 Task: Create a website for sustainable home building supplies: offer eco-friendly building materials and supplies.
Action: Mouse moved to (1212, 77)
Screenshot: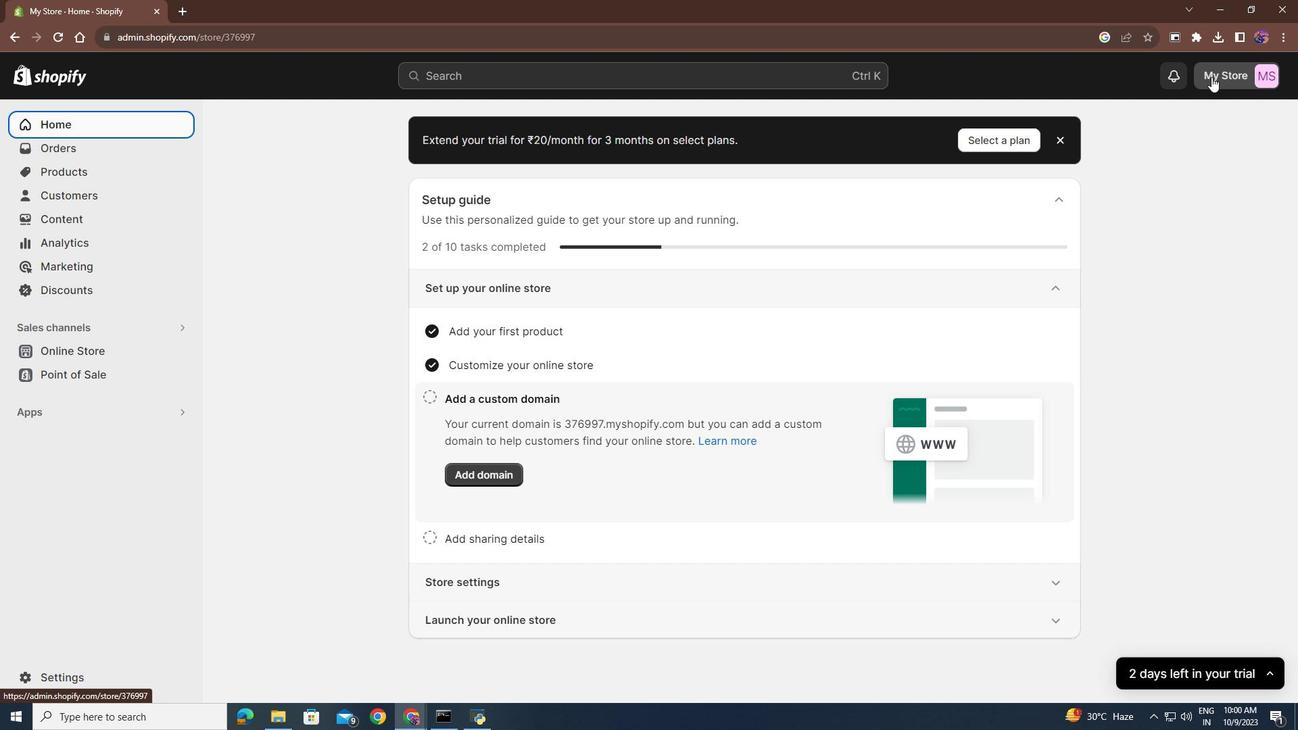 
Action: Mouse pressed left at (1212, 77)
Screenshot: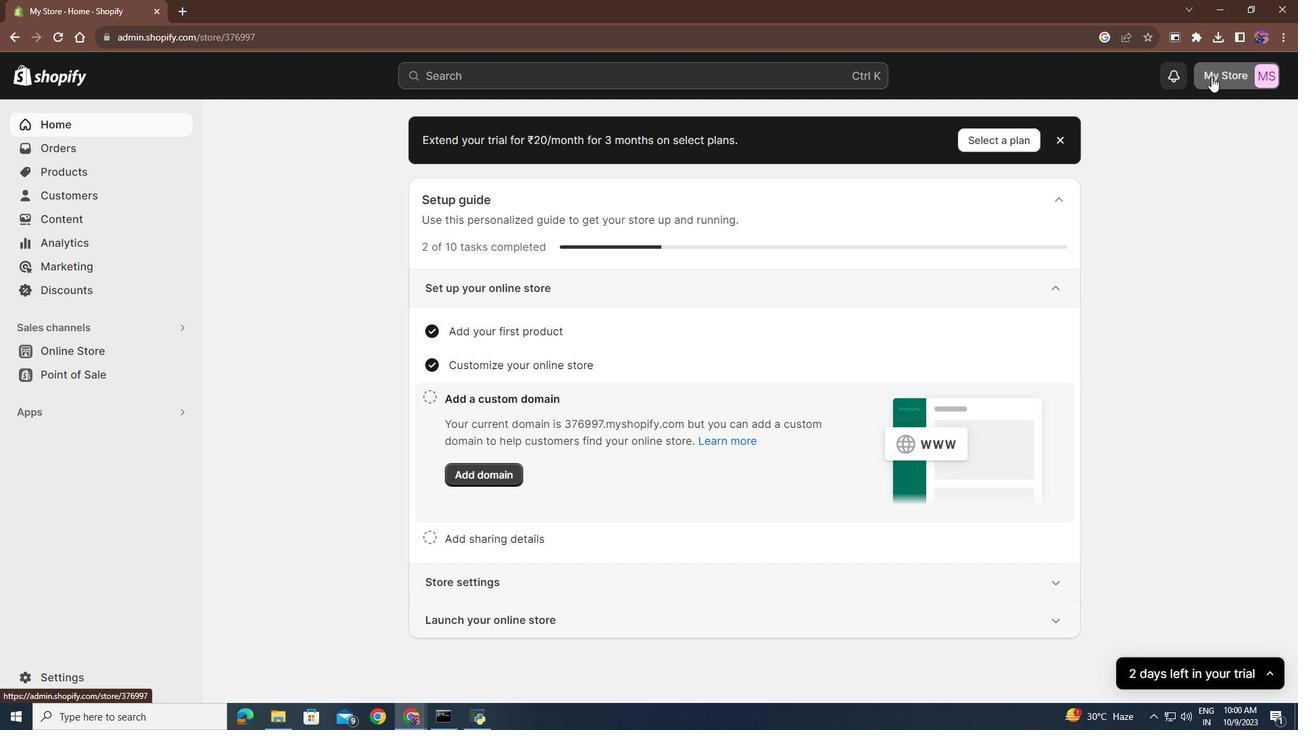 
Action: Mouse moved to (1139, 213)
Screenshot: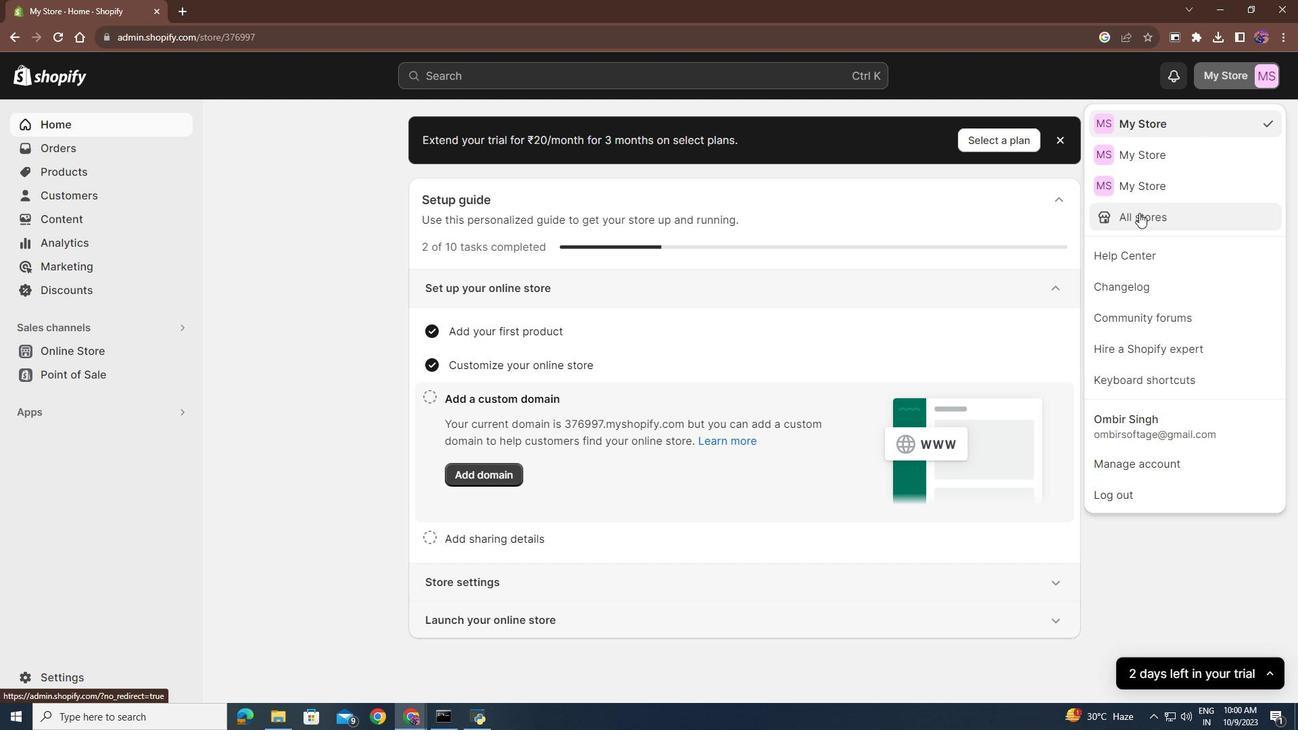 
Action: Mouse pressed left at (1139, 213)
Screenshot: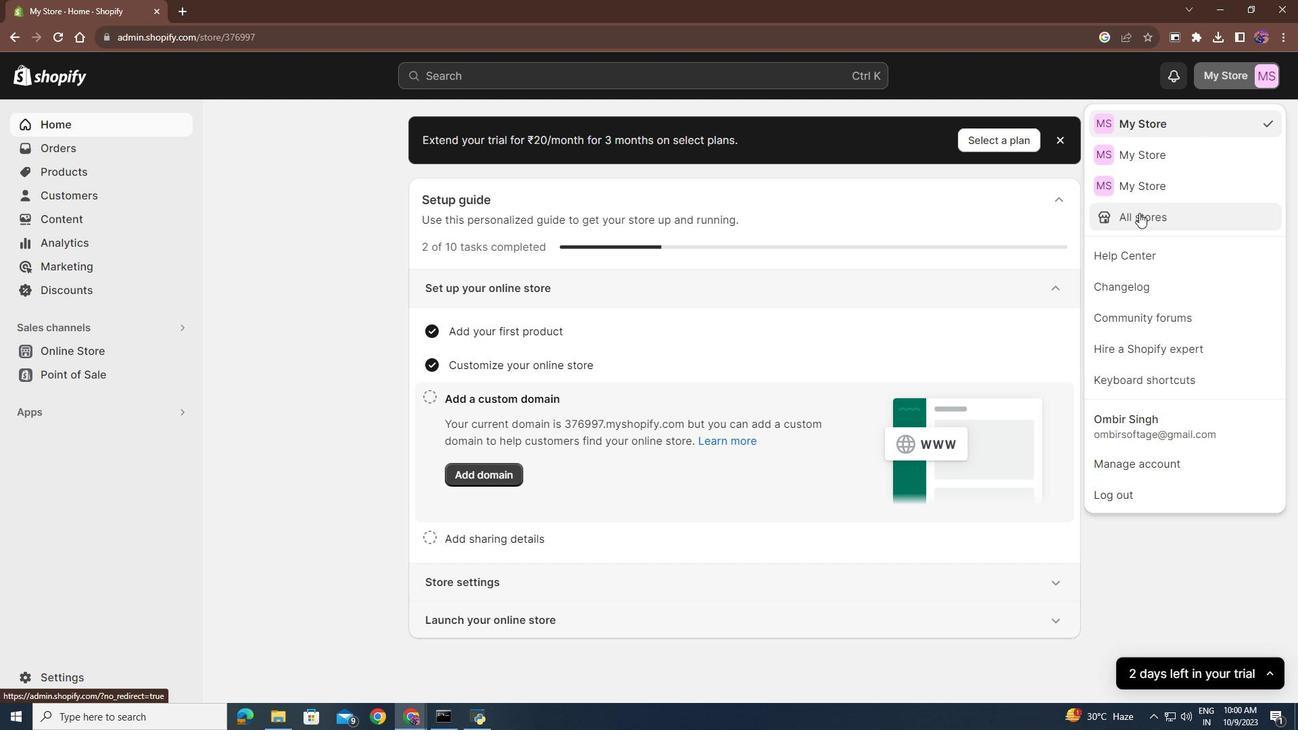 
Action: Mouse moved to (794, 214)
Screenshot: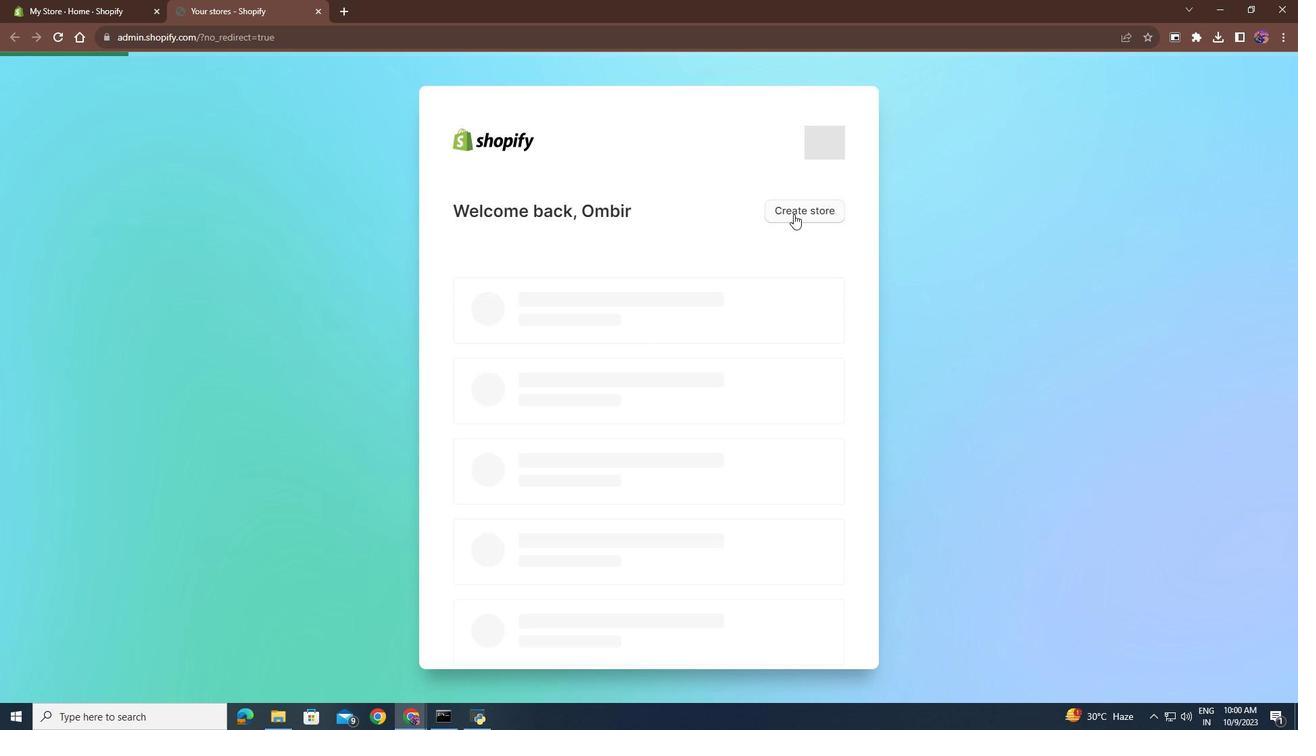 
Action: Mouse pressed left at (794, 214)
Screenshot: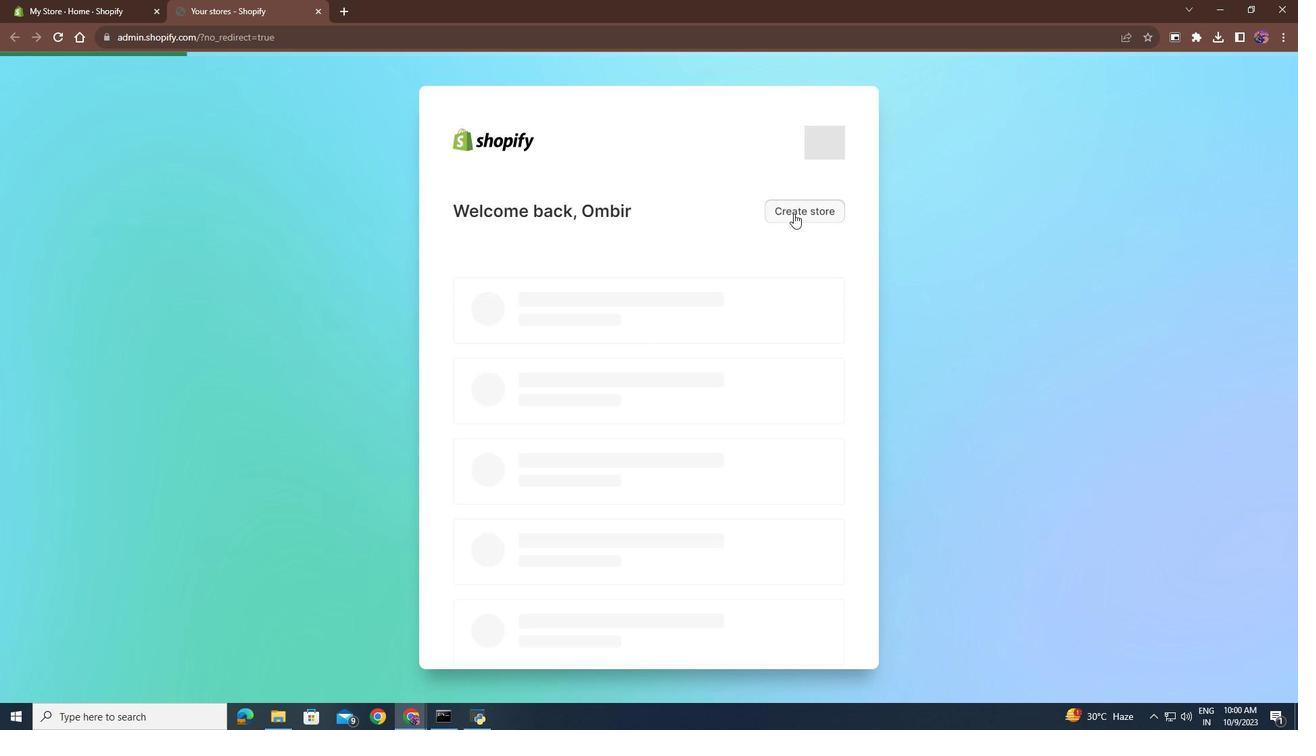 
Action: Mouse moved to (399, 305)
Screenshot: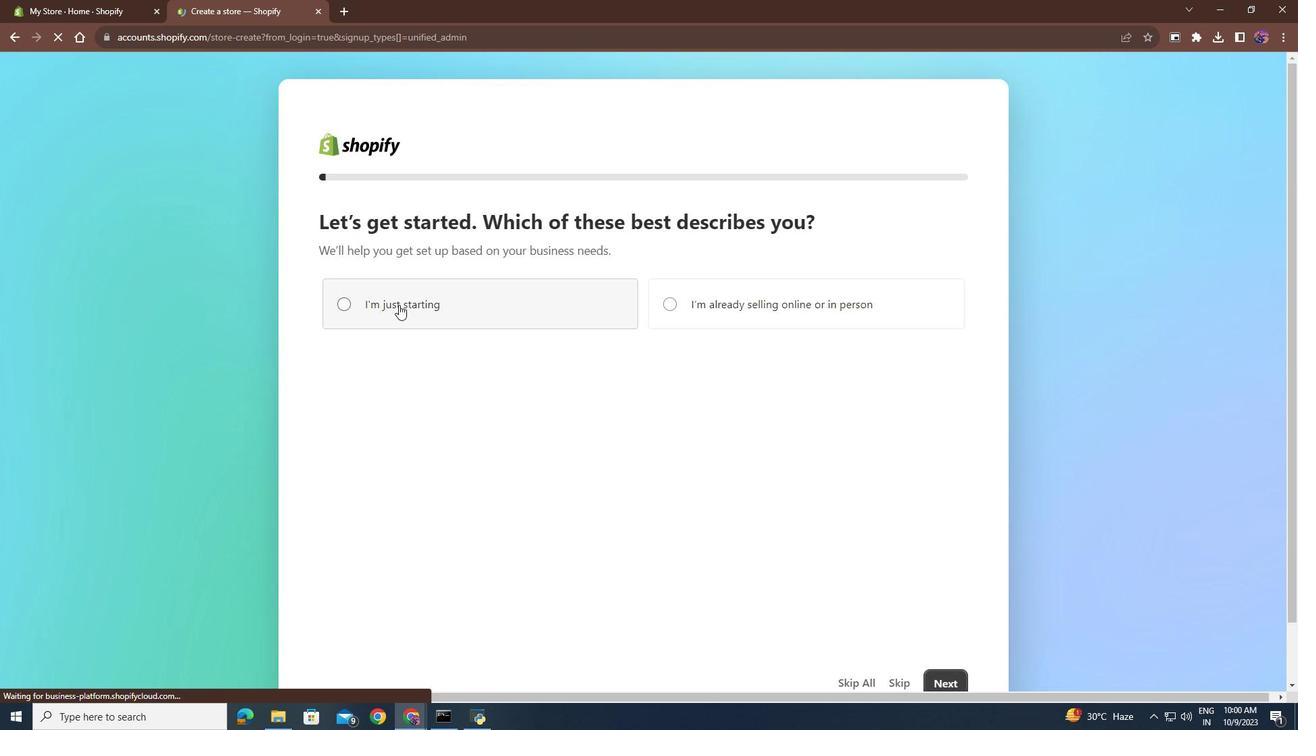 
Action: Mouse pressed left at (399, 305)
Screenshot: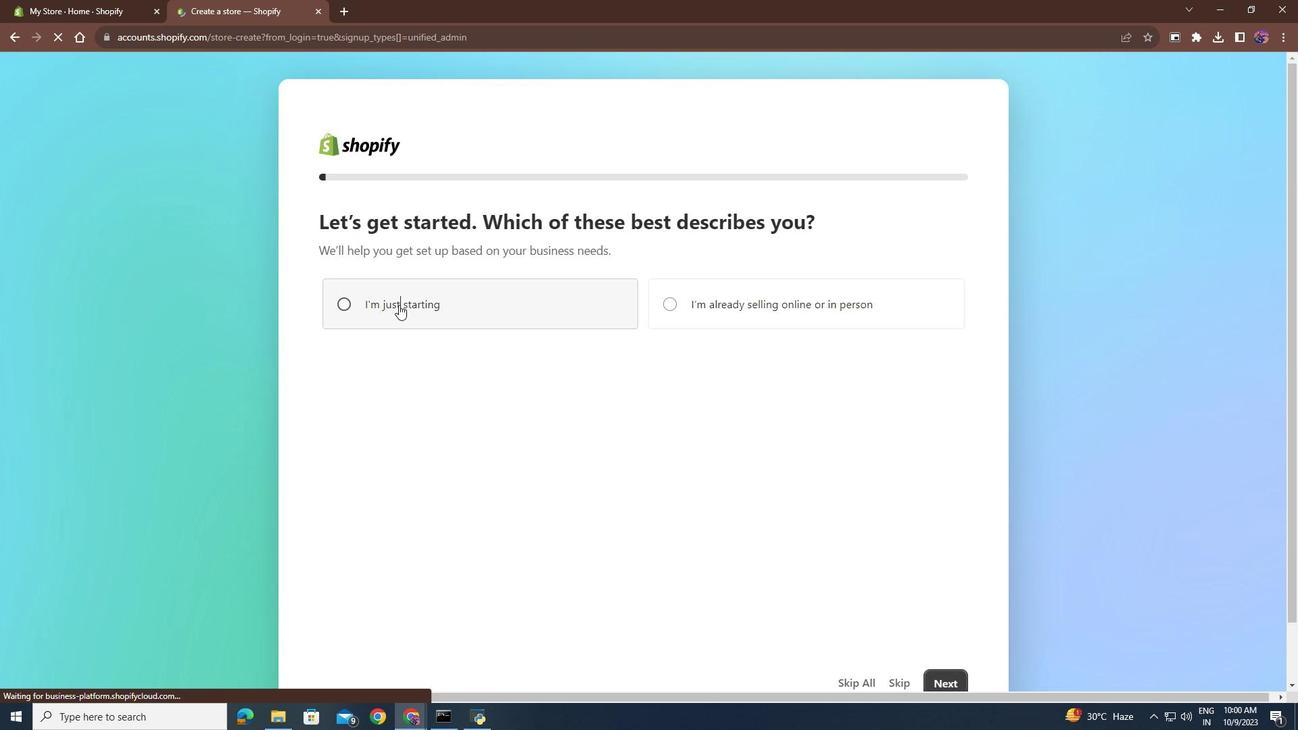 
Action: Mouse moved to (953, 681)
Screenshot: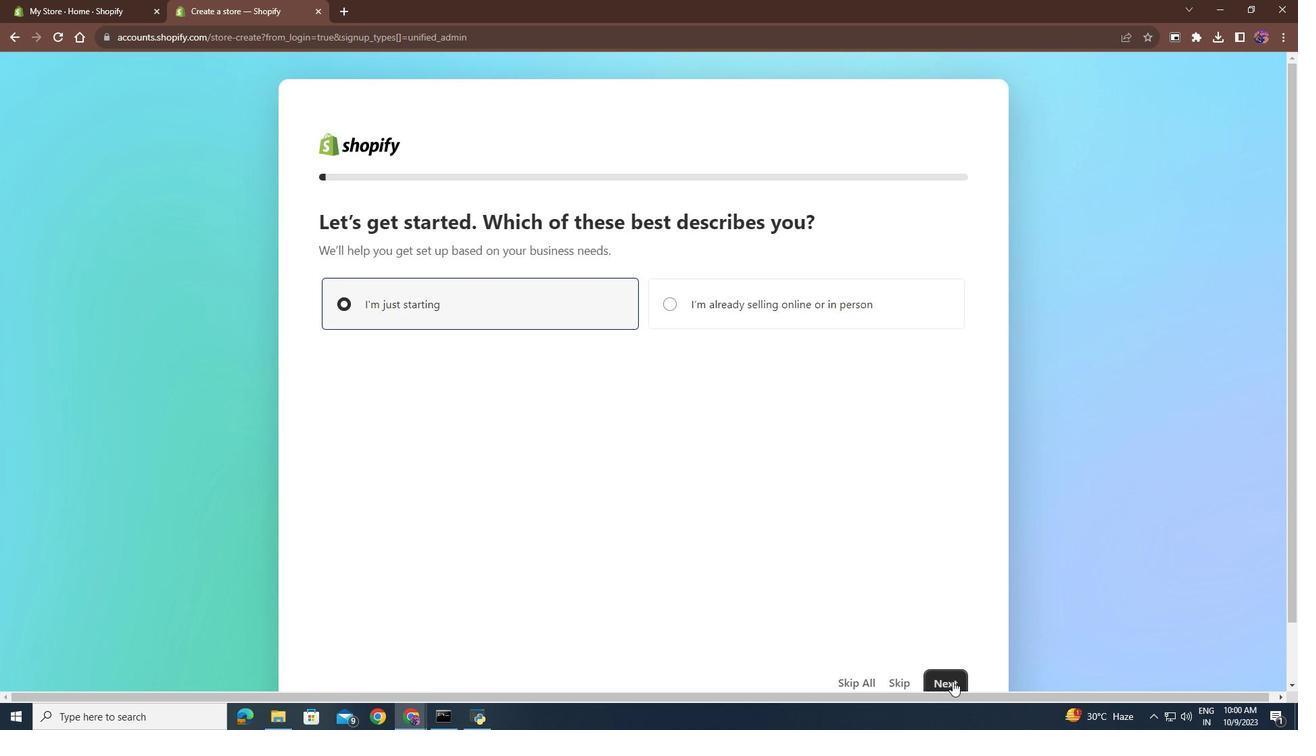 
Action: Mouse pressed left at (953, 681)
Screenshot: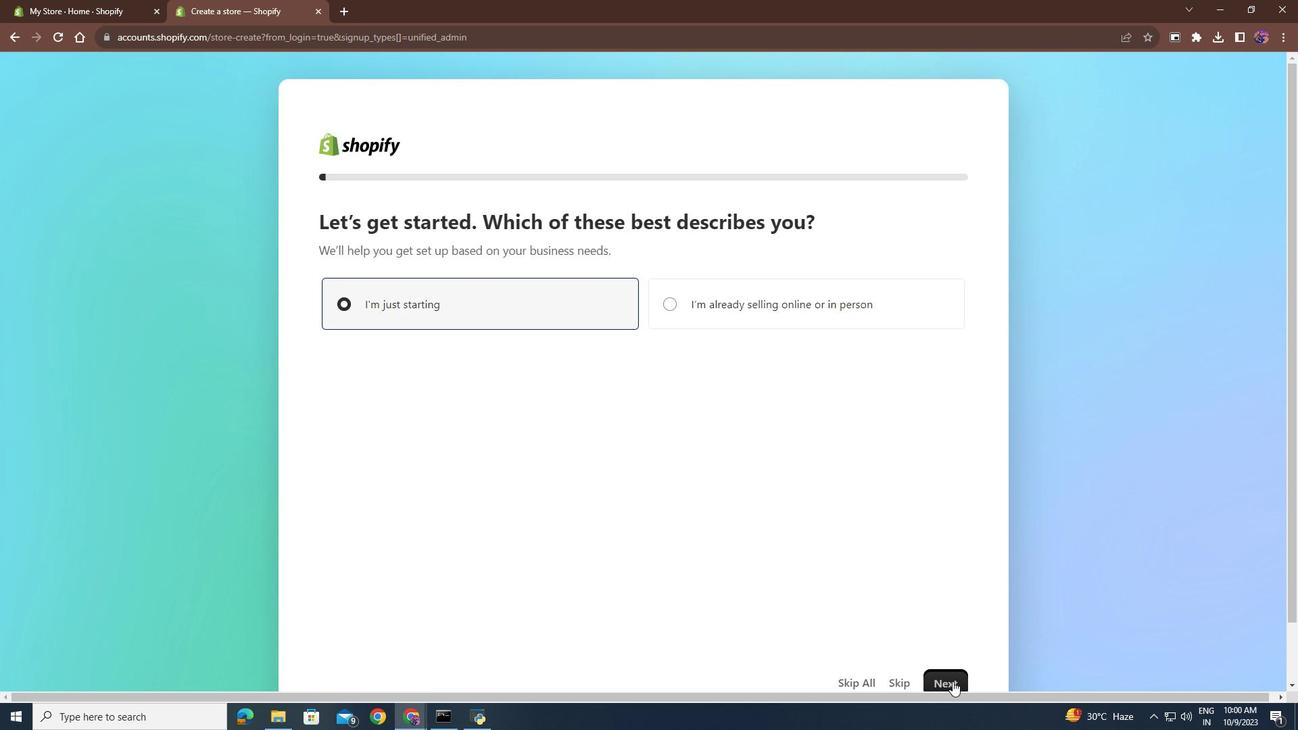 
Action: Mouse moved to (347, 315)
Screenshot: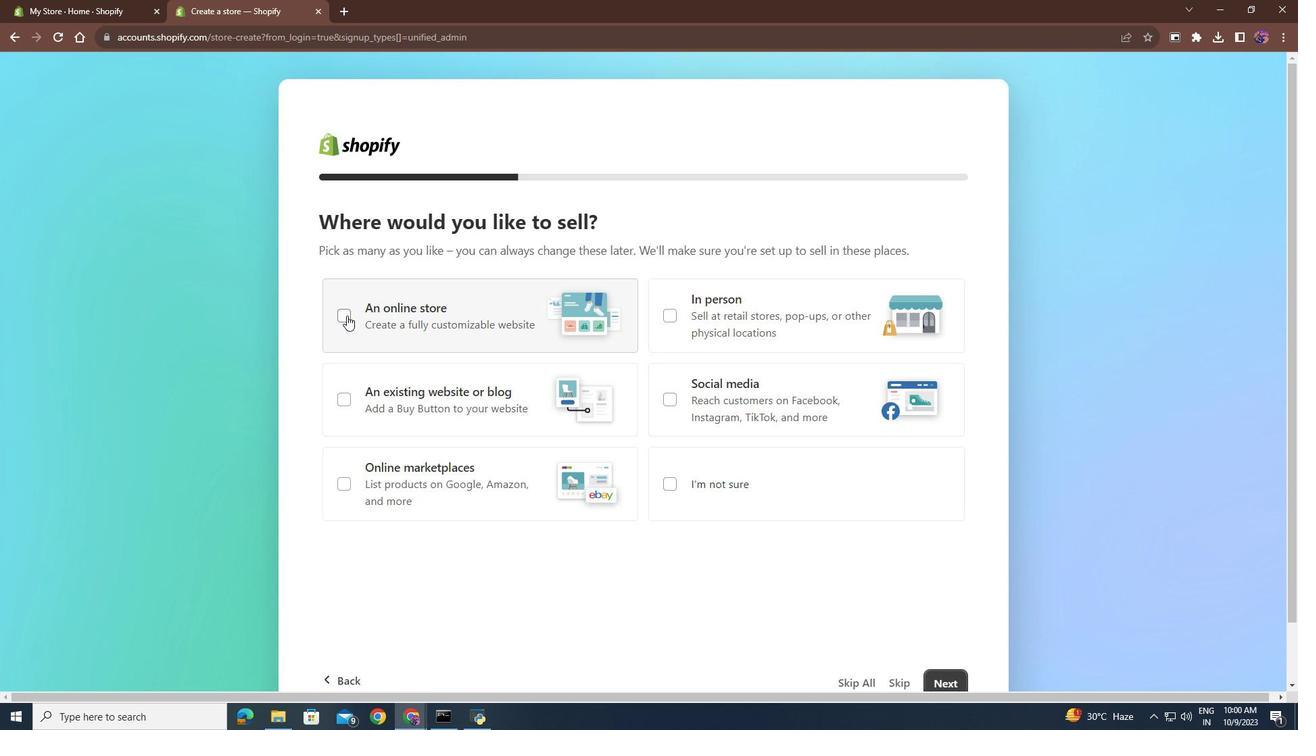 
Action: Mouse pressed left at (347, 315)
Screenshot: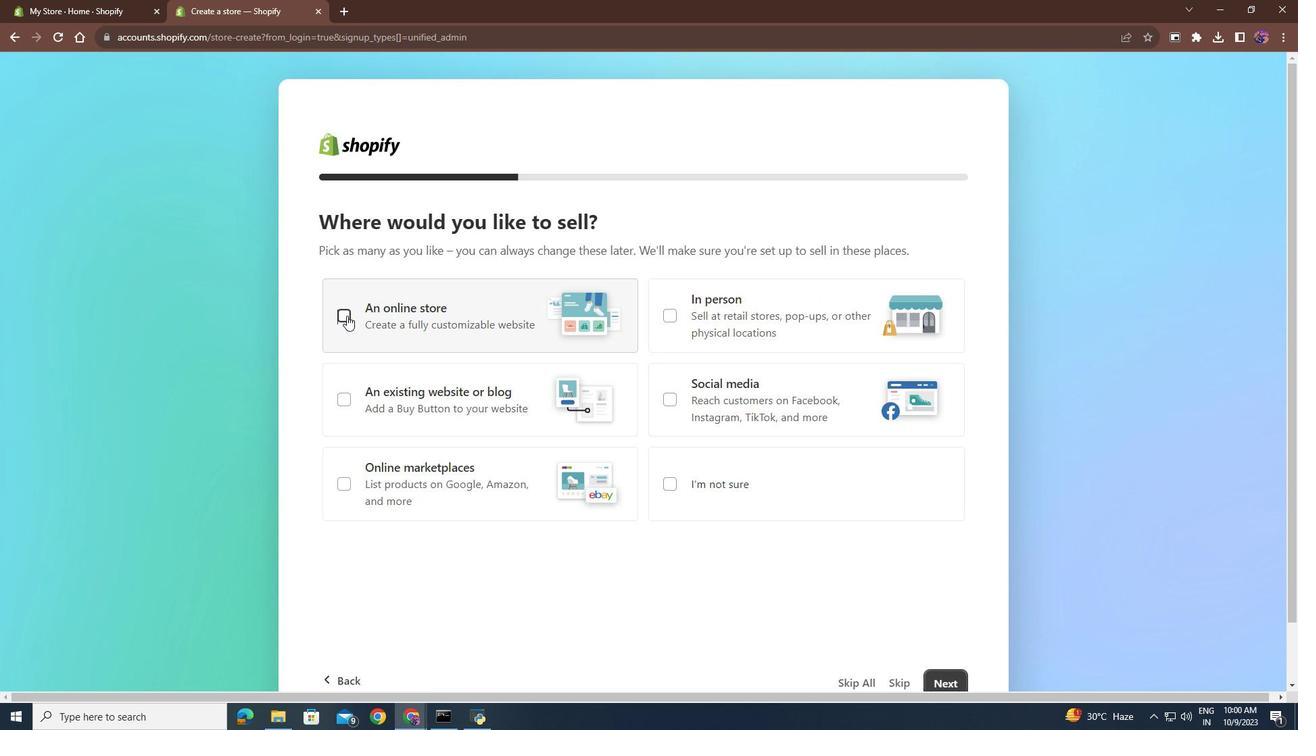 
Action: Mouse moved to (338, 480)
Screenshot: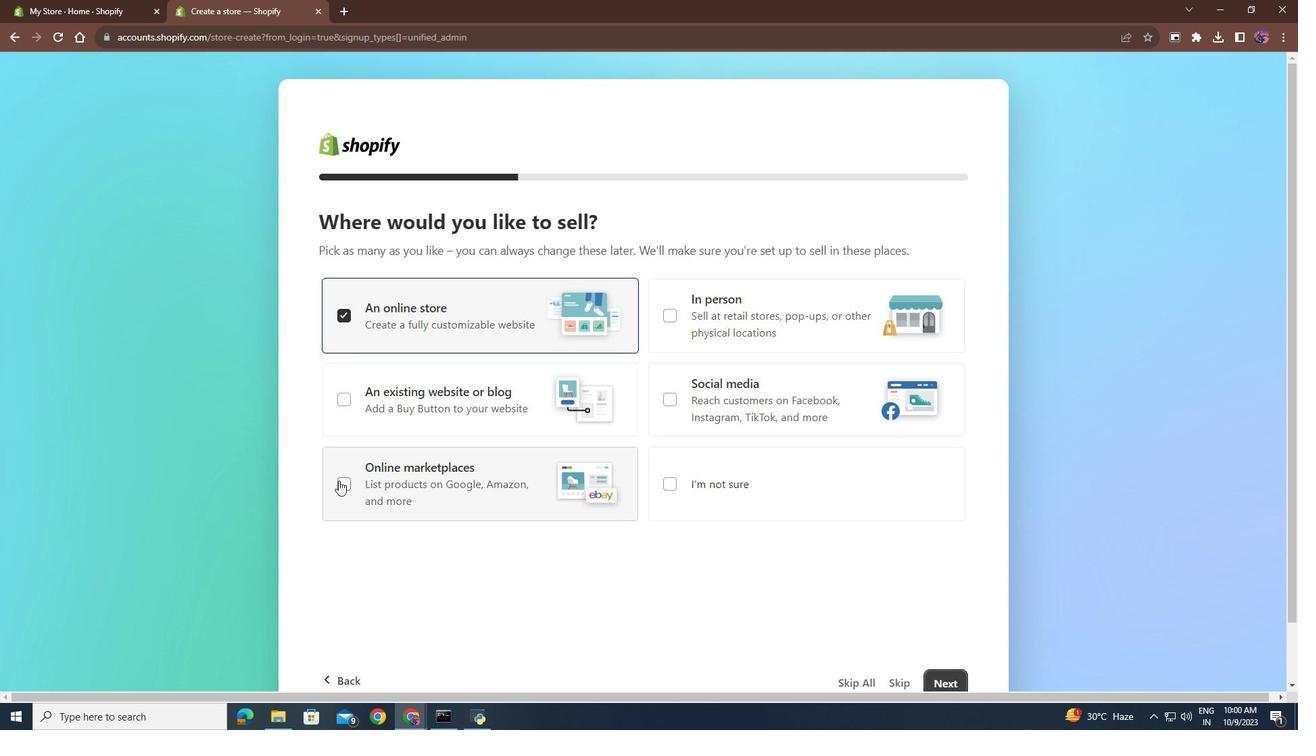 
Action: Mouse pressed left at (338, 480)
Screenshot: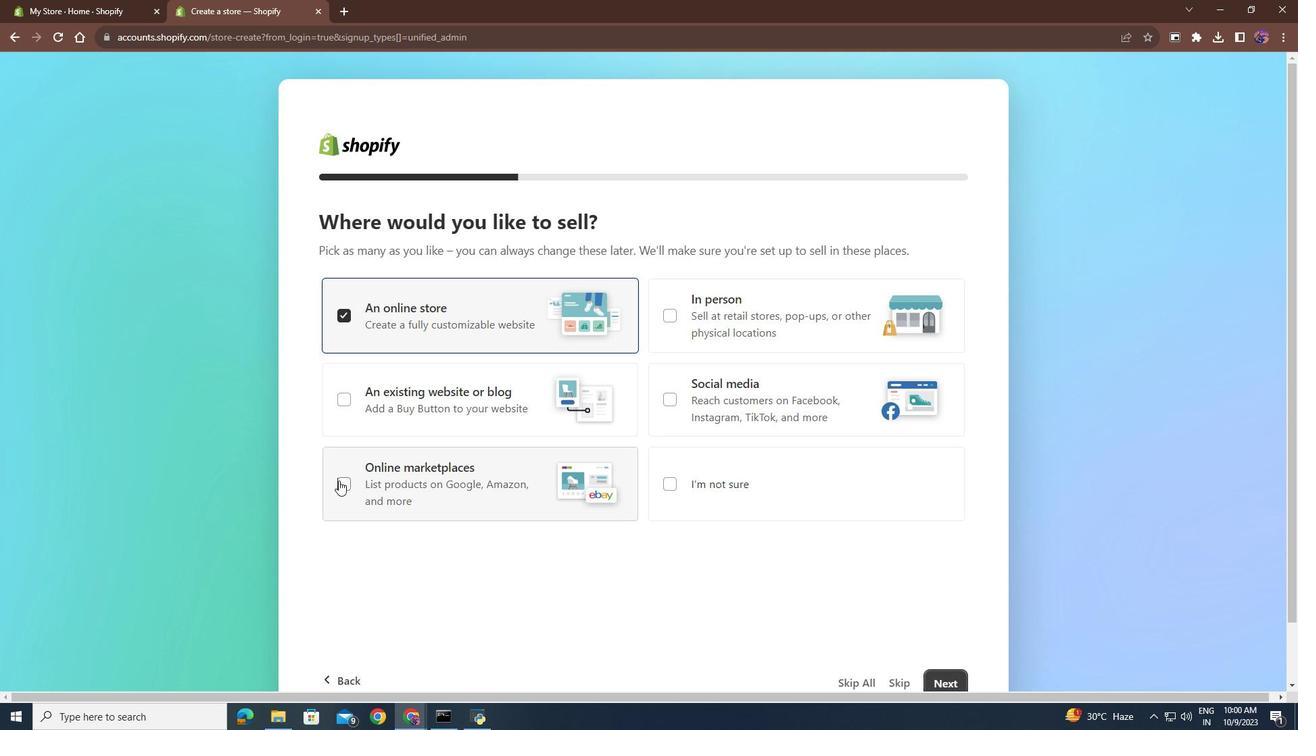 
Action: Mouse moved to (953, 681)
Screenshot: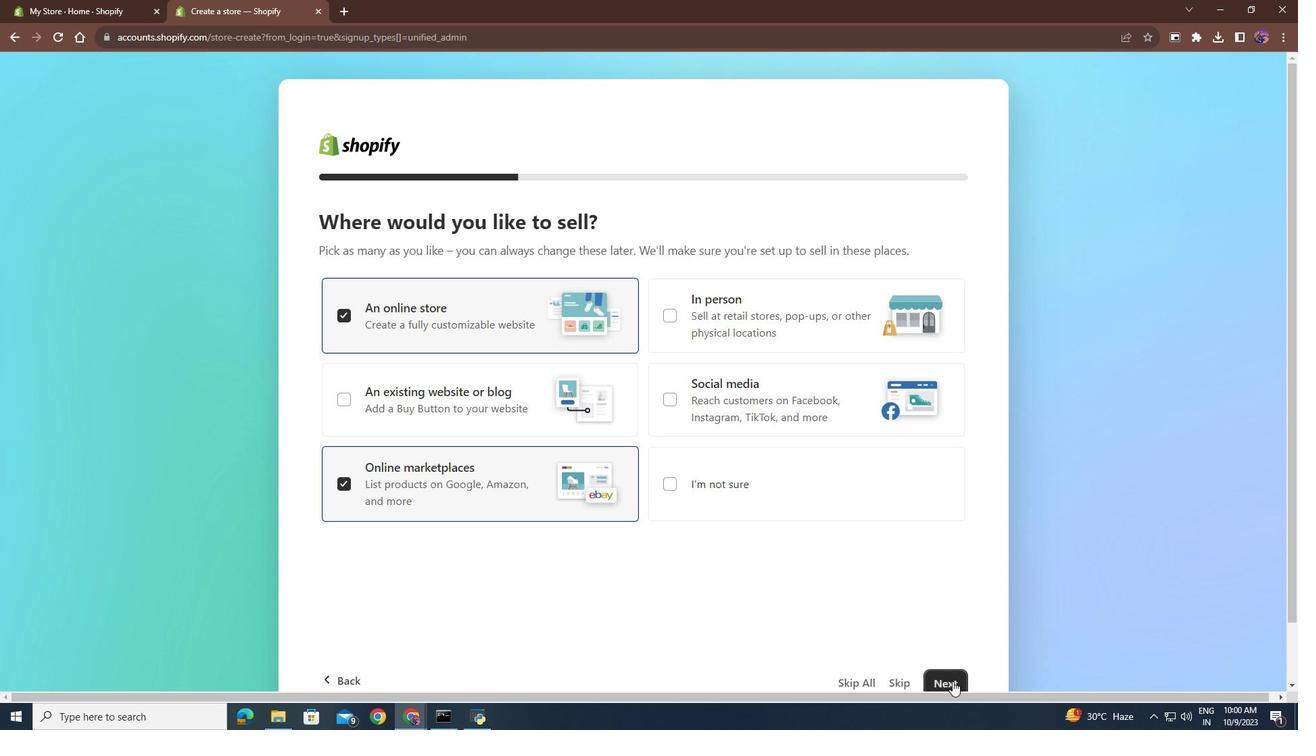 
Action: Mouse pressed left at (953, 681)
Screenshot: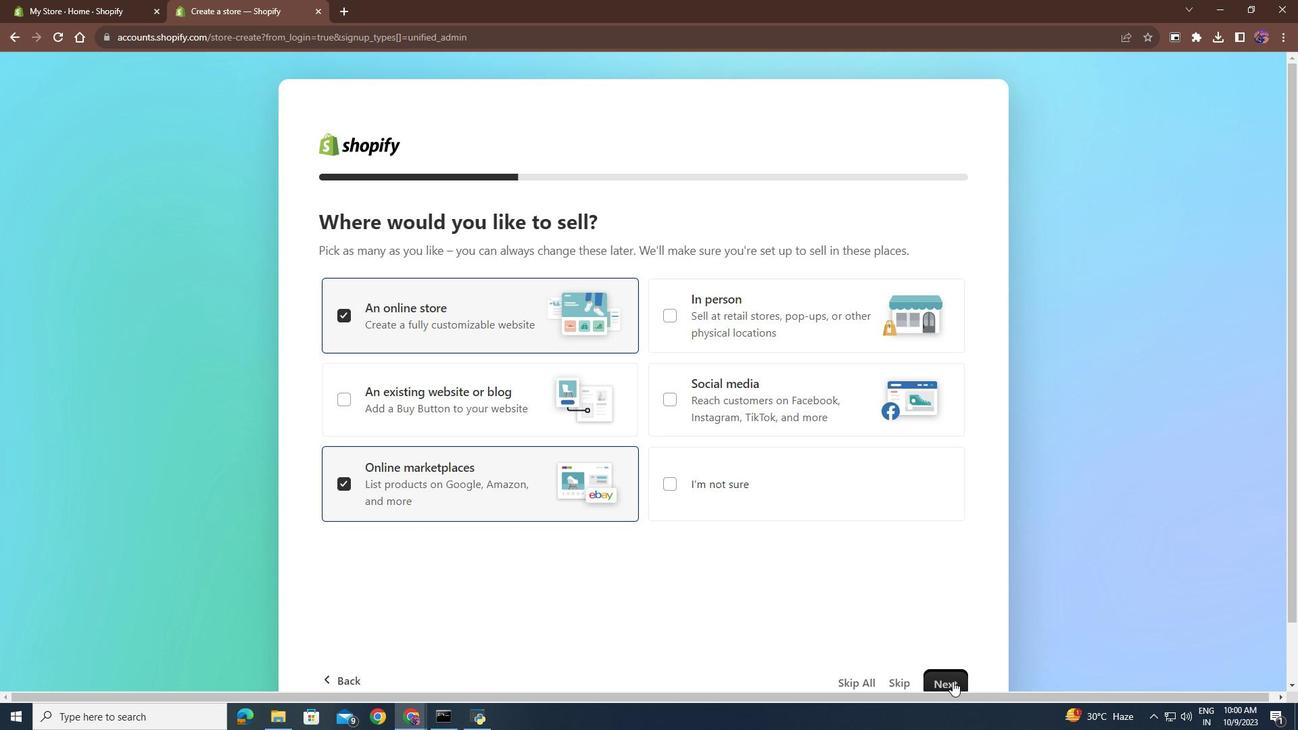 
Action: Mouse moved to (669, 399)
Screenshot: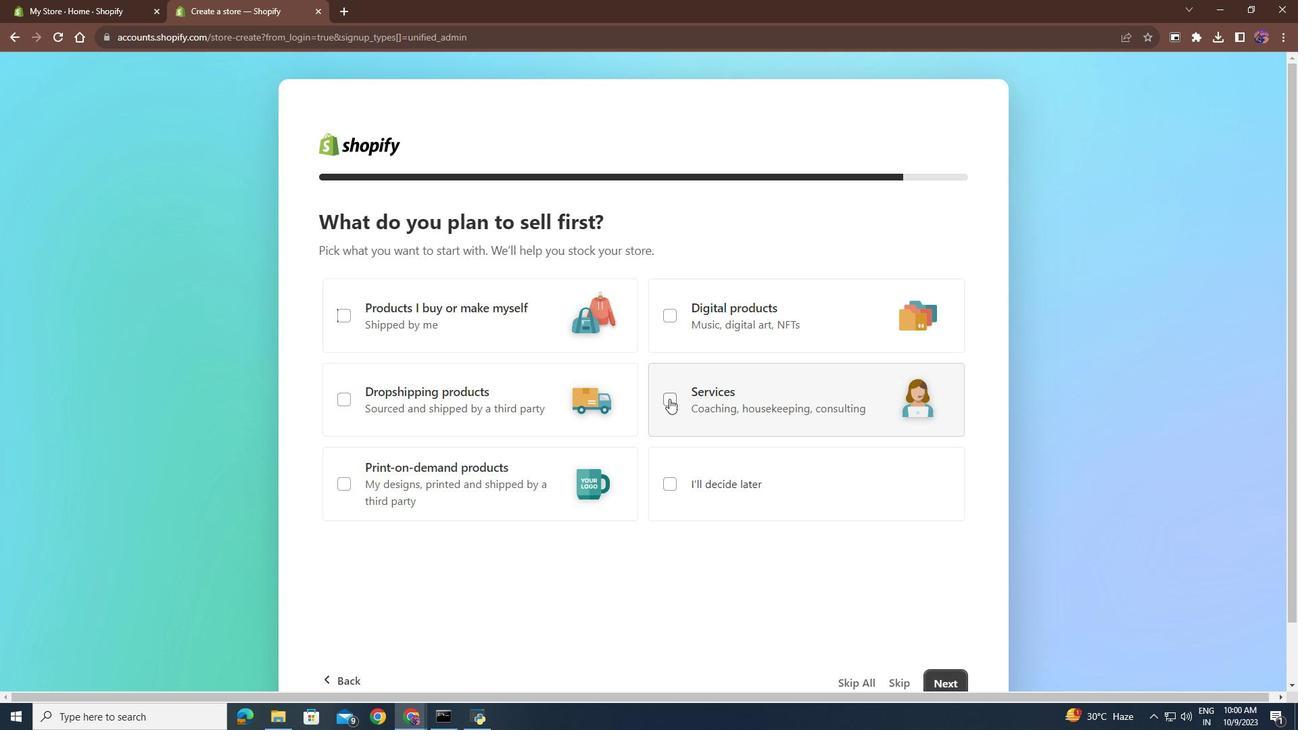
Action: Mouse pressed left at (669, 399)
Screenshot: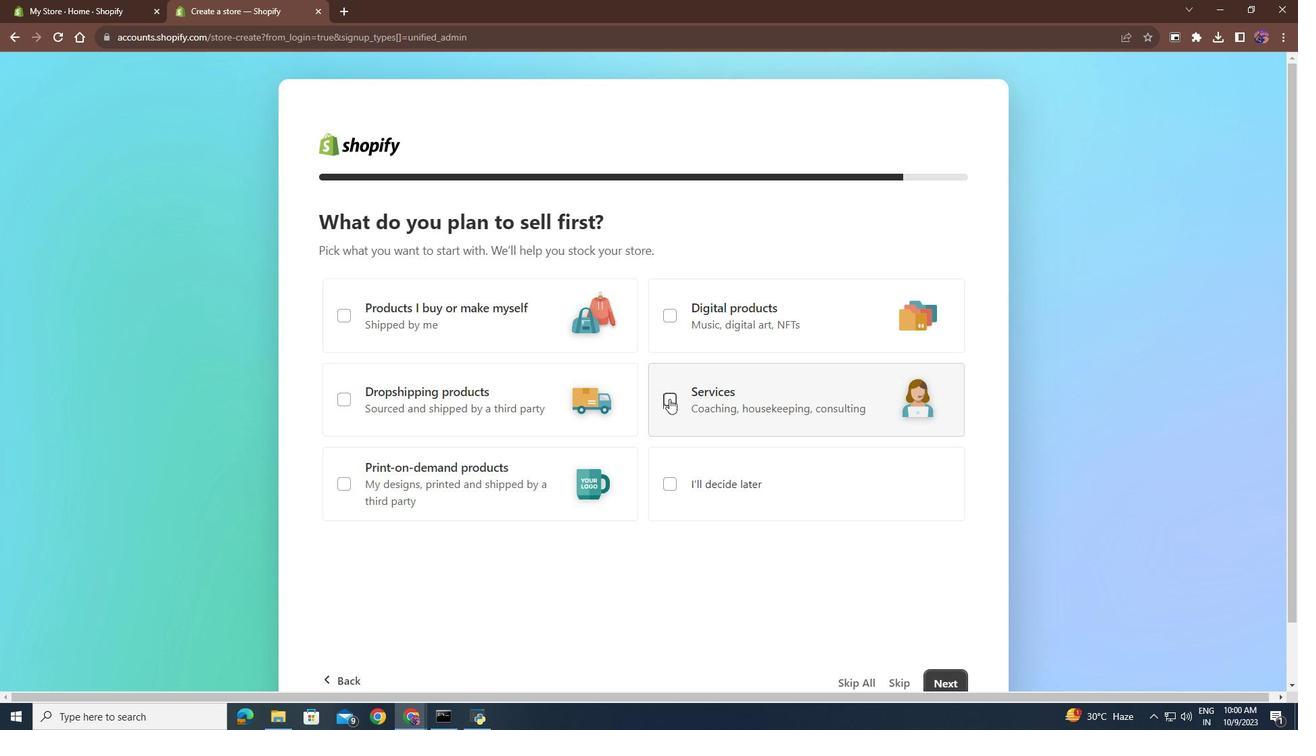
Action: Mouse moved to (950, 679)
Screenshot: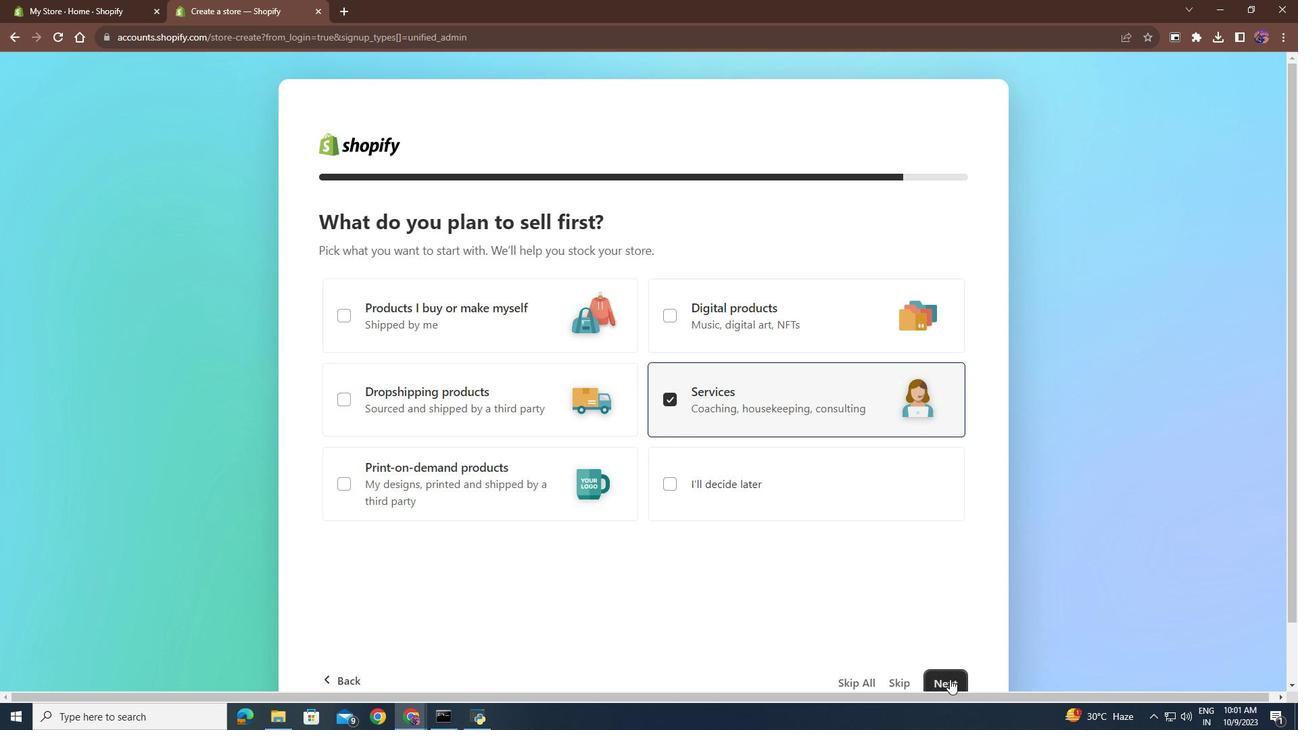 
Action: Mouse pressed left at (950, 679)
Screenshot: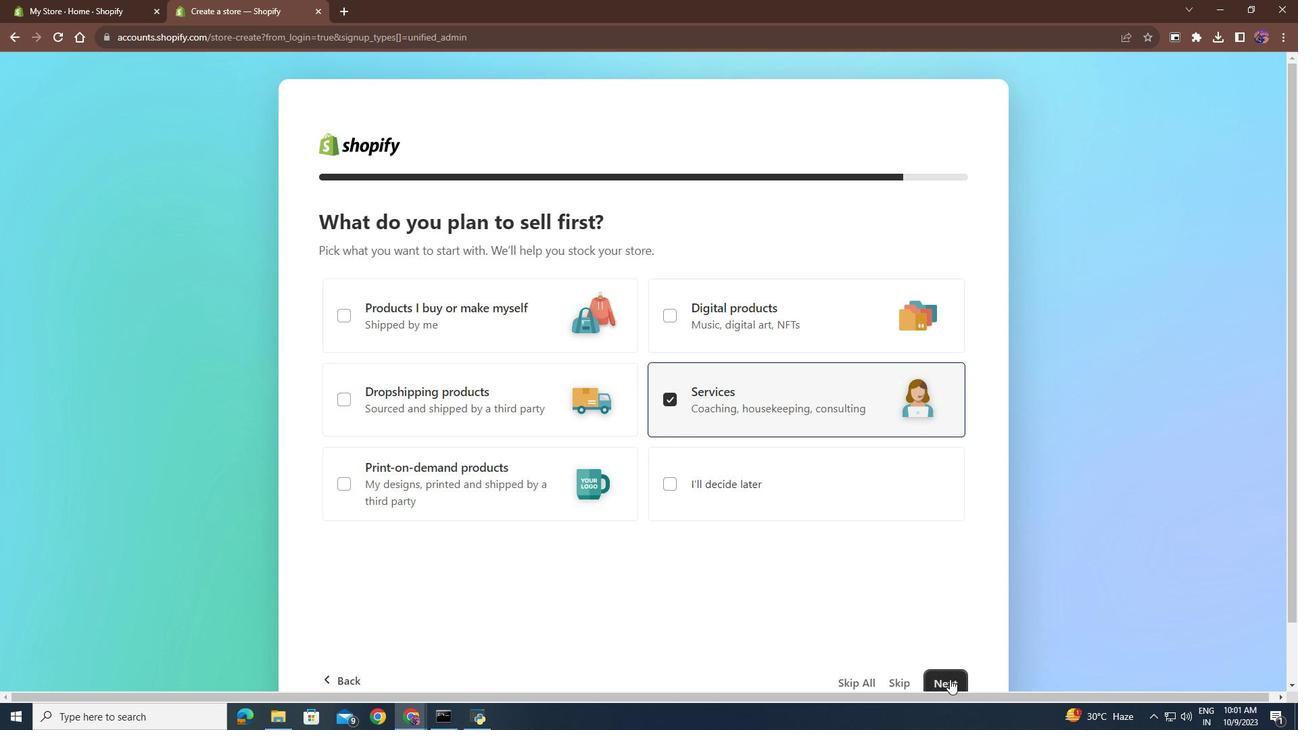 
Action: Mouse moved to (816, 493)
Screenshot: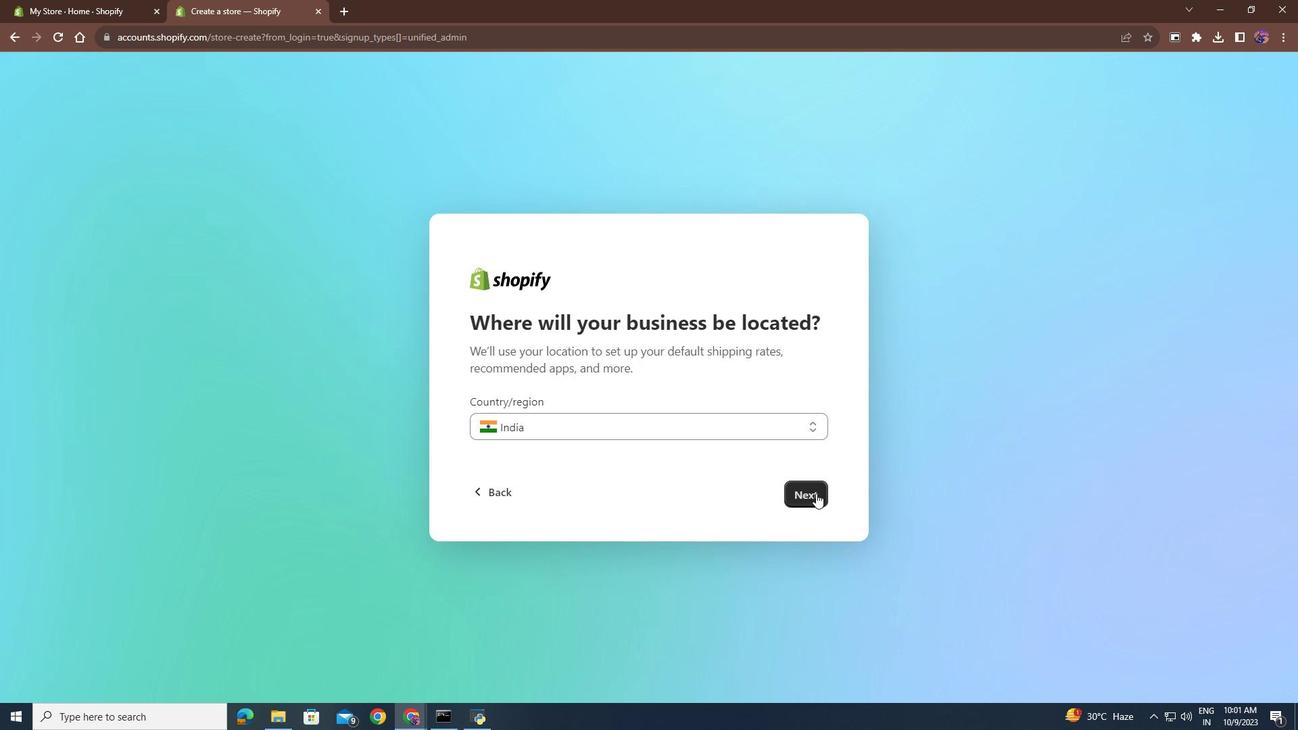 
Action: Mouse pressed left at (816, 493)
Screenshot: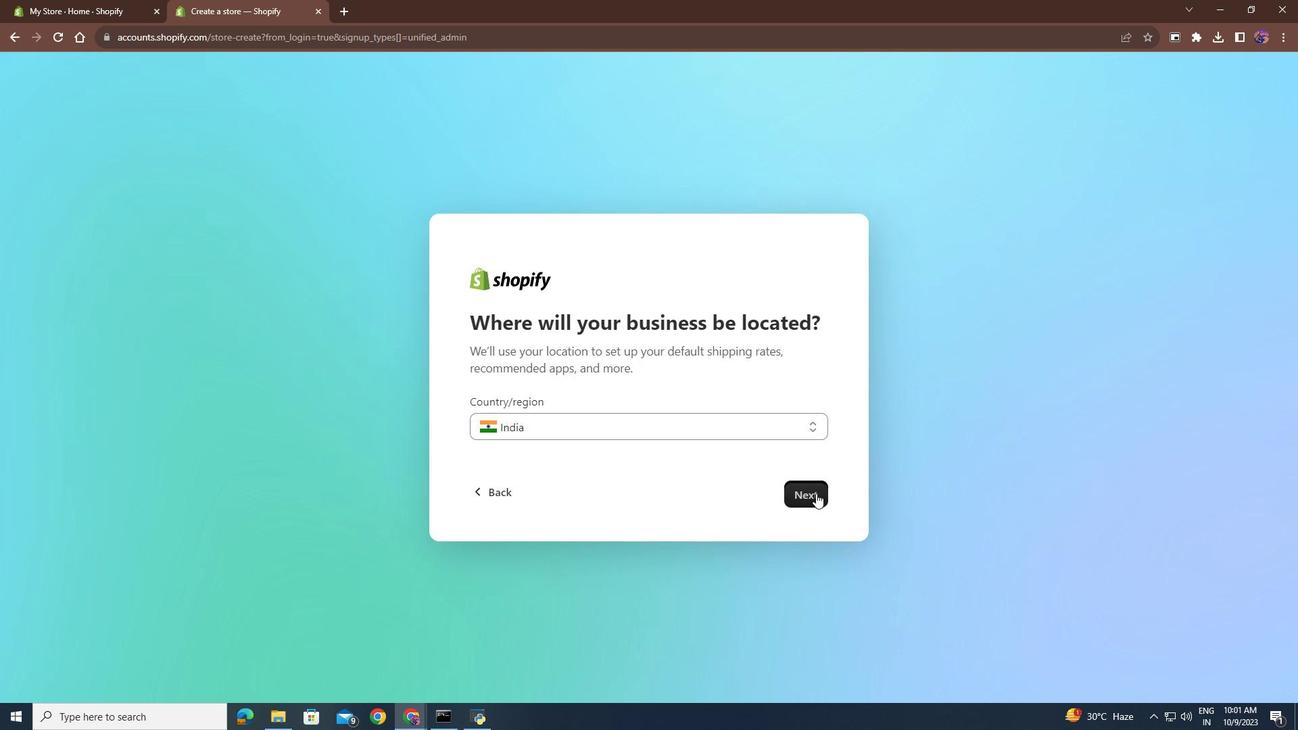 
Action: Mouse moved to (629, 394)
Screenshot: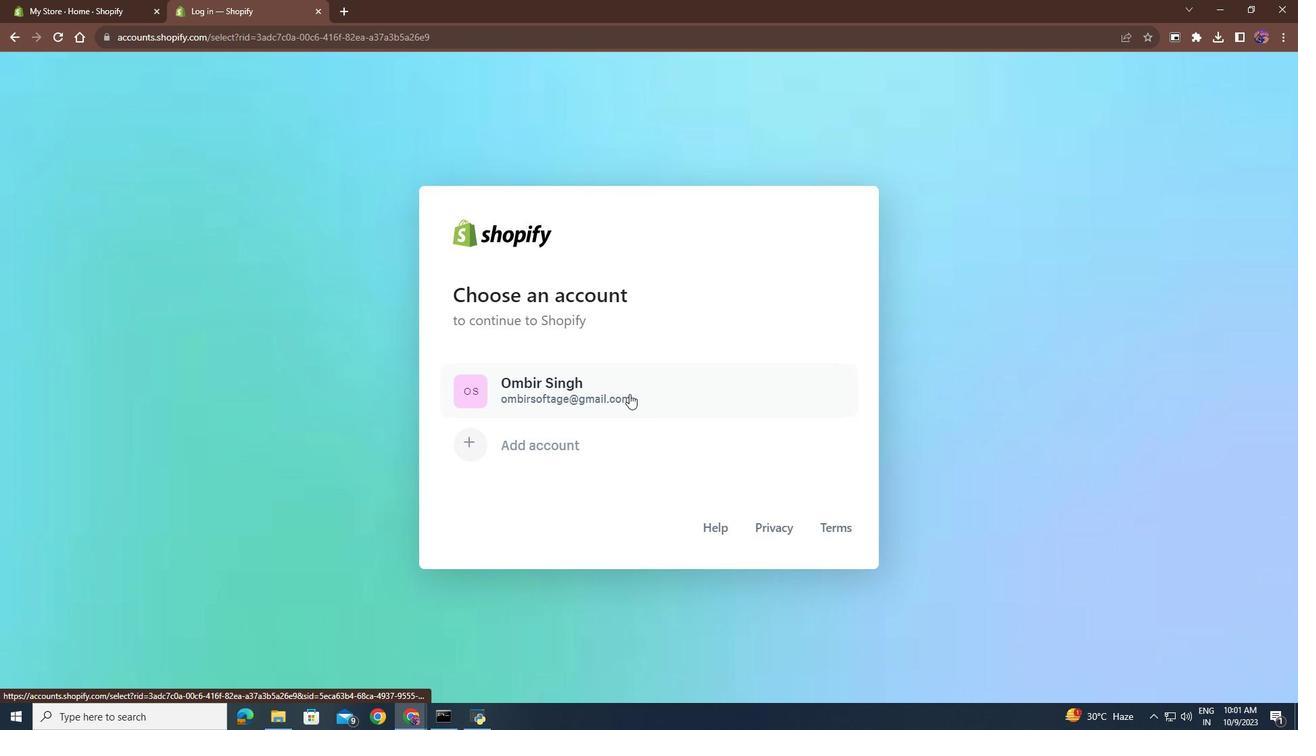 
Action: Mouse pressed left at (629, 394)
Screenshot: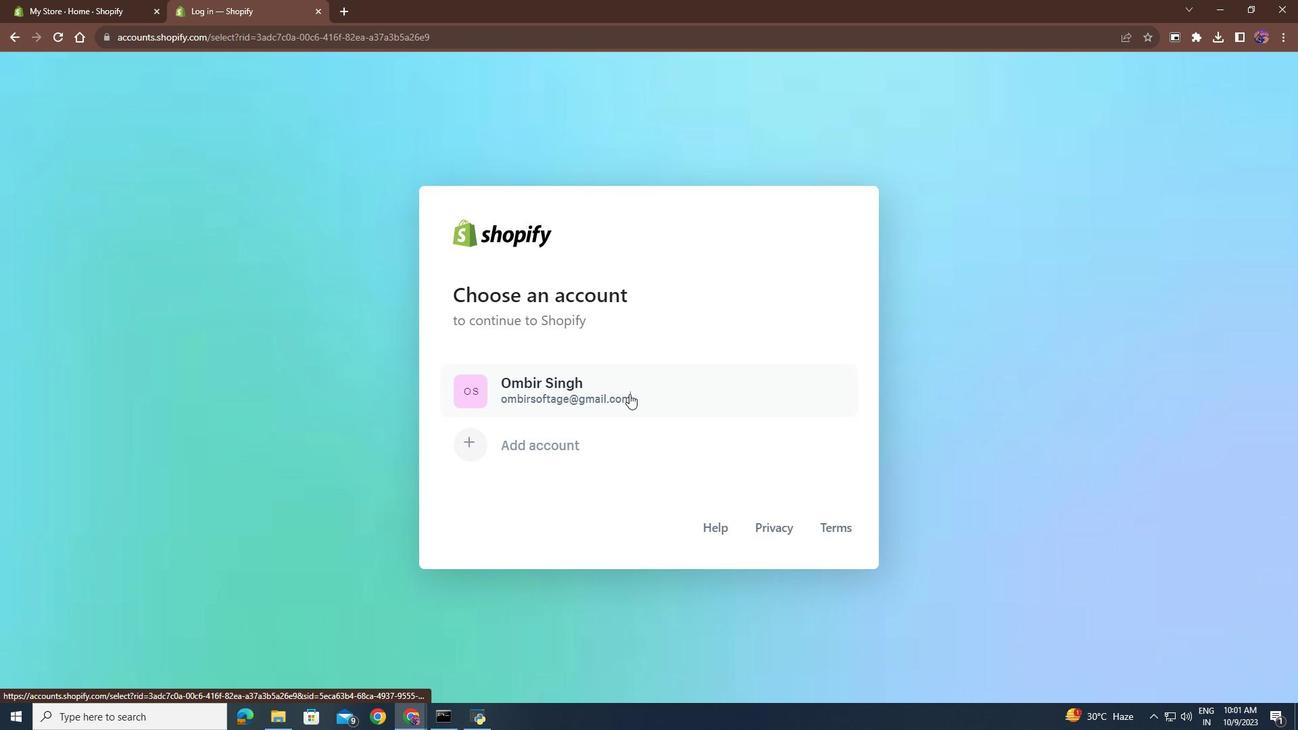 
Action: Mouse moved to (821, 566)
Screenshot: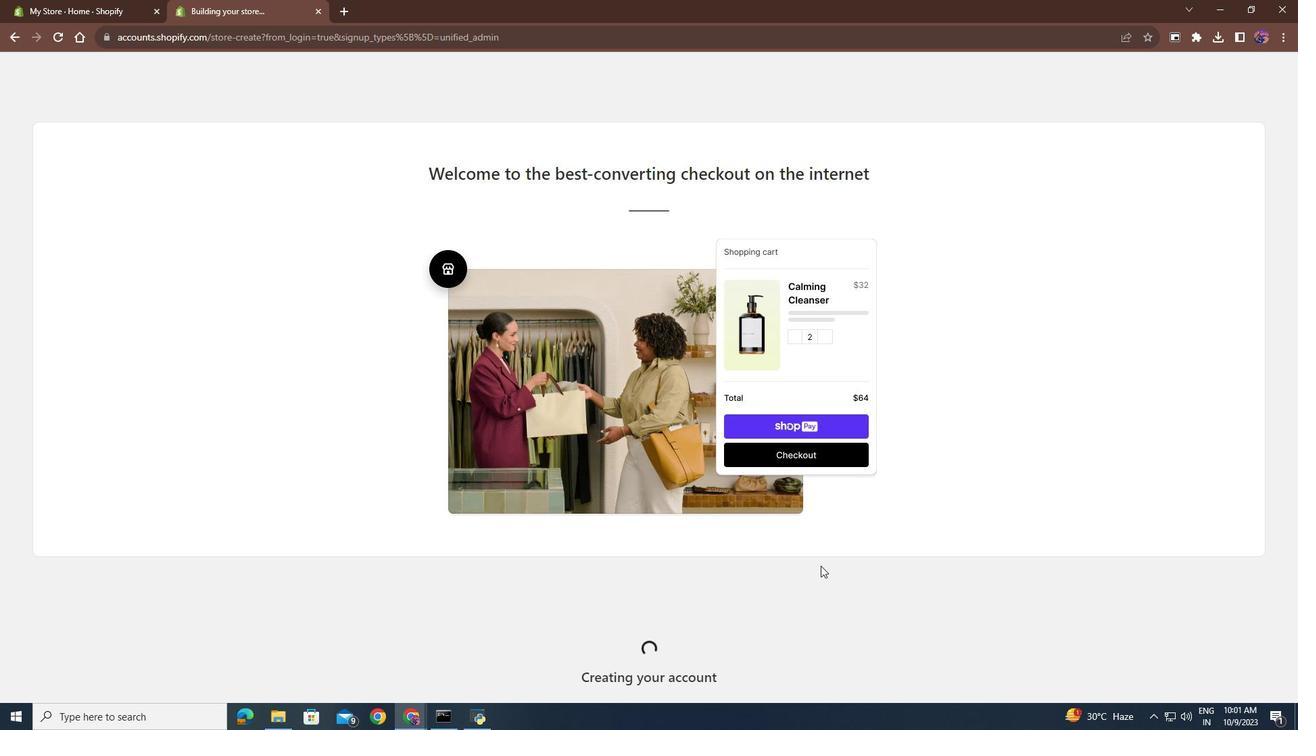 
Action: Mouse scrolled (821, 565) with delta (0, 0)
Screenshot: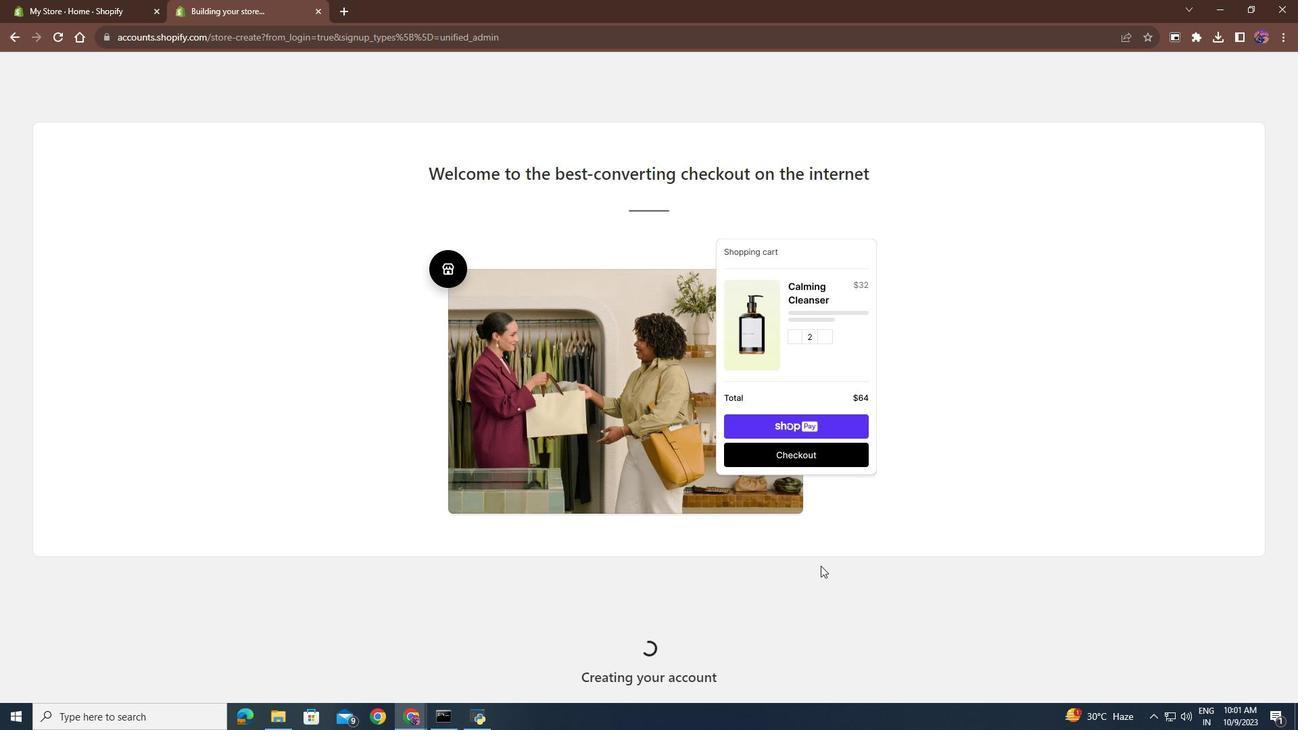 
Action: Mouse scrolled (821, 565) with delta (0, 0)
Screenshot: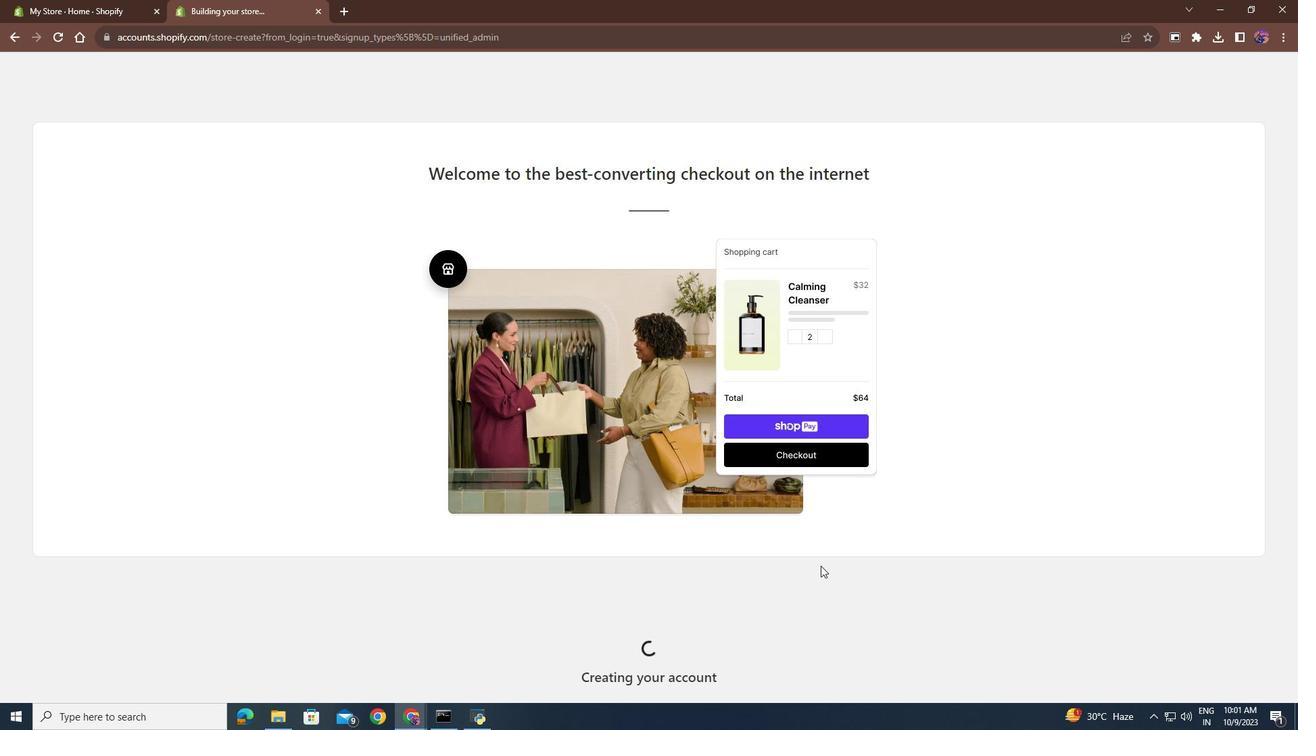 
Action: Mouse scrolled (821, 566) with delta (0, 0)
Screenshot: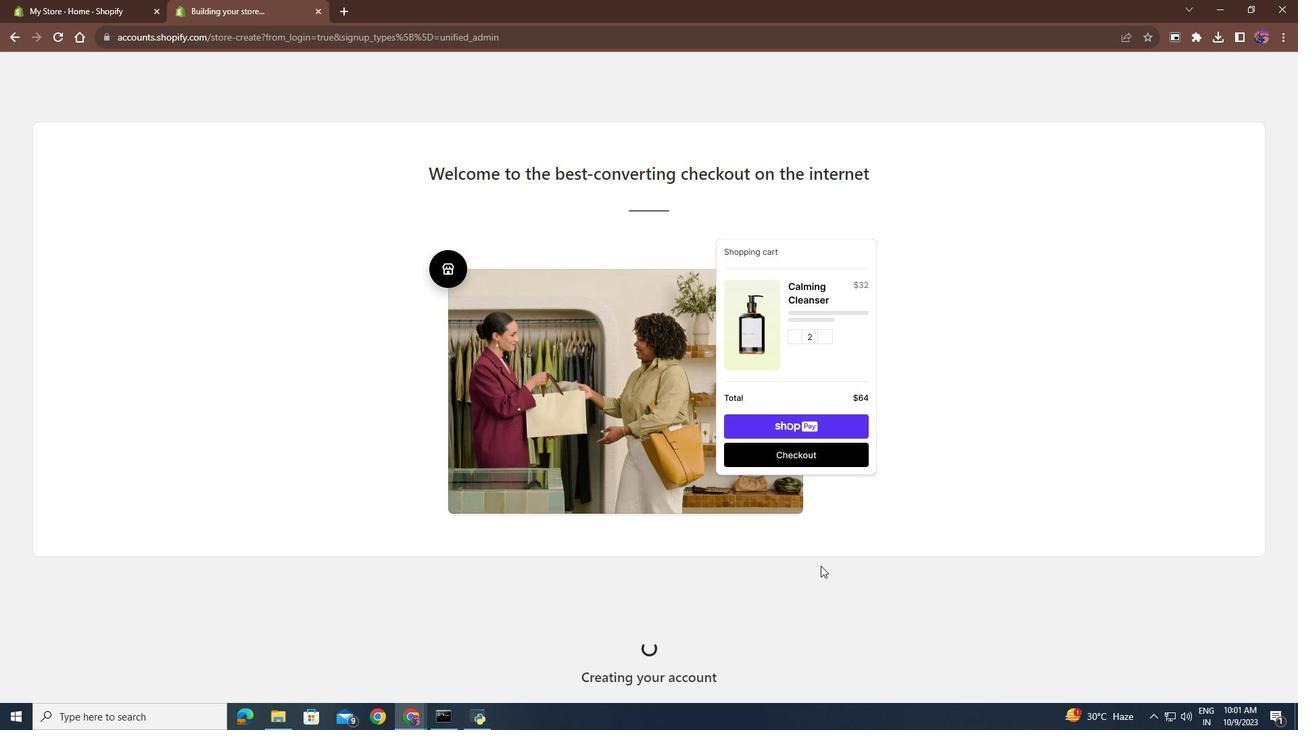 
Action: Mouse scrolled (821, 566) with delta (0, 0)
Screenshot: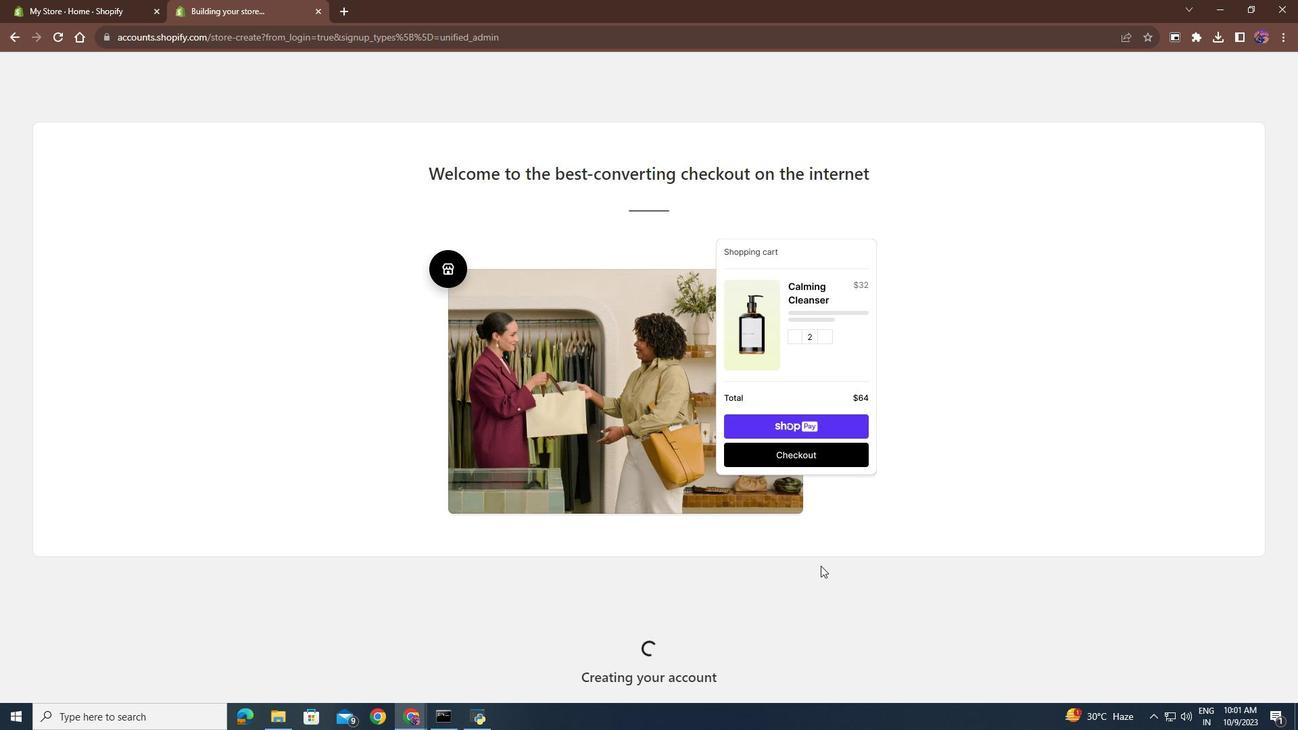 
Action: Mouse moved to (1103, 514)
Screenshot: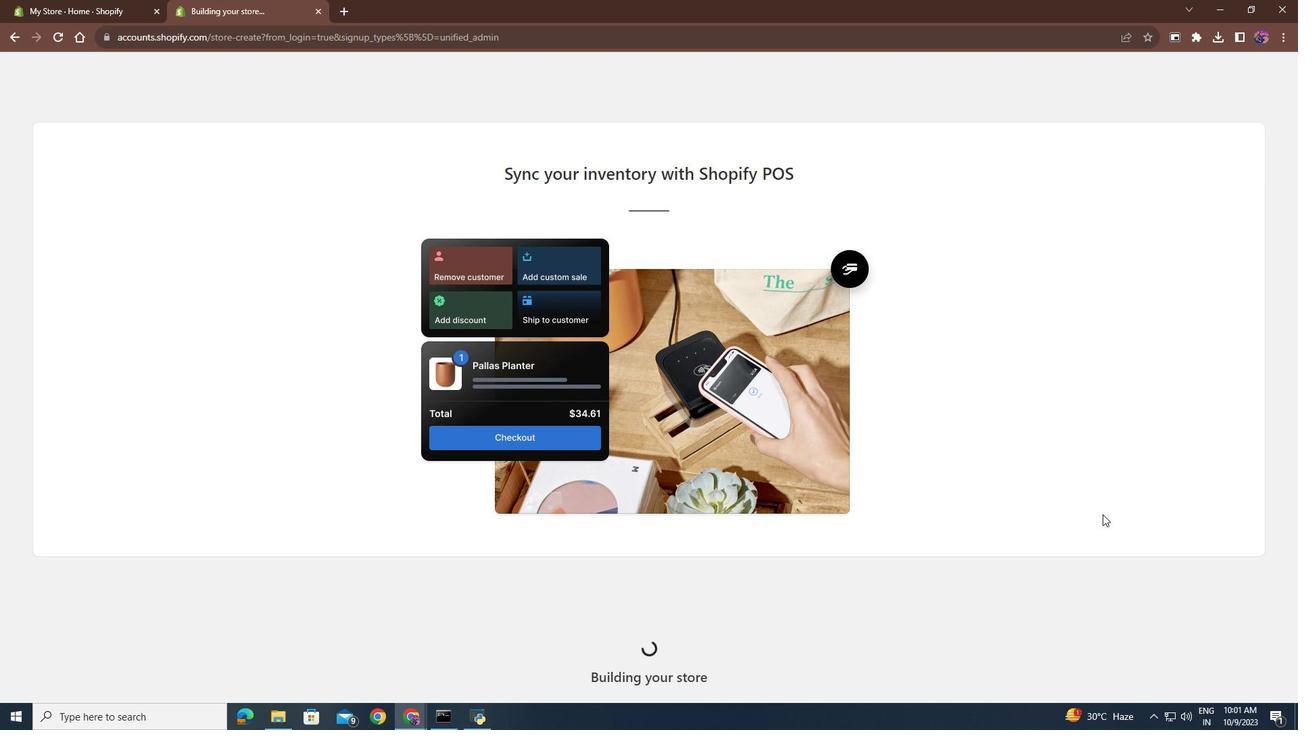 
Action: Mouse scrolled (1103, 514) with delta (0, 0)
Screenshot: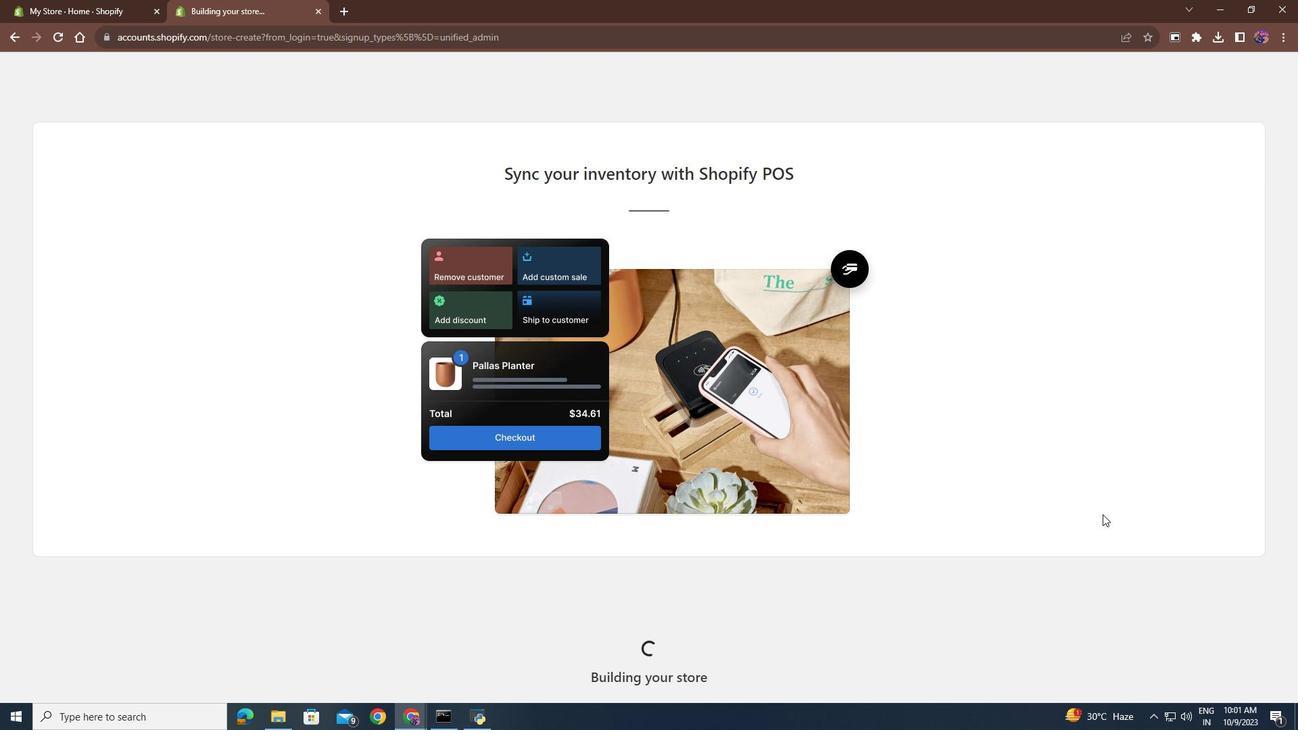 
Action: Mouse moved to (903, 274)
Screenshot: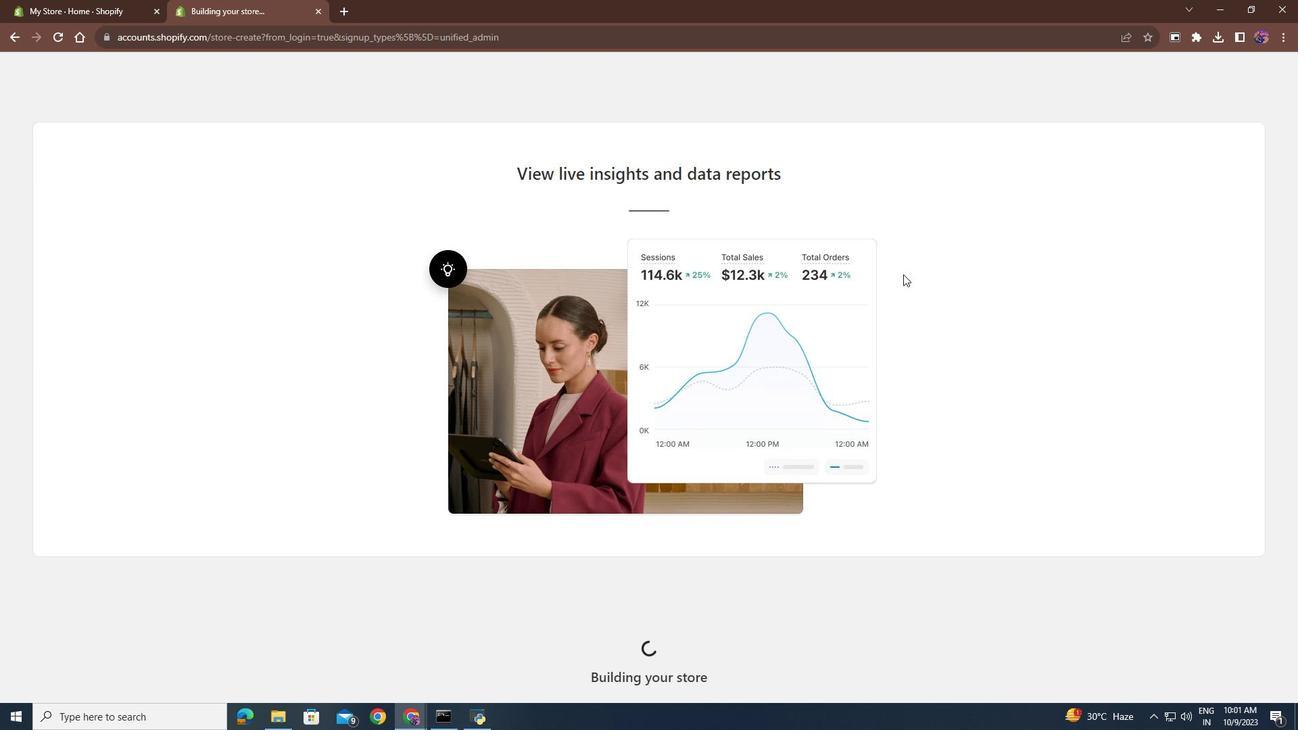 
Action: Mouse scrolled (903, 275) with delta (0, 0)
Screenshot: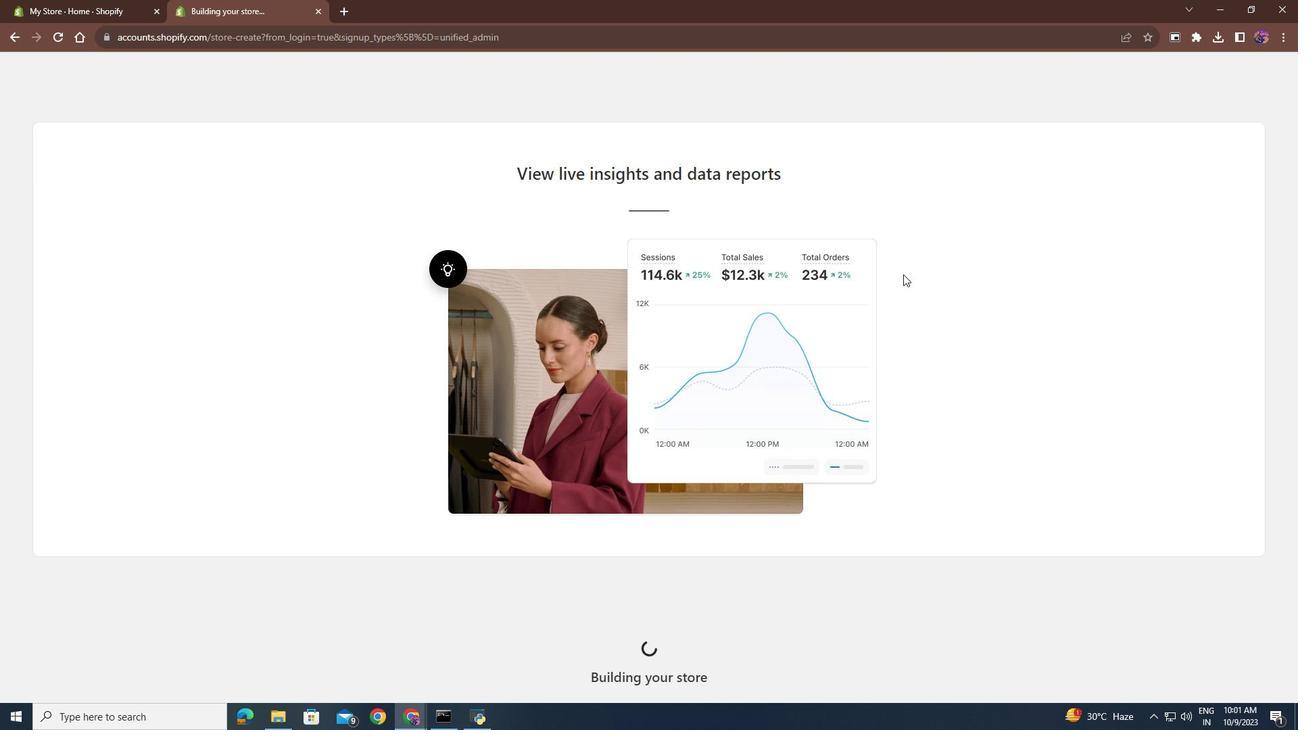 
Action: Mouse moved to (1258, 554)
Screenshot: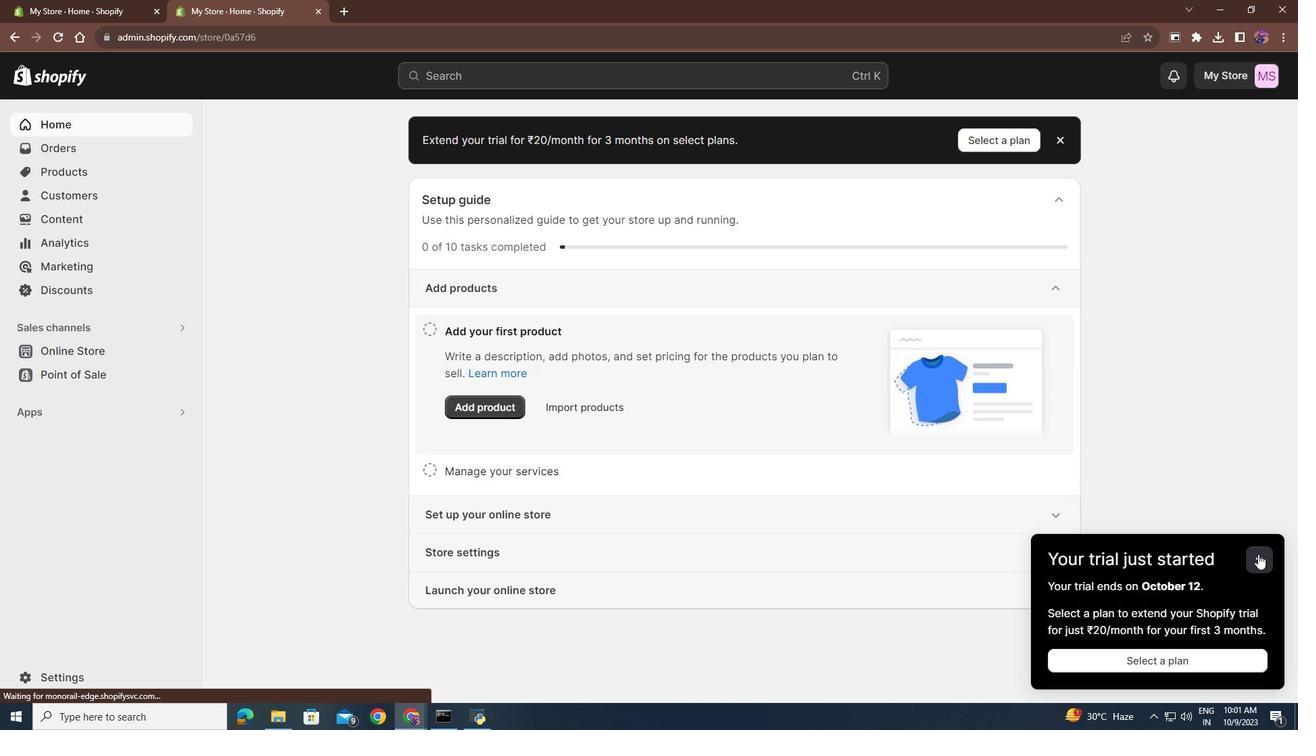 
Action: Mouse pressed left at (1258, 554)
Screenshot: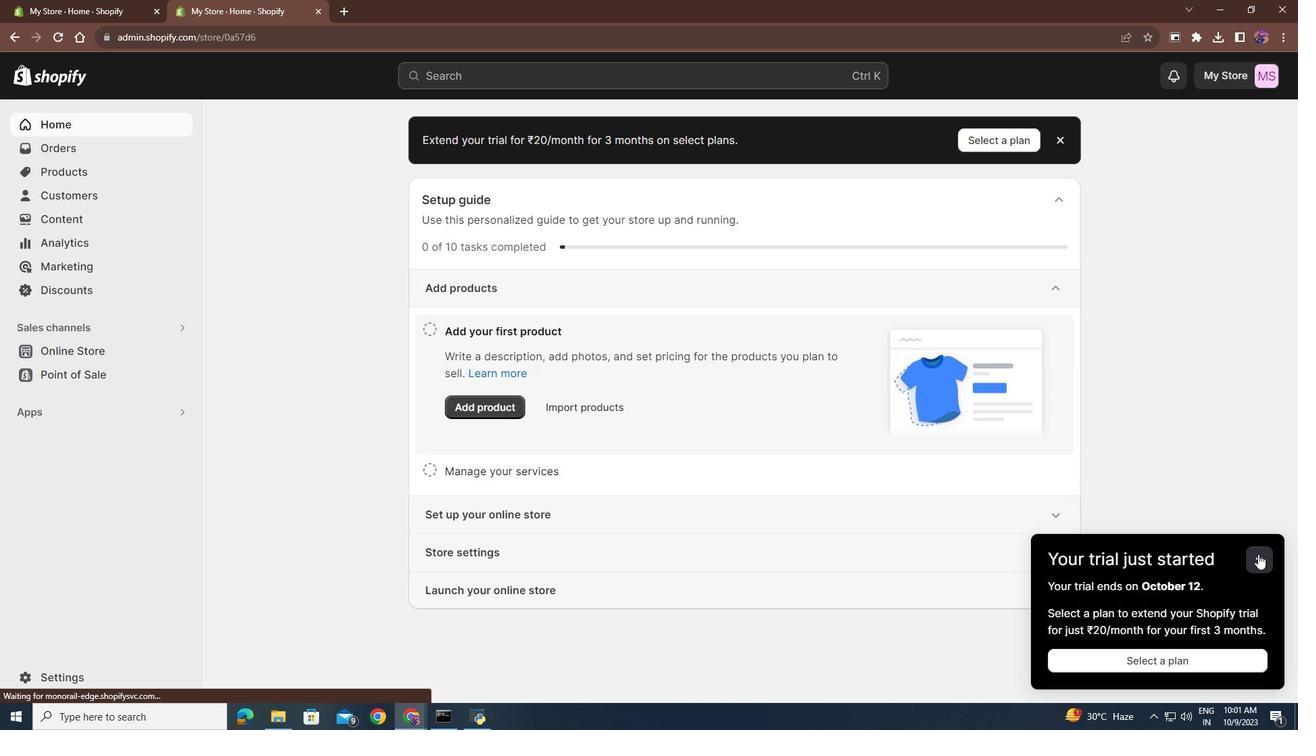 
Action: Mouse moved to (509, 406)
Screenshot: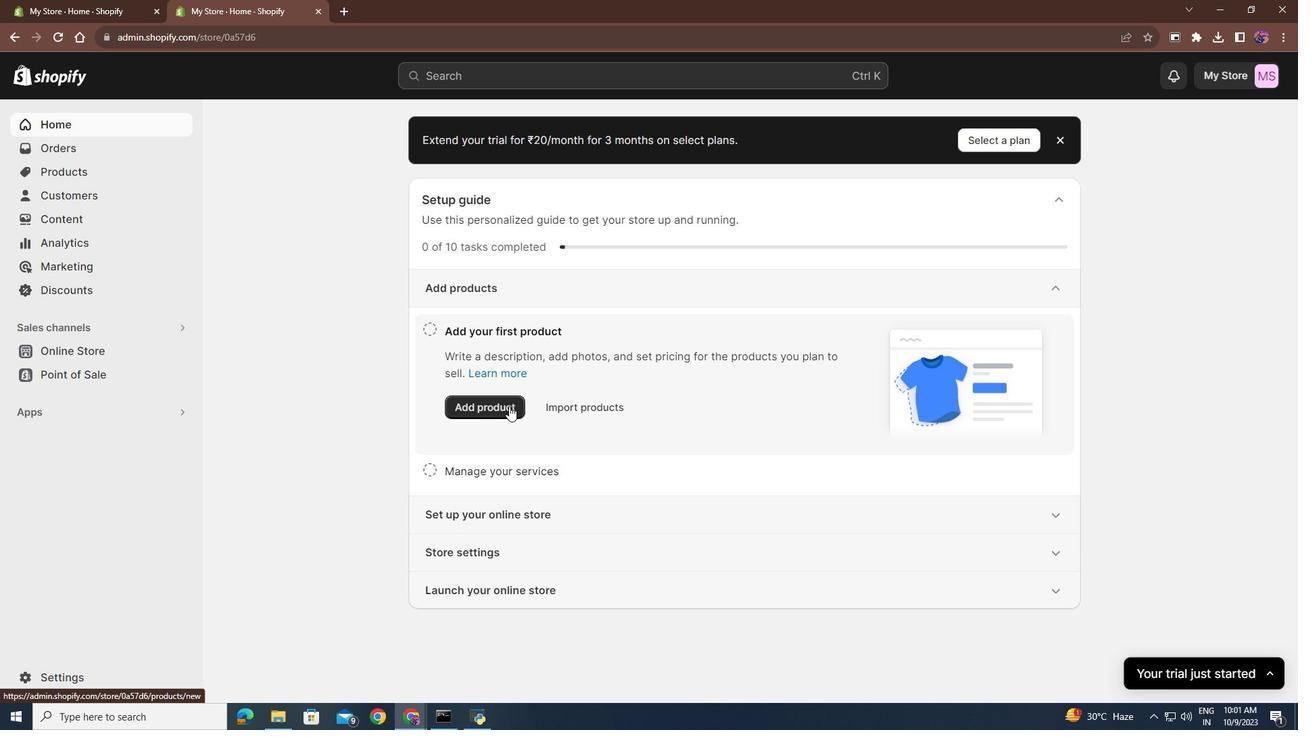 
Action: Mouse scrolled (509, 405) with delta (0, 0)
Screenshot: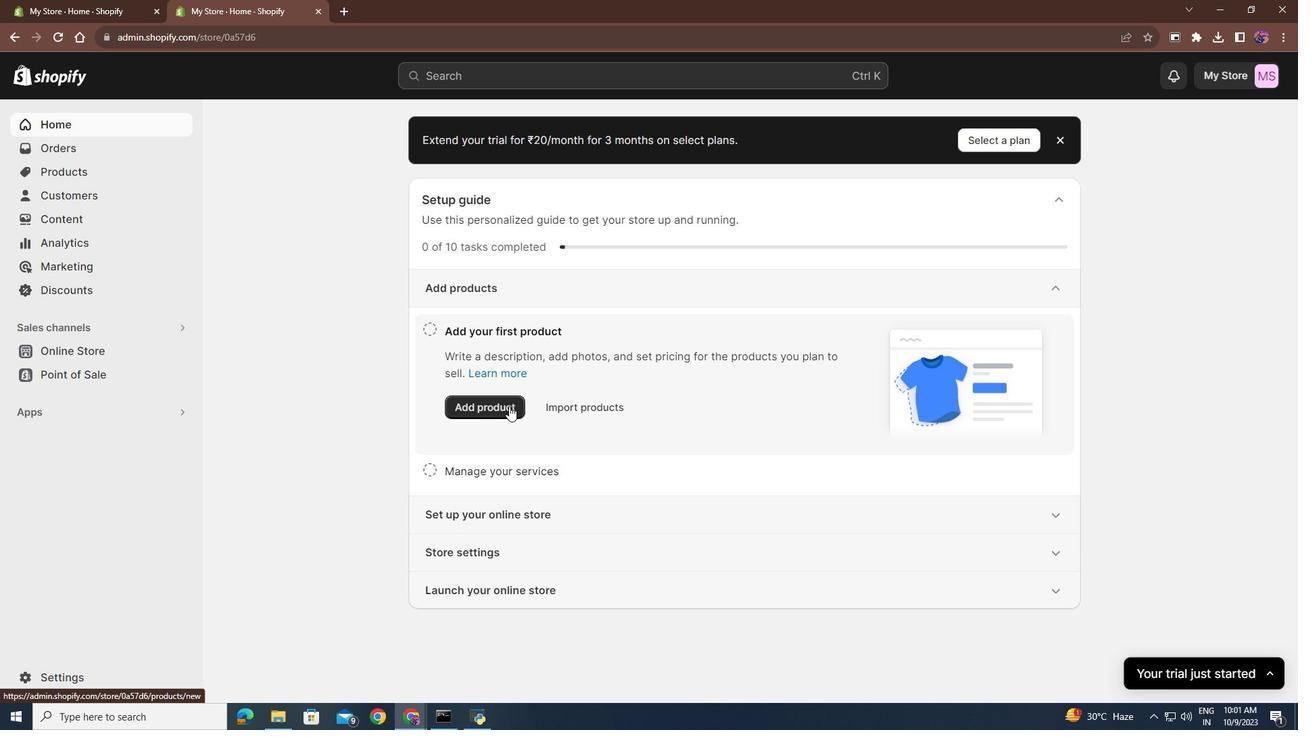 
Action: Mouse scrolled (509, 405) with delta (0, 0)
Screenshot: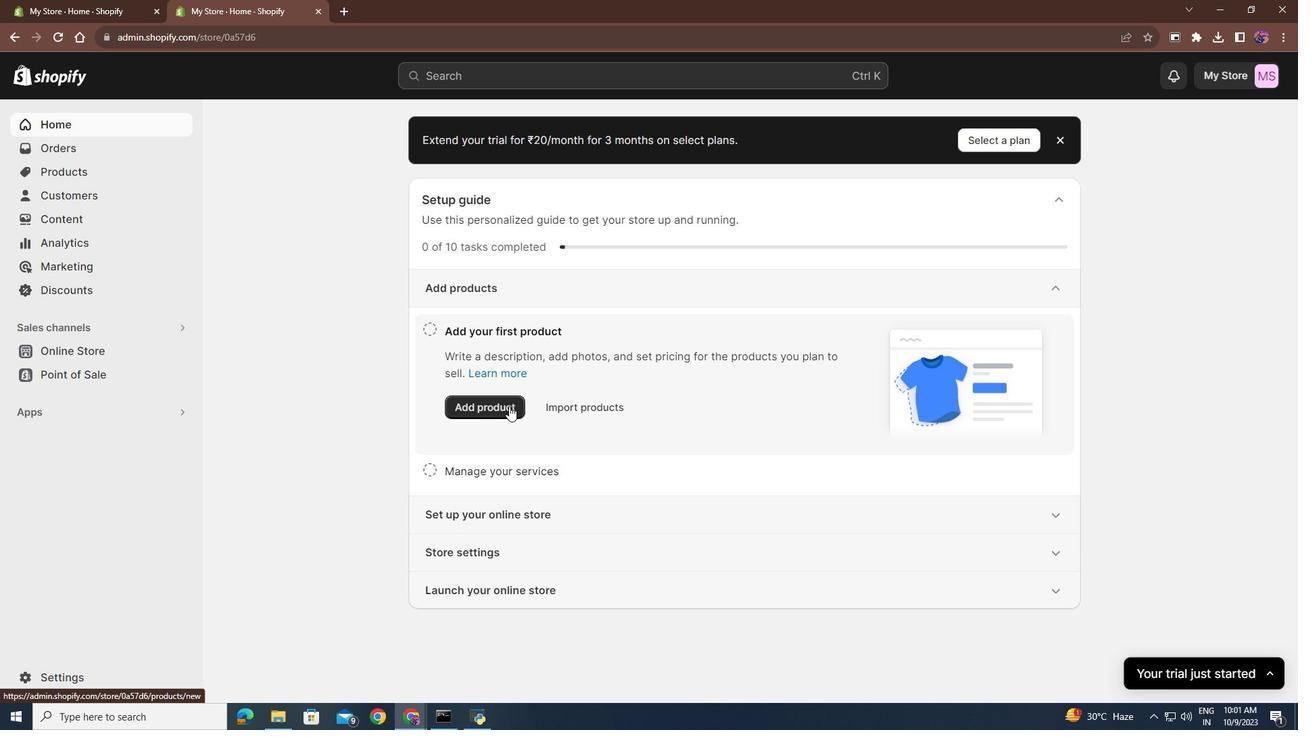 
Action: Mouse moved to (66, 347)
Screenshot: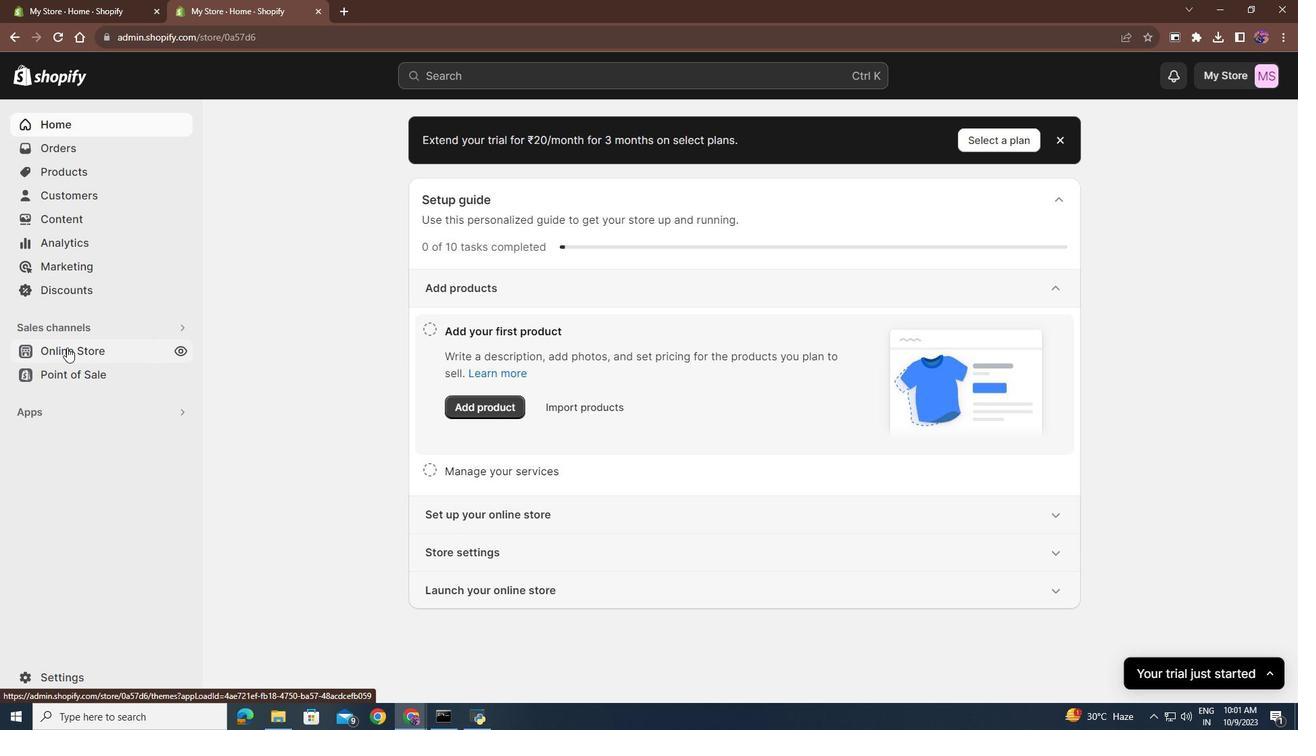 
Action: Mouse pressed left at (66, 347)
Screenshot: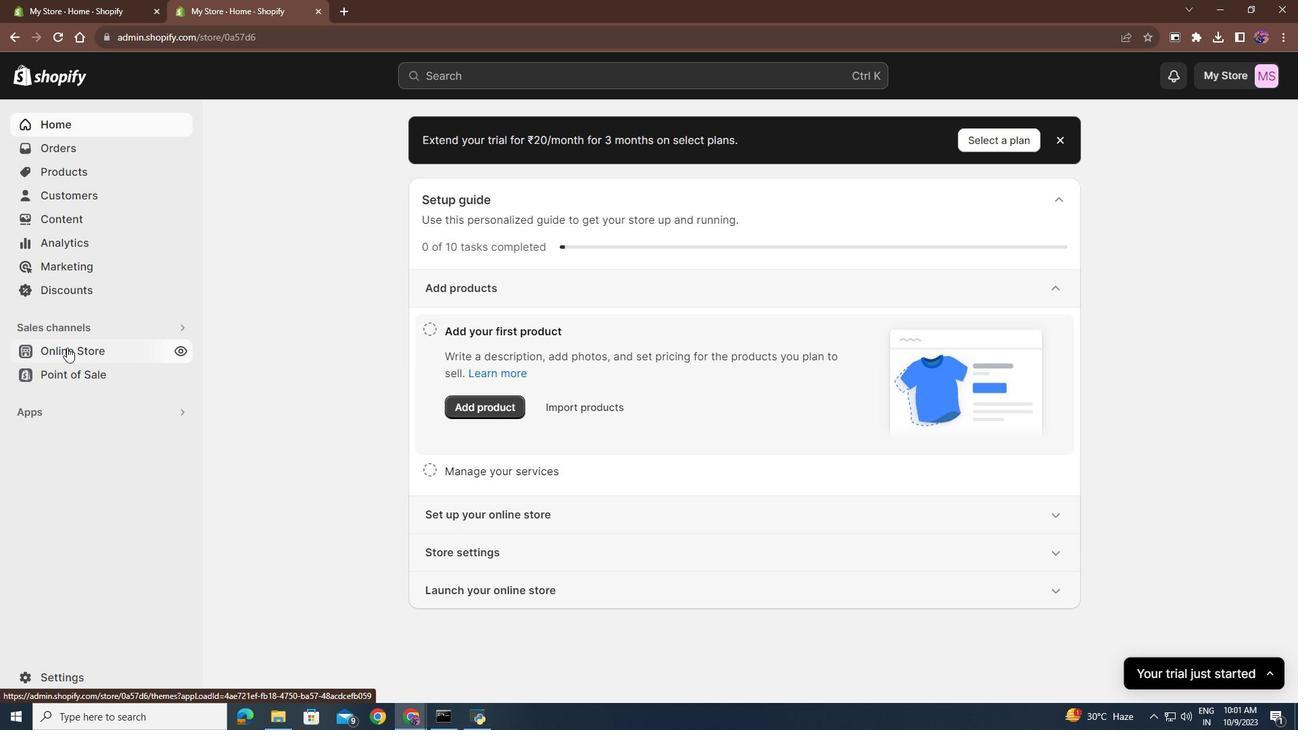 
Action: Mouse moved to (685, 516)
Screenshot: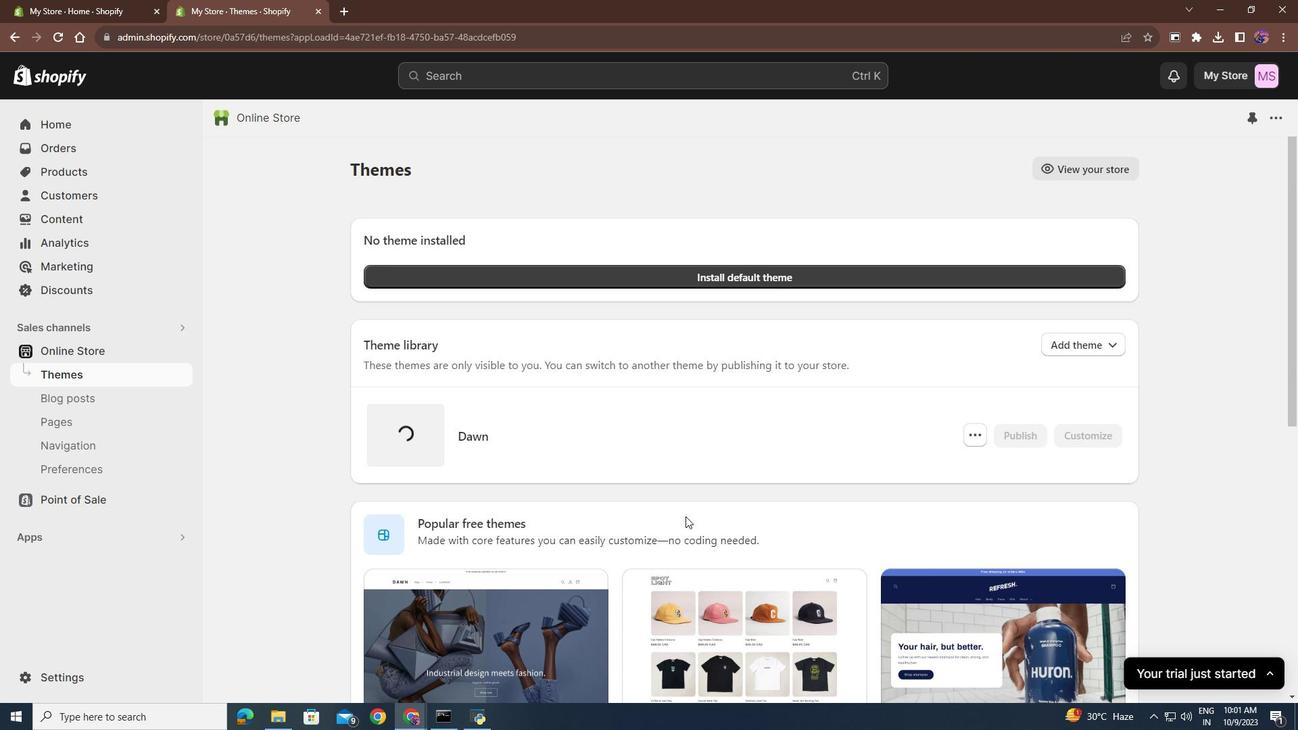 
Action: Mouse scrolled (685, 516) with delta (0, 0)
Screenshot: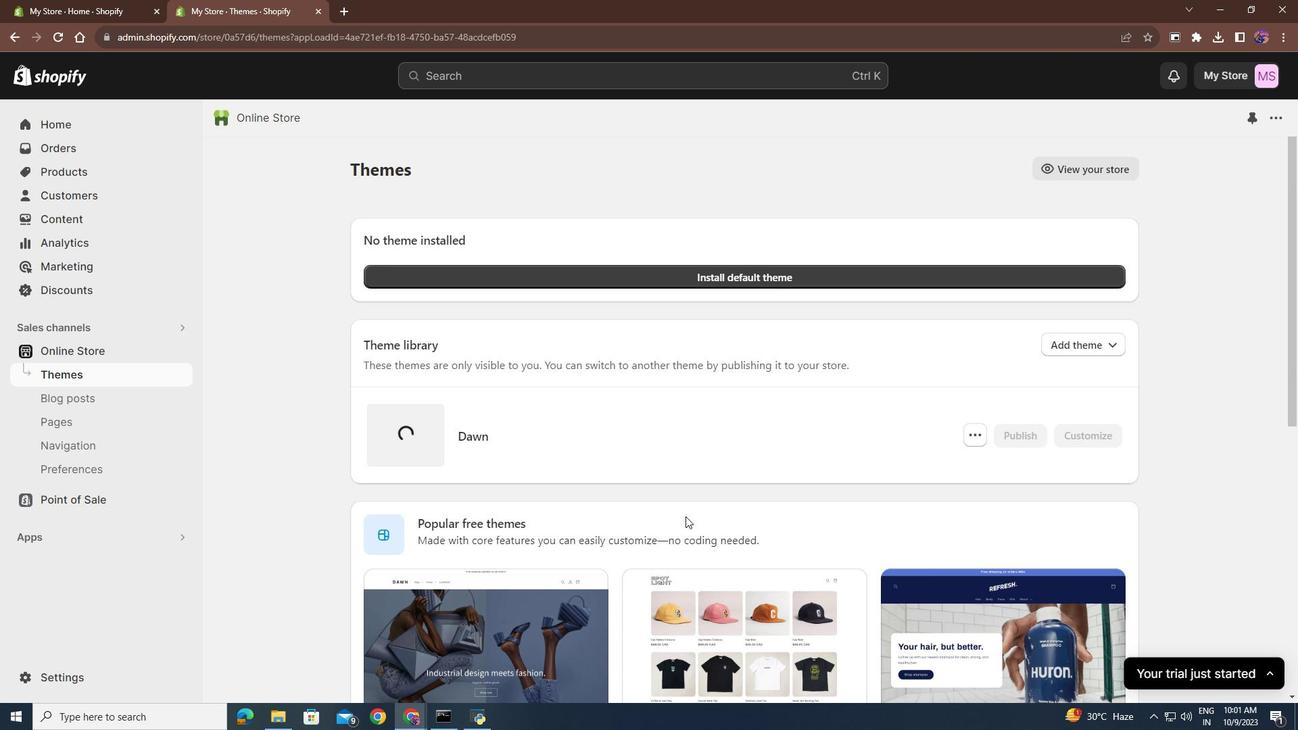 
Action: Mouse scrolled (685, 516) with delta (0, 0)
Screenshot: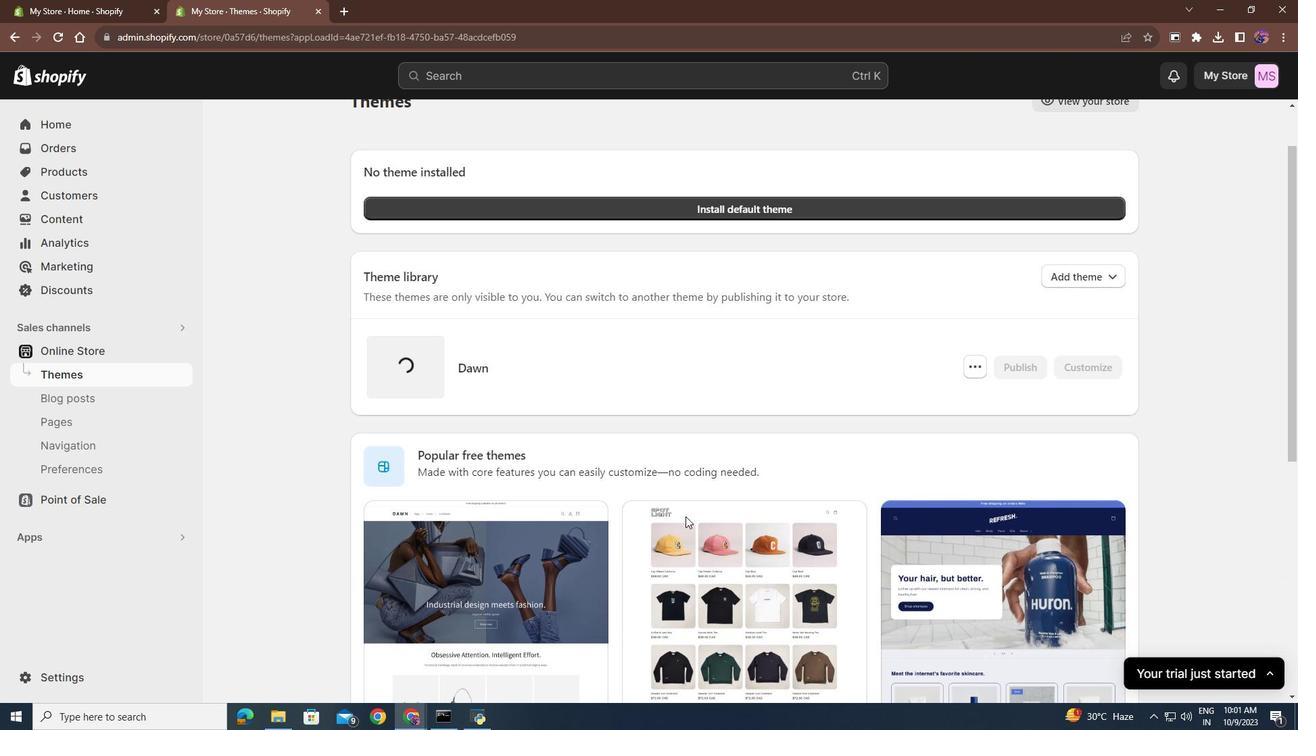 
Action: Mouse scrolled (685, 516) with delta (0, 0)
Screenshot: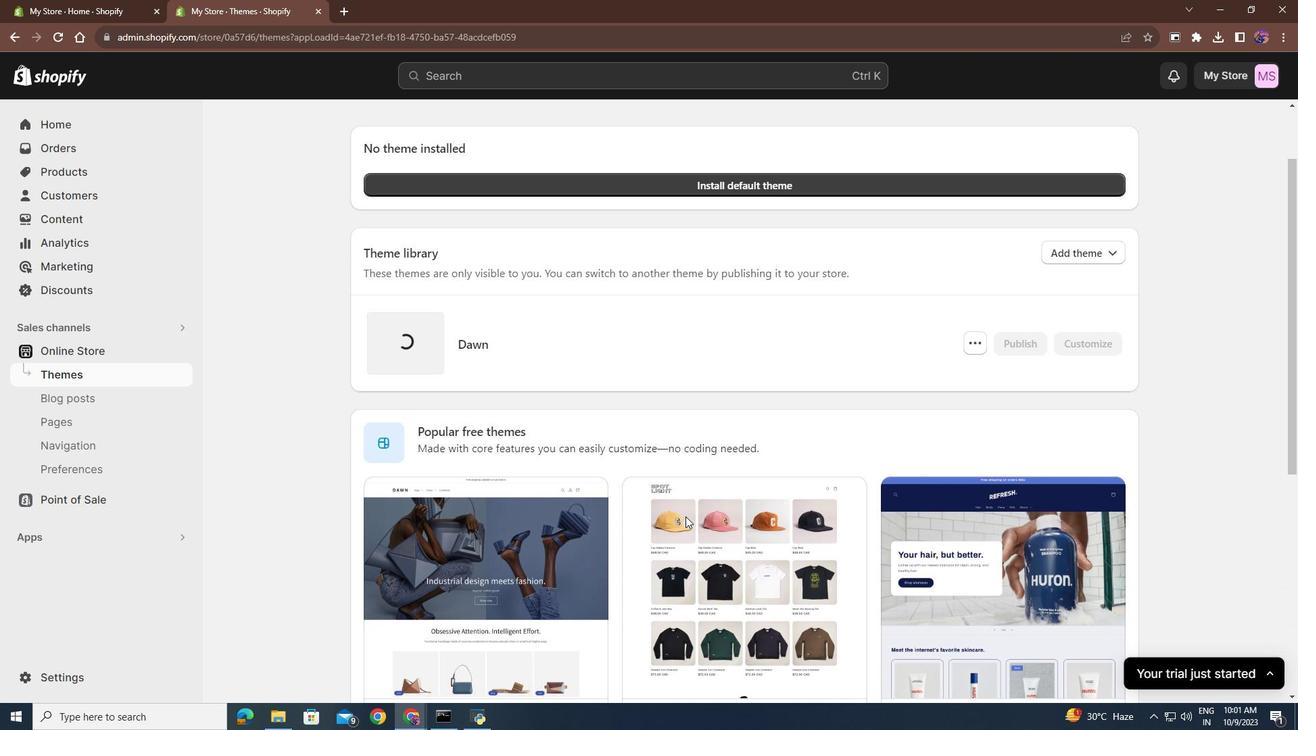 
Action: Mouse scrolled (685, 516) with delta (0, 0)
Screenshot: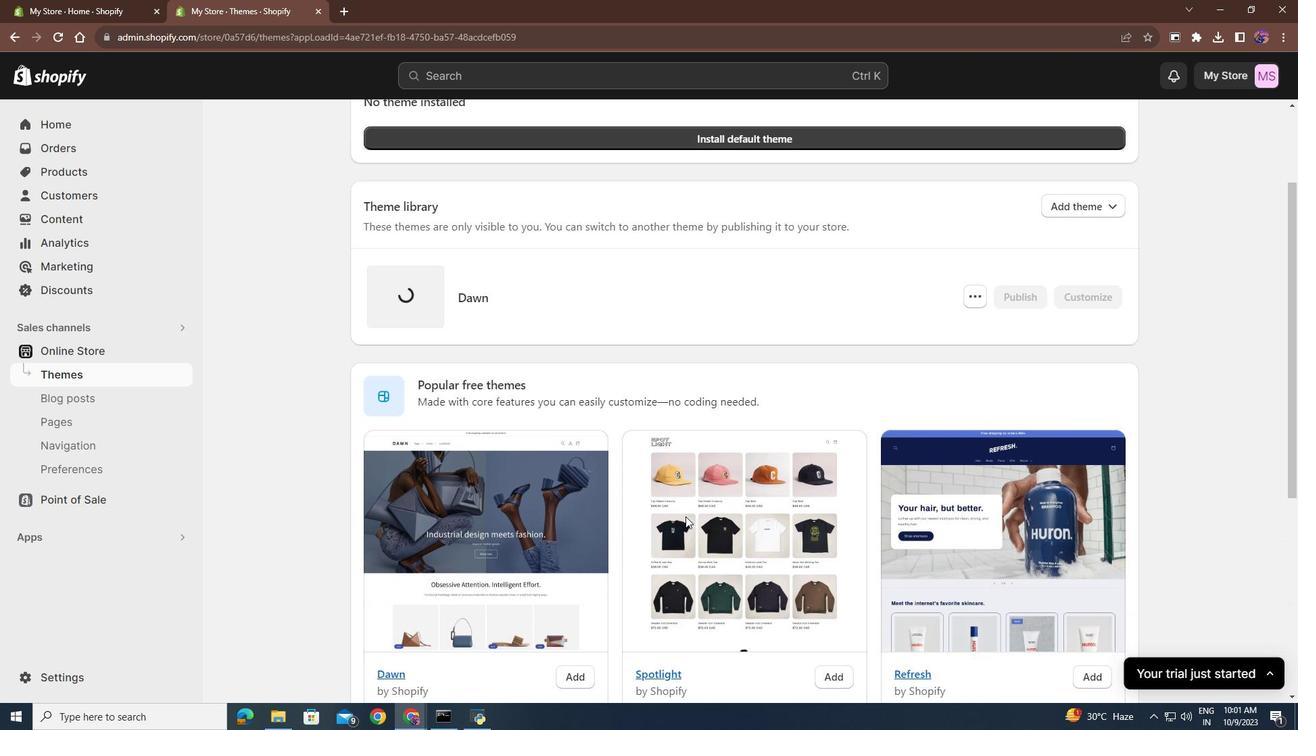 
Action: Mouse scrolled (685, 516) with delta (0, 0)
Screenshot: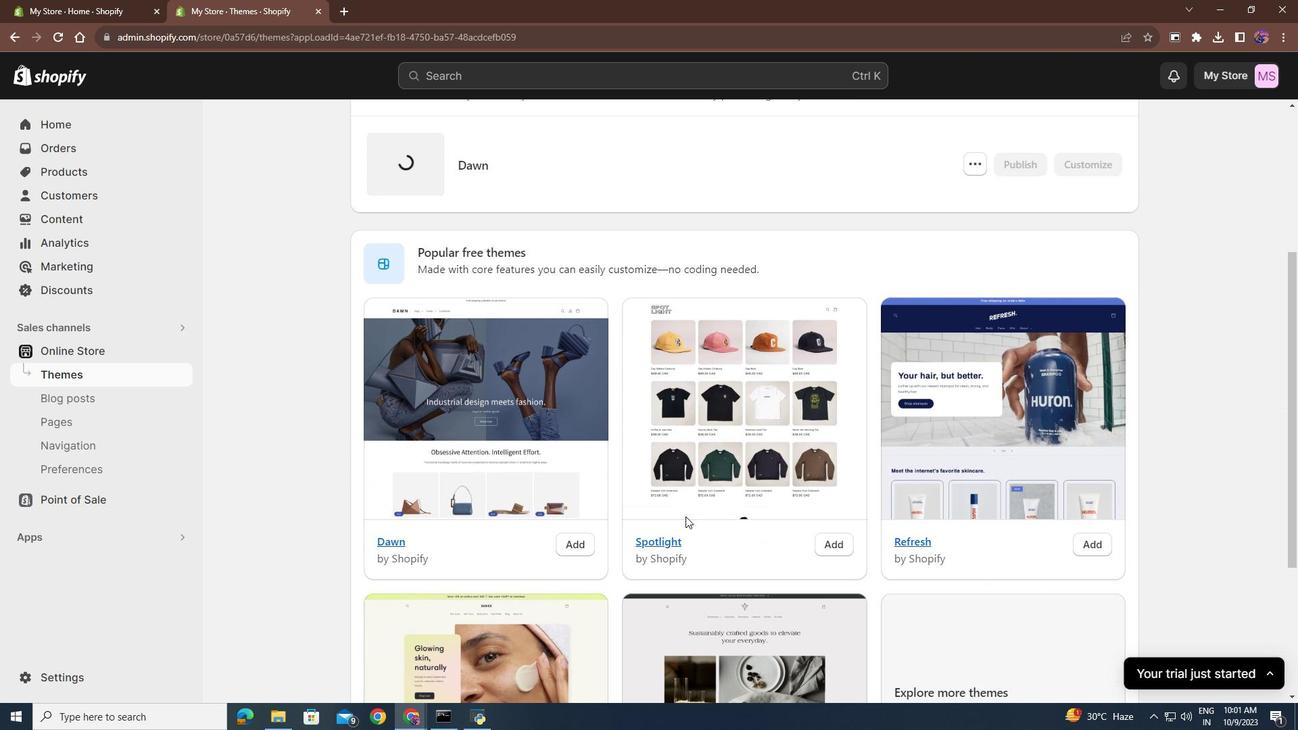 
Action: Mouse scrolled (685, 516) with delta (0, 0)
Screenshot: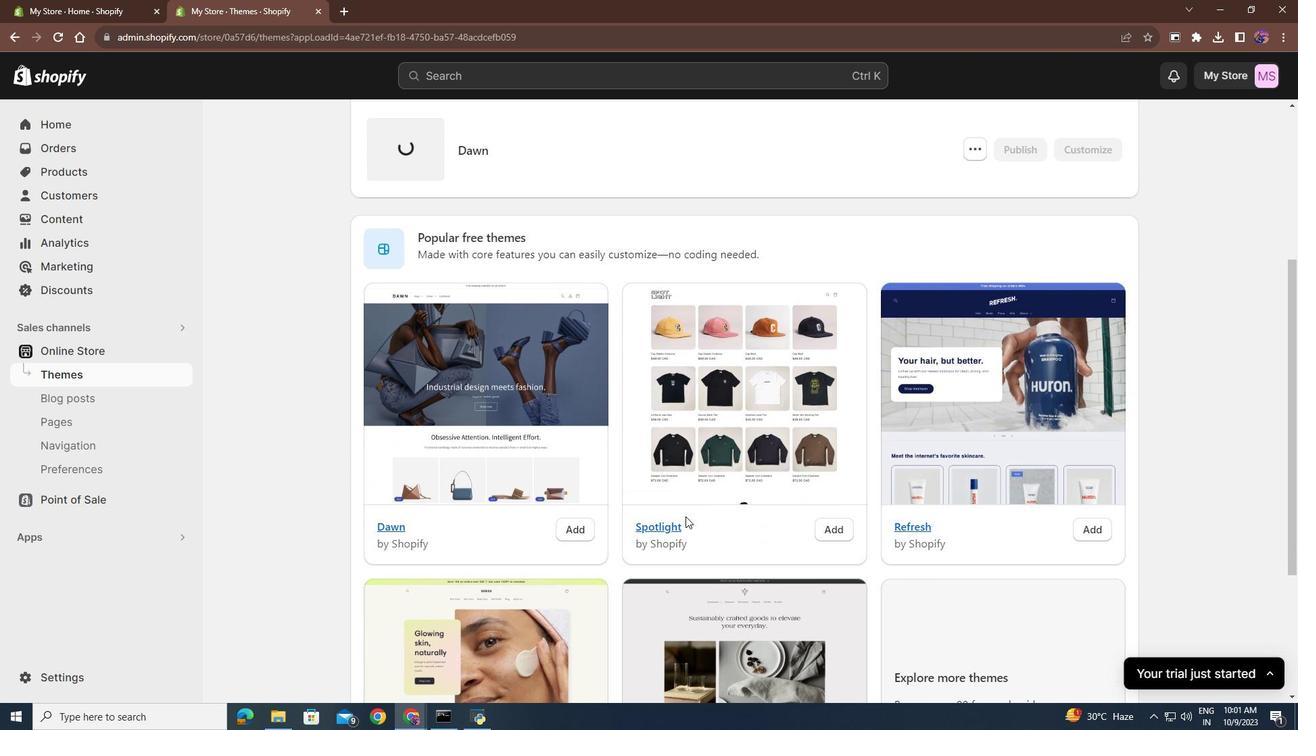 
Action: Mouse scrolled (685, 516) with delta (0, 0)
Screenshot: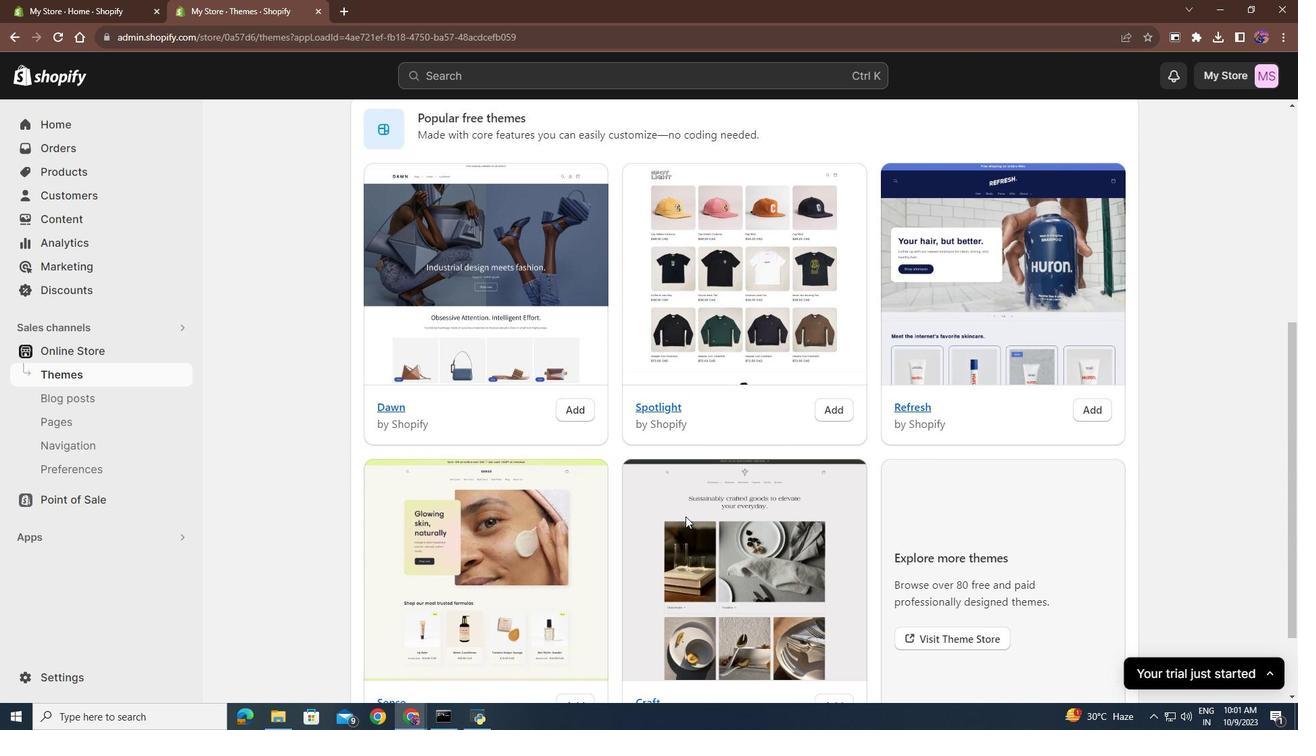
Action: Mouse scrolled (685, 516) with delta (0, 0)
Screenshot: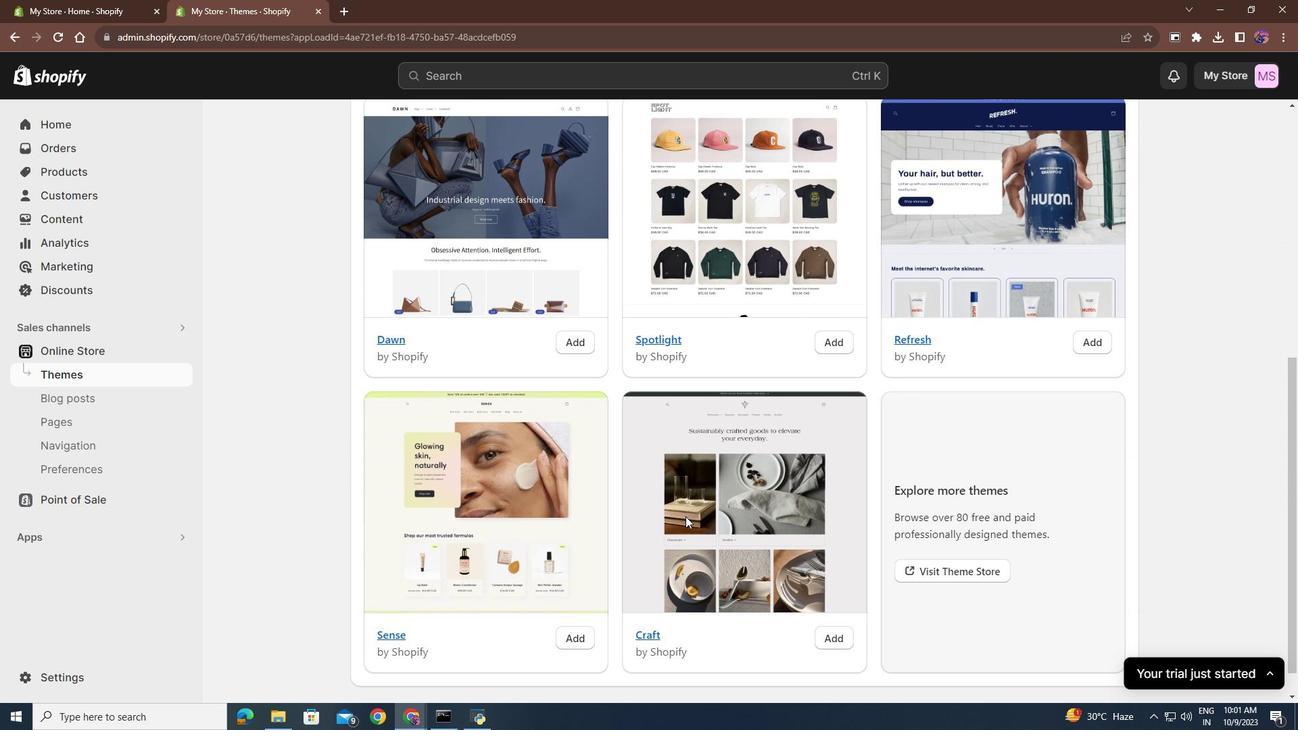 
Action: Mouse scrolled (685, 516) with delta (0, 0)
Screenshot: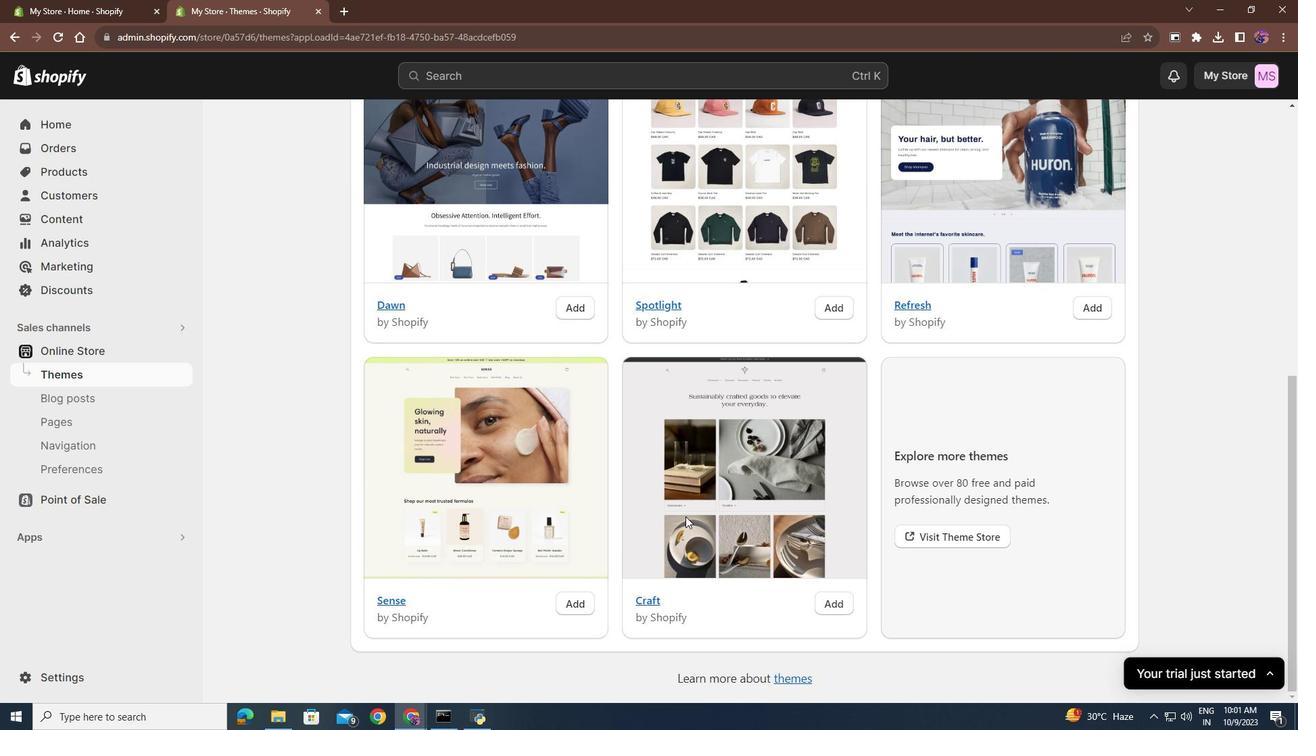 
Action: Mouse moved to (841, 604)
Screenshot: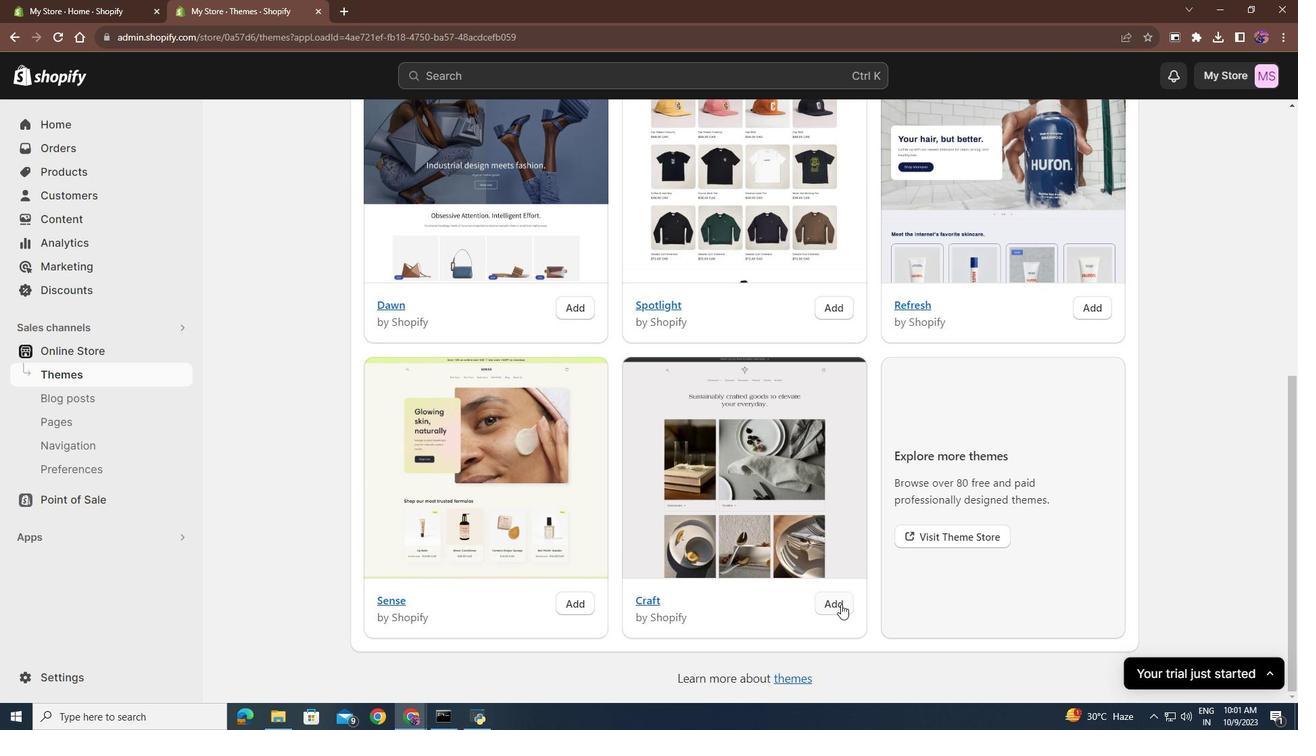 
Action: Mouse pressed left at (841, 604)
Screenshot: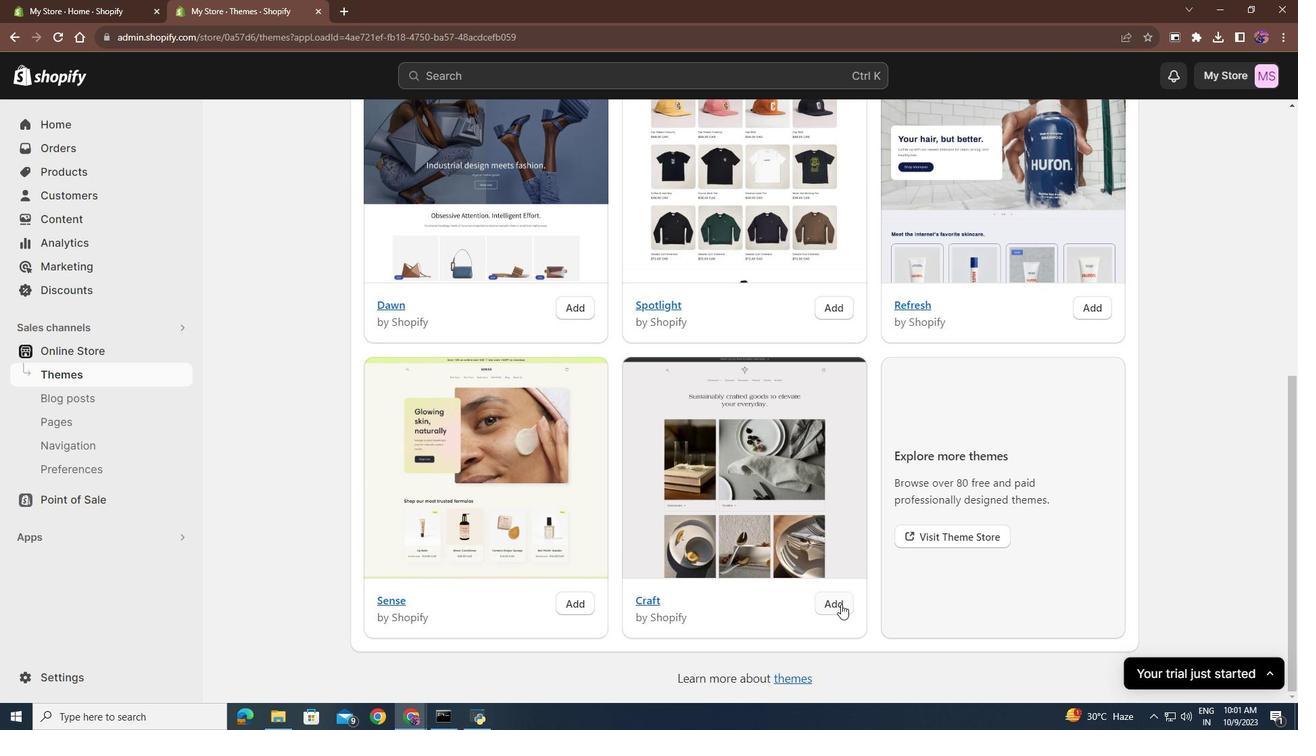
Action: Mouse moved to (648, 526)
Screenshot: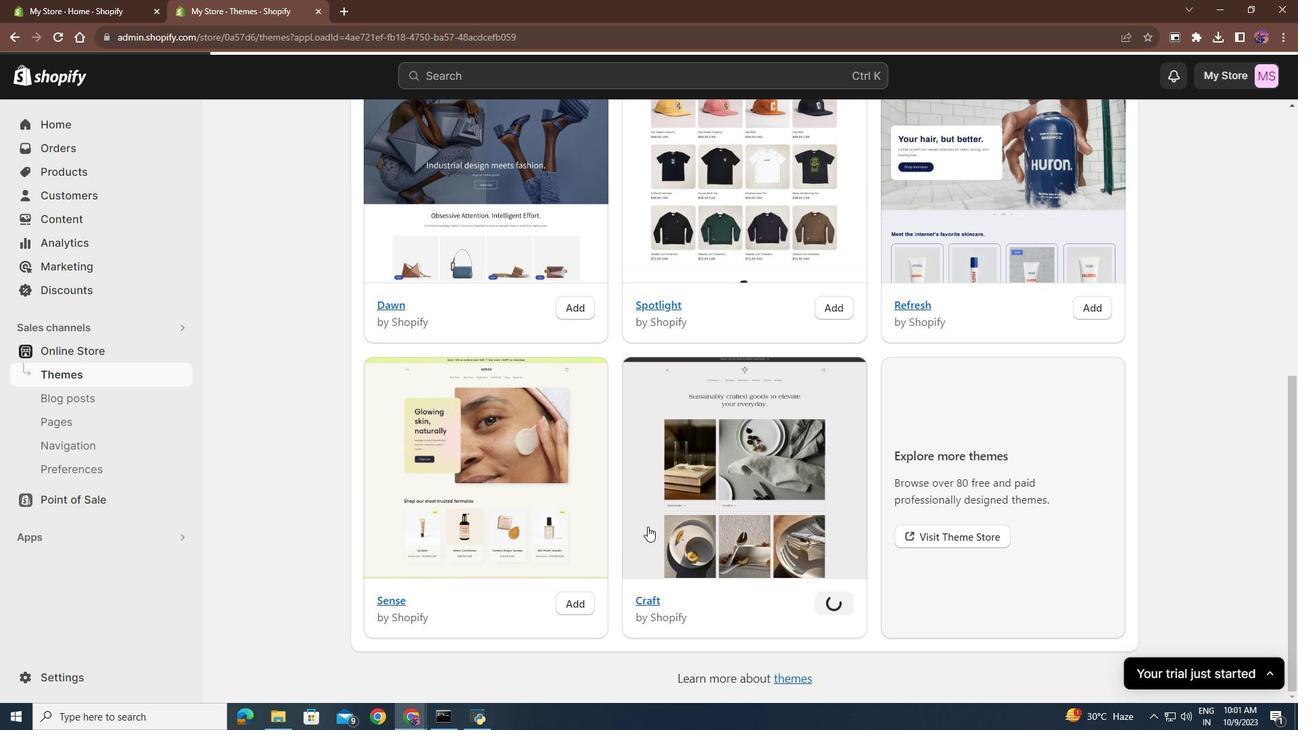 
Action: Mouse scrolled (648, 527) with delta (0, 0)
Screenshot: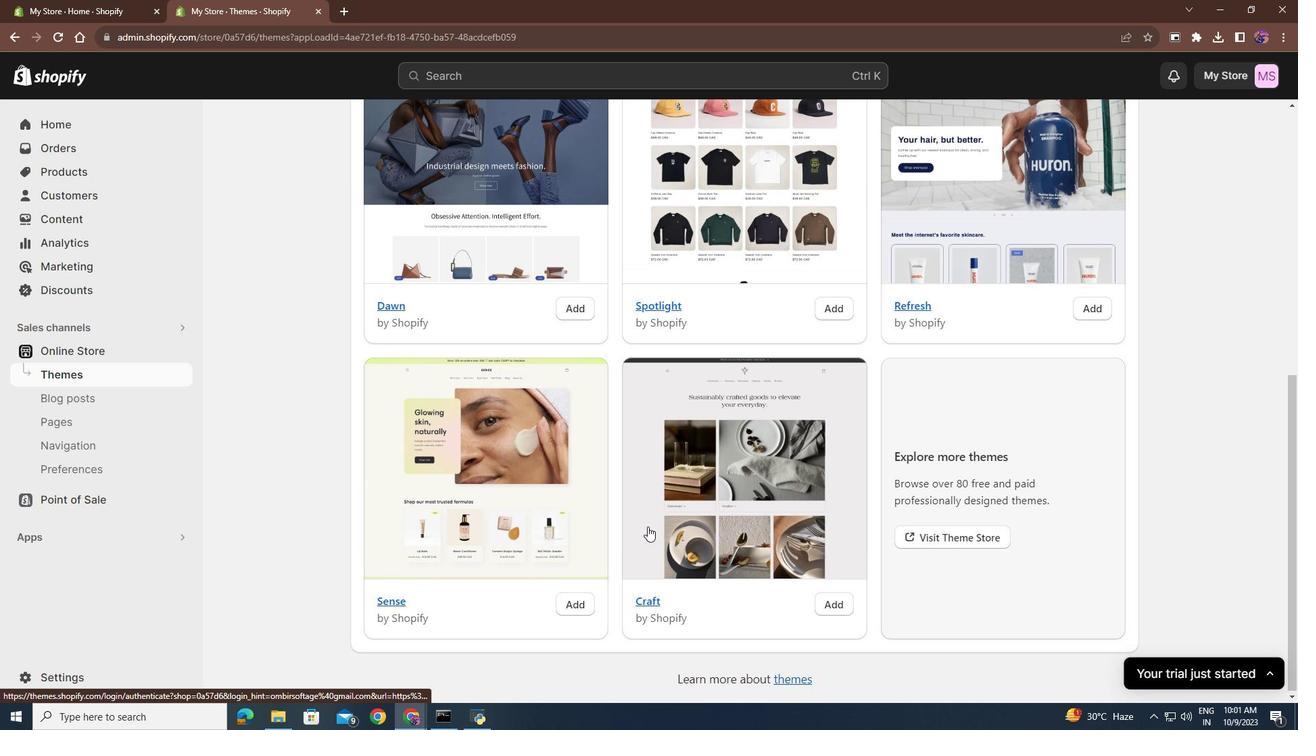 
Action: Mouse scrolled (648, 527) with delta (0, 0)
Screenshot: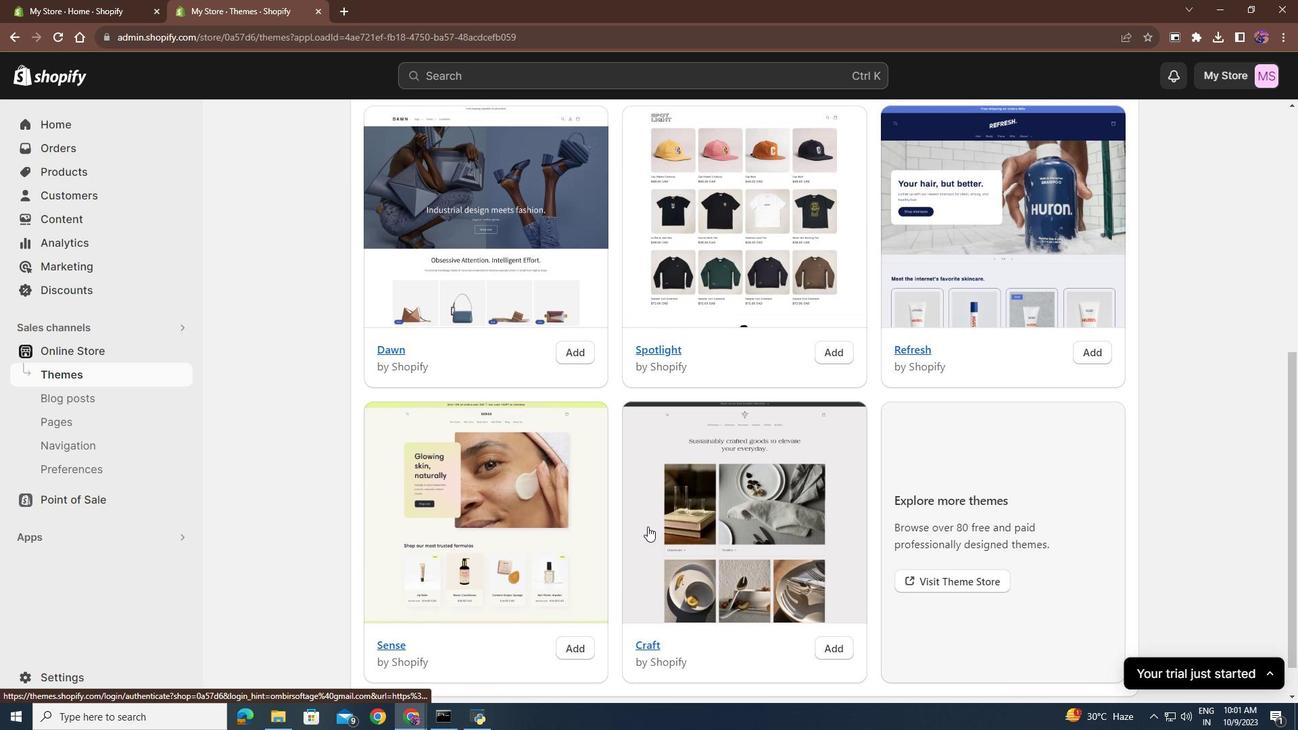 
Action: Mouse scrolled (648, 527) with delta (0, 0)
Screenshot: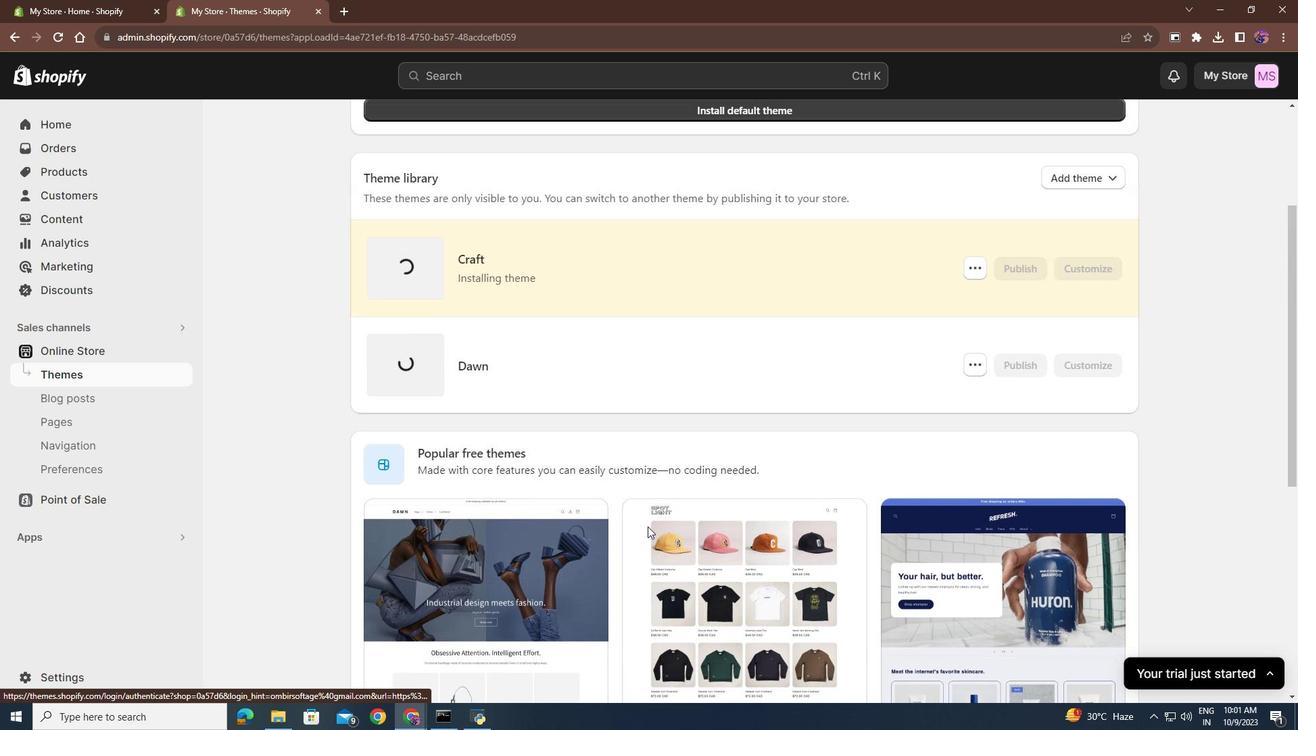 
Action: Mouse moved to (780, 431)
Screenshot: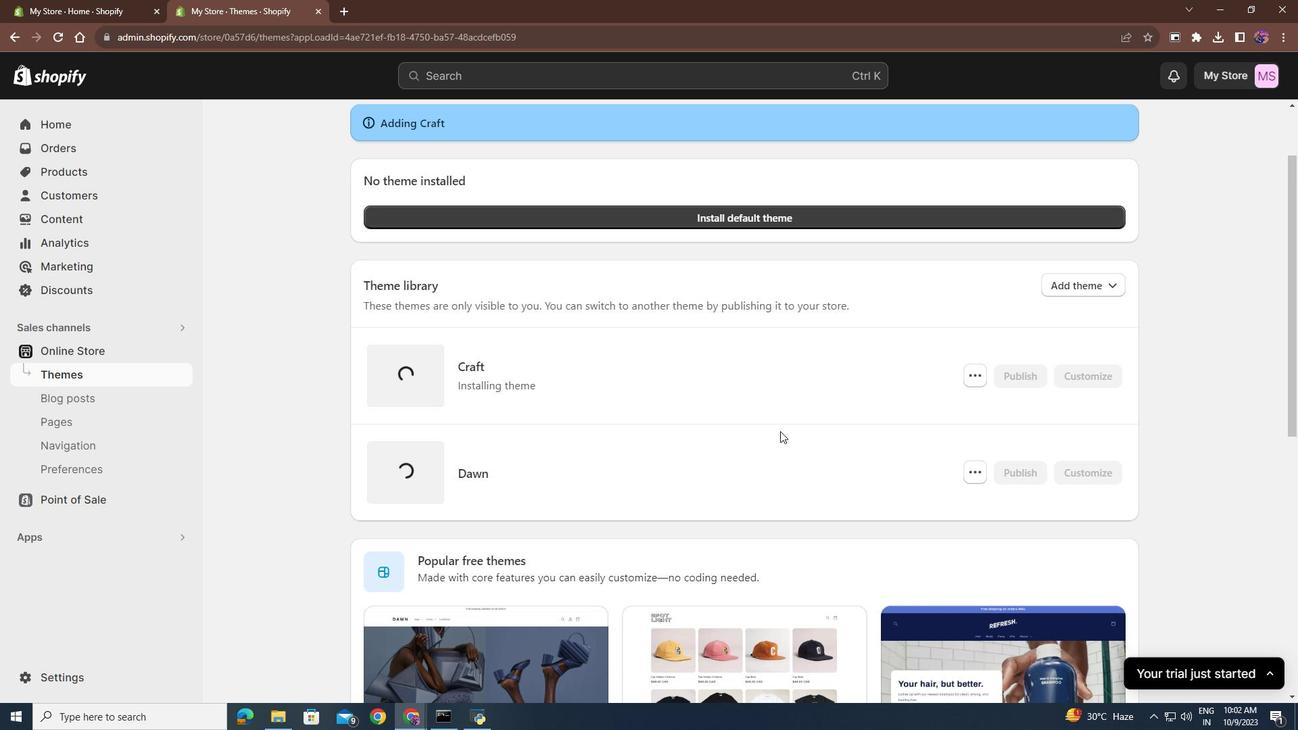 
Action: Mouse scrolled (780, 430) with delta (0, 0)
Screenshot: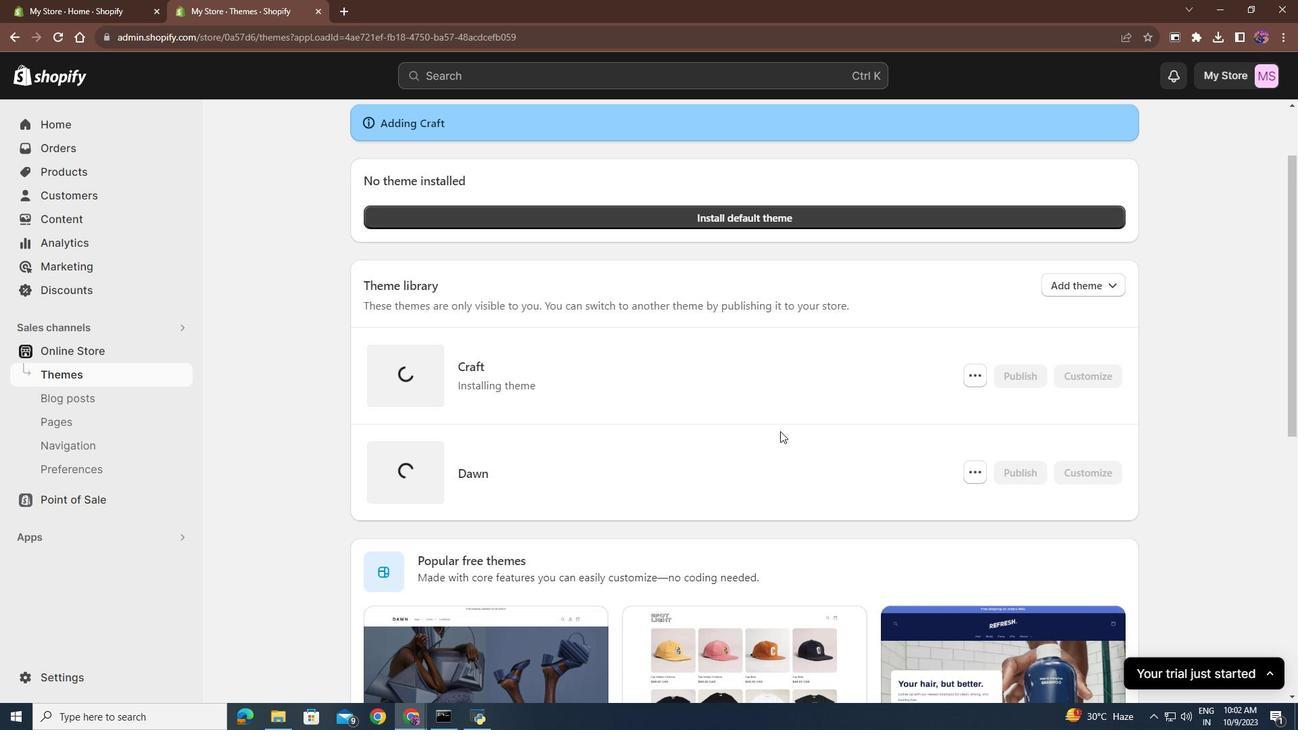 
Action: Mouse scrolled (780, 432) with delta (0, 0)
Screenshot: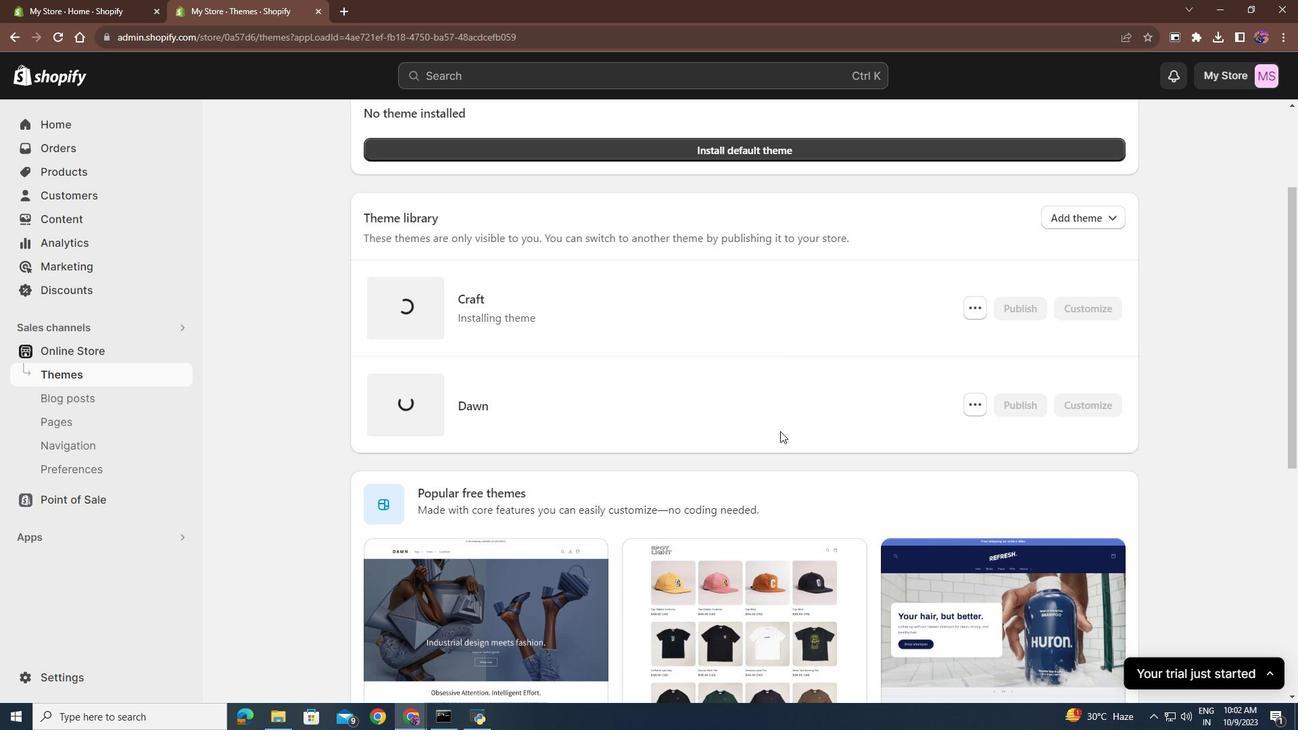 
Action: Mouse scrolled (780, 432) with delta (0, 0)
Screenshot: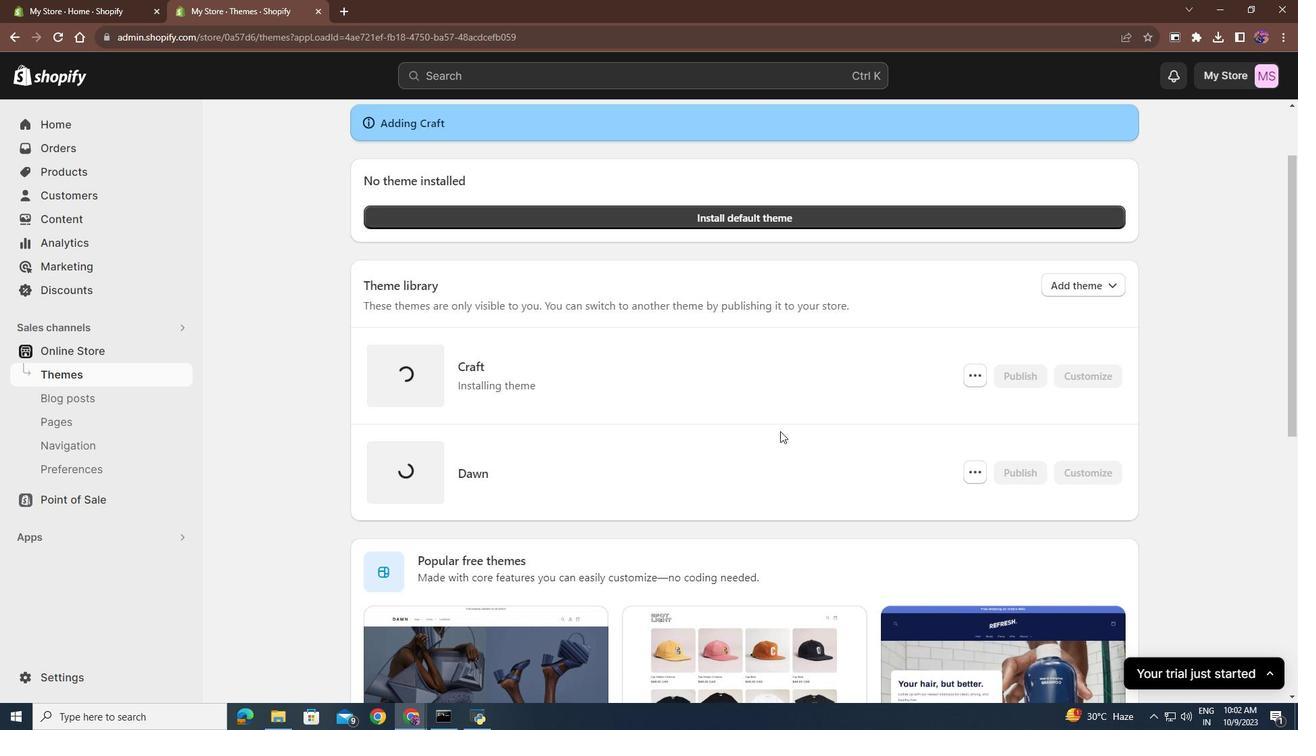 
Action: Mouse scrolled (780, 432) with delta (0, 0)
Screenshot: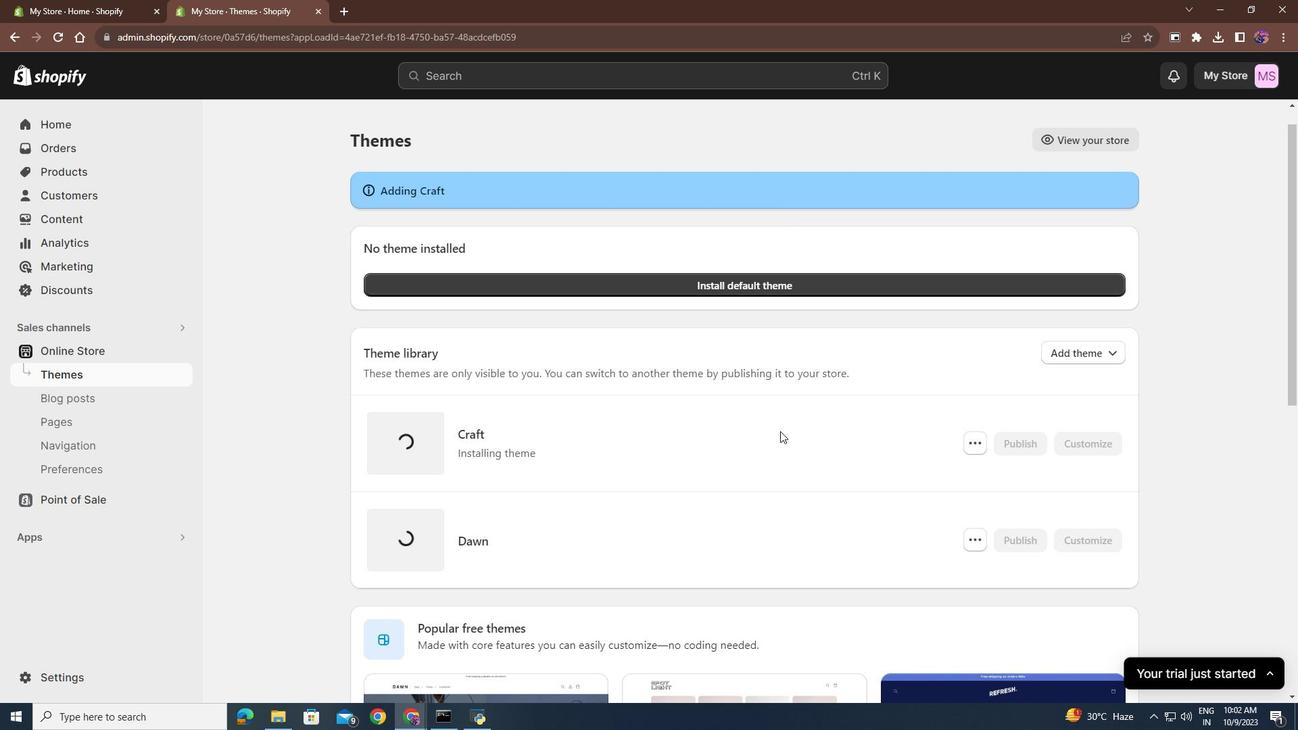 
Action: Mouse scrolled (780, 432) with delta (0, 0)
Screenshot: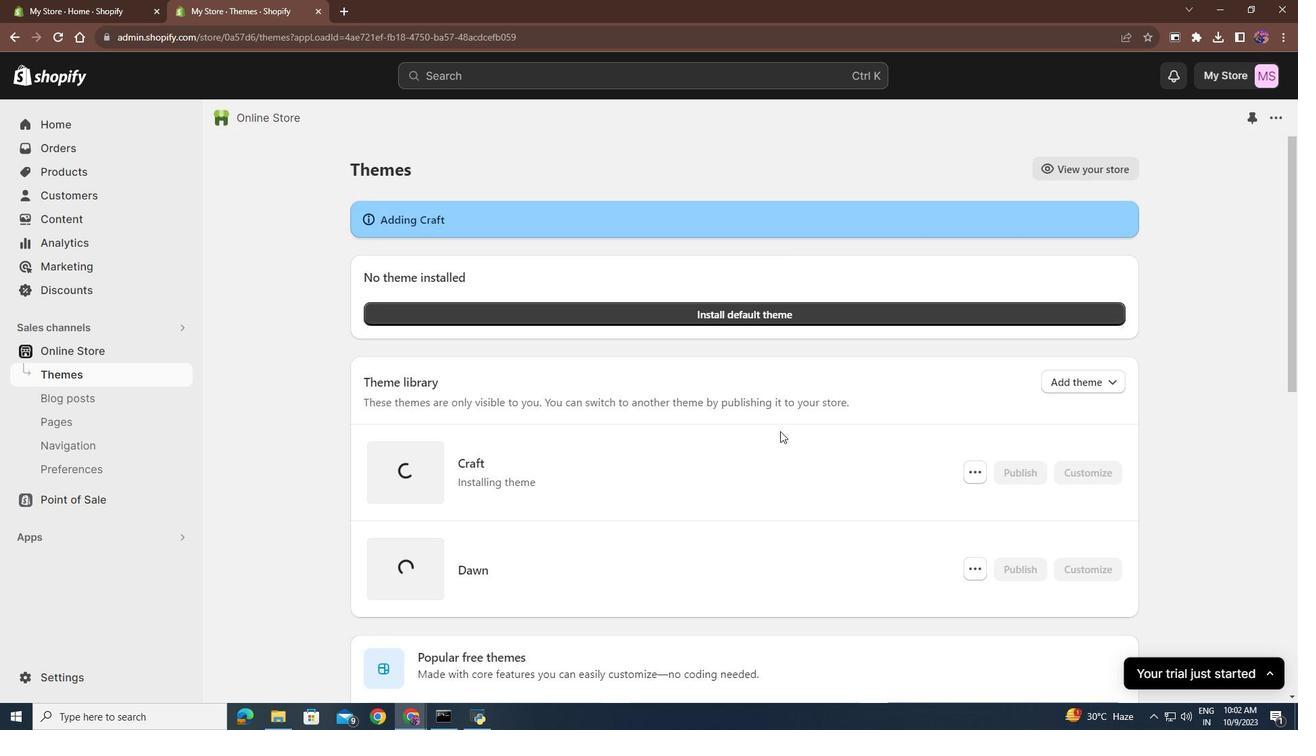 
Action: Mouse scrolled (780, 432) with delta (0, 0)
Screenshot: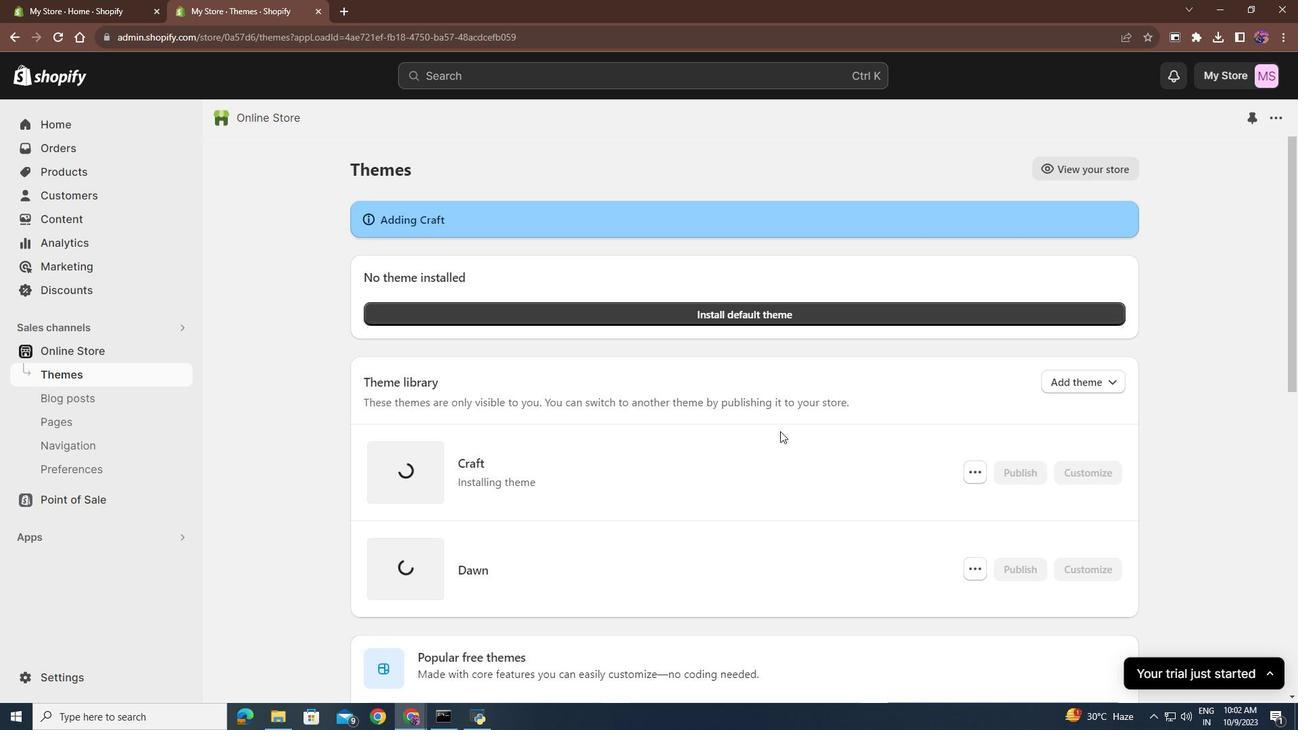 
Action: Mouse scrolled (780, 430) with delta (0, 0)
Screenshot: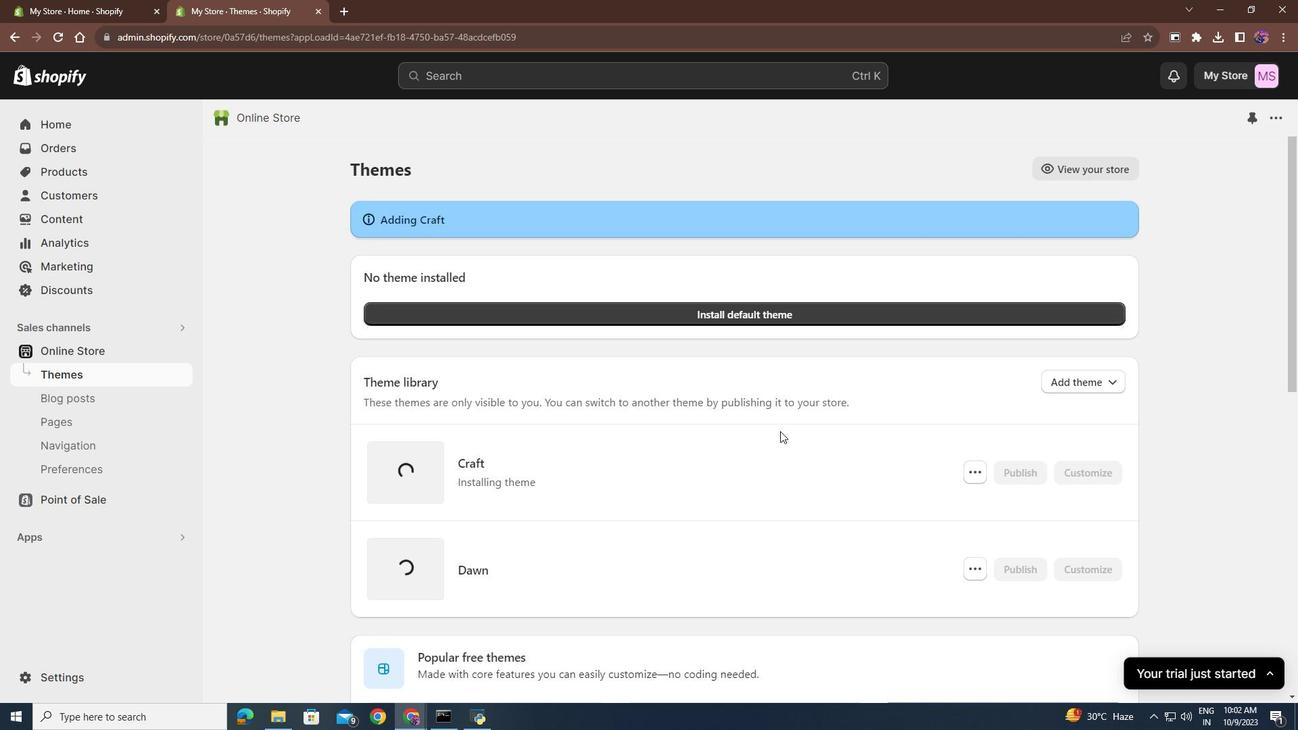 
Action: Mouse scrolled (780, 430) with delta (0, 0)
Screenshot: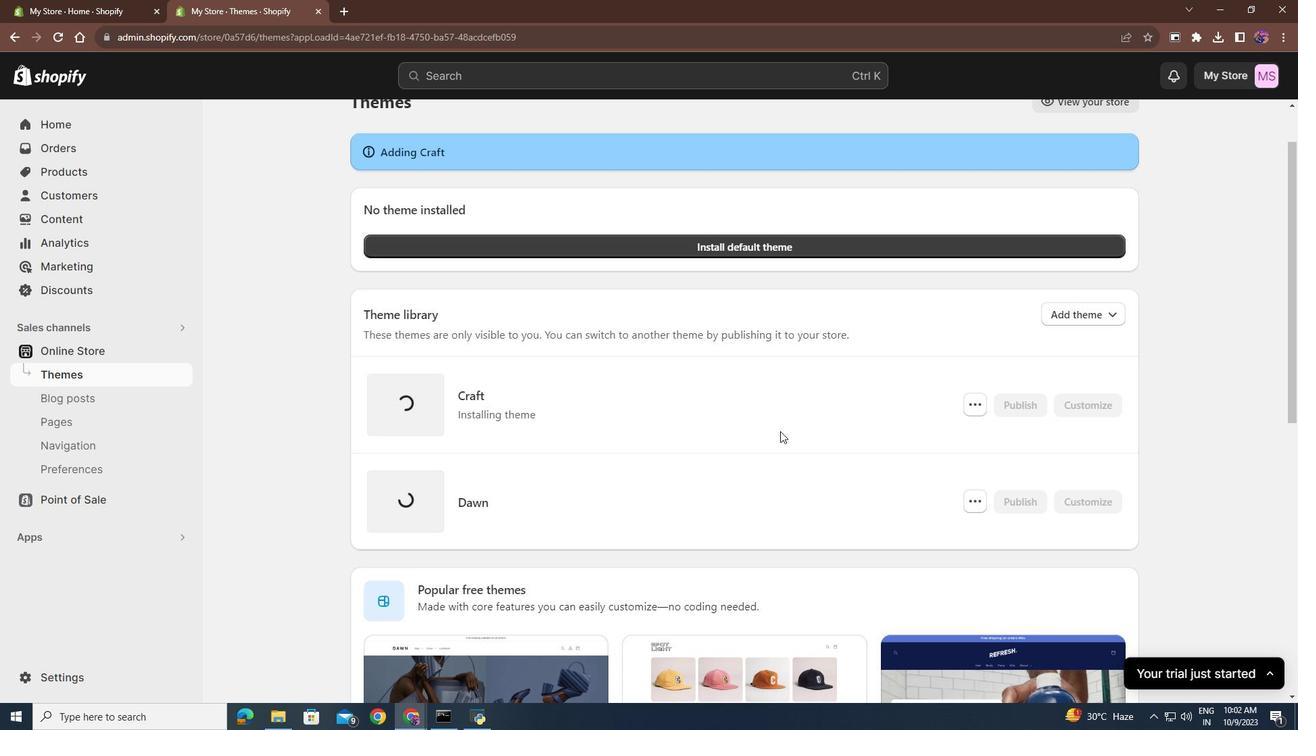 
Action: Mouse scrolled (780, 430) with delta (0, 0)
Screenshot: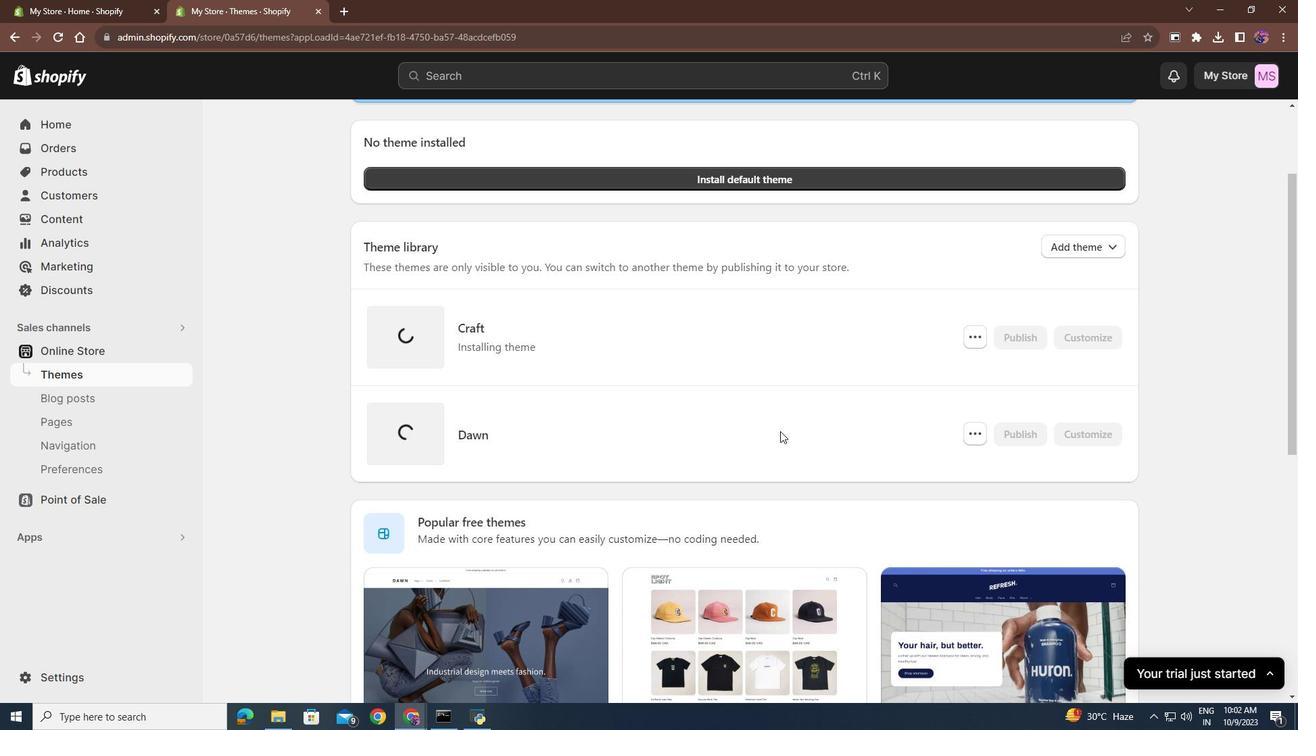 
Action: Mouse scrolled (780, 432) with delta (0, 0)
Screenshot: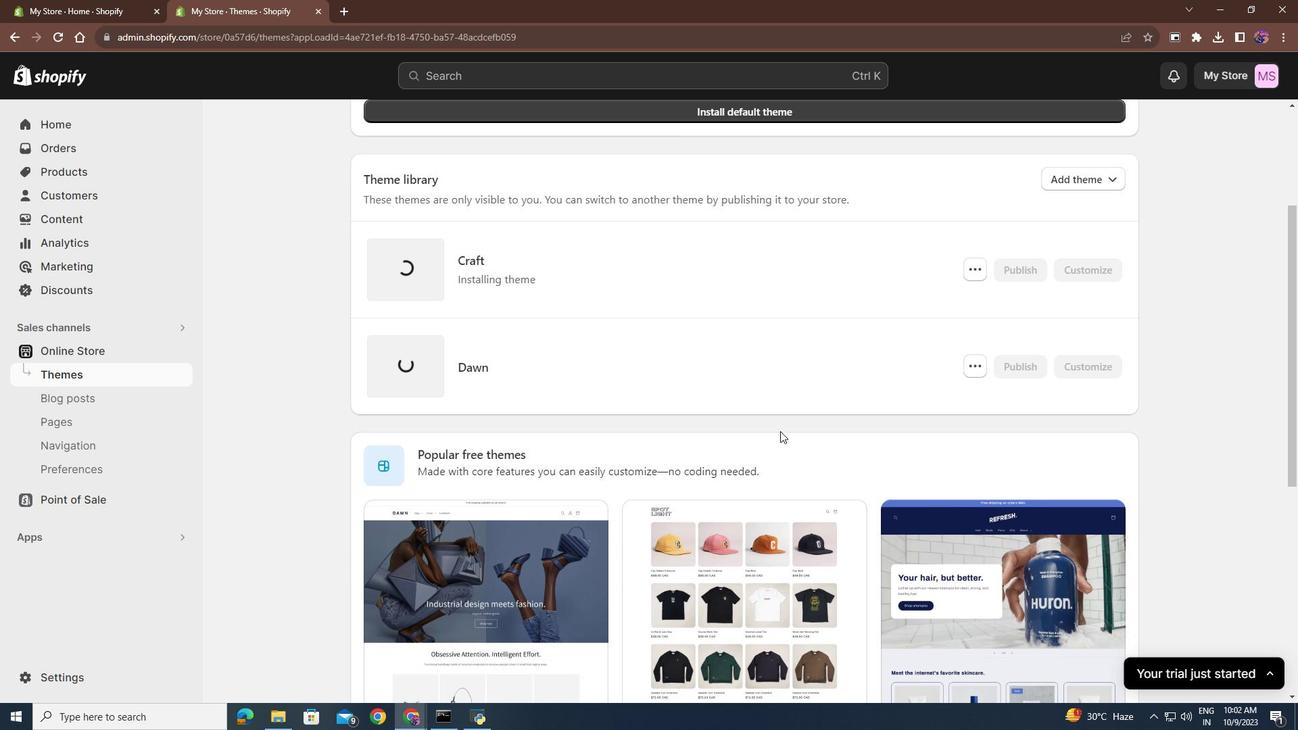 
Action: Mouse scrolled (780, 430) with delta (0, 0)
Screenshot: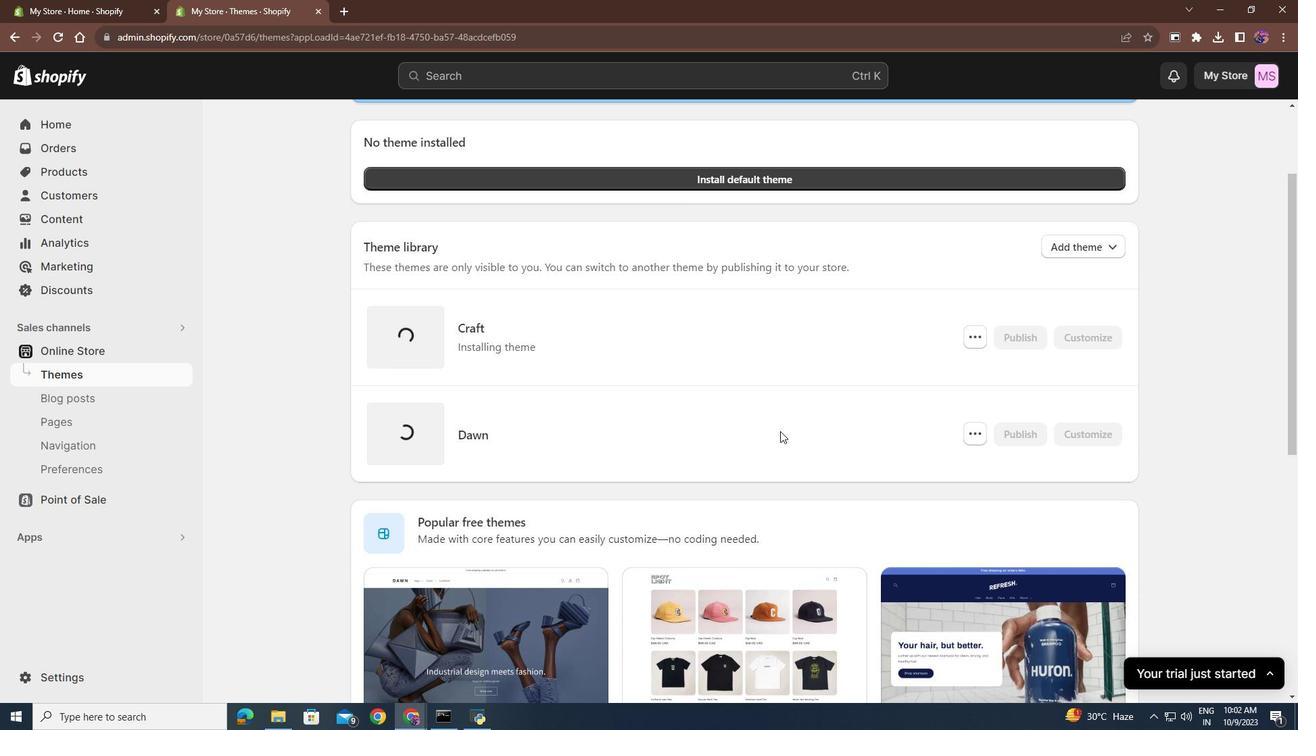 
Action: Mouse scrolled (780, 430) with delta (0, 0)
Screenshot: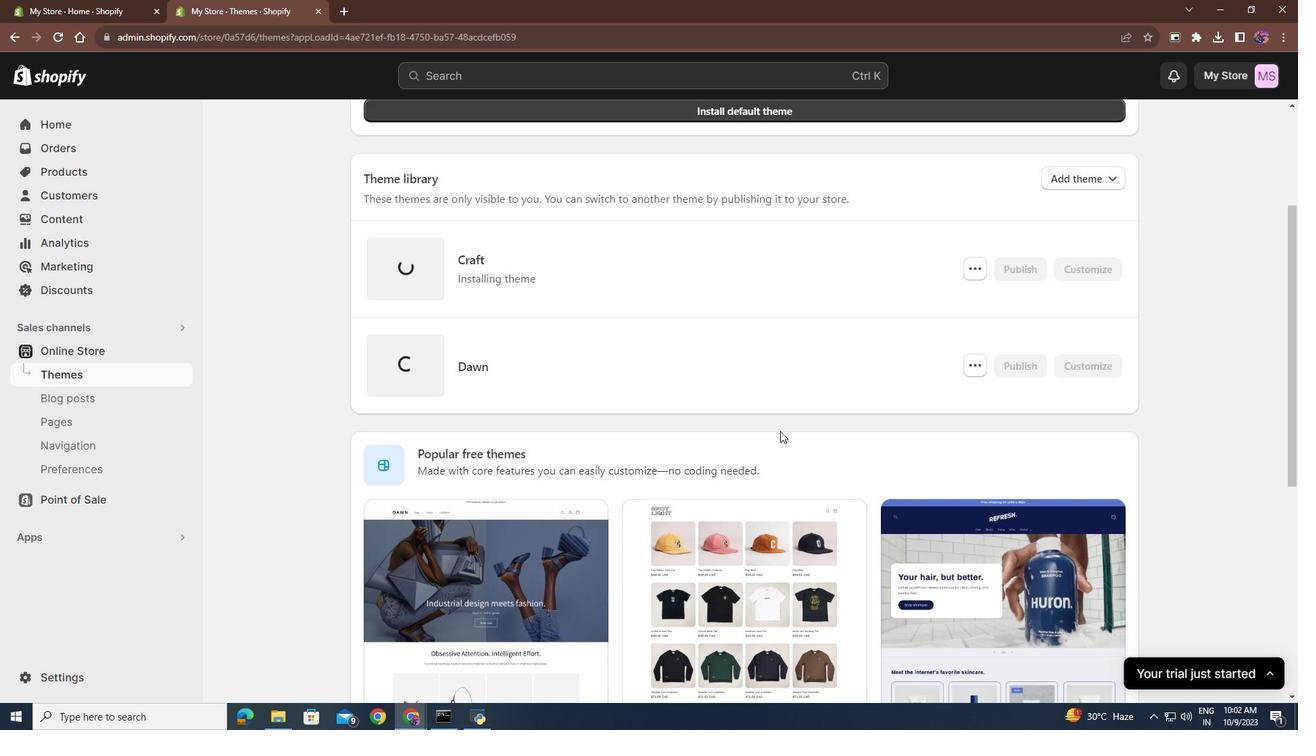 
Action: Mouse scrolled (780, 430) with delta (0, 0)
Screenshot: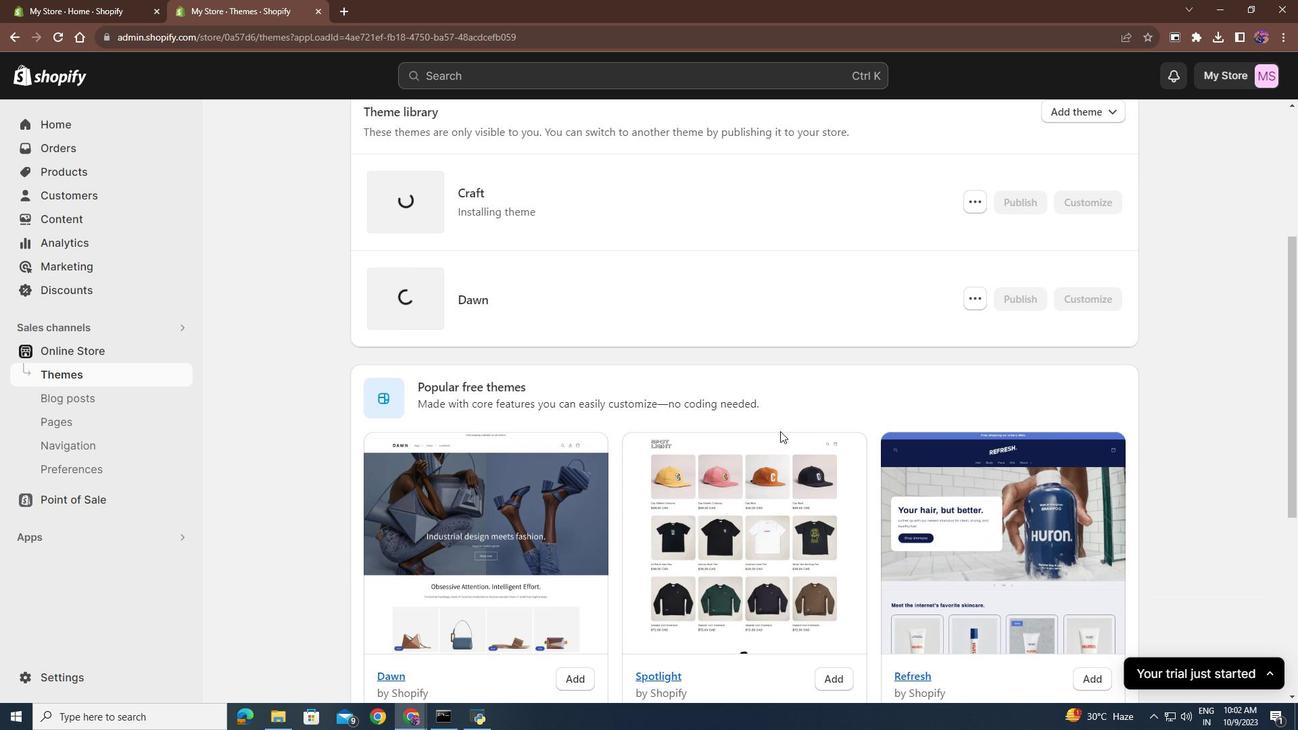 
Action: Mouse scrolled (780, 430) with delta (0, 0)
Screenshot: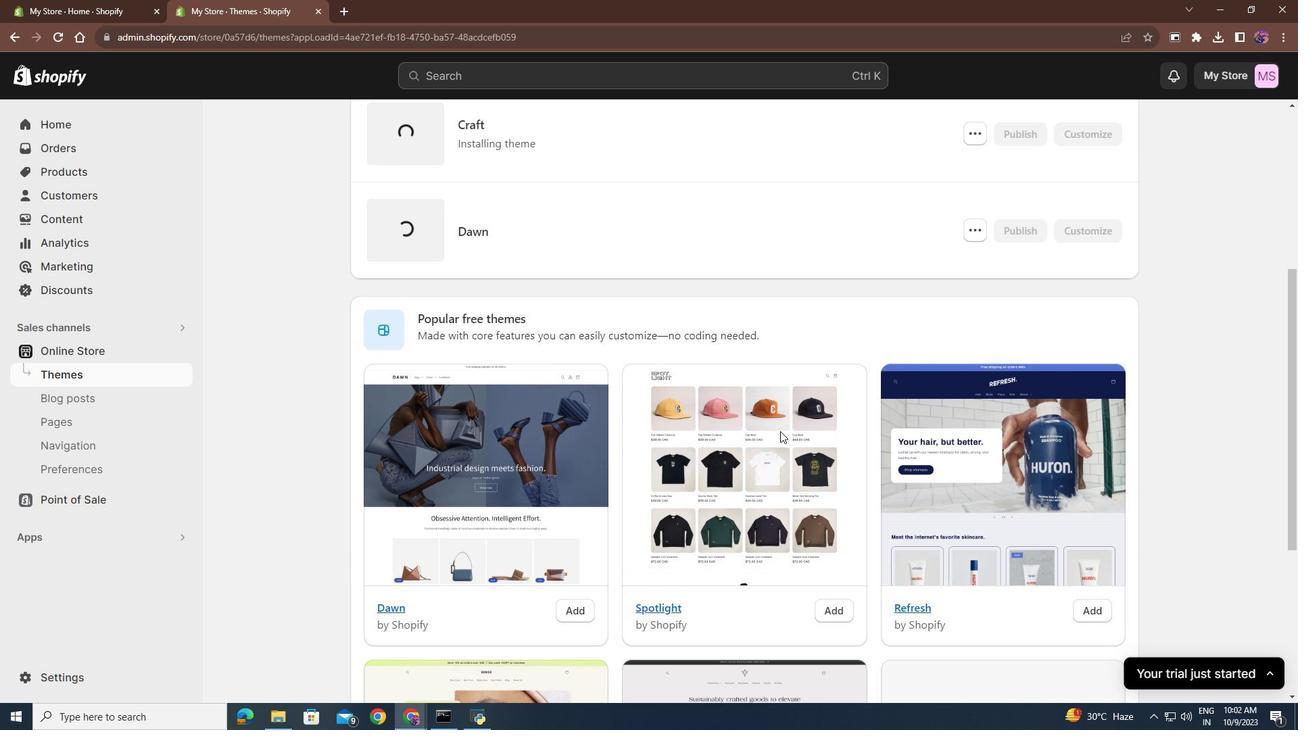 
Action: Mouse scrolled (780, 430) with delta (0, 0)
Screenshot: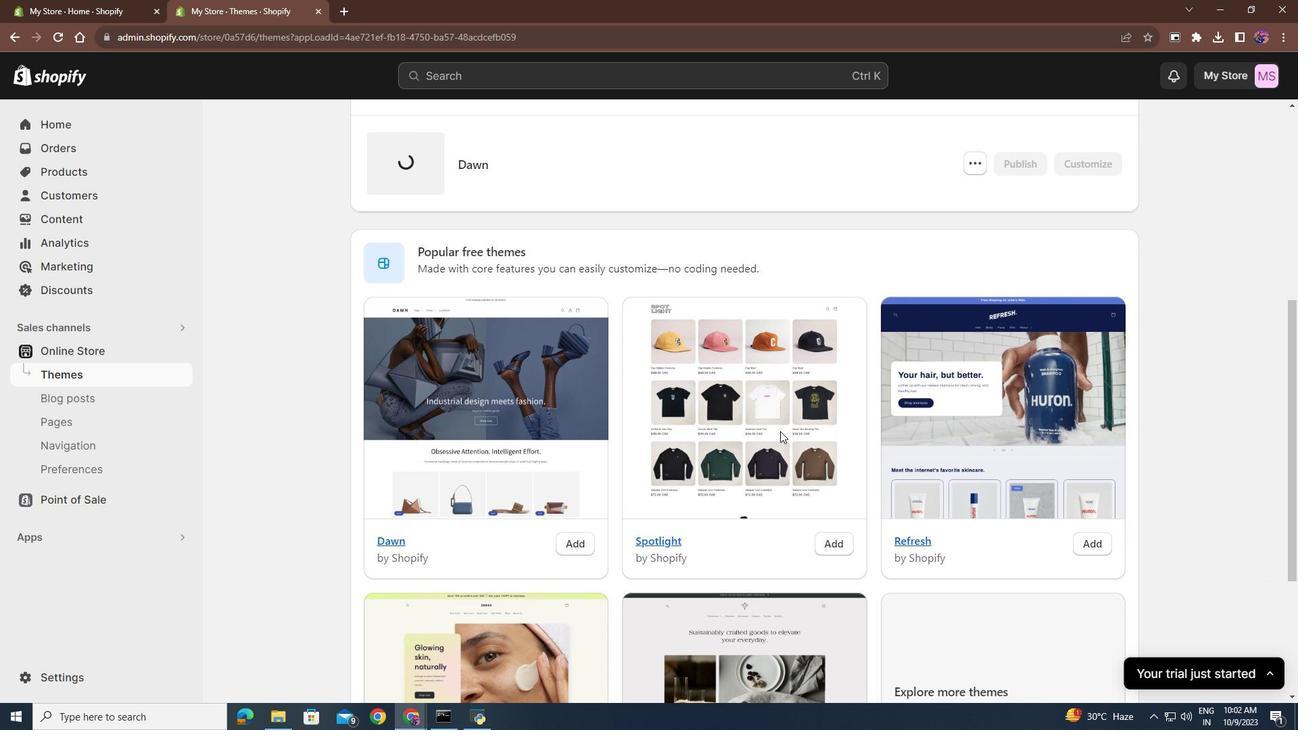 
Action: Mouse scrolled (780, 430) with delta (0, 0)
Screenshot: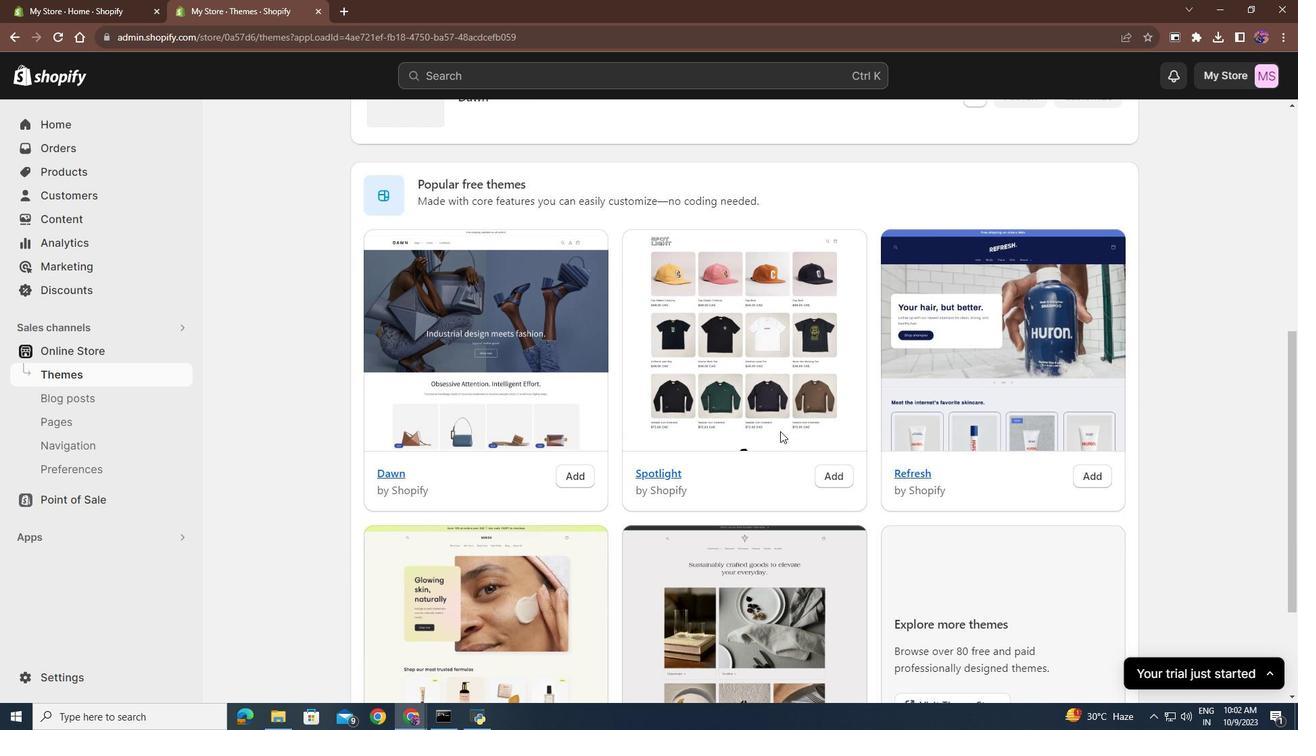 
Action: Mouse scrolled (780, 430) with delta (0, 0)
Screenshot: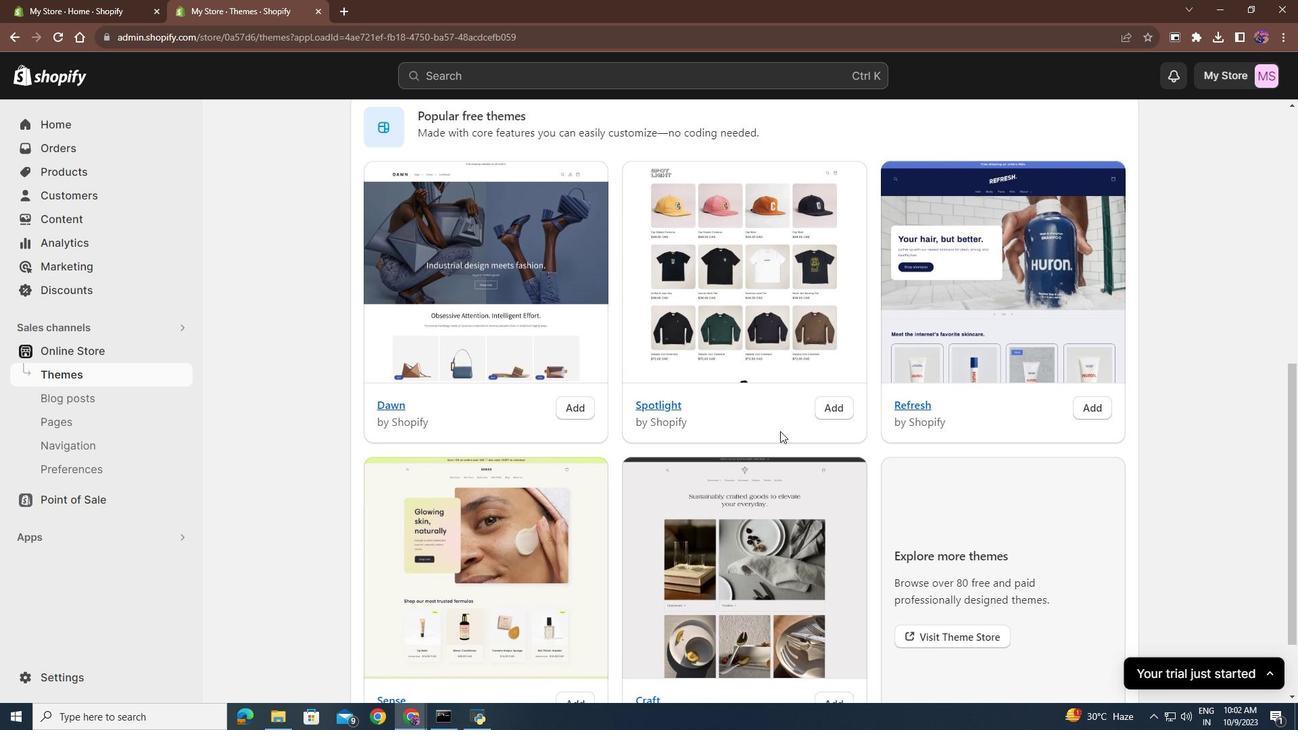 
Action: Mouse scrolled (780, 430) with delta (0, 0)
Screenshot: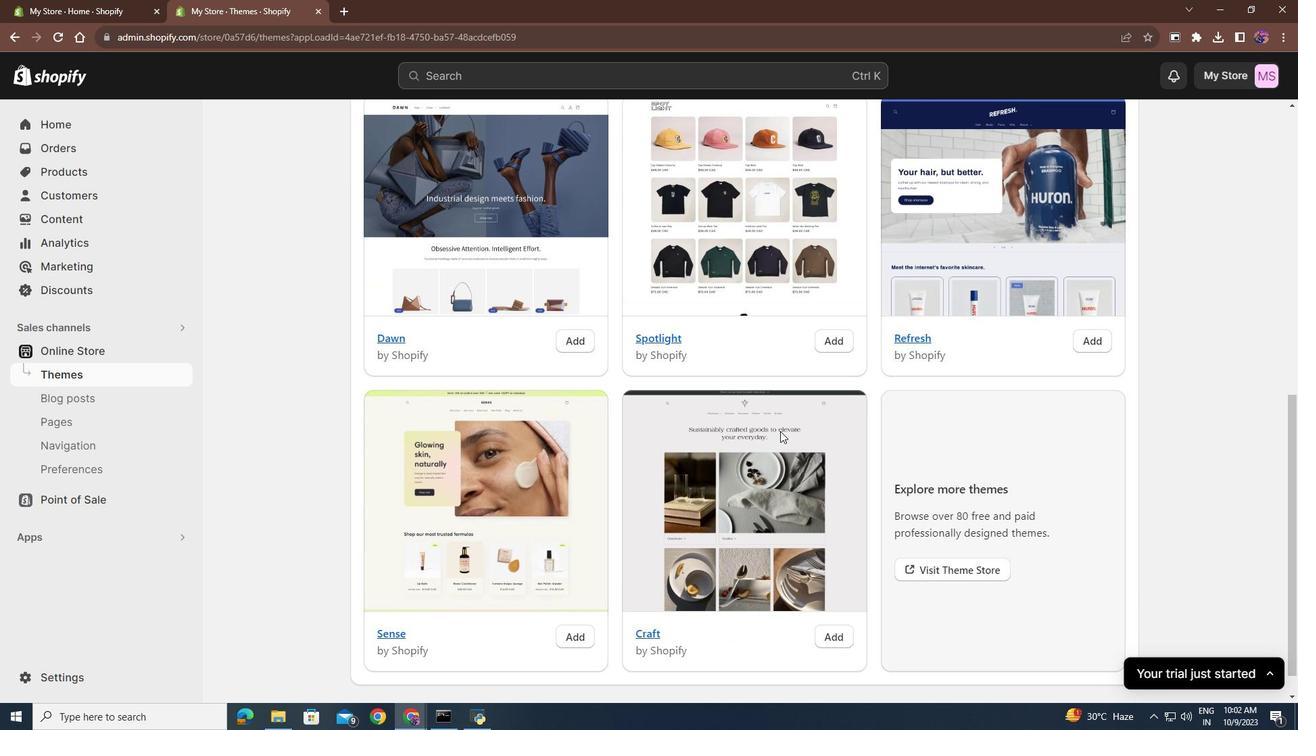
Action: Mouse scrolled (780, 430) with delta (0, 0)
Screenshot: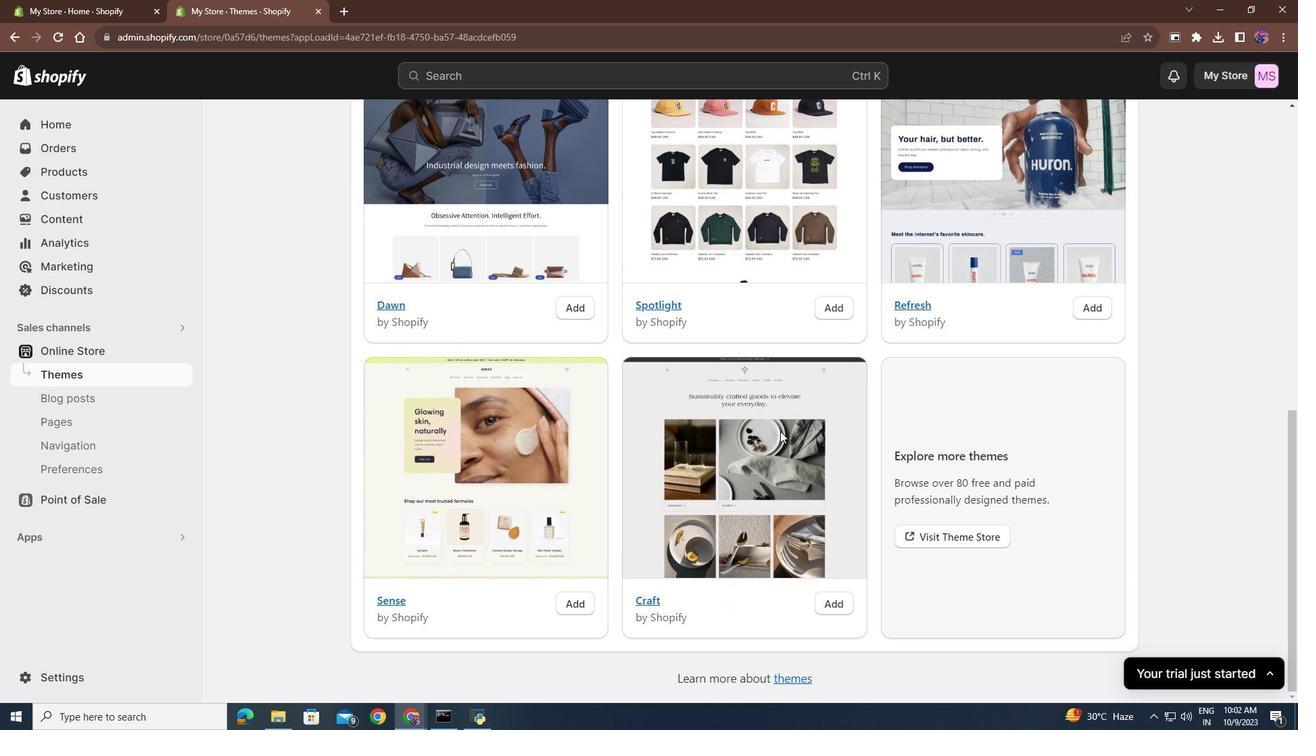 
Action: Mouse scrolled (780, 430) with delta (0, 0)
Screenshot: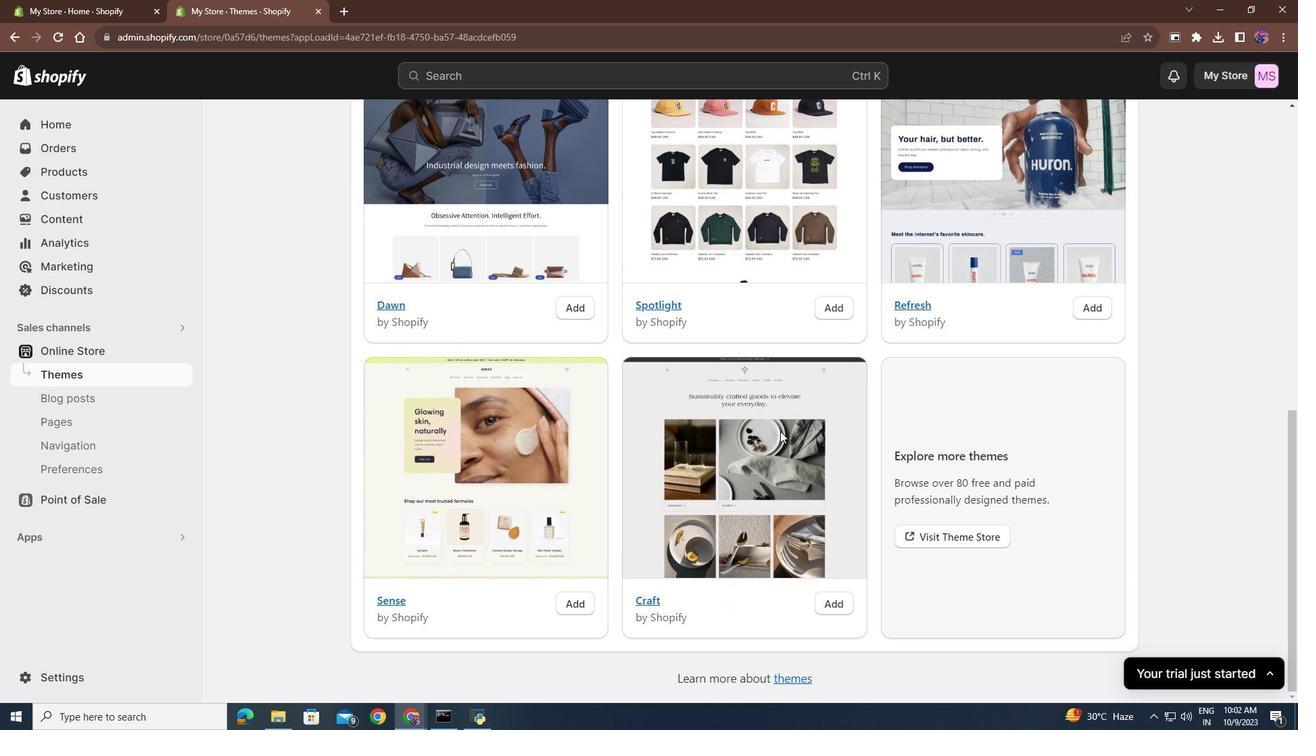 
Action: Mouse scrolled (780, 430) with delta (0, 0)
Screenshot: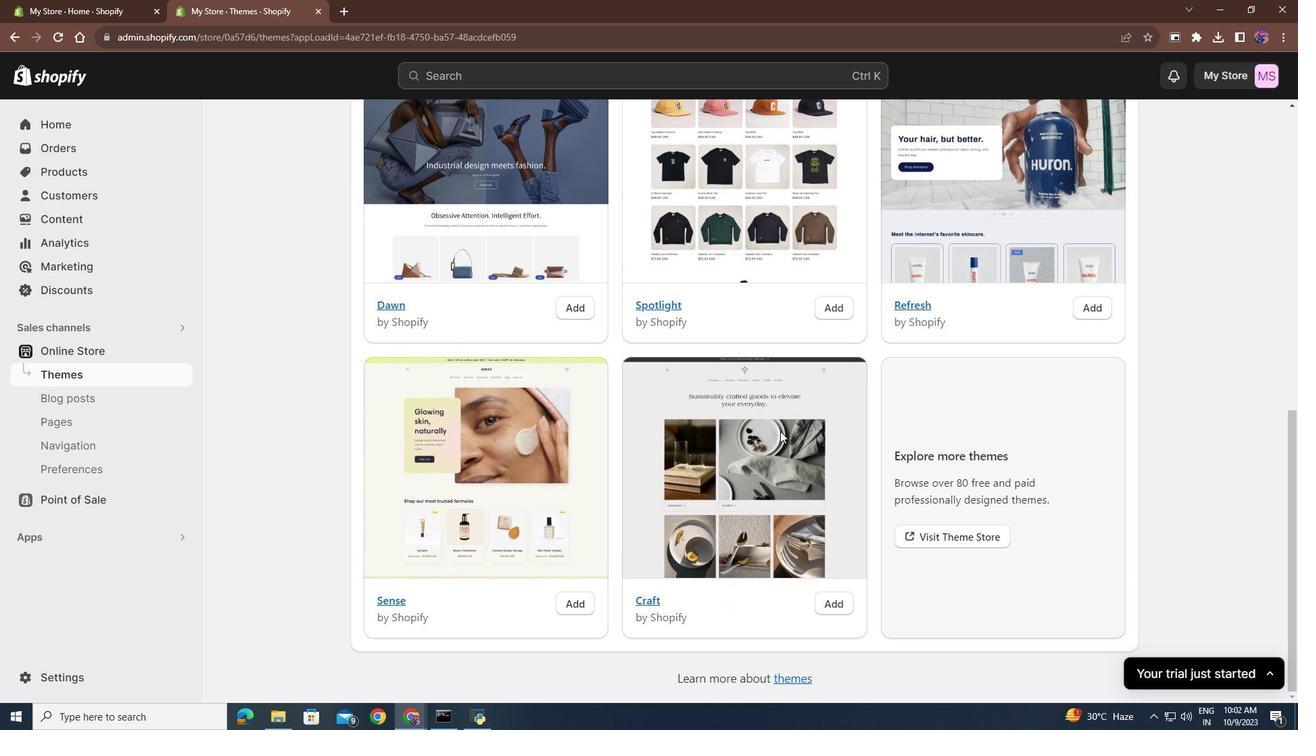 
Action: Mouse scrolled (780, 432) with delta (0, 0)
Screenshot: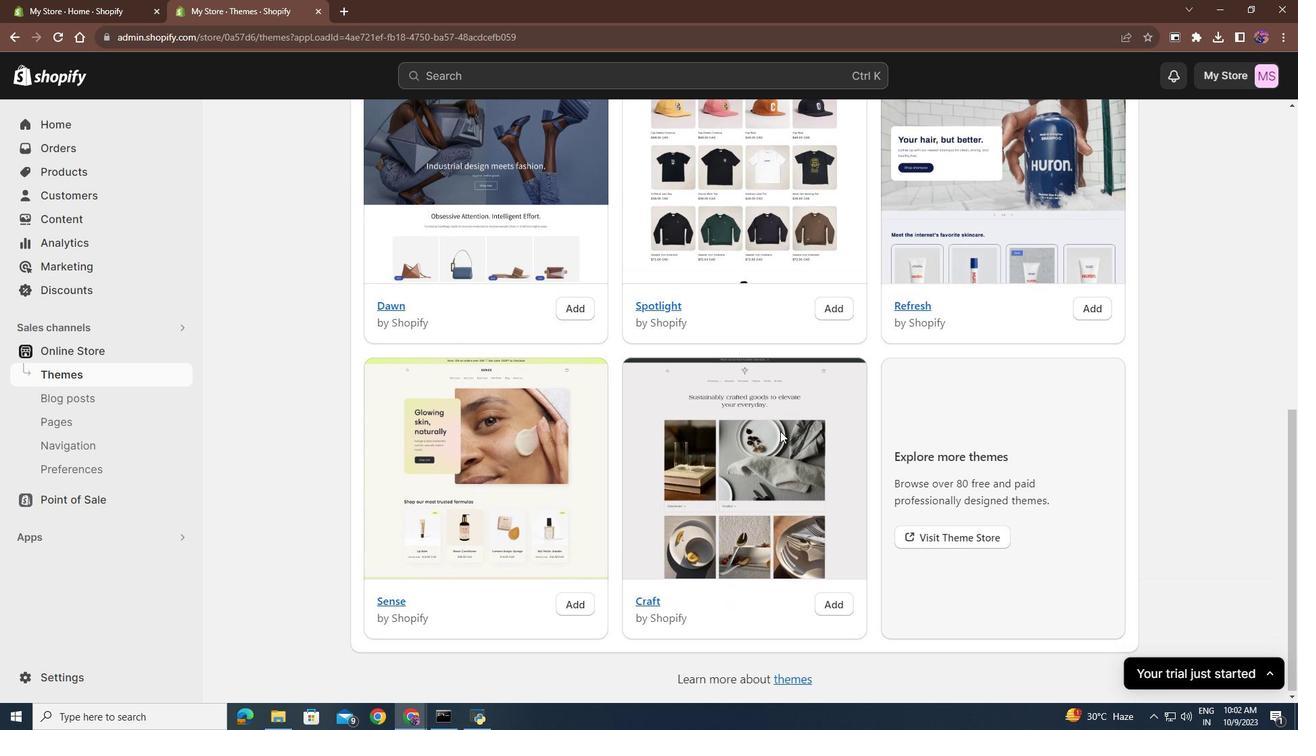 
Action: Mouse scrolled (780, 432) with delta (0, 0)
Screenshot: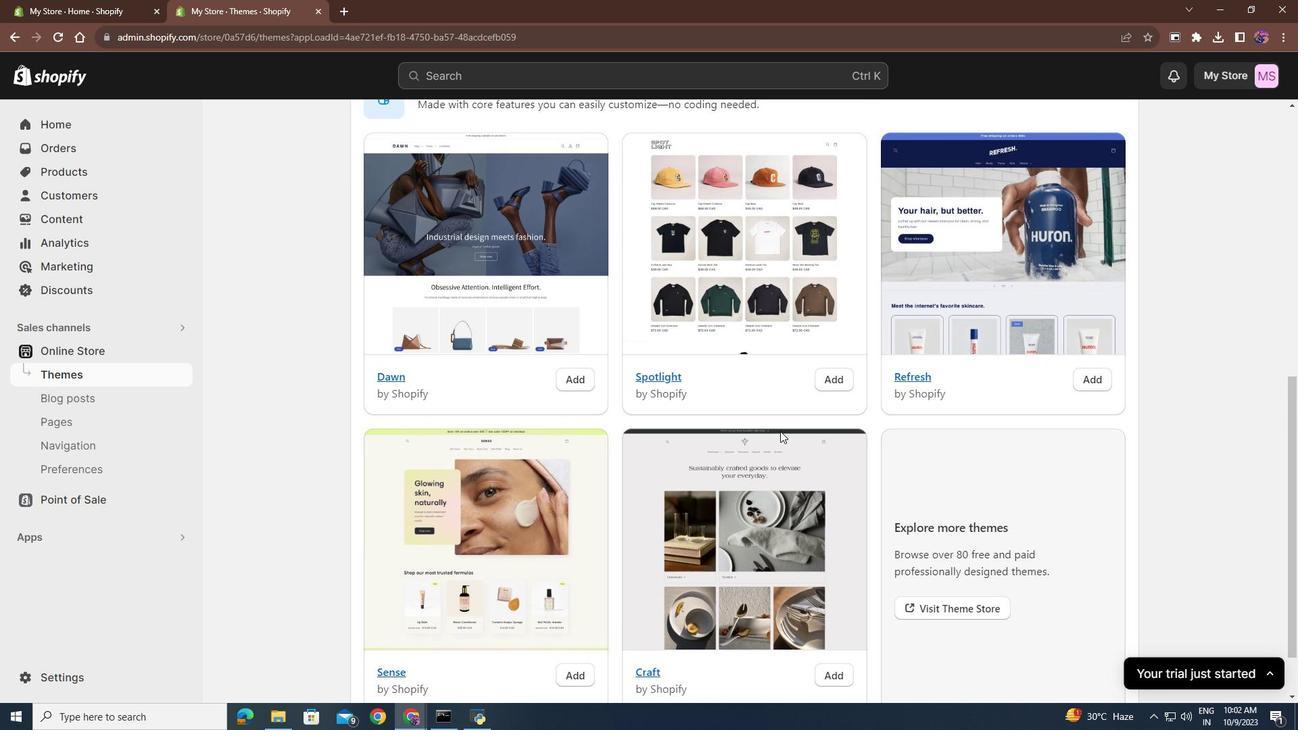 
Action: Mouse scrolled (780, 432) with delta (0, 0)
Screenshot: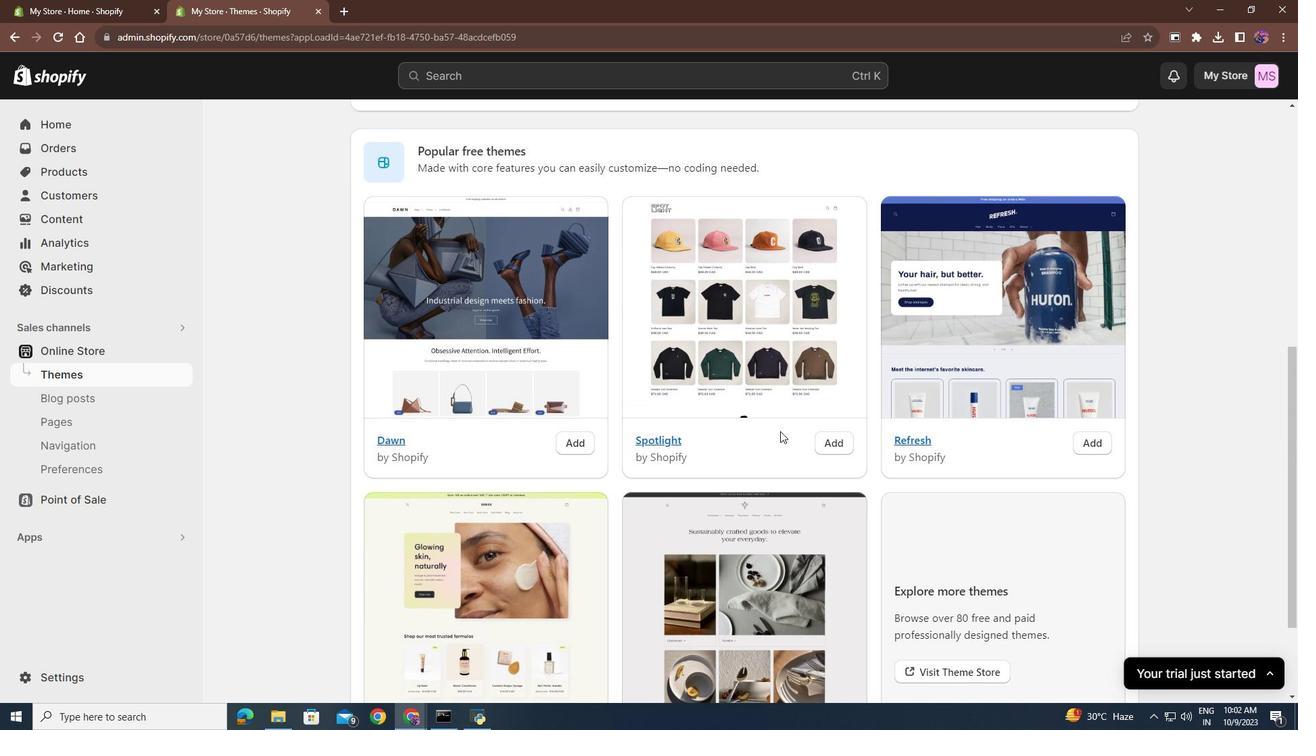 
Action: Mouse scrolled (780, 432) with delta (0, 0)
Screenshot: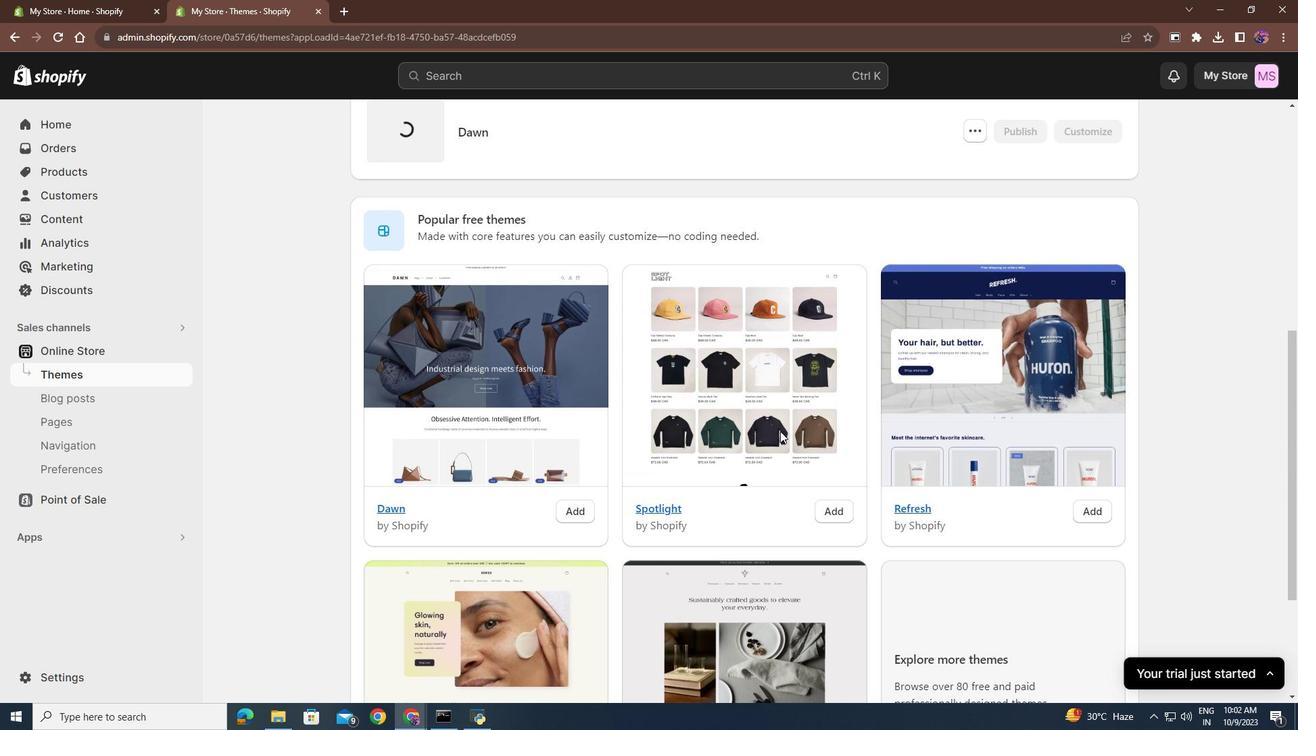 
Action: Mouse scrolled (780, 432) with delta (0, 0)
Screenshot: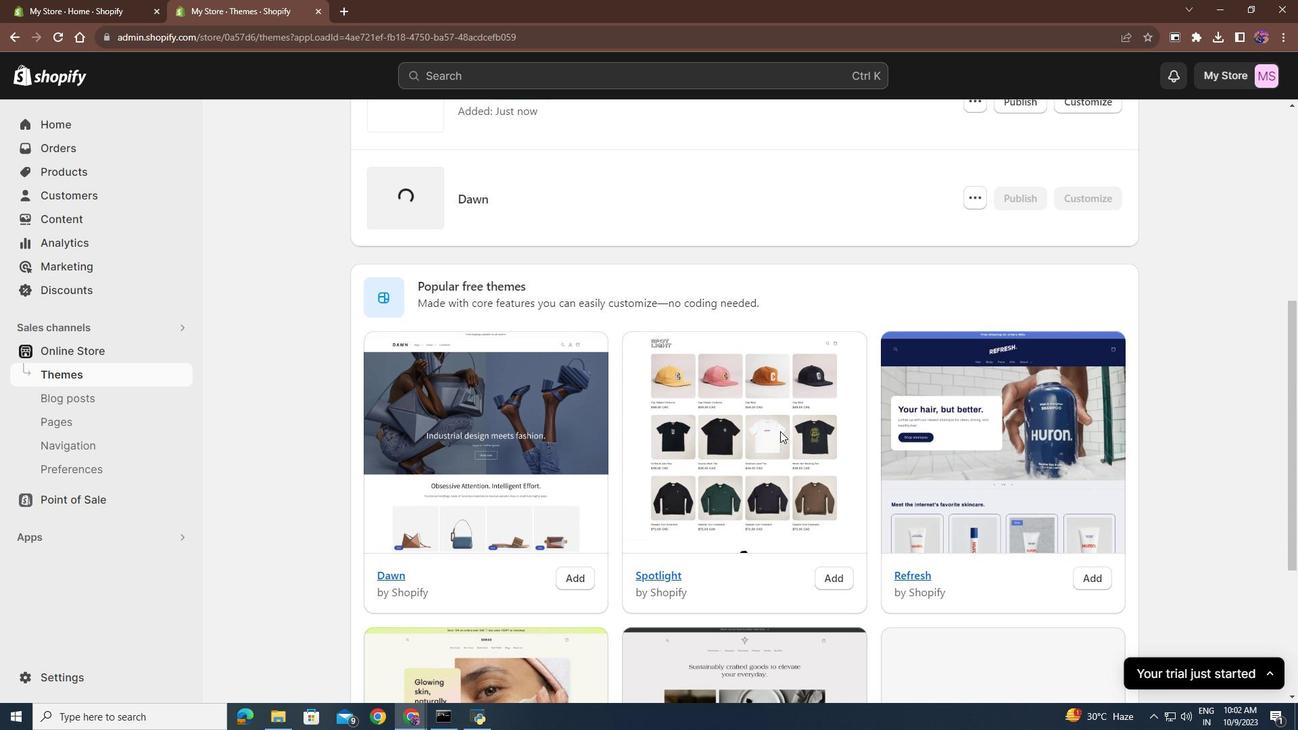 
Action: Mouse scrolled (780, 432) with delta (0, 0)
Screenshot: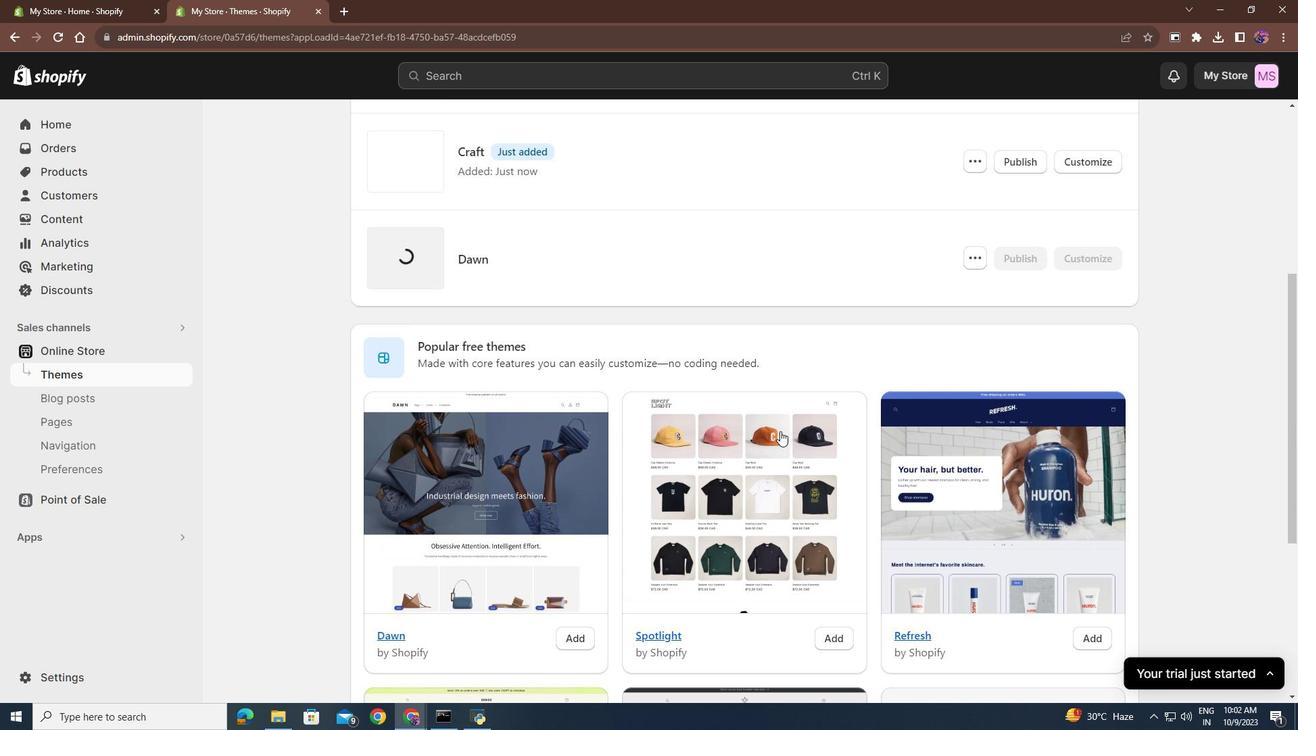 
Action: Mouse scrolled (780, 432) with delta (0, 0)
Screenshot: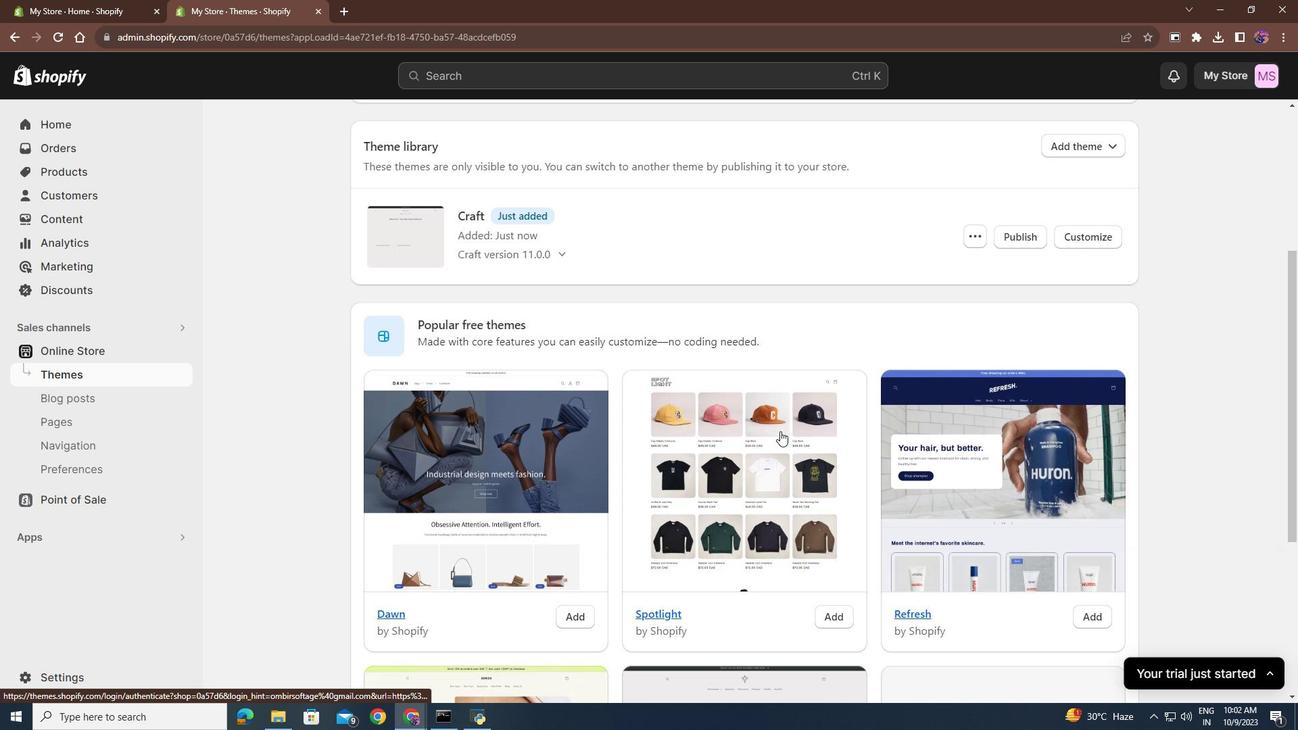 
Action: Mouse scrolled (780, 432) with delta (0, 0)
Screenshot: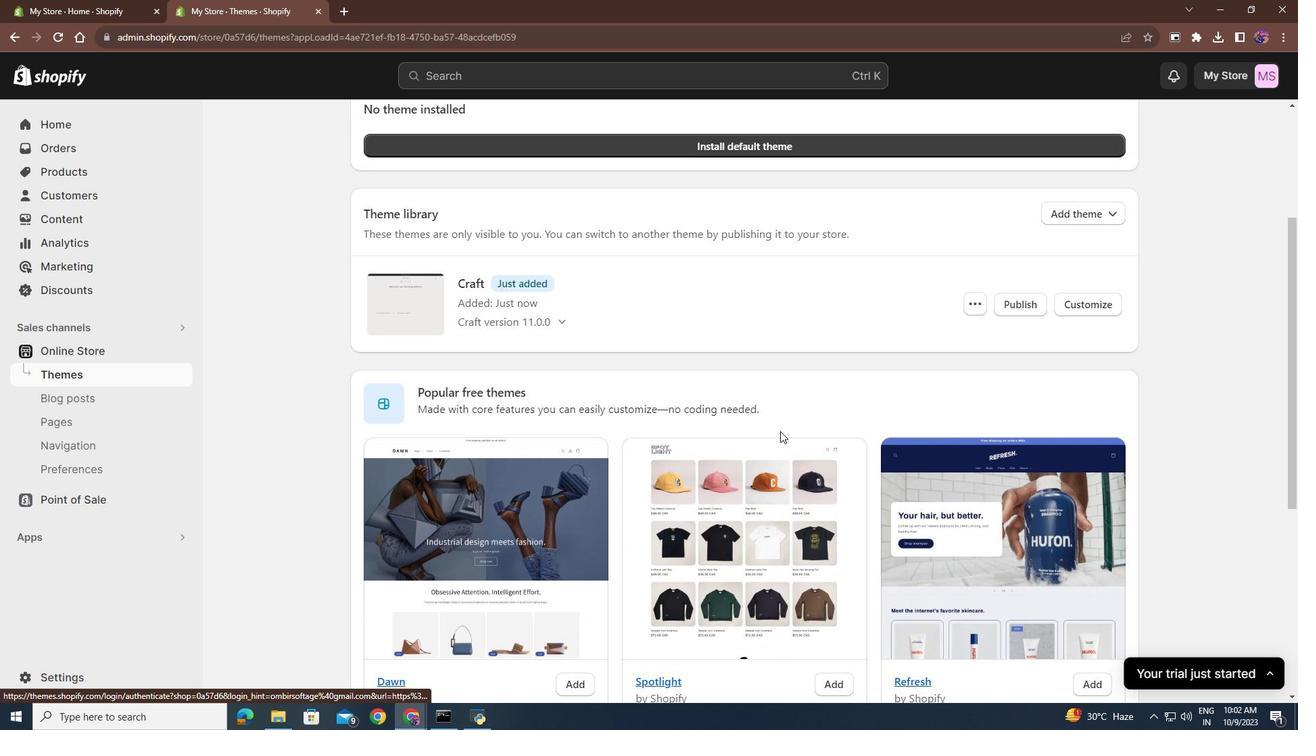
Action: Mouse scrolled (780, 432) with delta (0, 0)
Screenshot: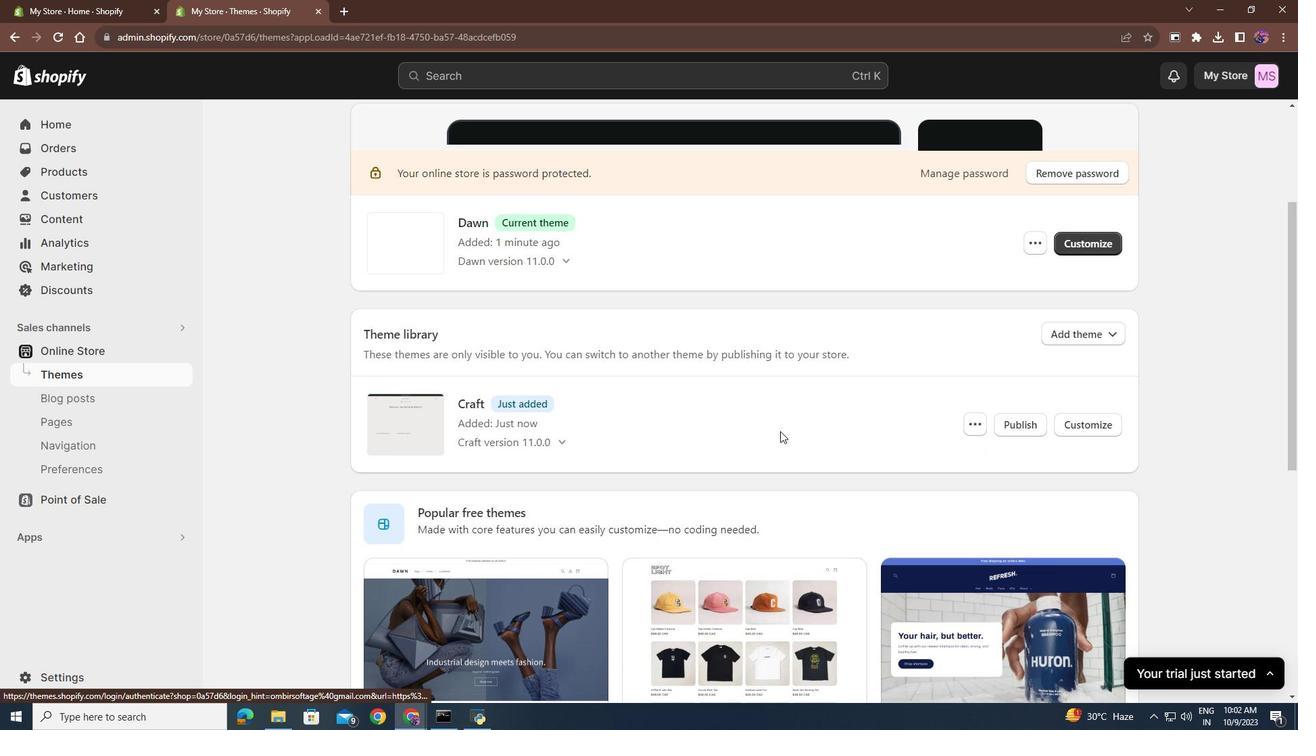 
Action: Mouse scrolled (780, 430) with delta (0, 0)
Screenshot: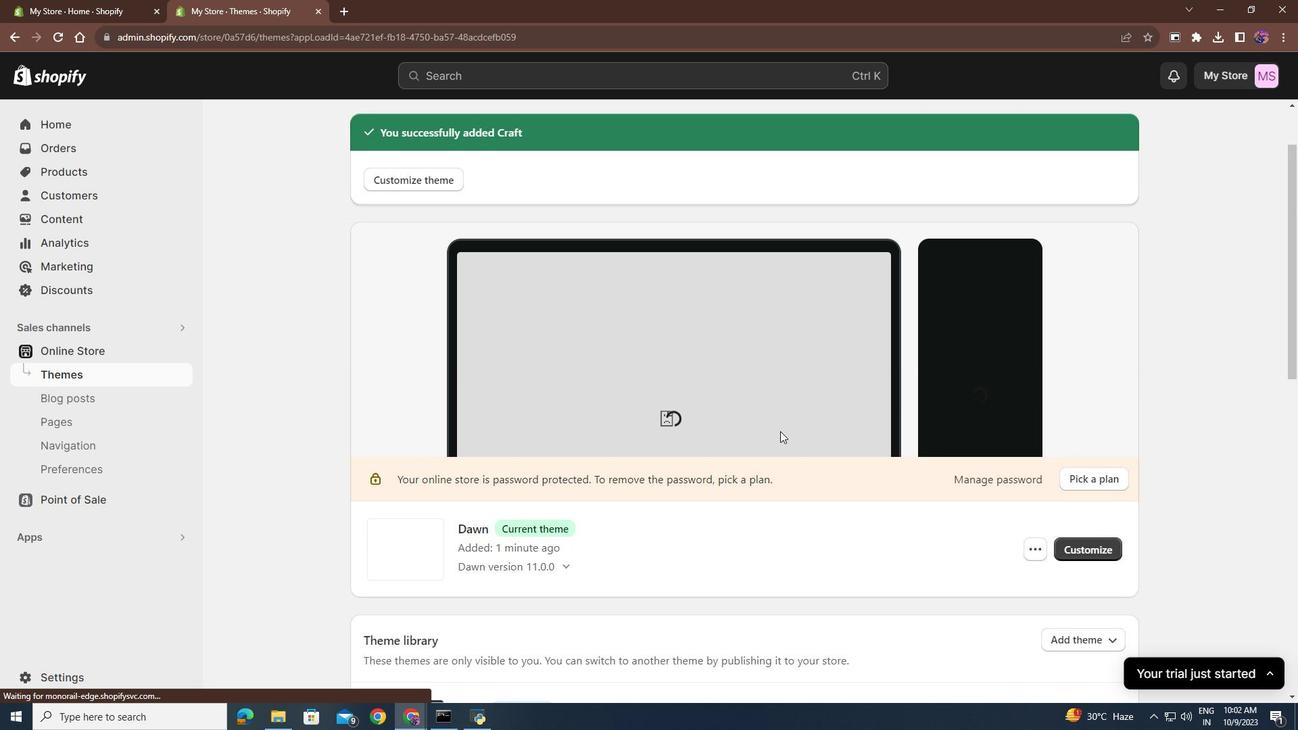 
Action: Mouse scrolled (780, 430) with delta (0, 0)
Screenshot: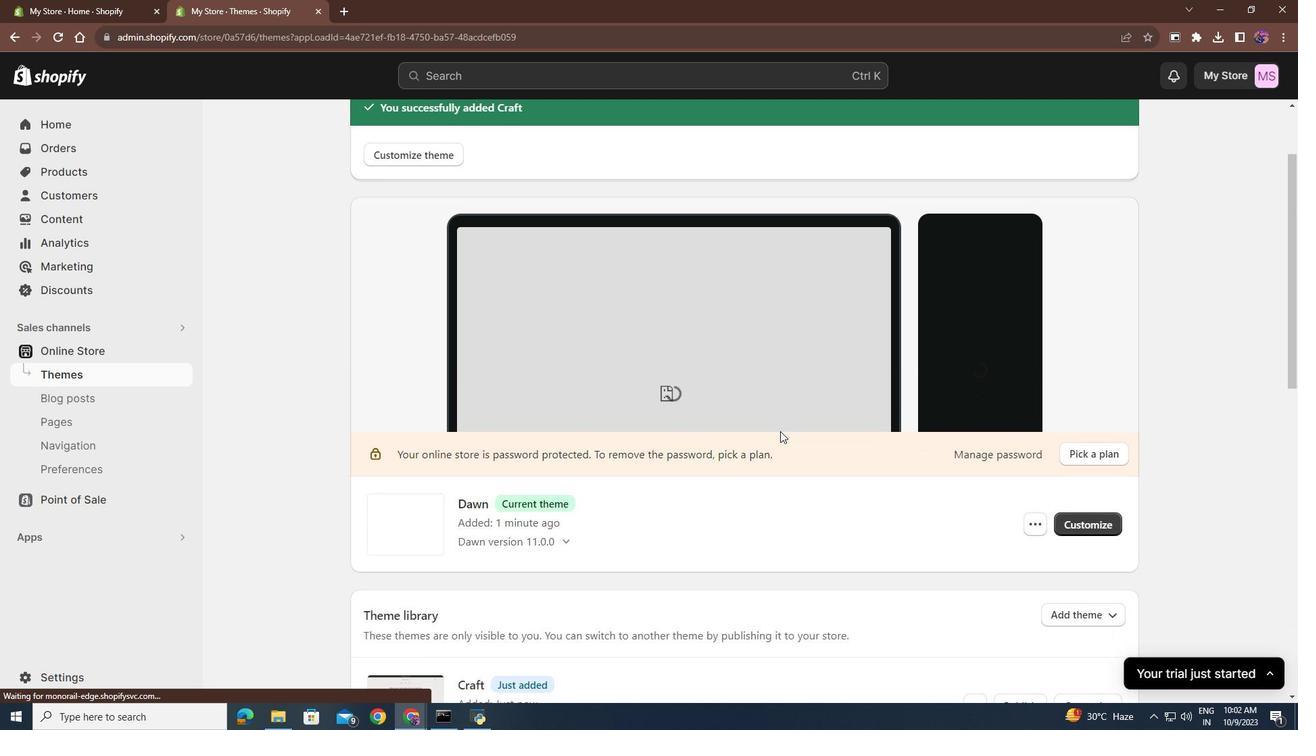 
Action: Mouse scrolled (780, 430) with delta (0, 0)
Screenshot: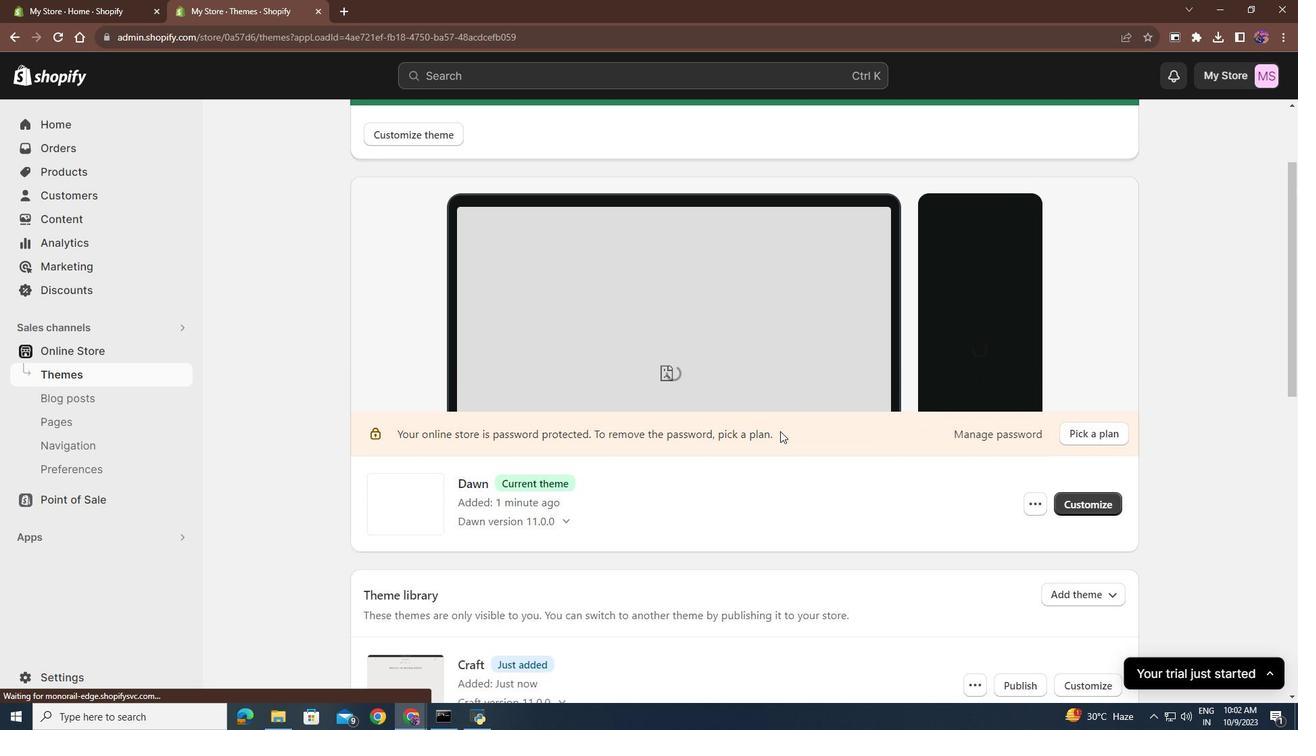 
Action: Mouse moved to (1026, 526)
Screenshot: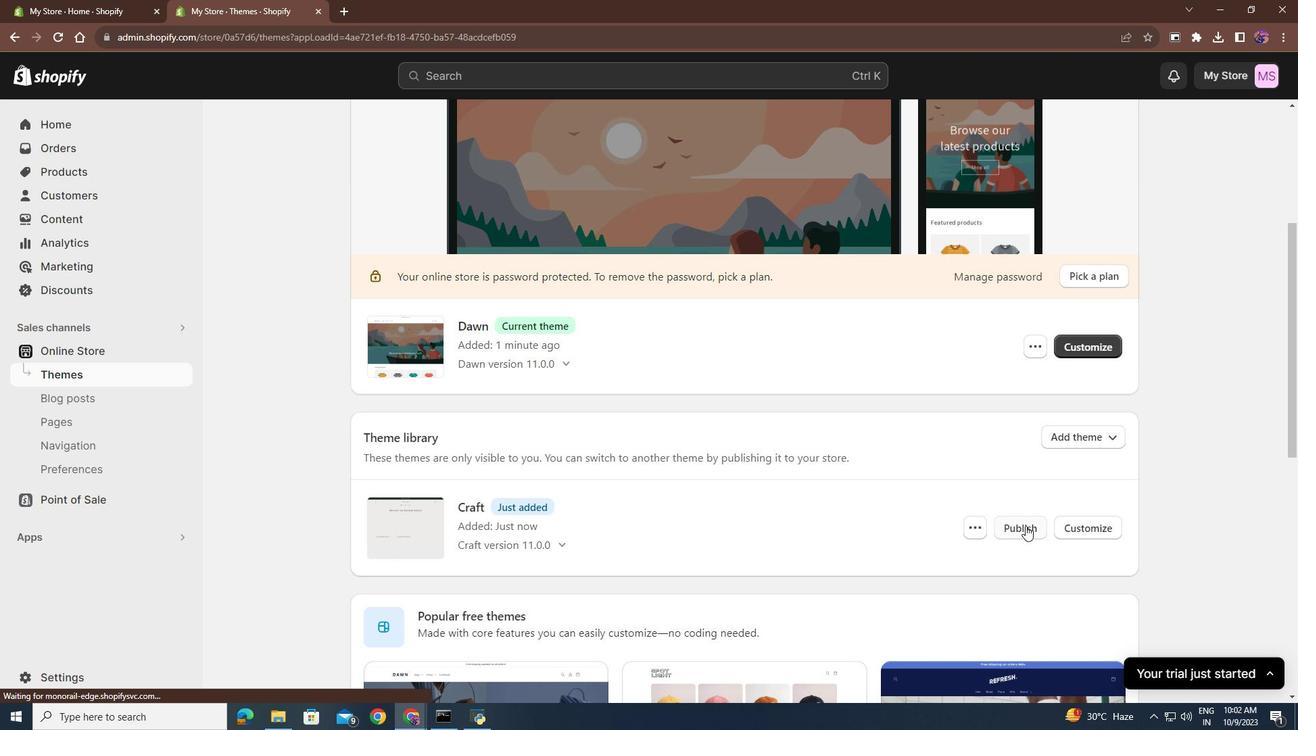 
Action: Mouse pressed left at (1026, 526)
Screenshot: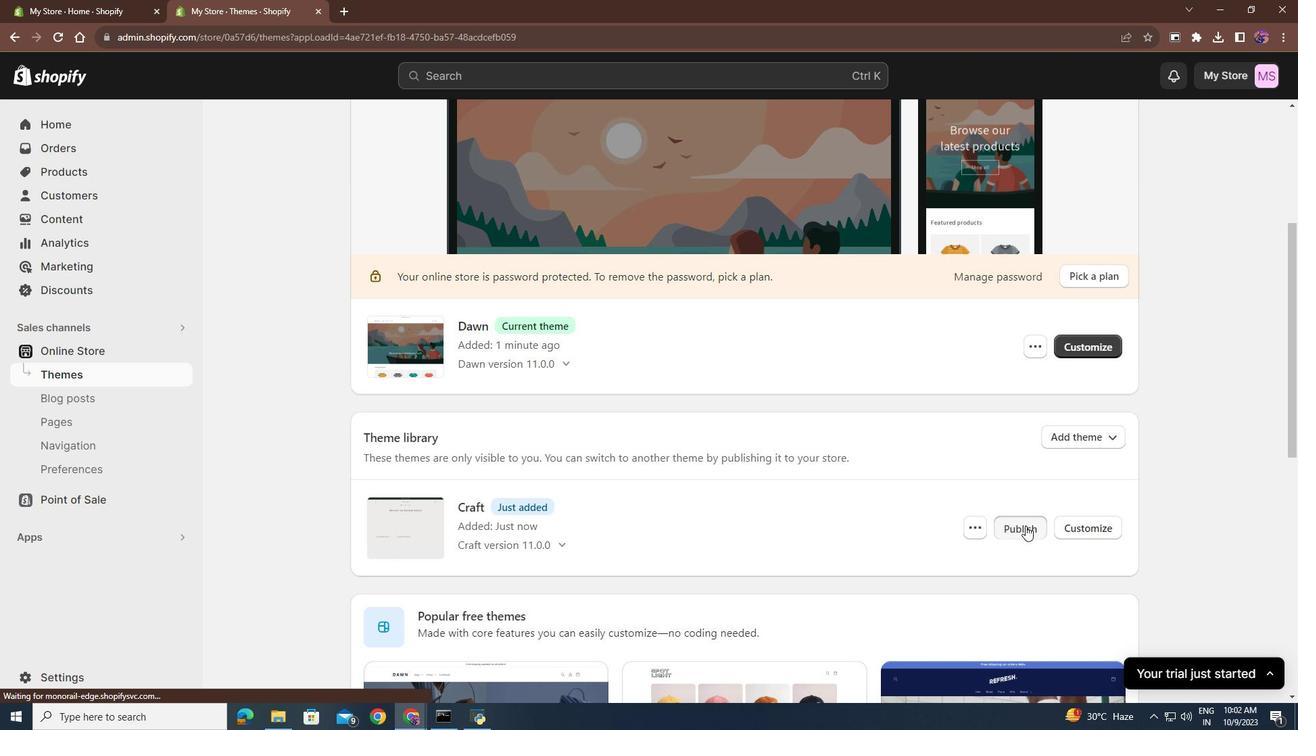 
Action: Mouse moved to (863, 511)
Screenshot: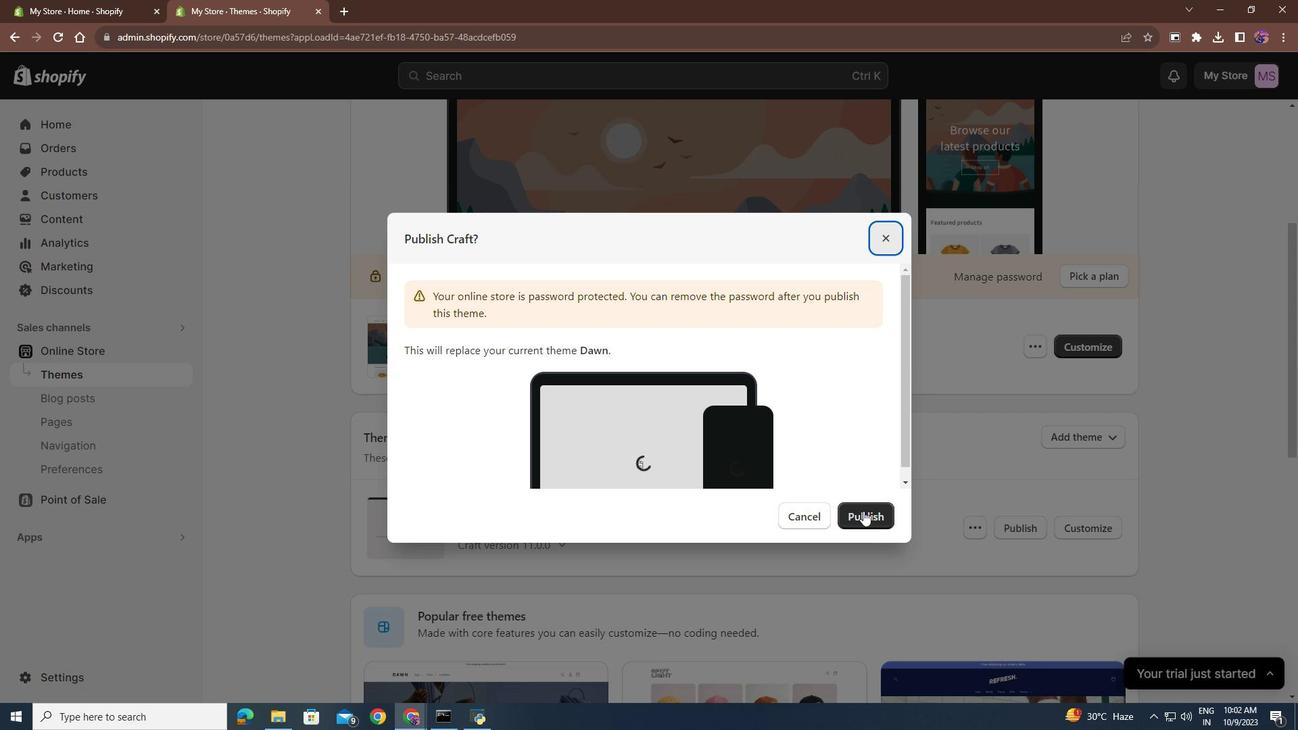 
Action: Mouse pressed left at (863, 511)
Screenshot: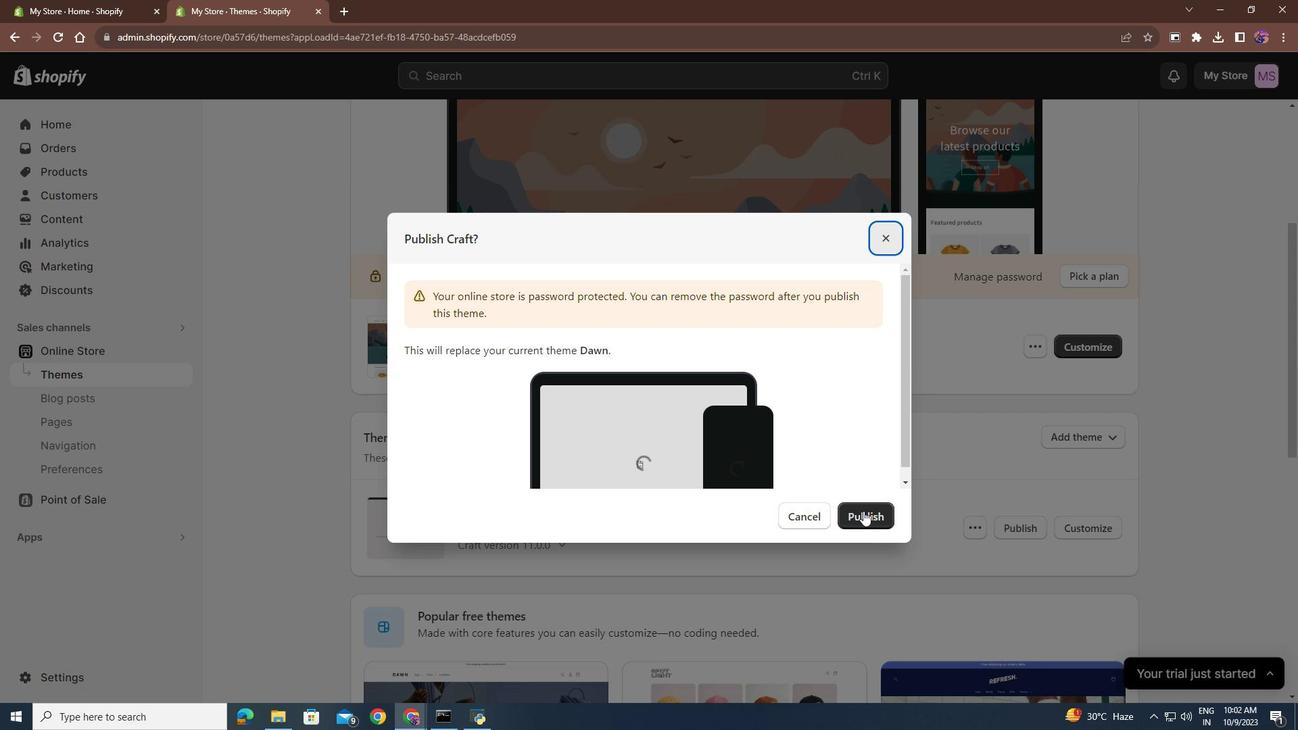 
Action: Mouse moved to (817, 432)
Screenshot: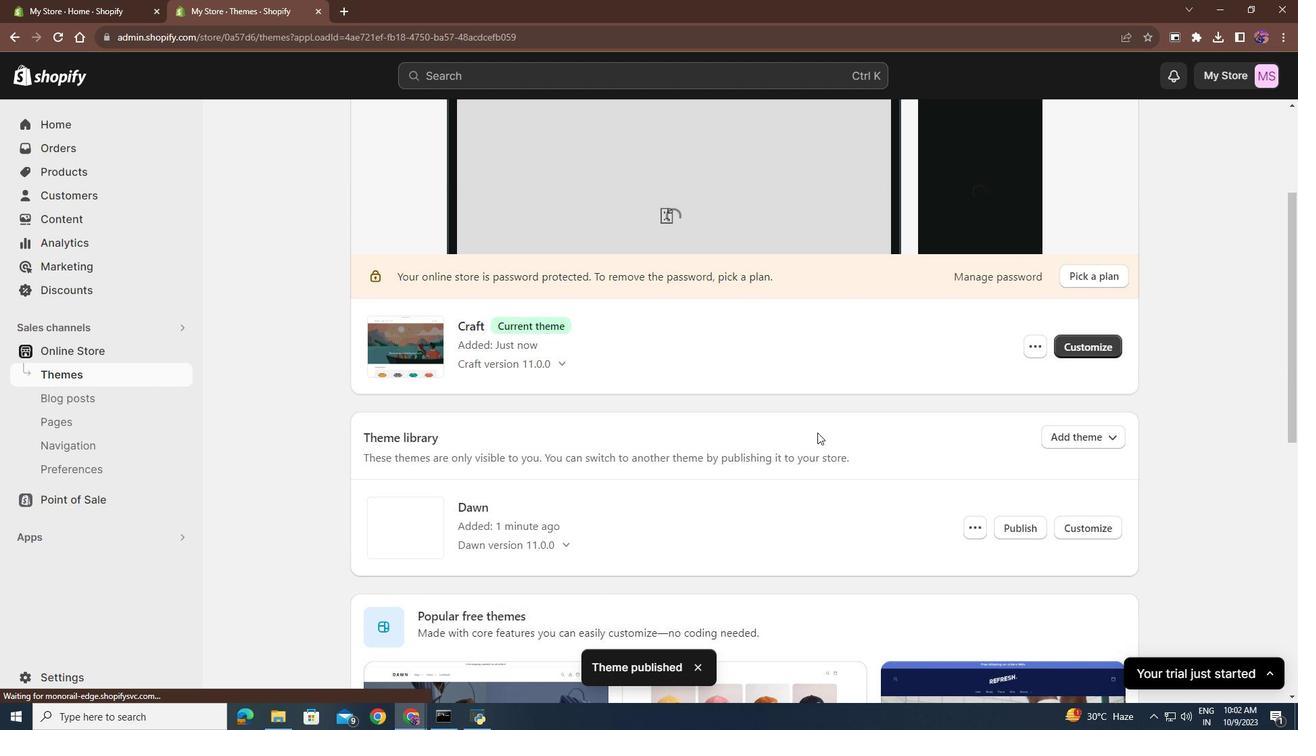 
Action: Mouse scrolled (817, 433) with delta (0, 0)
Screenshot: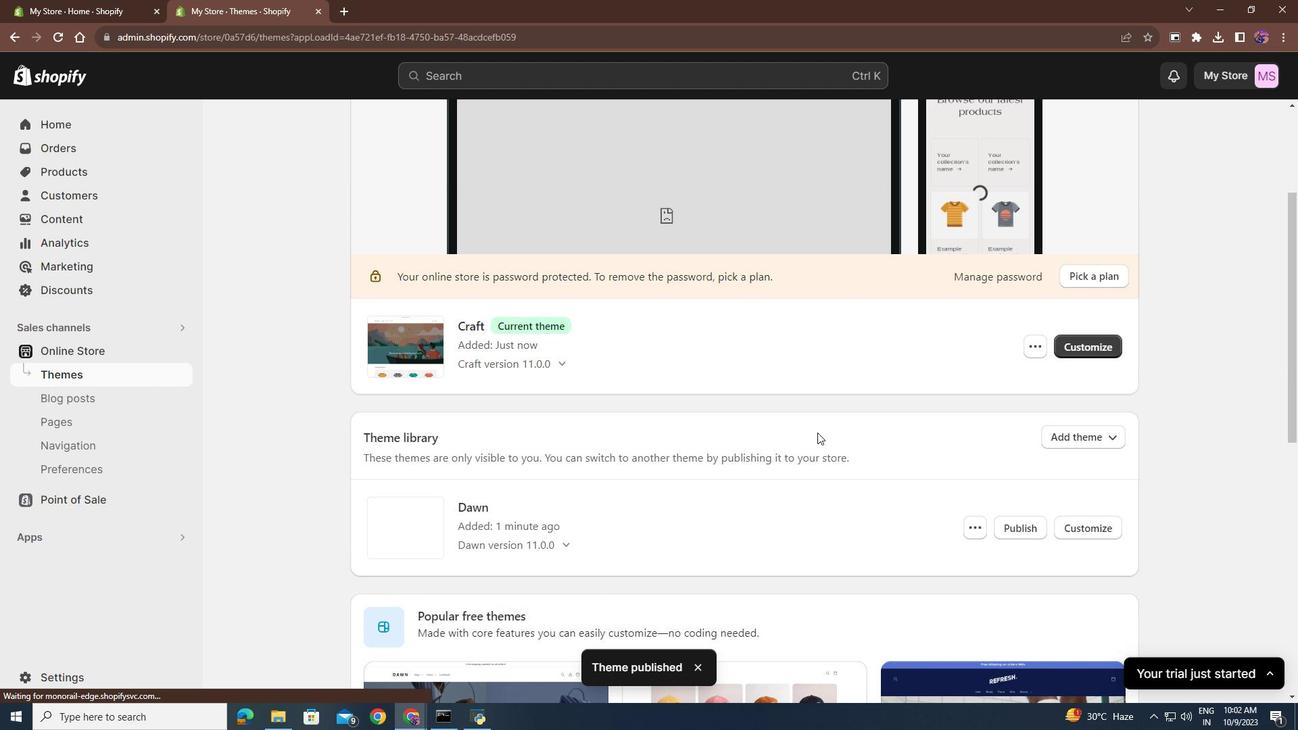 
Action: Mouse moved to (1077, 413)
Screenshot: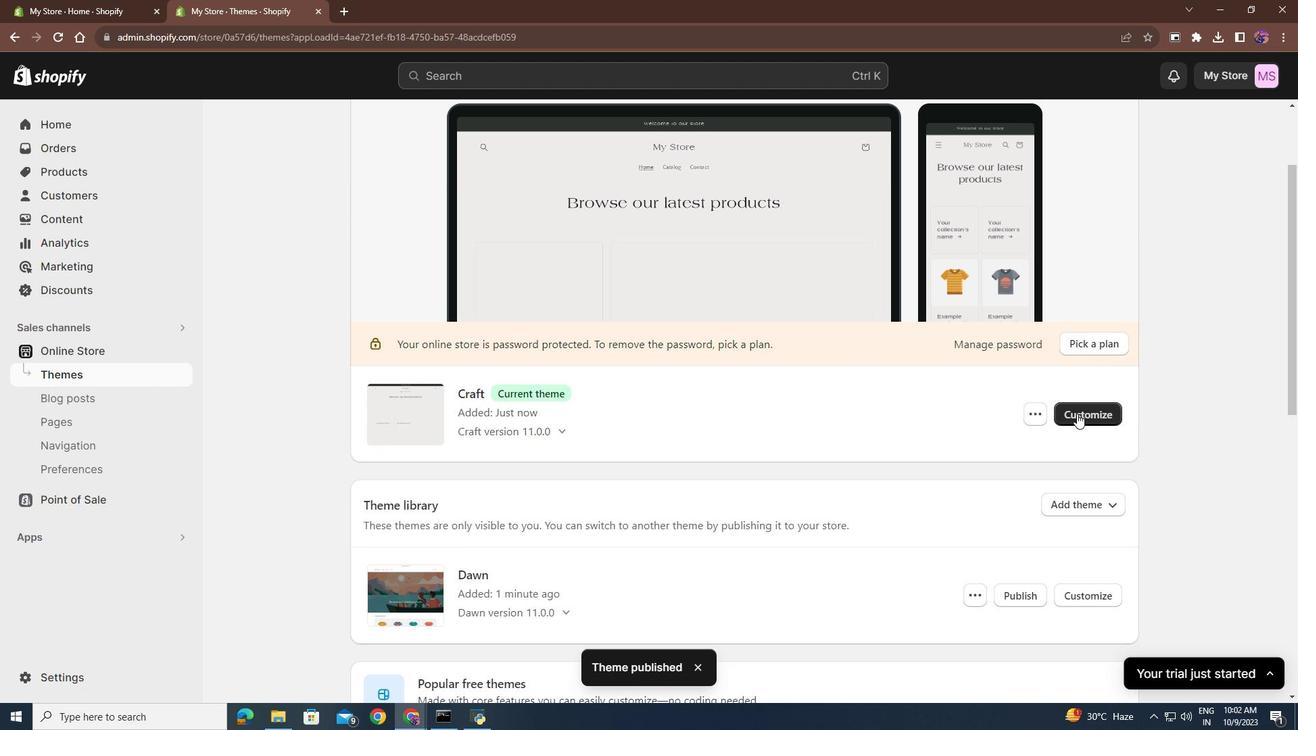 
Action: Mouse pressed left at (1077, 413)
Screenshot: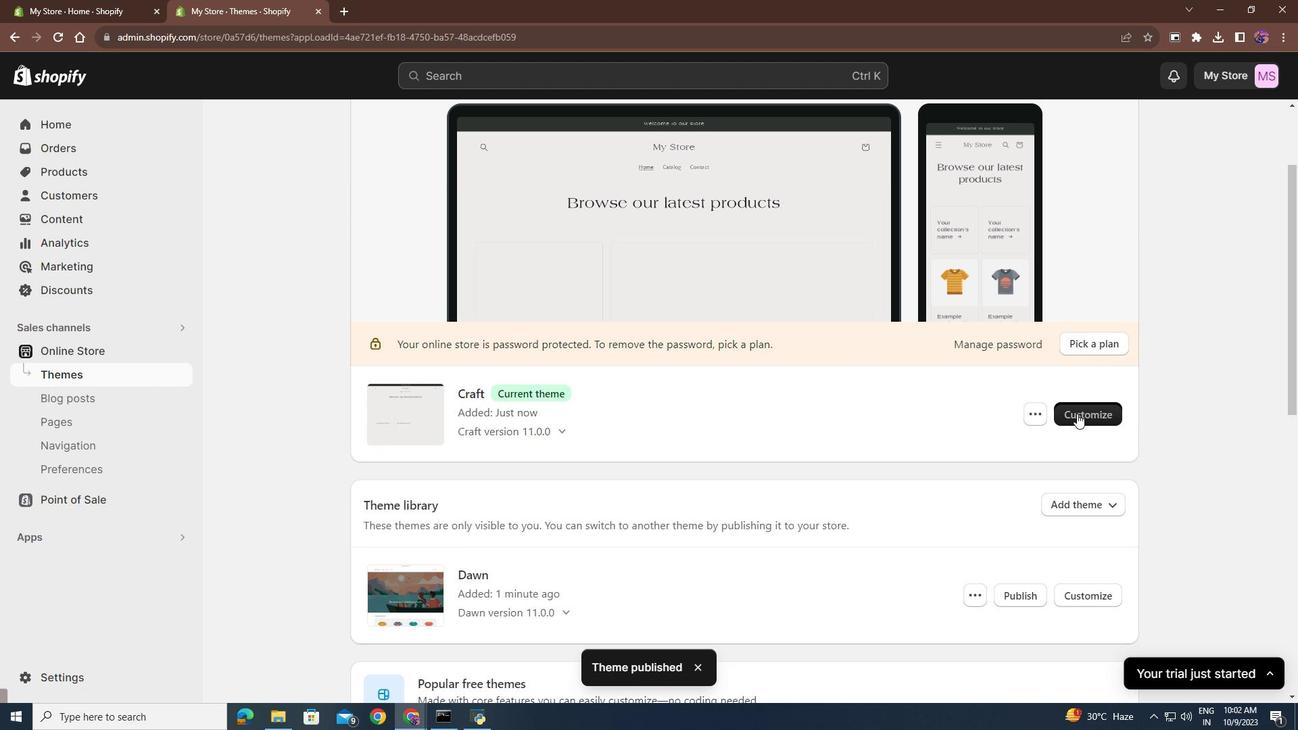 
Action: Mouse moved to (445, 332)
Screenshot: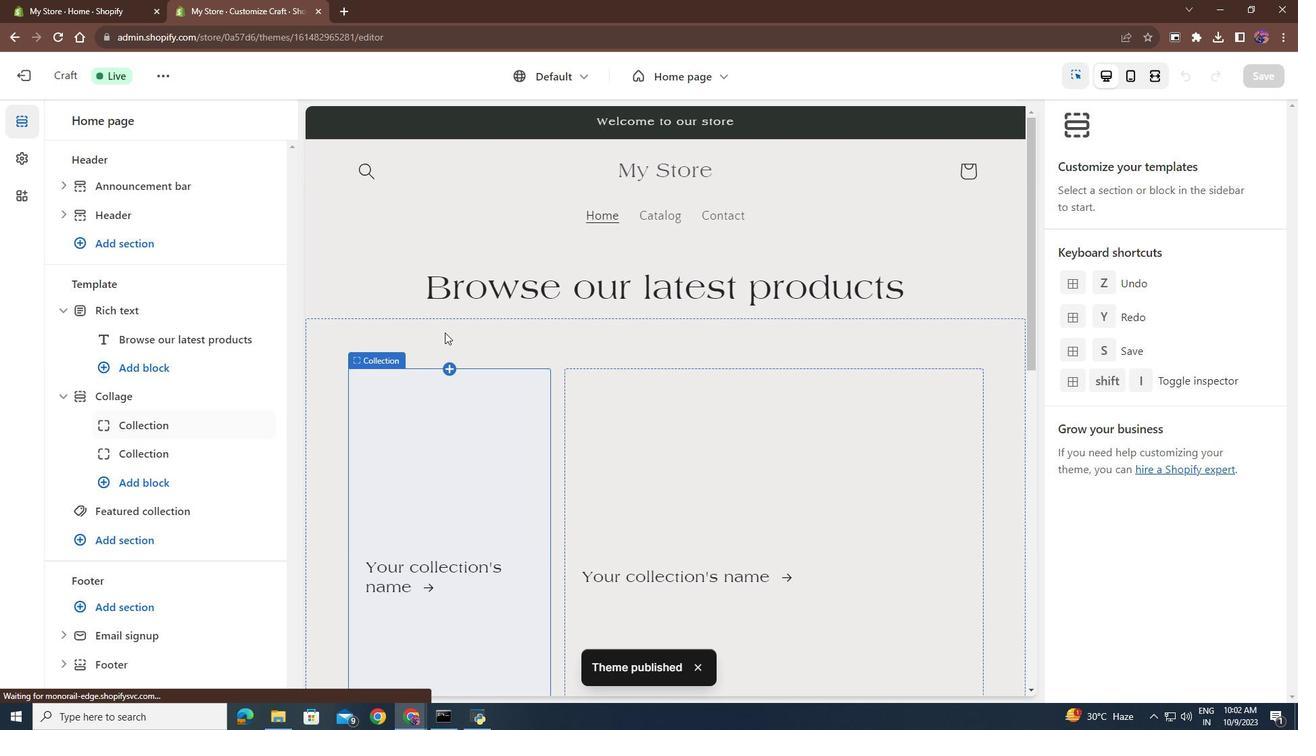 
Action: Mouse scrolled (445, 333) with delta (0, 0)
Screenshot: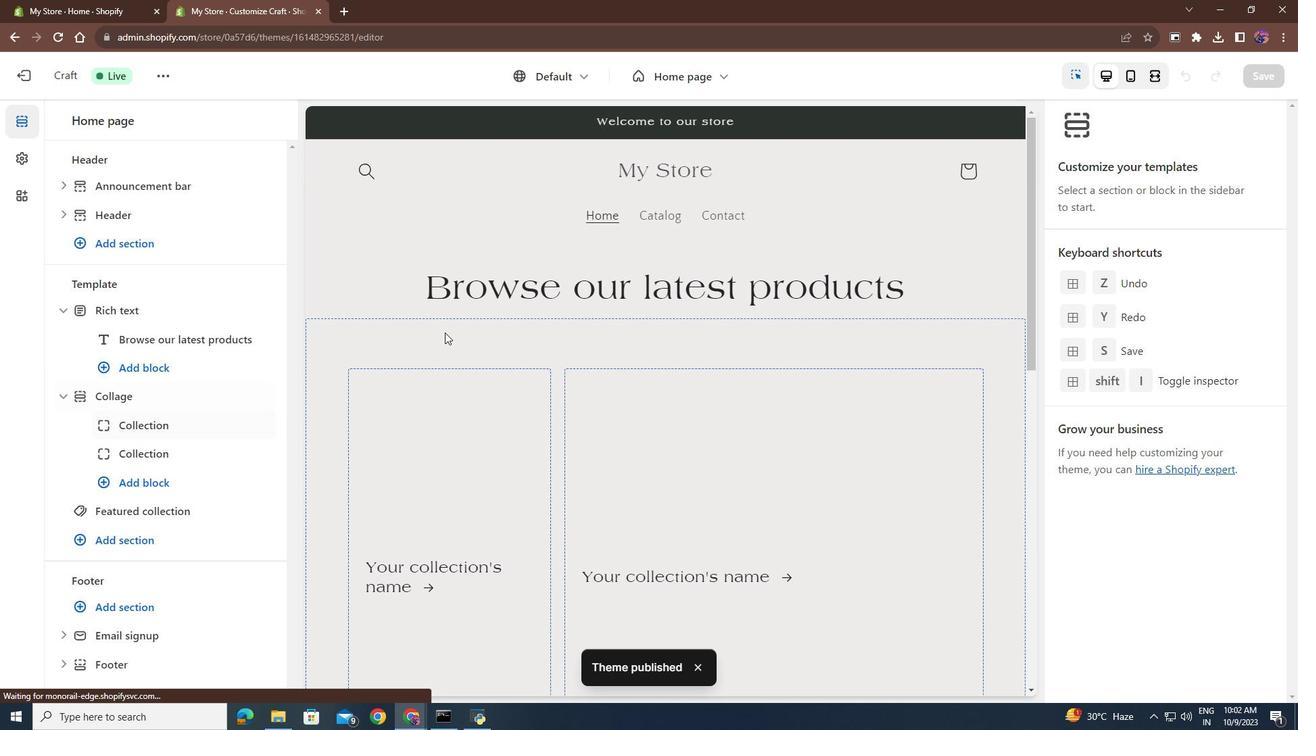 
Action: Mouse moved to (602, 217)
Screenshot: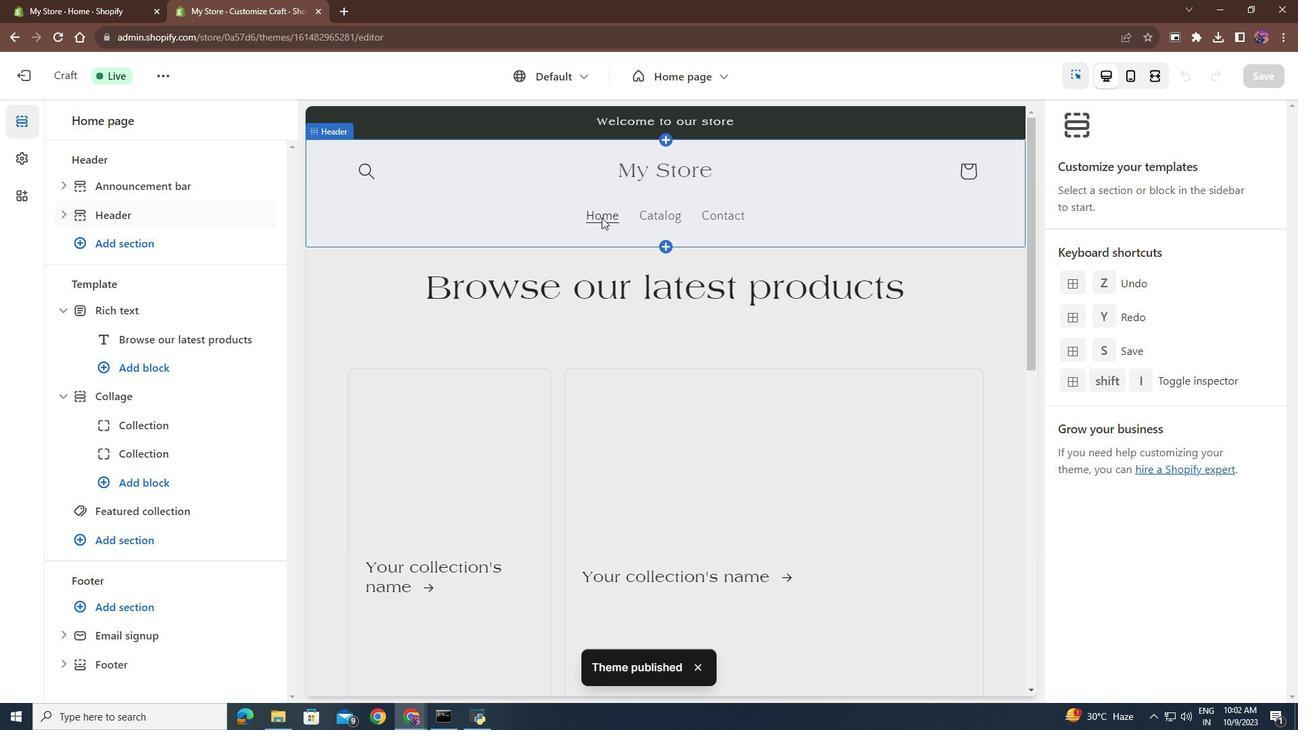 
Action: Mouse pressed left at (602, 217)
Screenshot: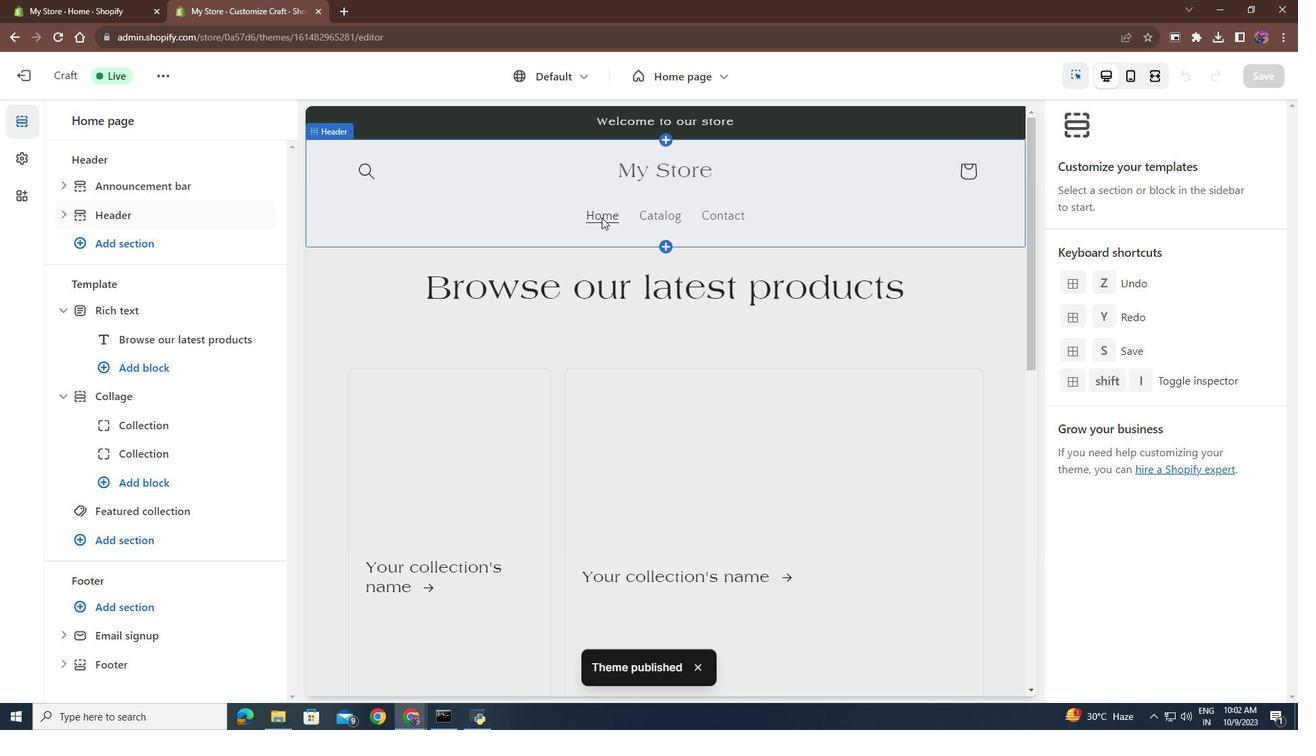 
Action: Mouse moved to (27, 73)
Screenshot: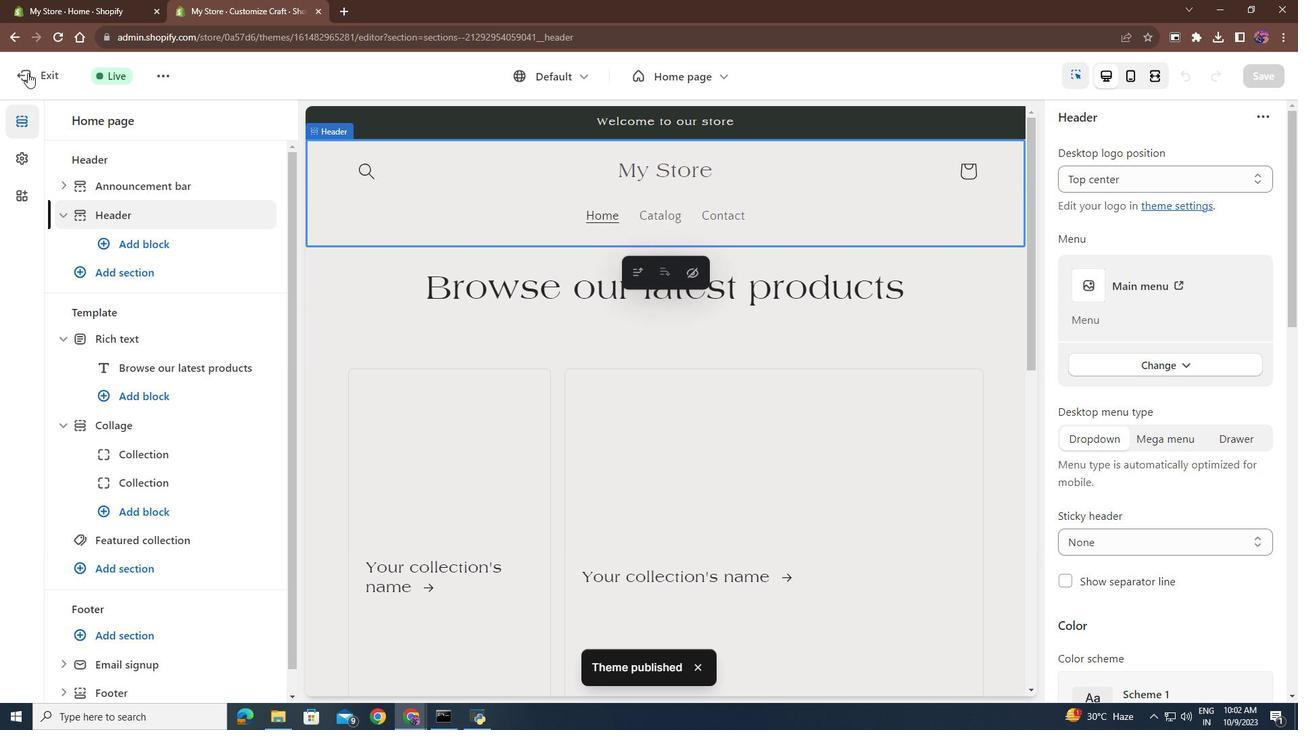 
Action: Mouse pressed left at (27, 73)
Screenshot: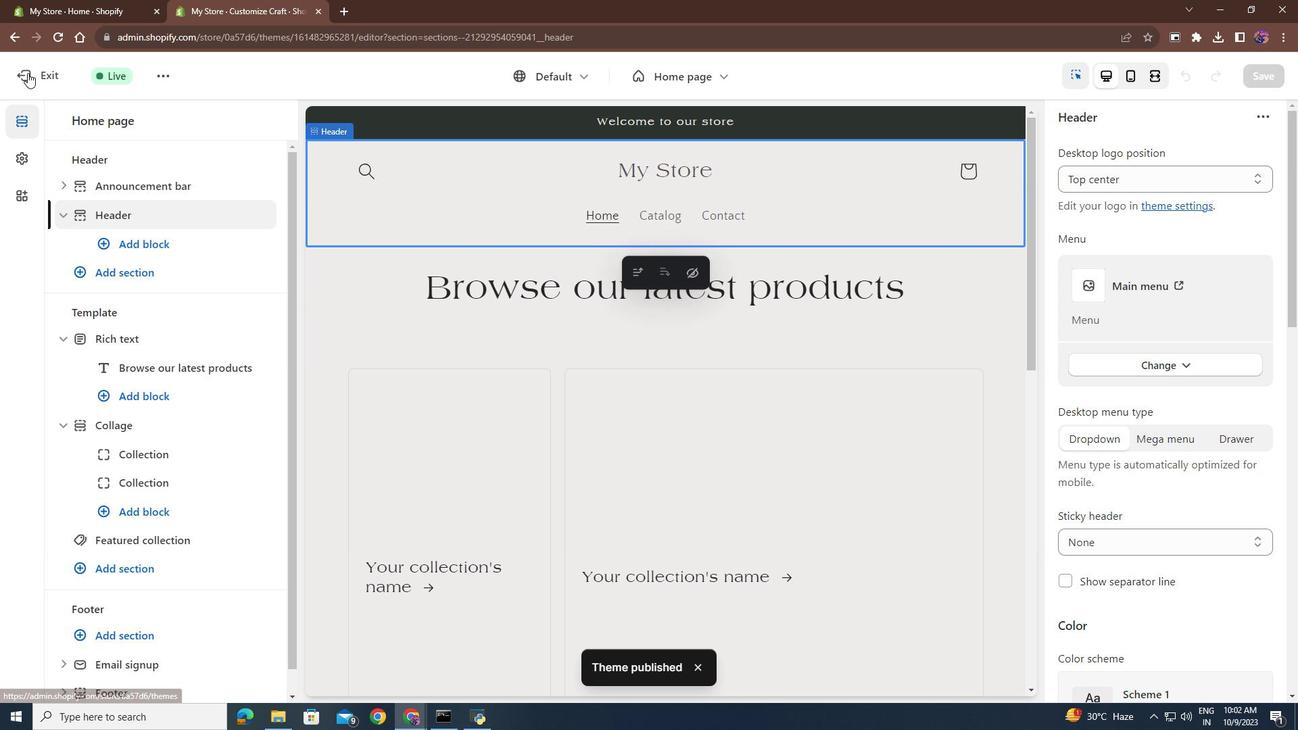 
Action: Mouse moved to (1262, 557)
Screenshot: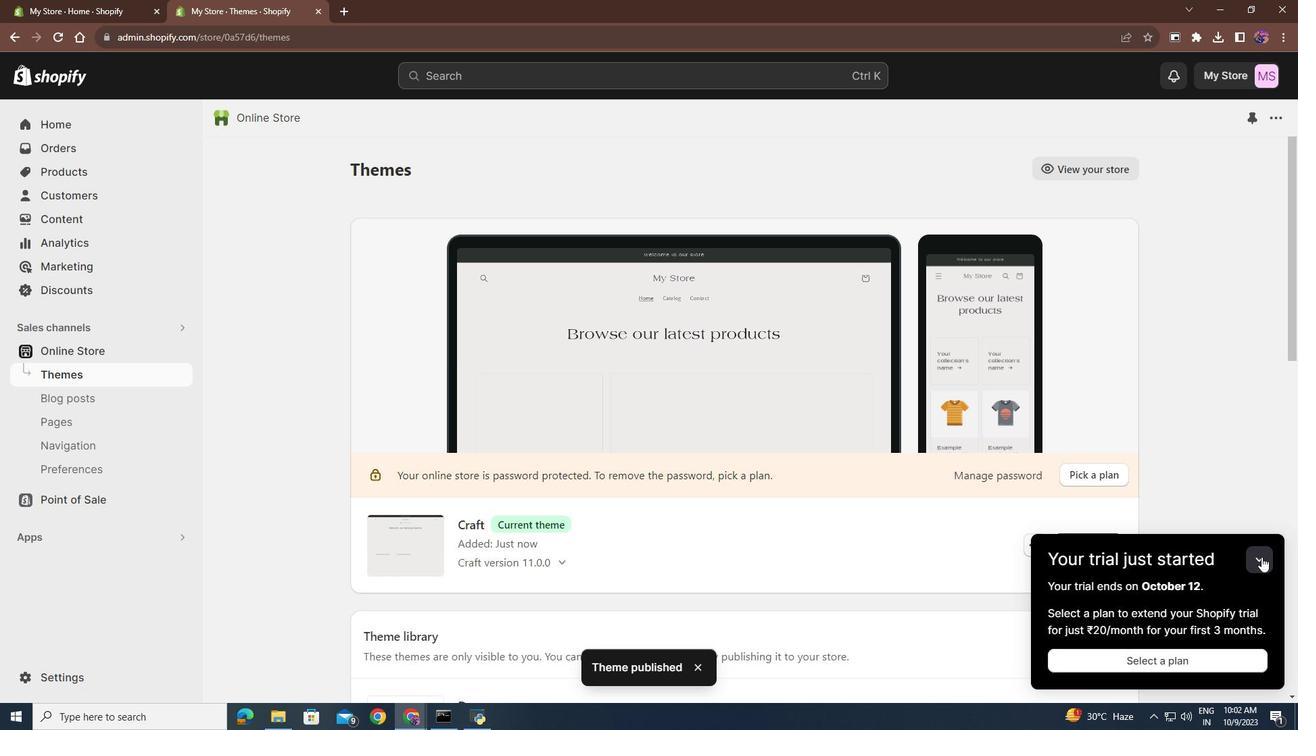 
Action: Mouse pressed left at (1262, 557)
Screenshot: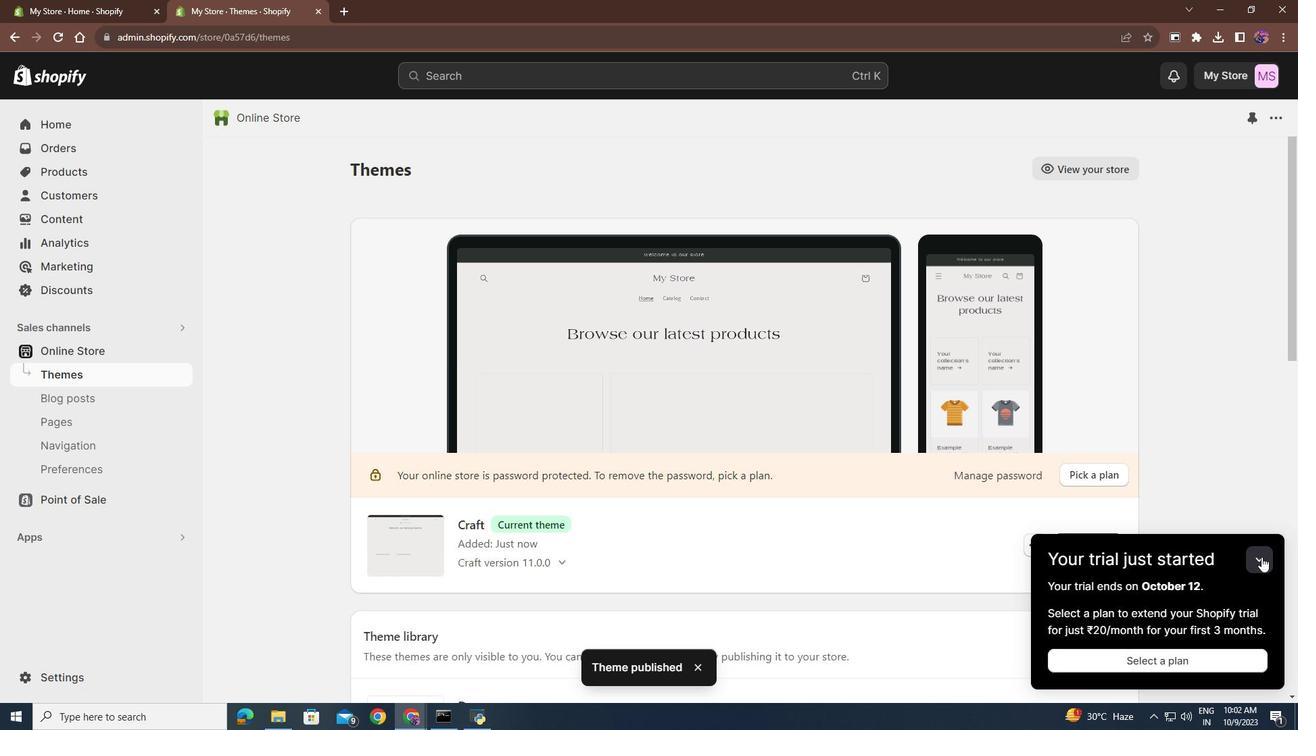 
Action: Mouse moved to (78, 420)
Screenshot: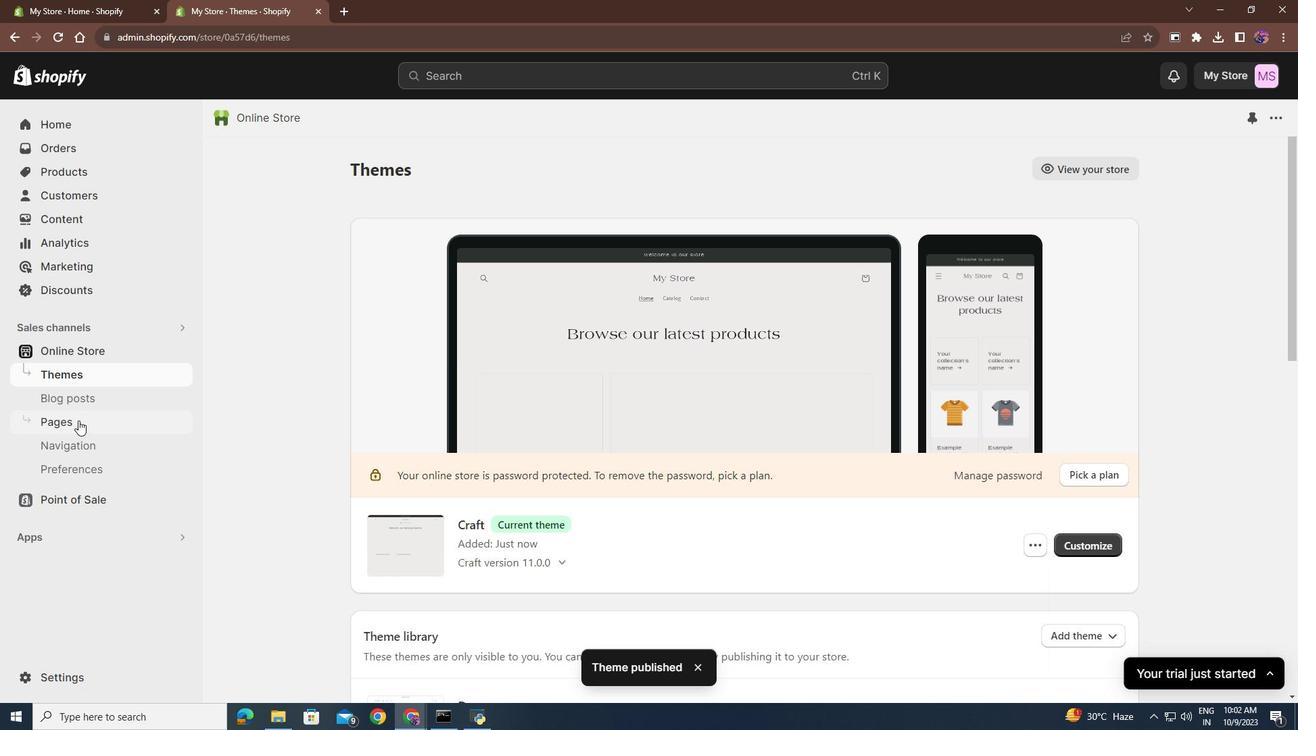 
Action: Mouse pressed left at (78, 420)
Screenshot: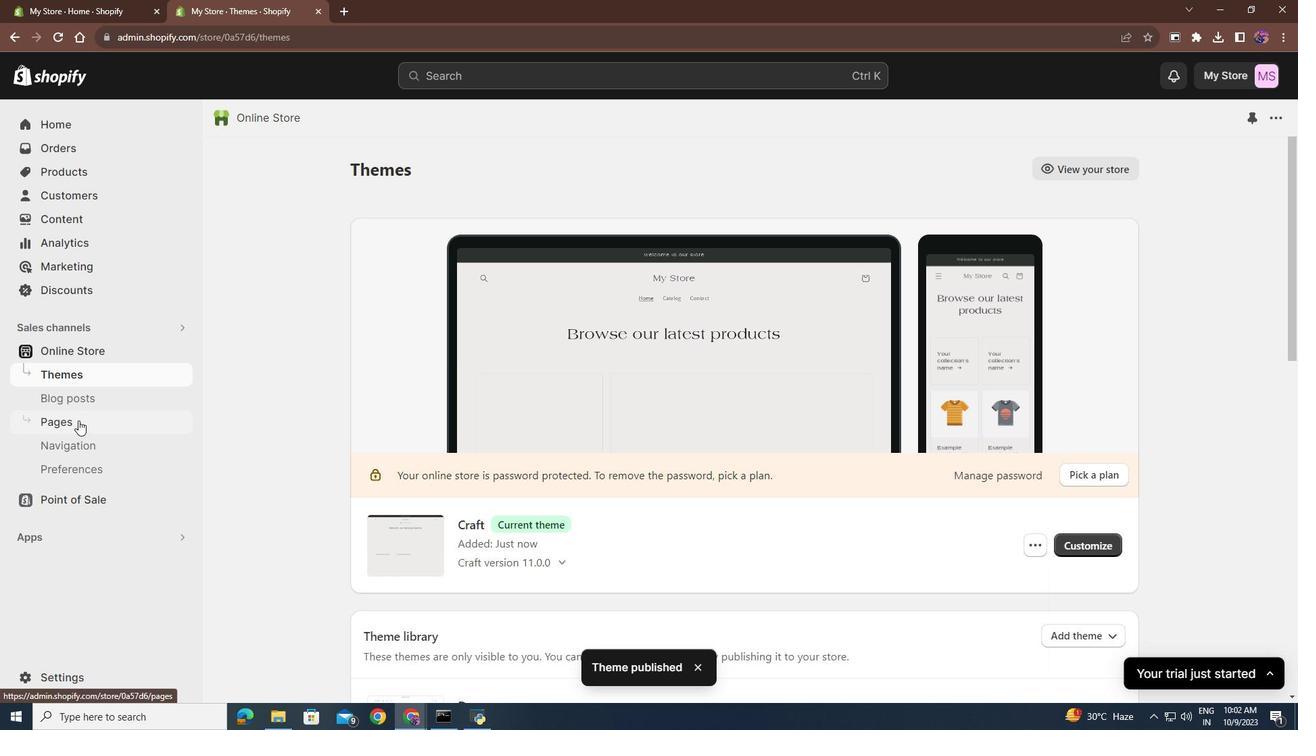 
Action: Mouse moved to (90, 447)
Screenshot: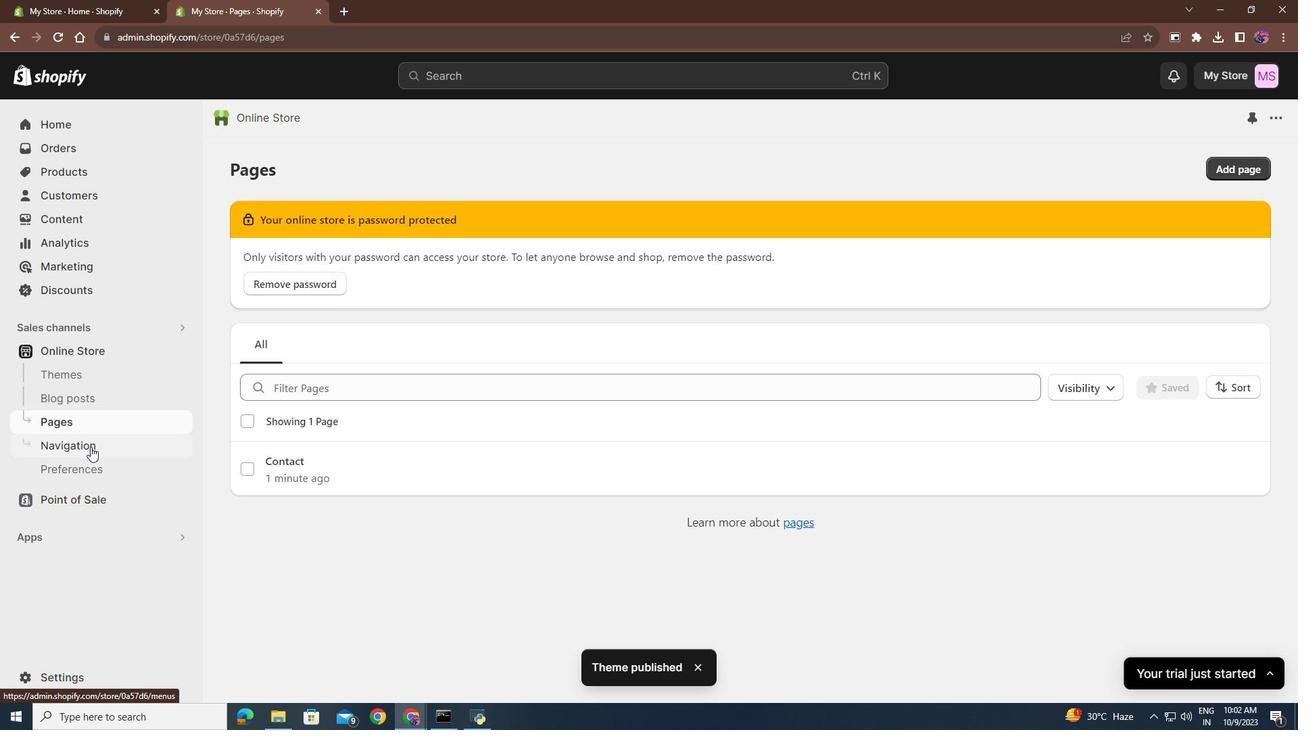 
Action: Mouse pressed left at (90, 447)
Screenshot: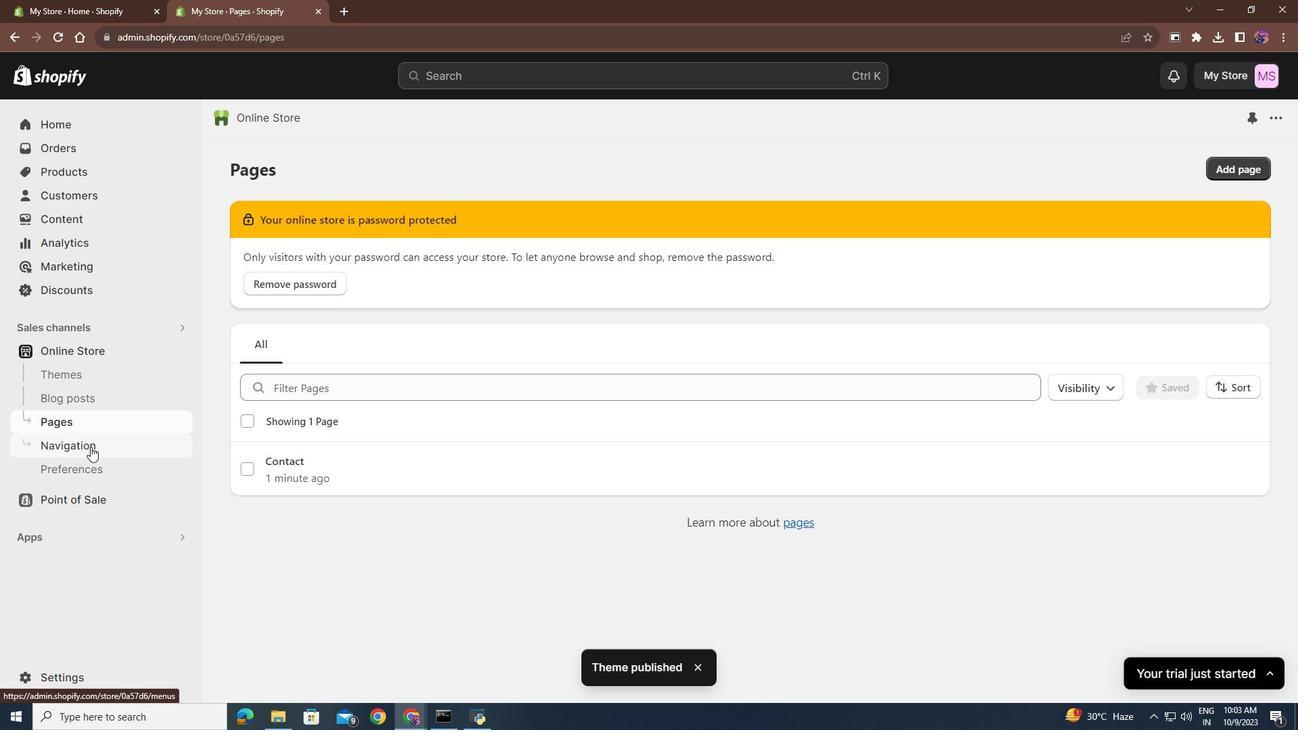 
Action: Mouse moved to (643, 443)
Screenshot: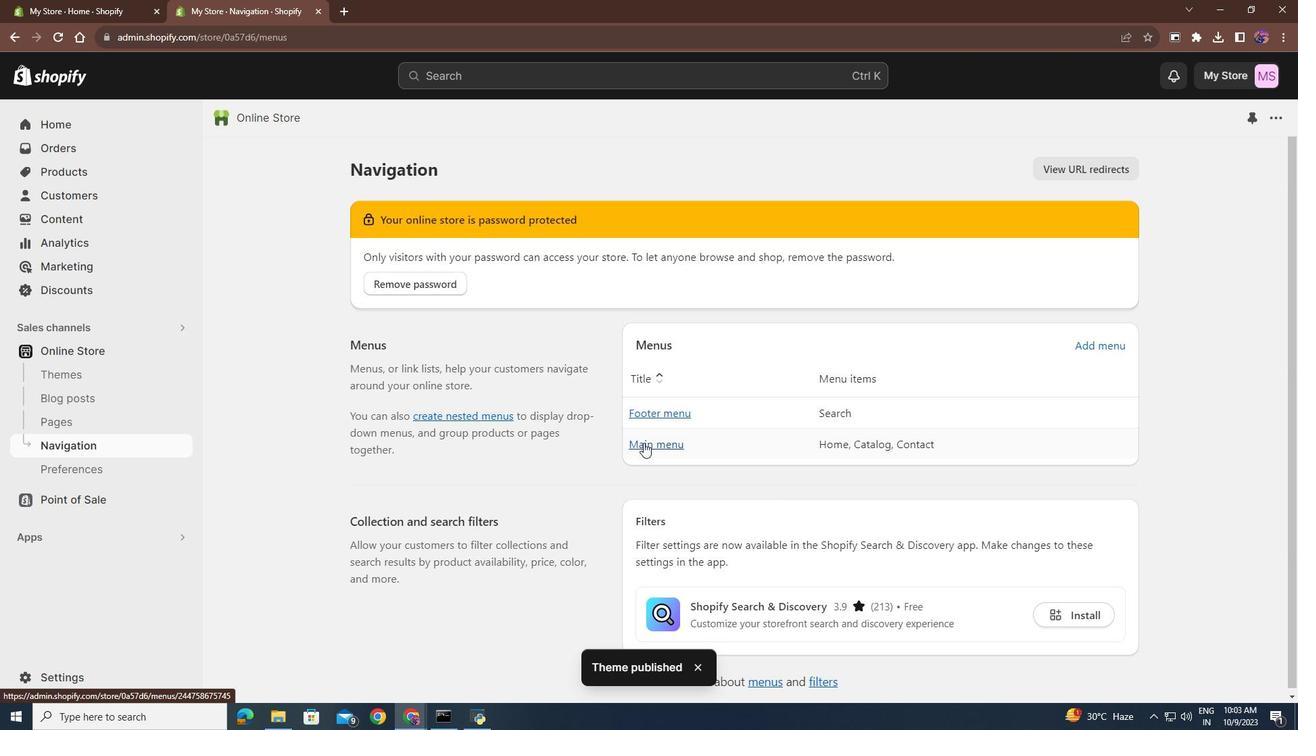 
Action: Mouse pressed left at (643, 443)
Screenshot: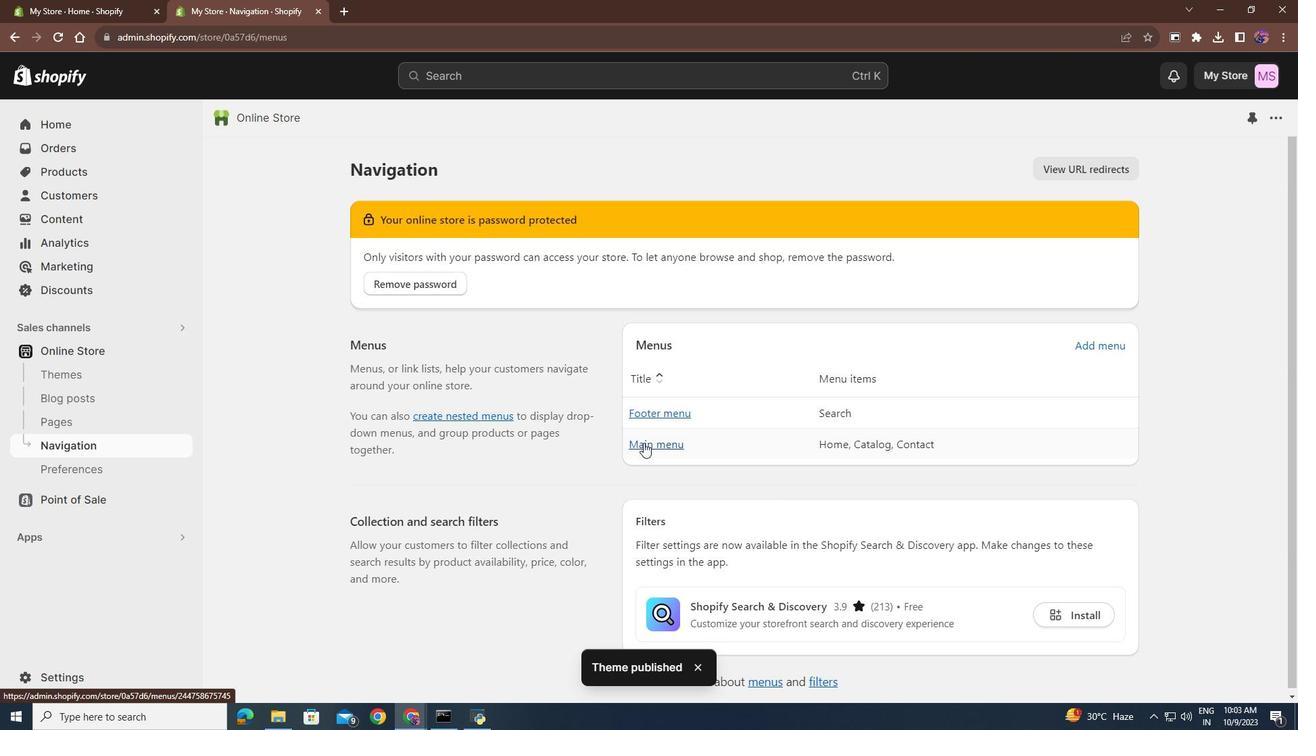 
Action: Mouse moved to (434, 379)
Screenshot: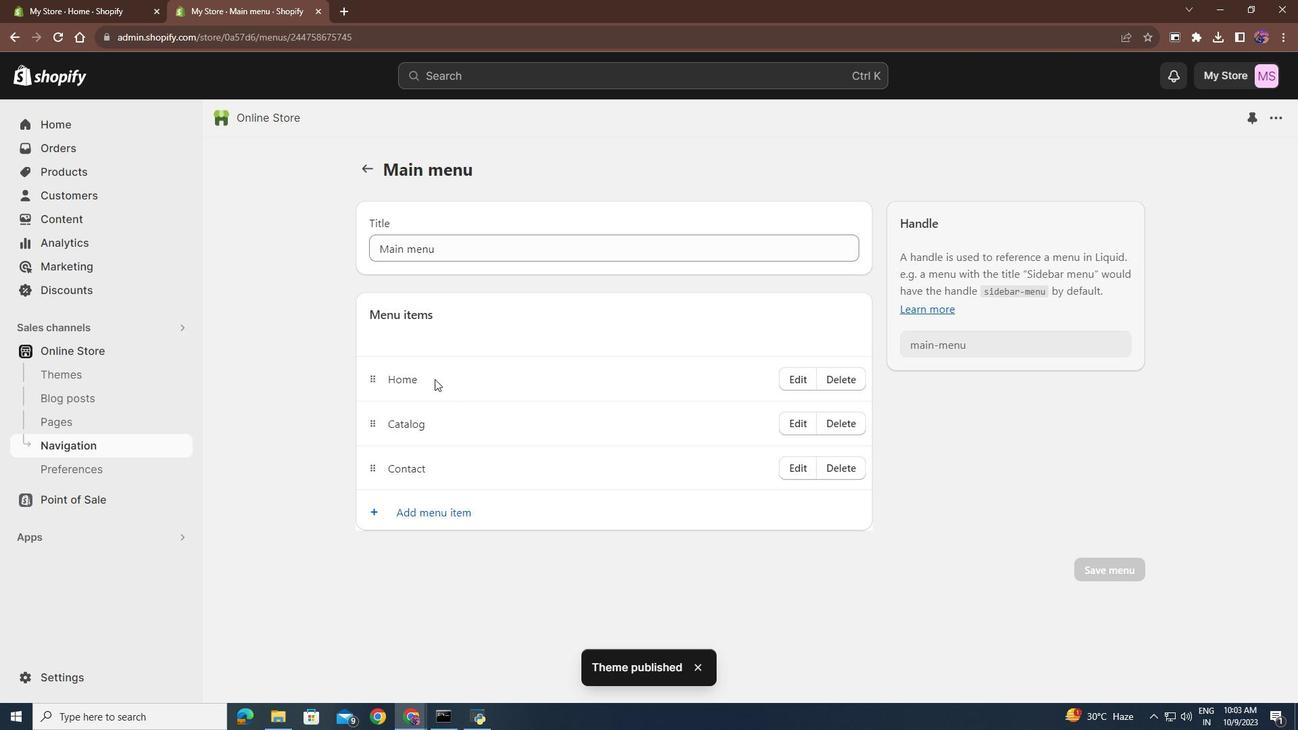 
Action: Mouse pressed left at (434, 379)
Screenshot: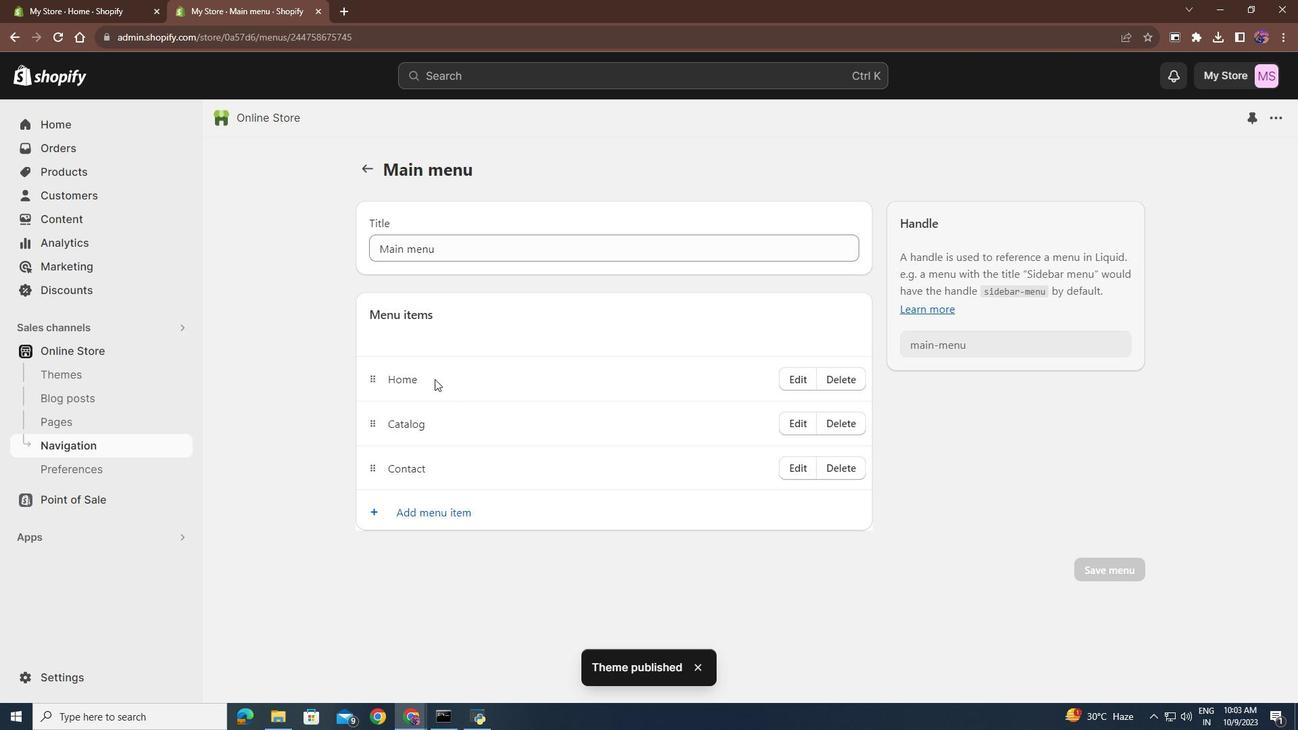 
Action: Mouse moved to (792, 378)
Screenshot: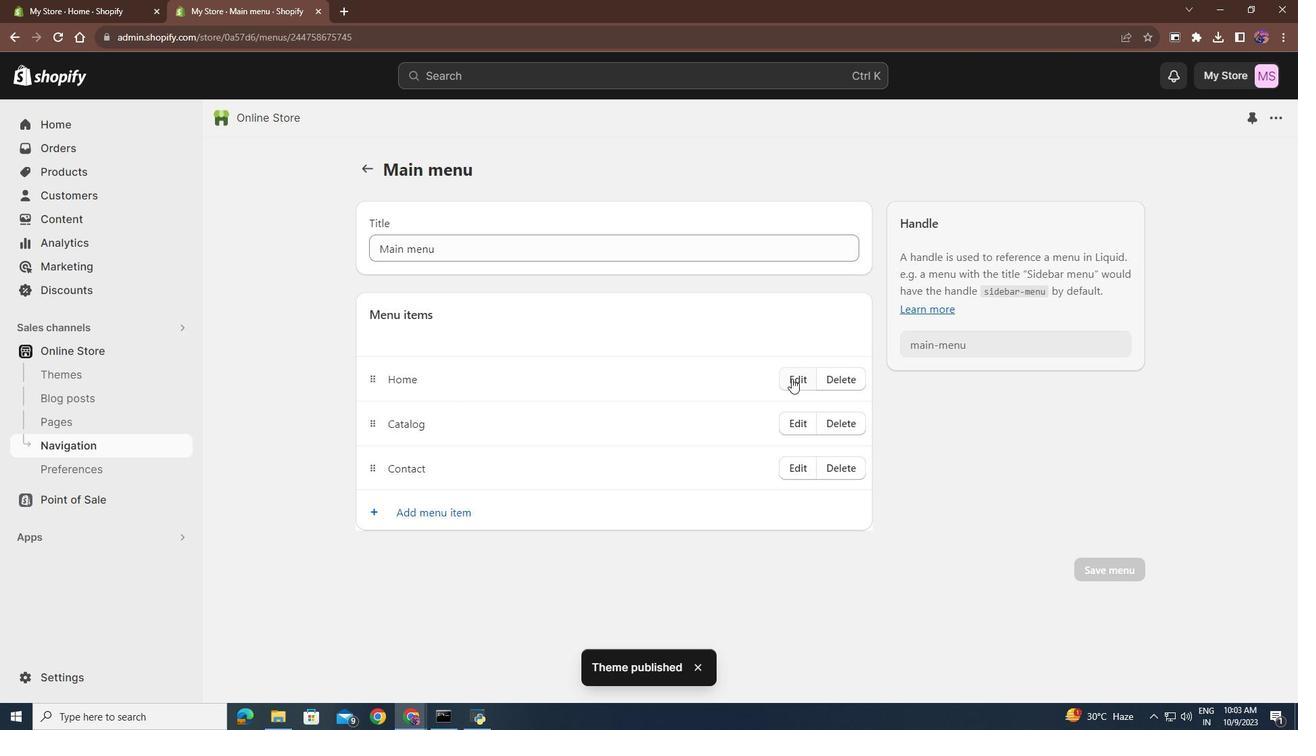 
Action: Mouse pressed left at (792, 378)
Screenshot: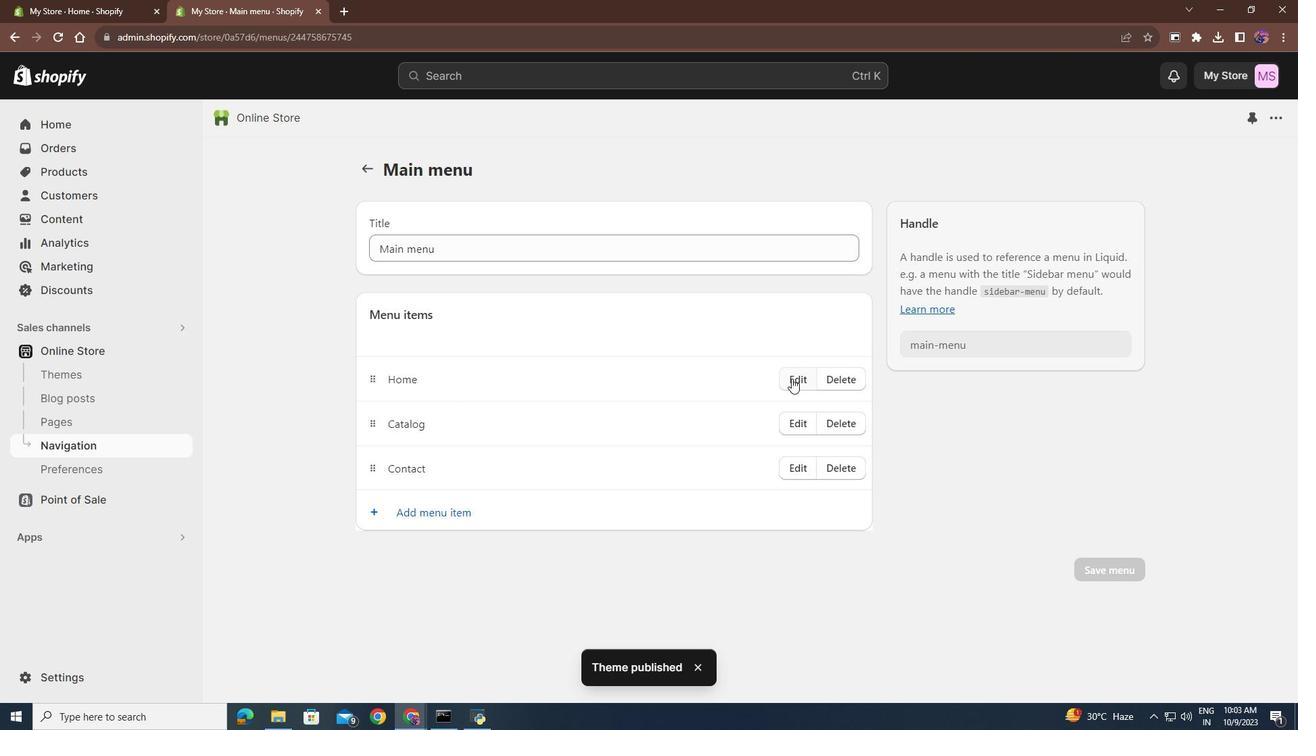 
Action: Mouse moved to (1118, 225)
Screenshot: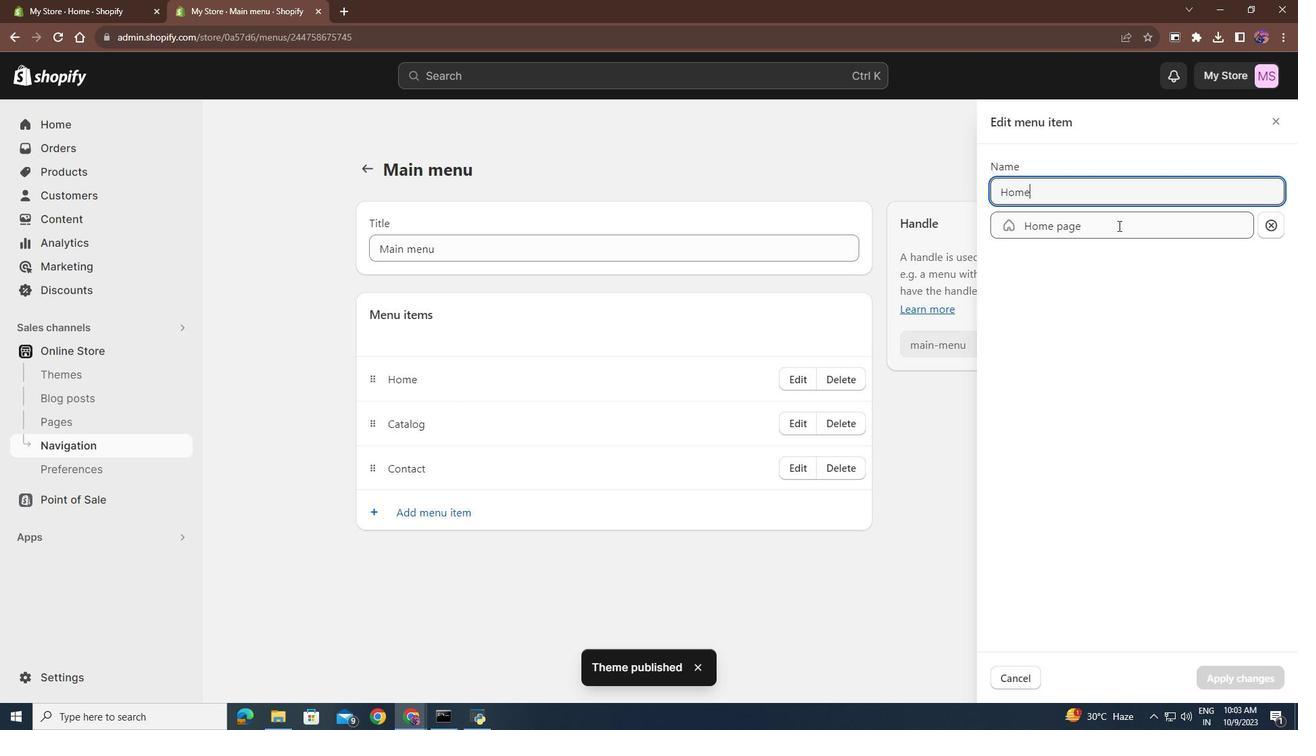 
Action: Mouse pressed left at (1118, 225)
Screenshot: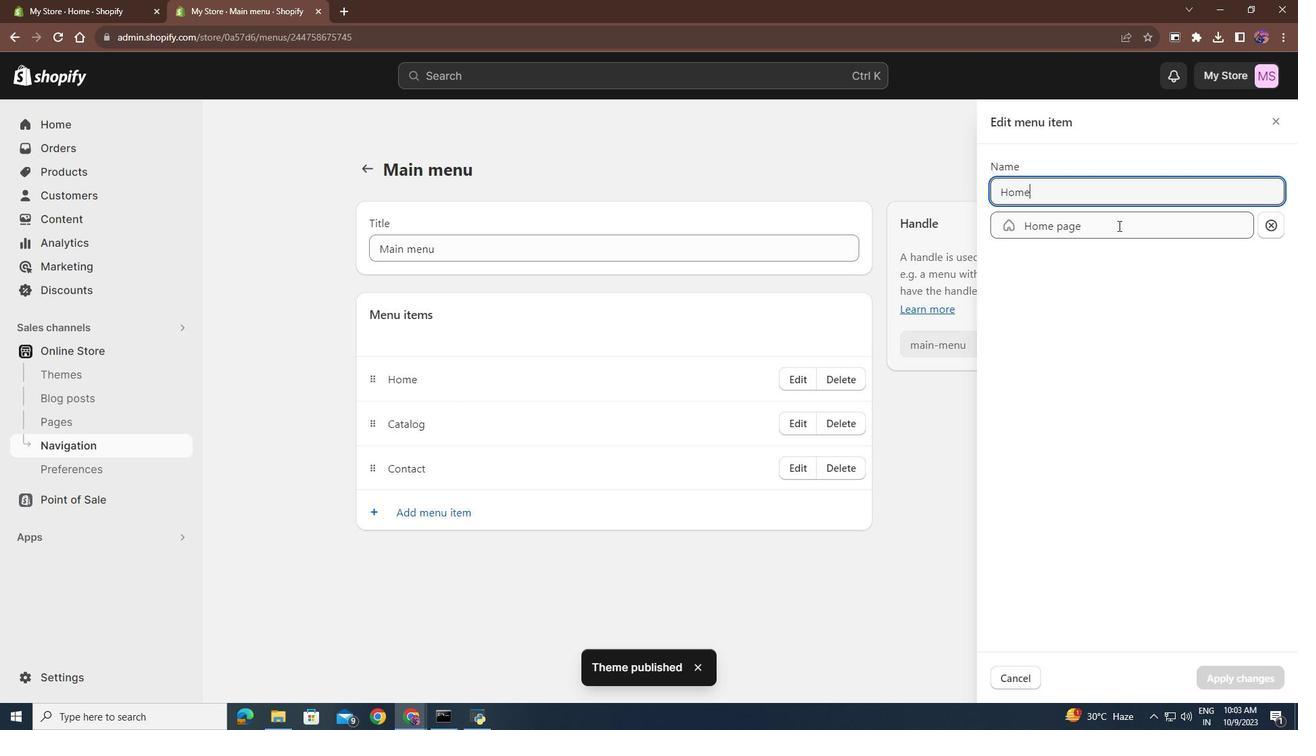 
Action: Mouse pressed left at (1118, 225)
Screenshot: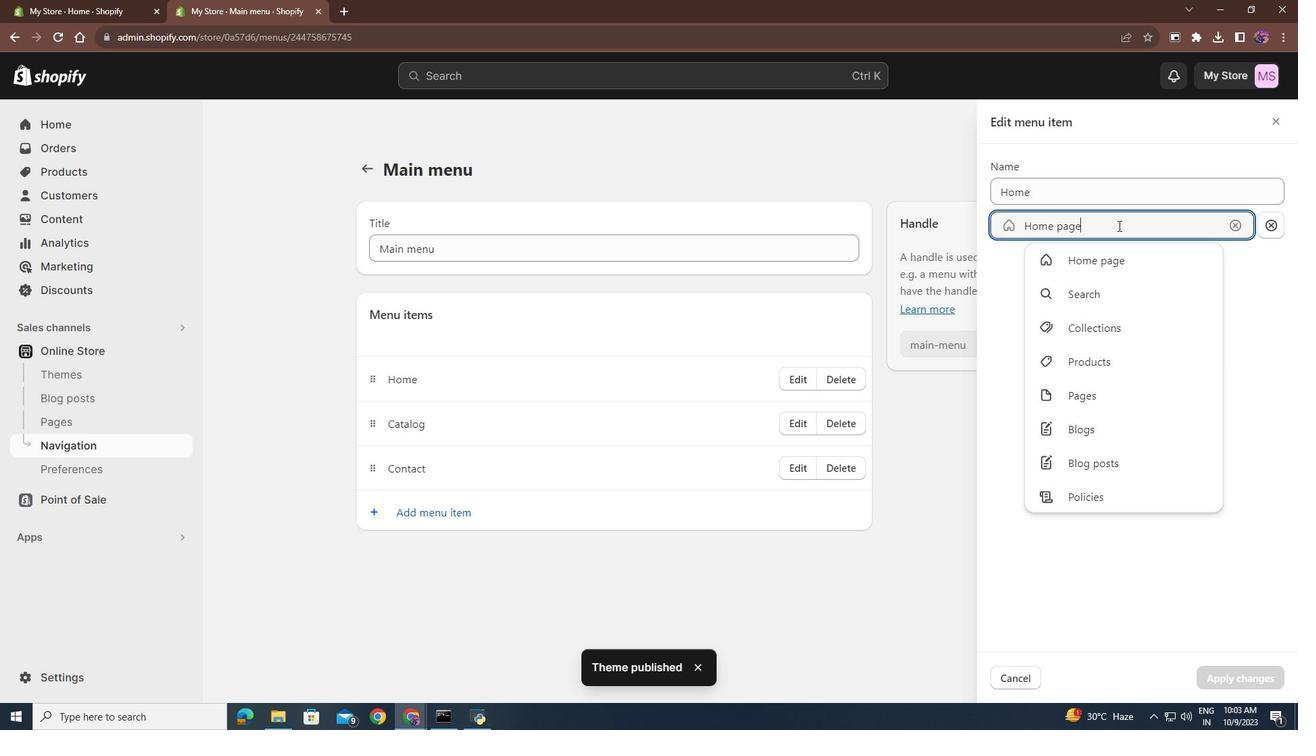 
Action: Mouse moved to (1266, 543)
Screenshot: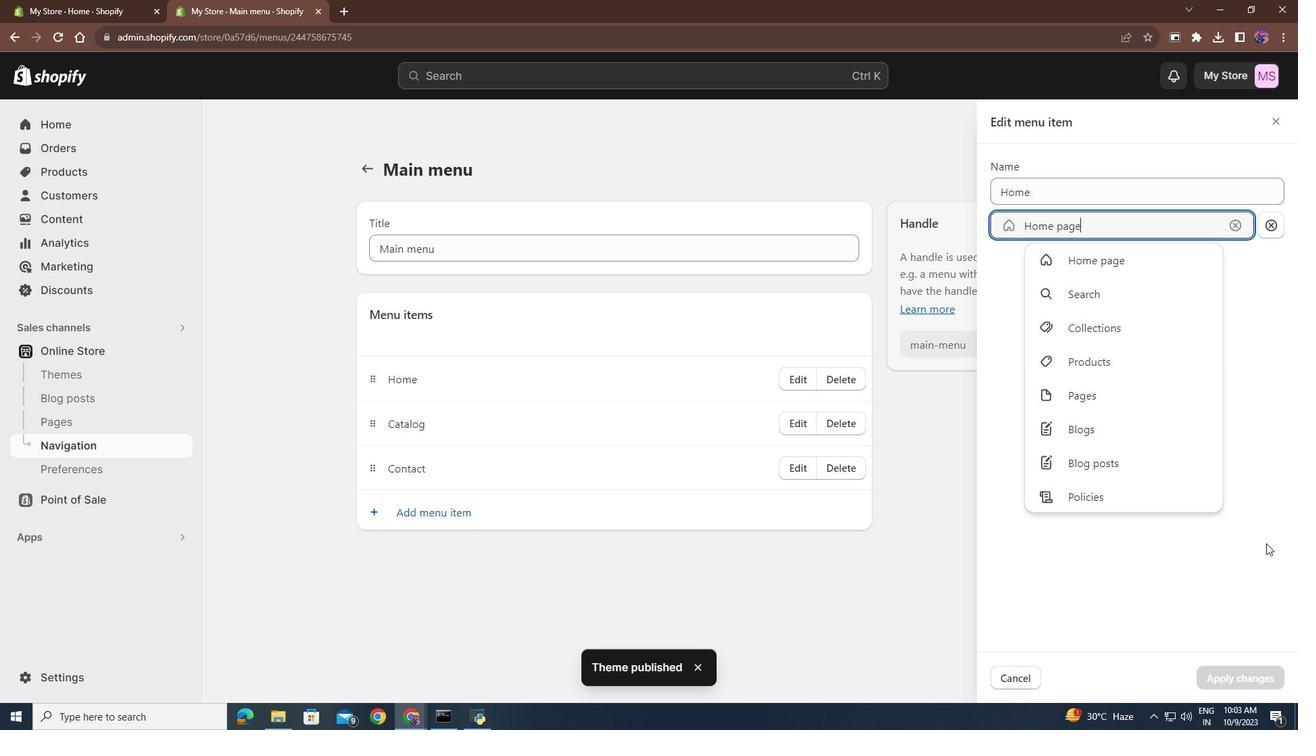 
Action: Mouse pressed left at (1266, 543)
Screenshot: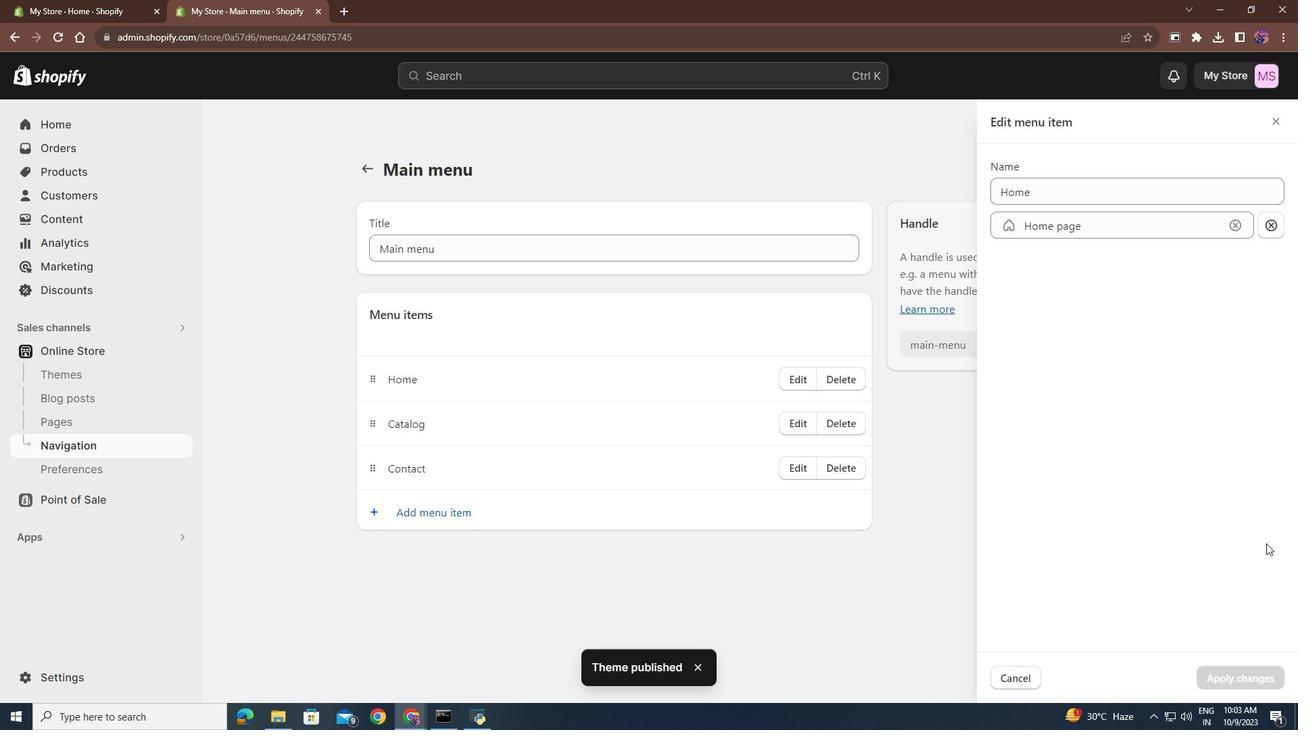 
Action: Mouse moved to (700, 667)
Screenshot: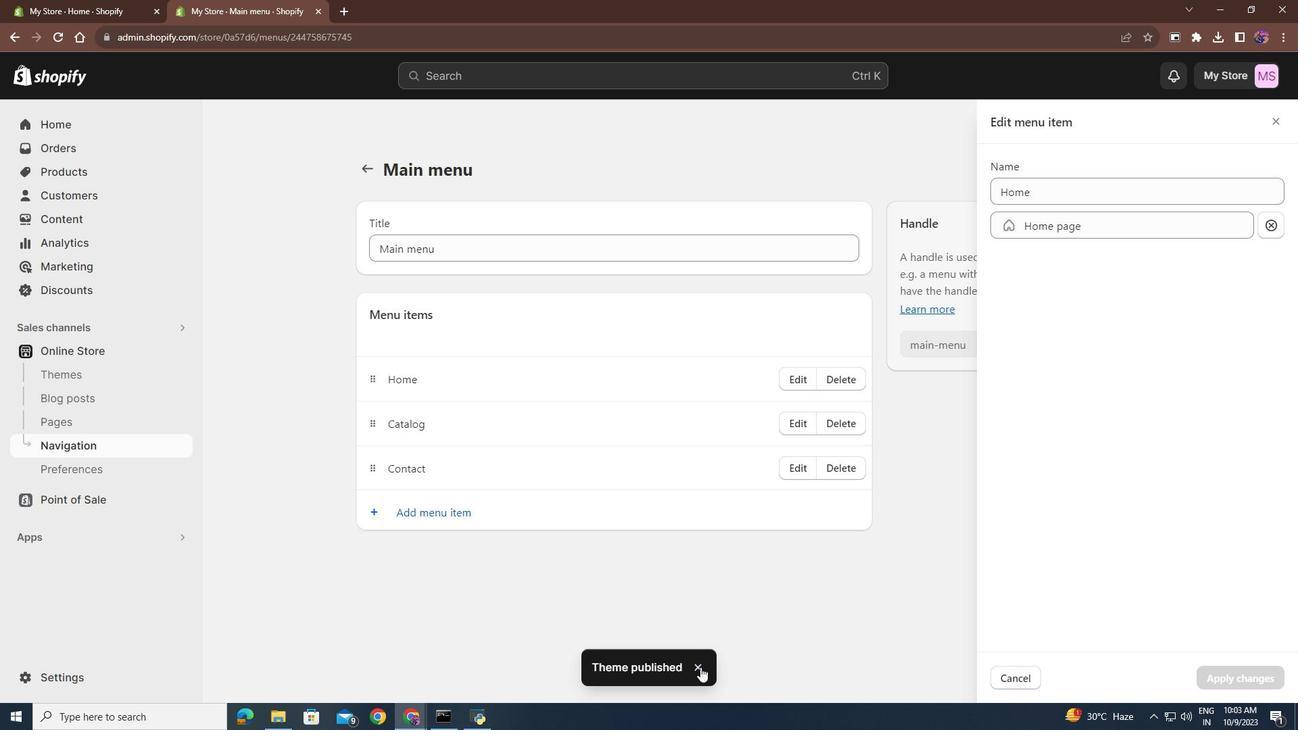 
Action: Mouse pressed left at (700, 667)
Screenshot: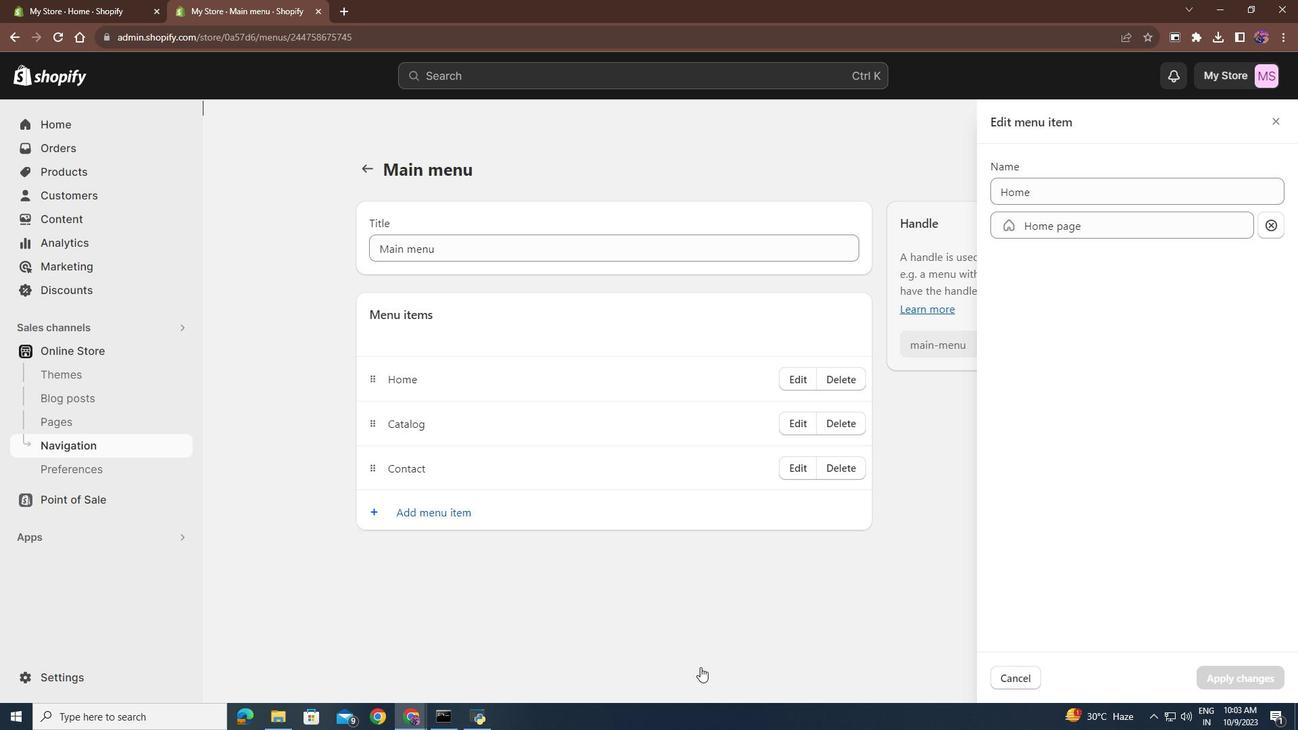 
Action: Mouse moved to (60, 421)
Screenshot: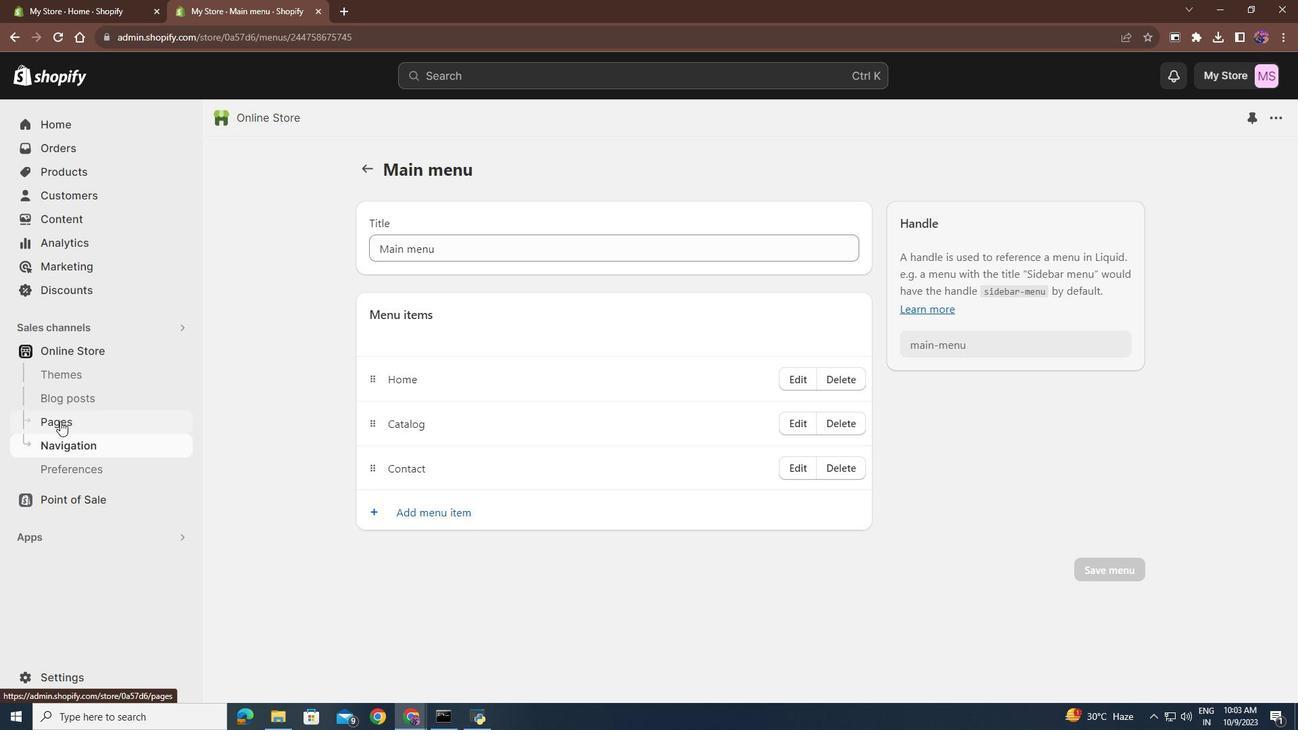 
Action: Mouse pressed left at (60, 421)
Screenshot: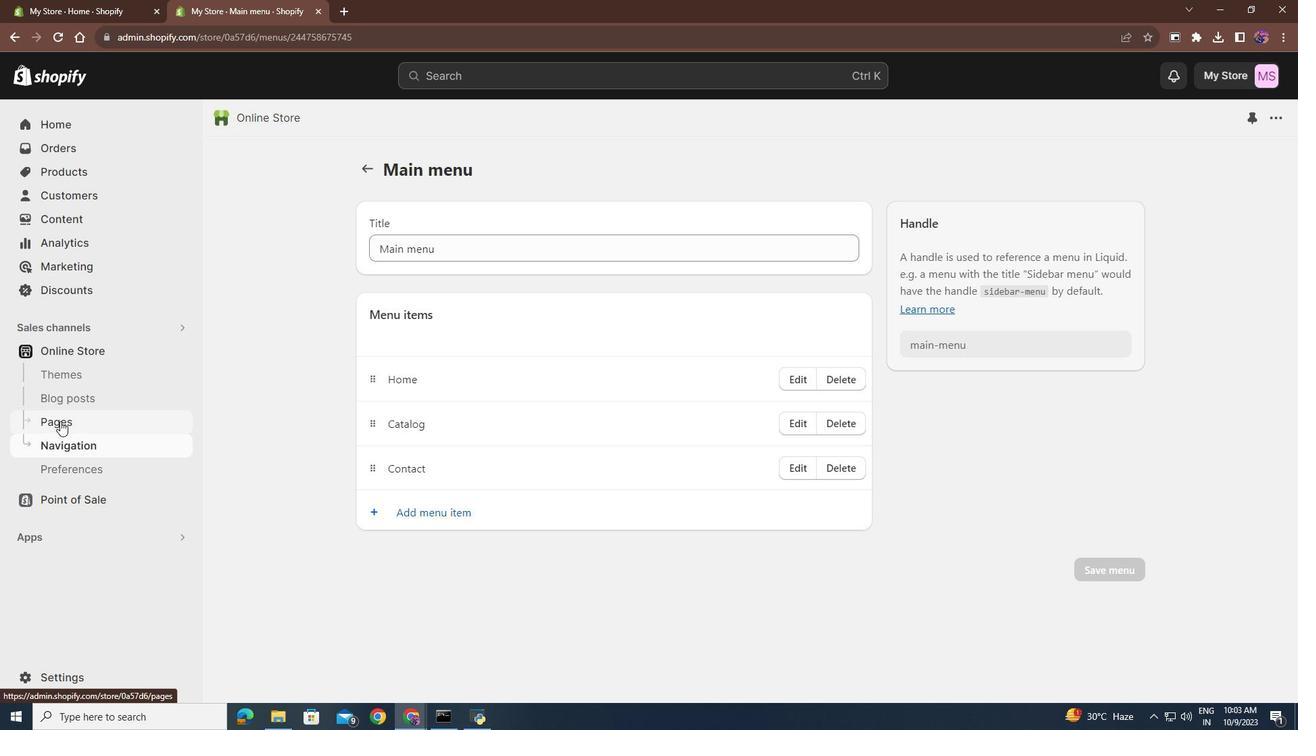 
Action: Mouse moved to (136, 443)
Screenshot: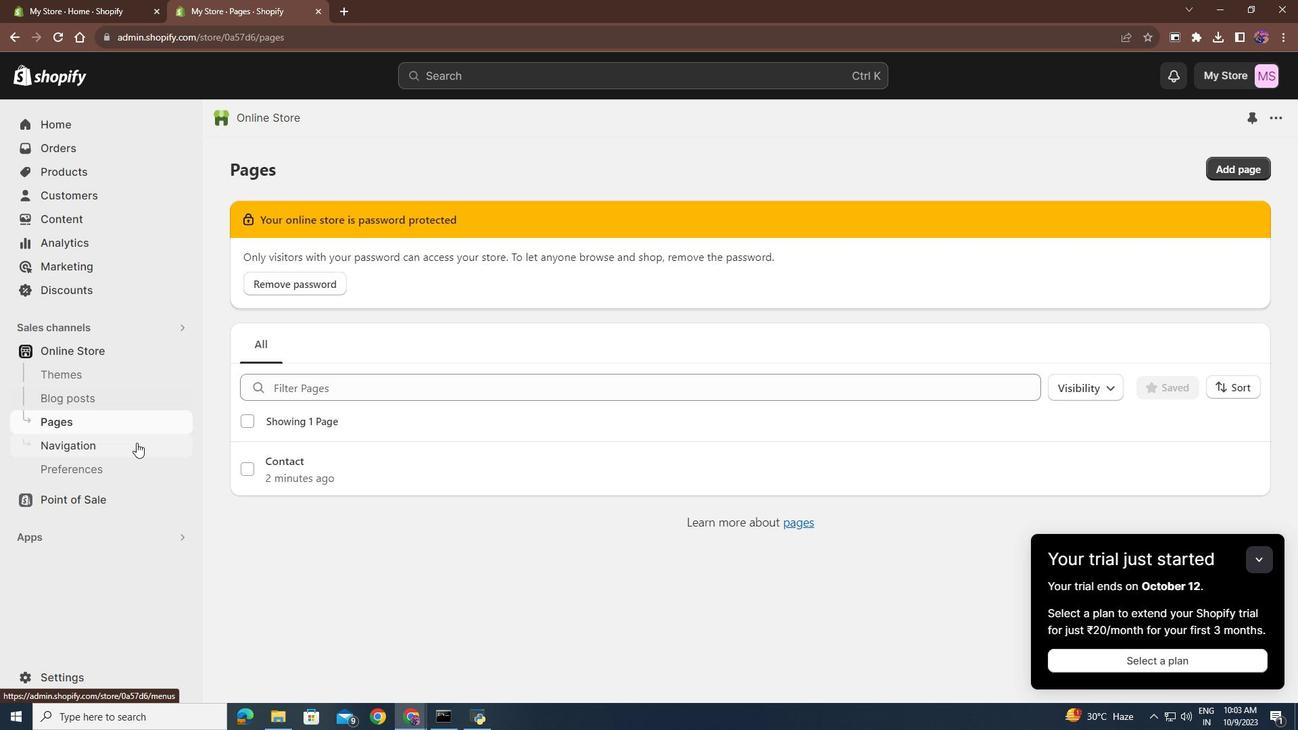 
Action: Mouse scrolled (136, 443) with delta (0, 0)
Screenshot: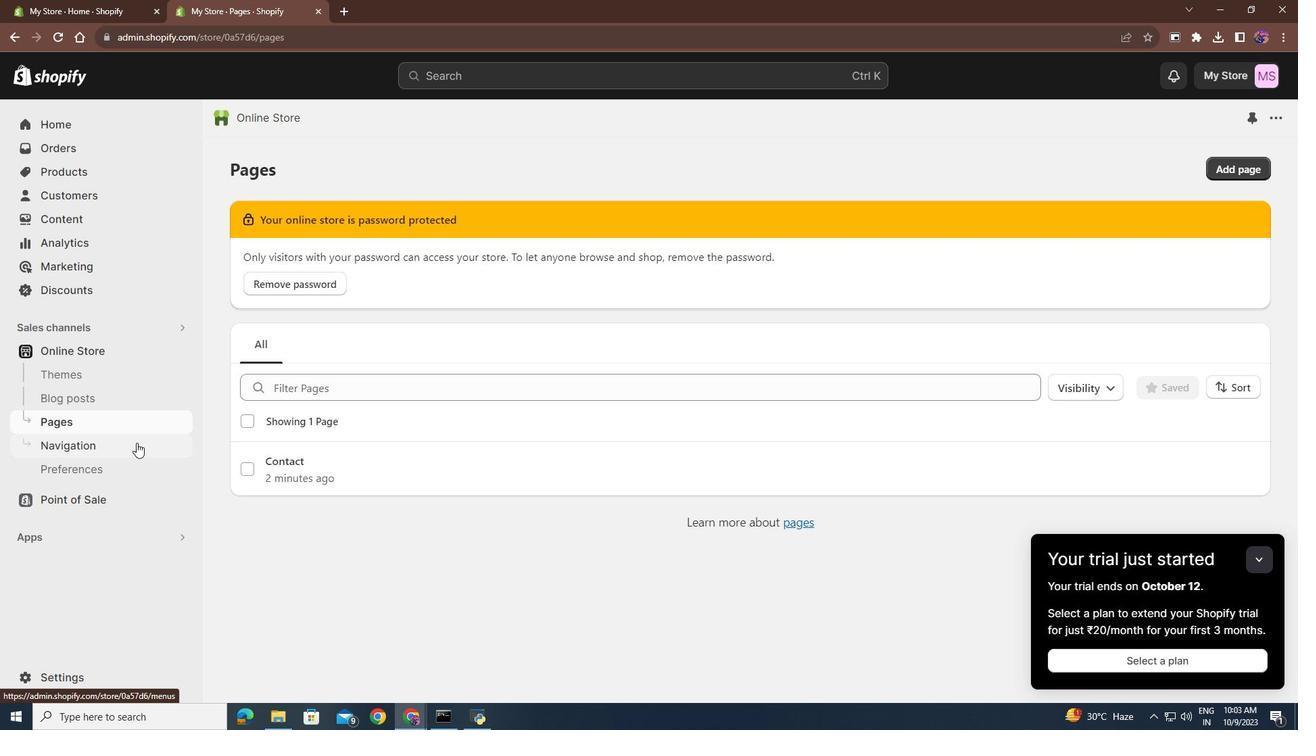 
Action: Mouse moved to (100, 351)
Screenshot: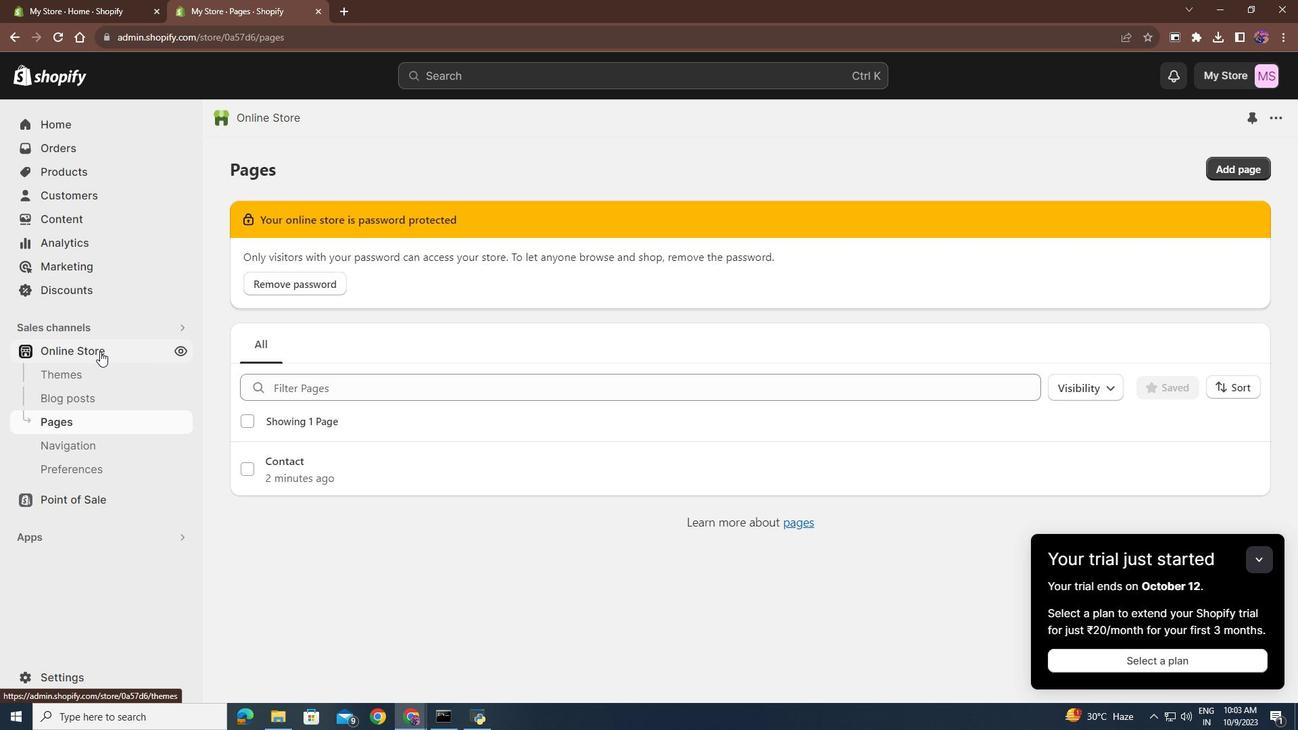 
Action: Mouse pressed left at (100, 351)
Screenshot: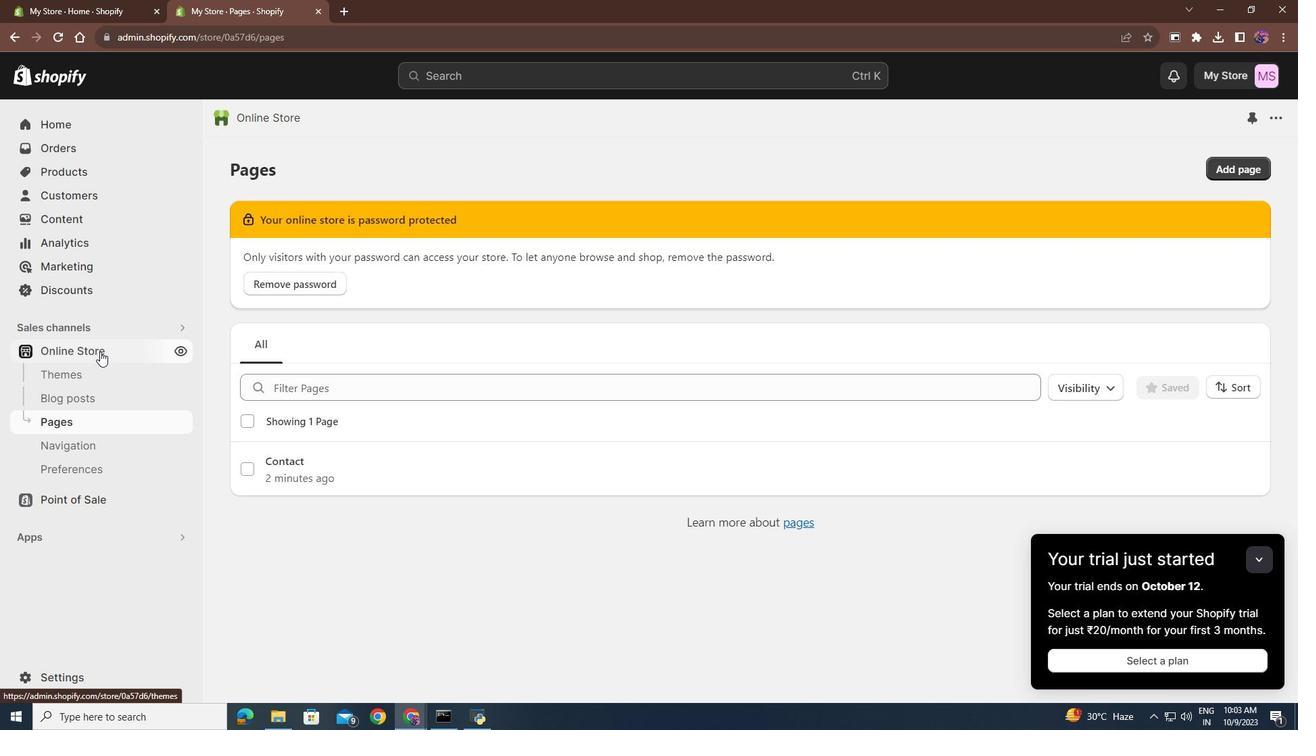 
Action: Mouse moved to (599, 482)
Screenshot: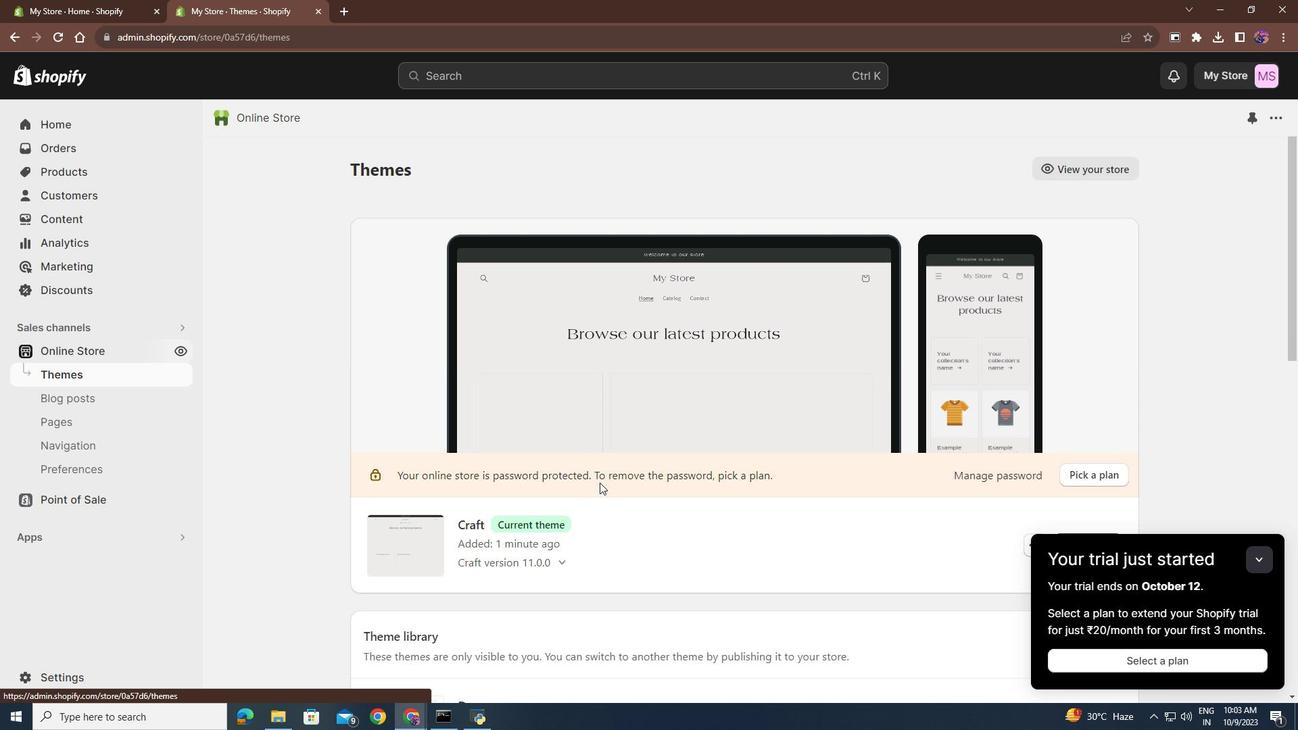 
Action: Mouse scrolled (599, 482) with delta (0, 0)
Screenshot: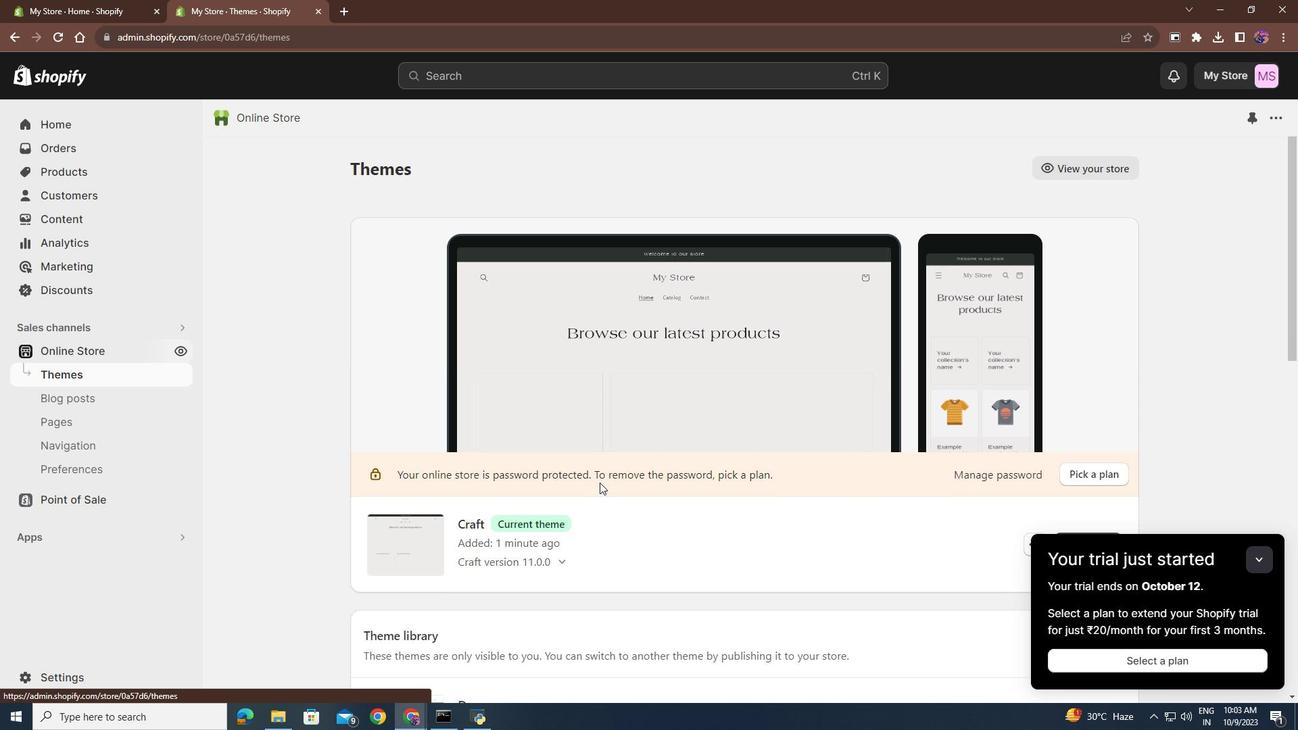
Action: Mouse moved to (599, 482)
Screenshot: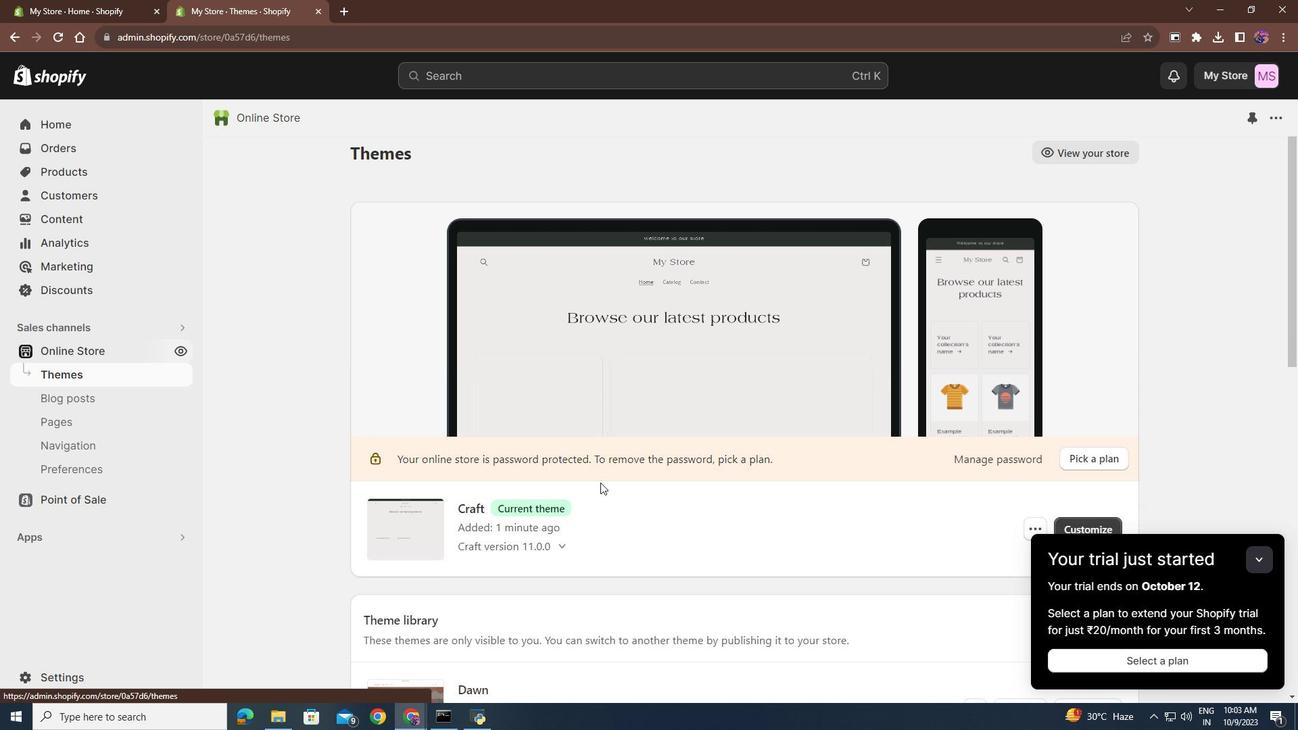 
Action: Mouse scrolled (599, 482) with delta (0, 0)
Screenshot: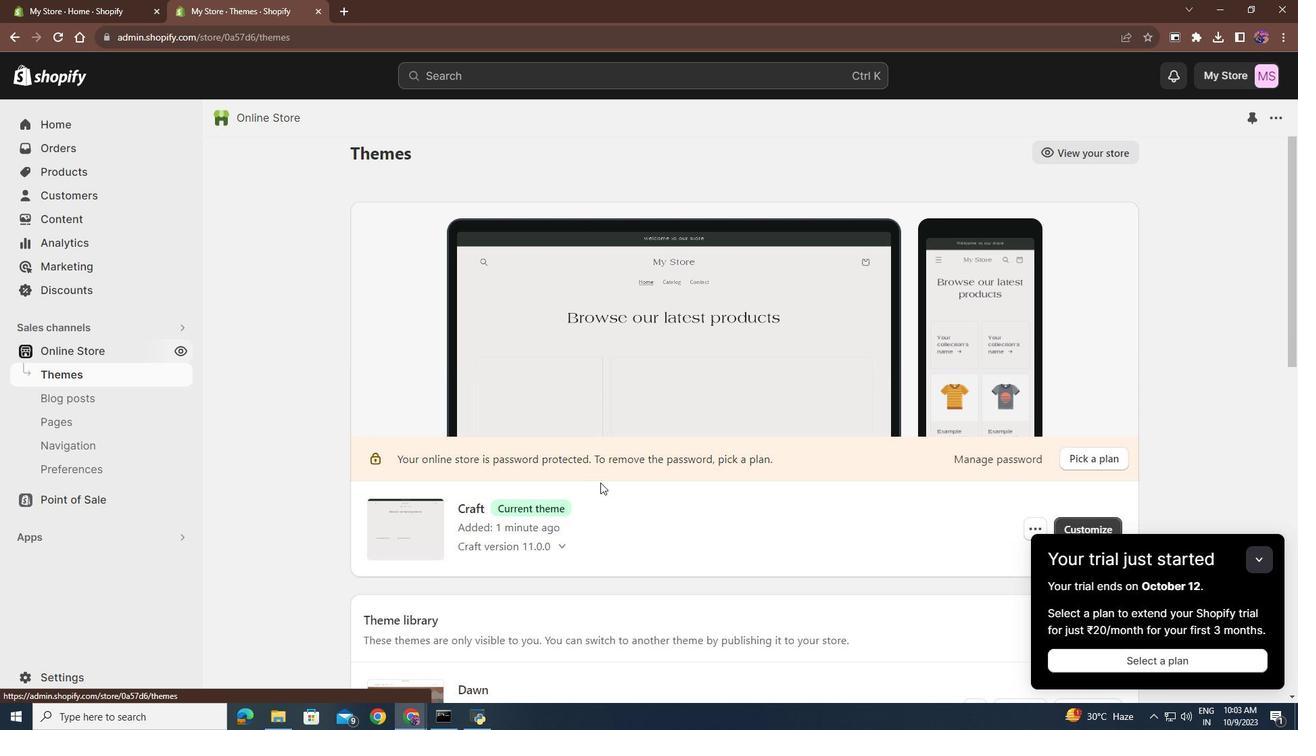 
Action: Mouse moved to (606, 482)
Screenshot: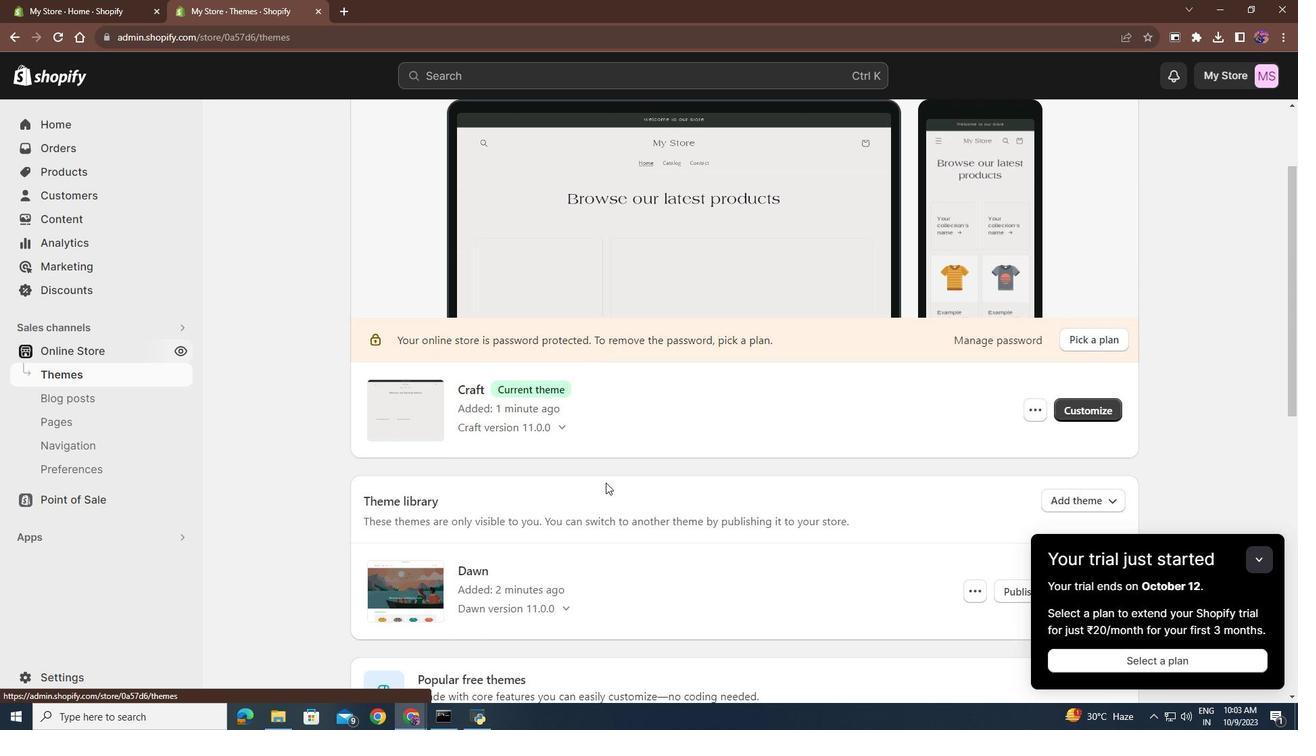 
Action: Mouse scrolled (606, 482) with delta (0, 0)
Screenshot: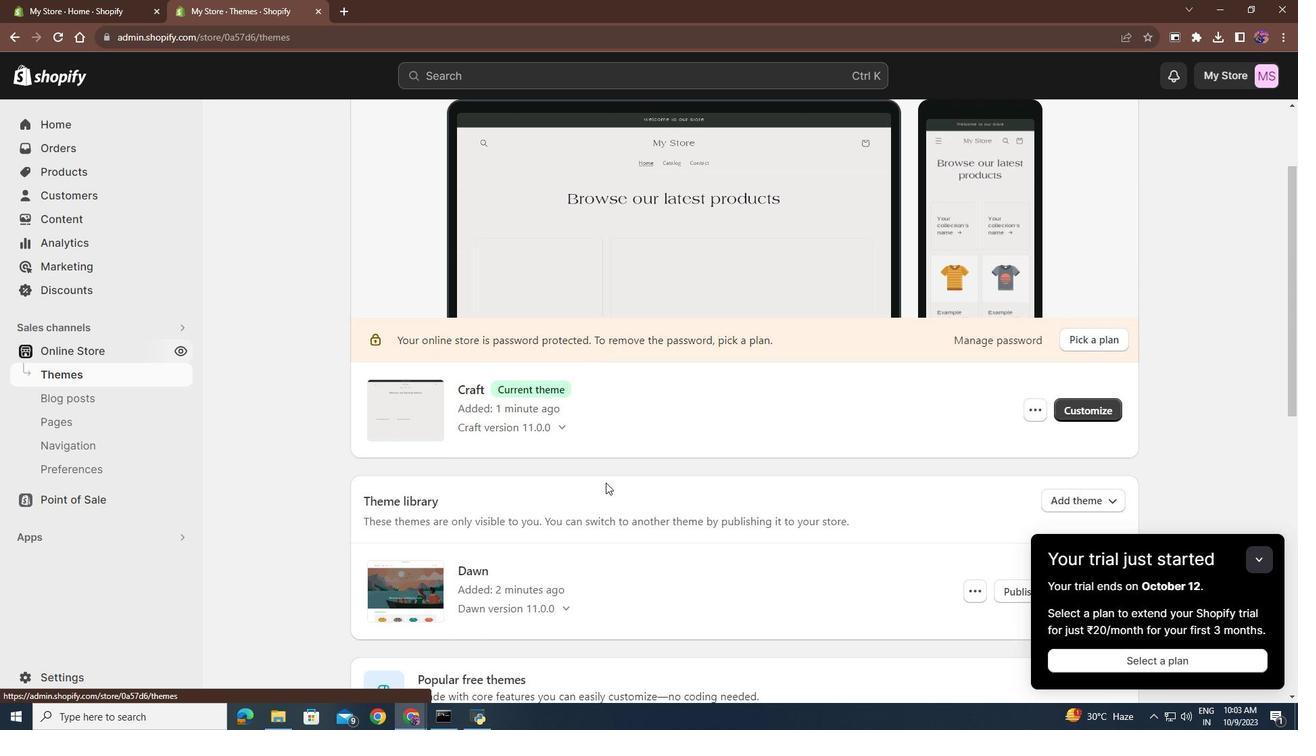 
Action: Mouse moved to (1097, 344)
Screenshot: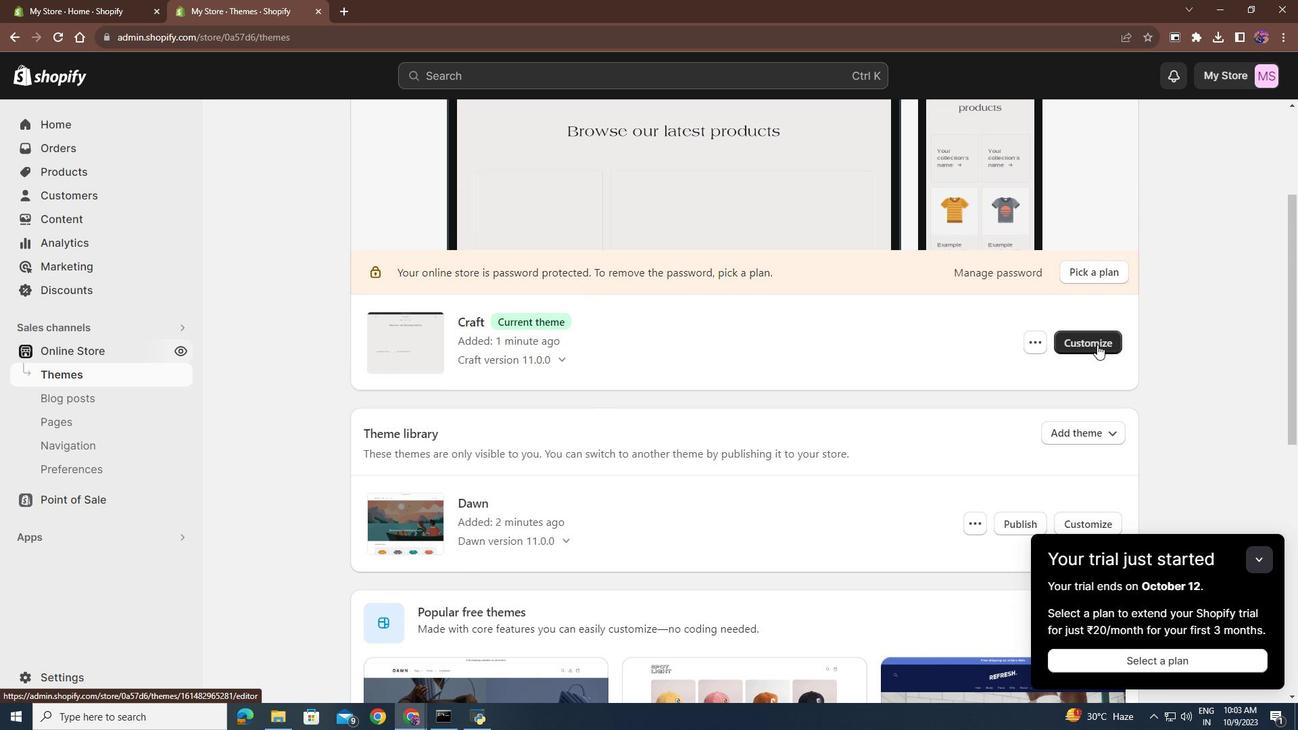 
Action: Mouse pressed left at (1097, 344)
Screenshot: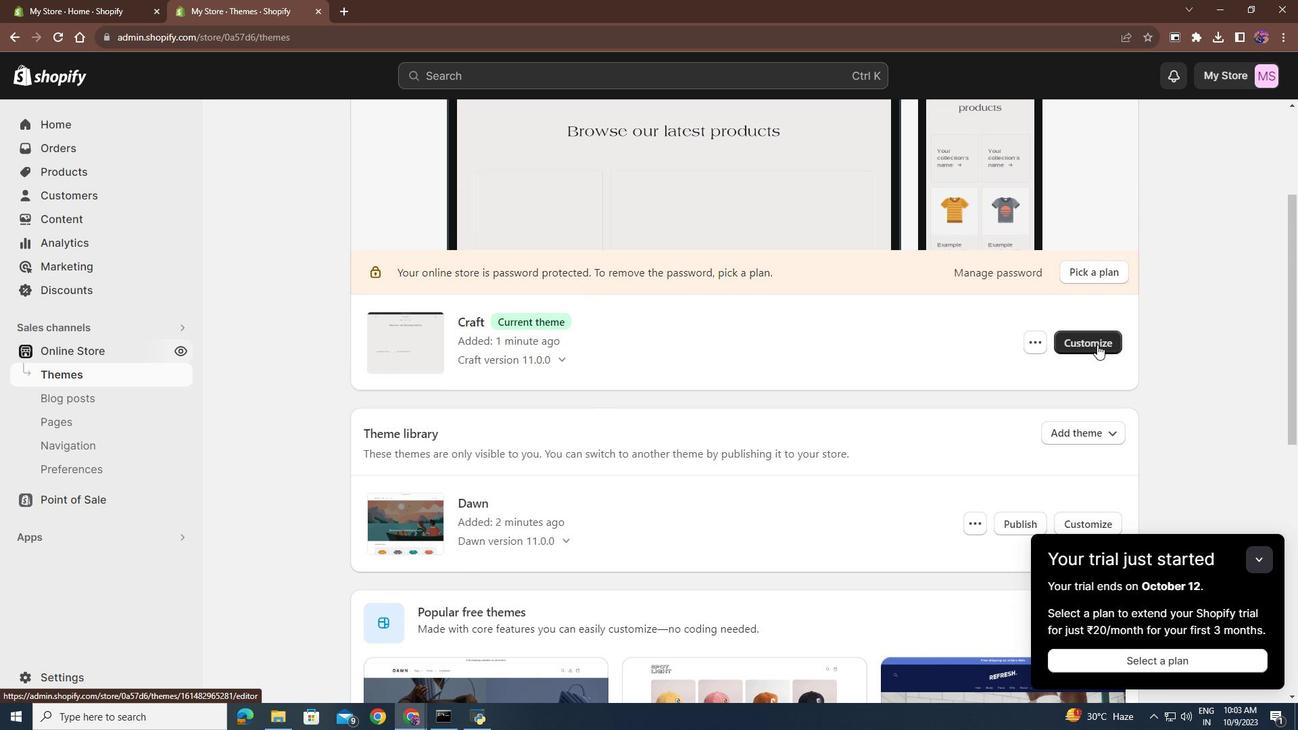 
Action: Mouse moved to (604, 216)
Screenshot: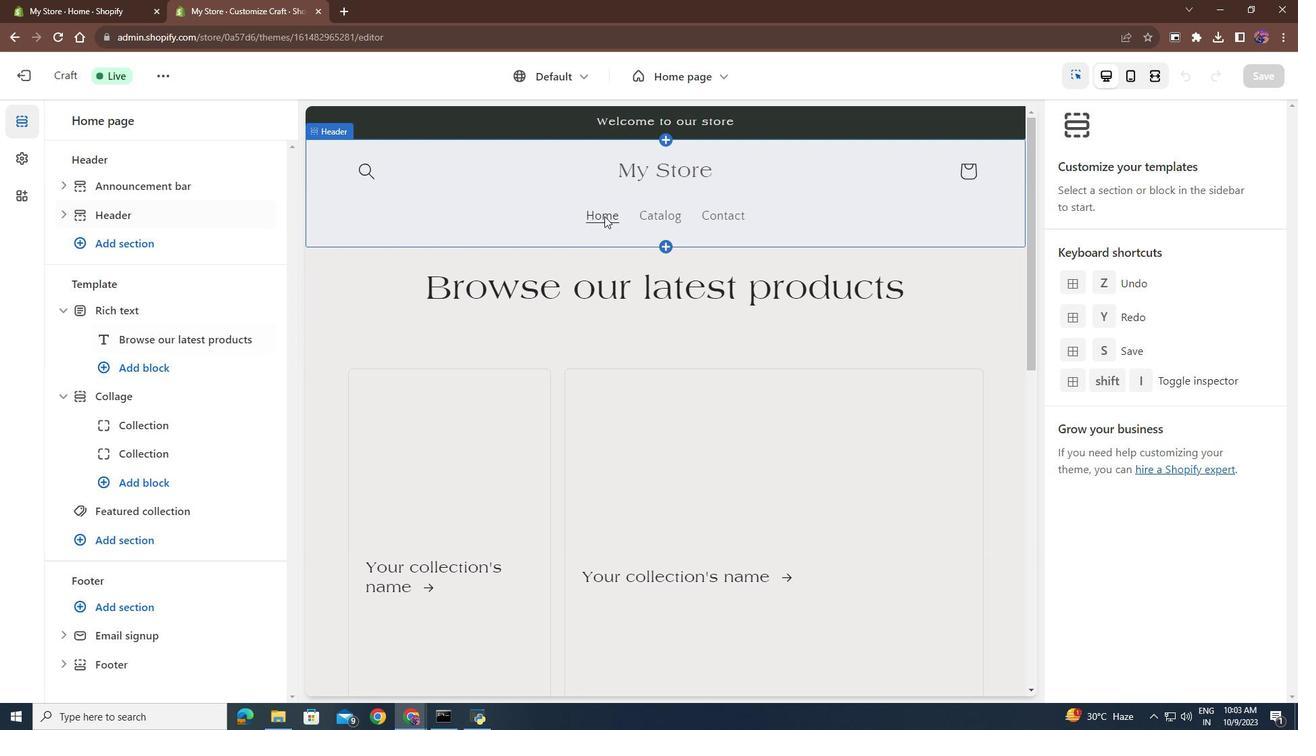 
Action: Mouse pressed left at (604, 216)
Screenshot: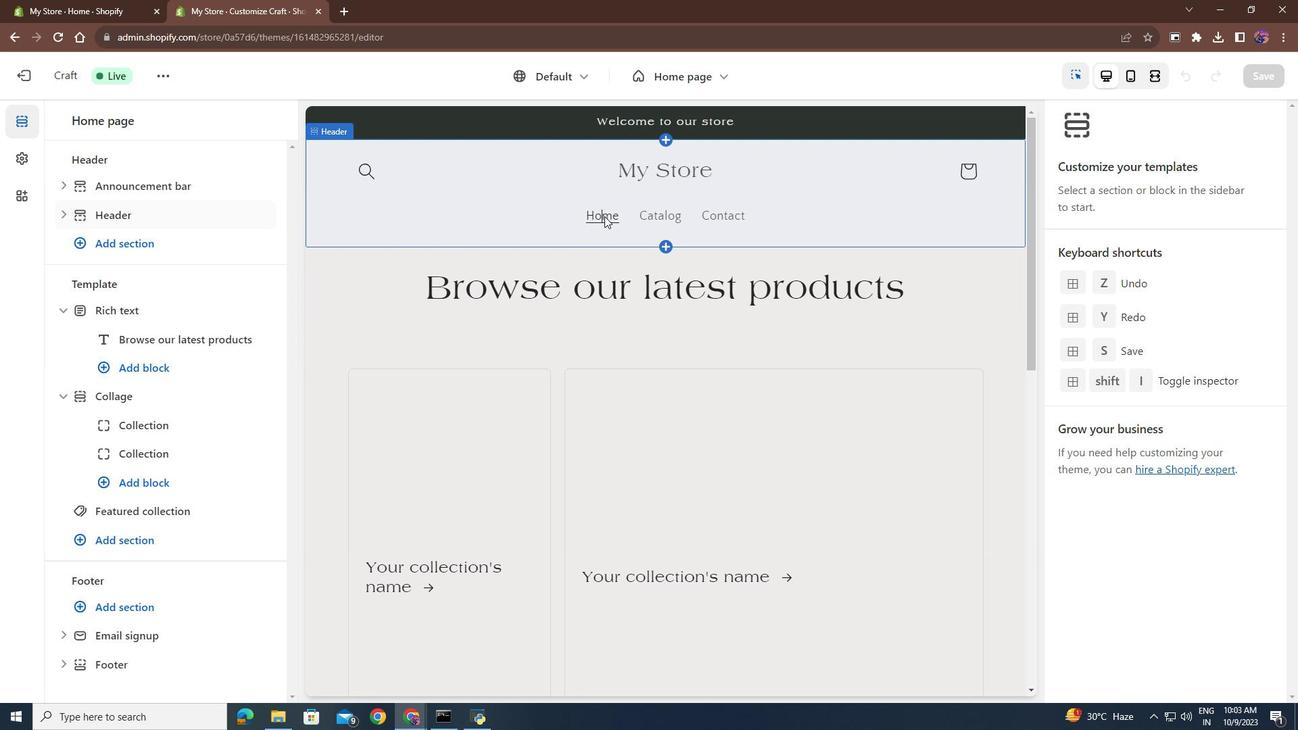 
Action: Mouse moved to (1108, 384)
Screenshot: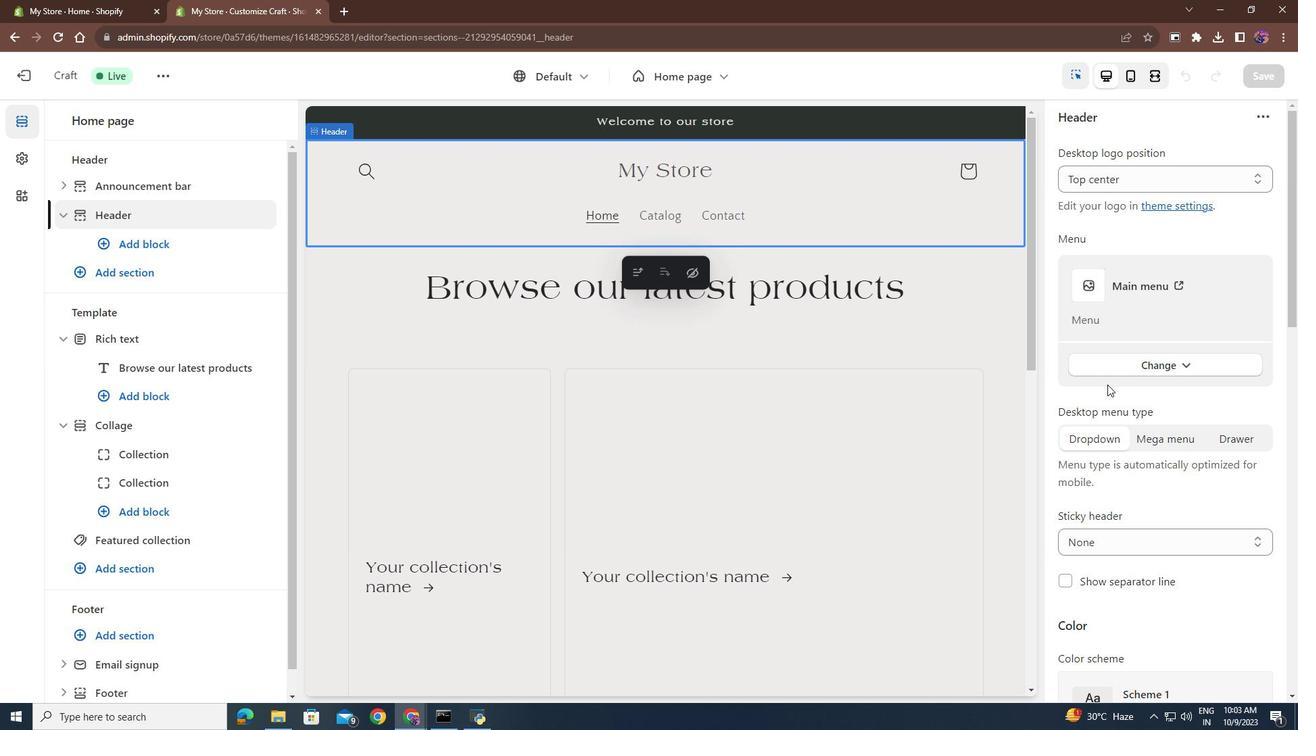 
Action: Mouse scrolled (1108, 384) with delta (0, 0)
Screenshot: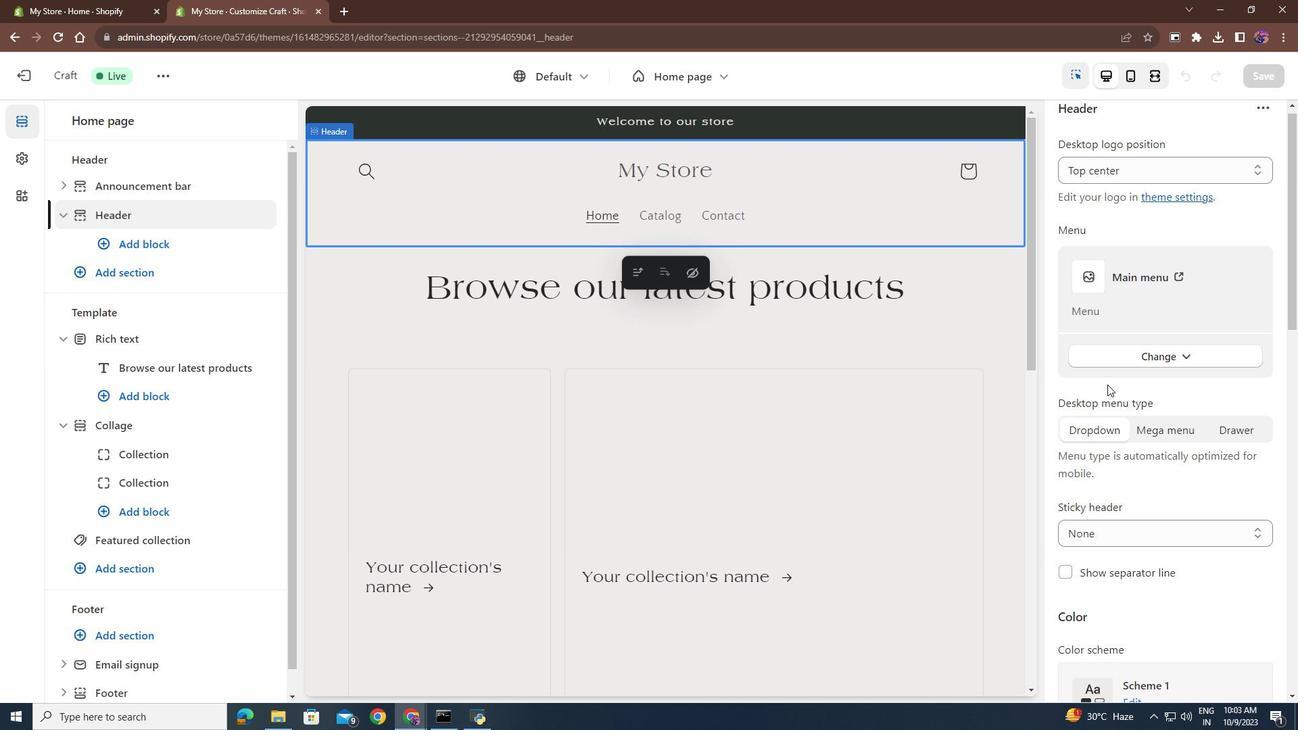 
Action: Mouse moved to (1169, 294)
Screenshot: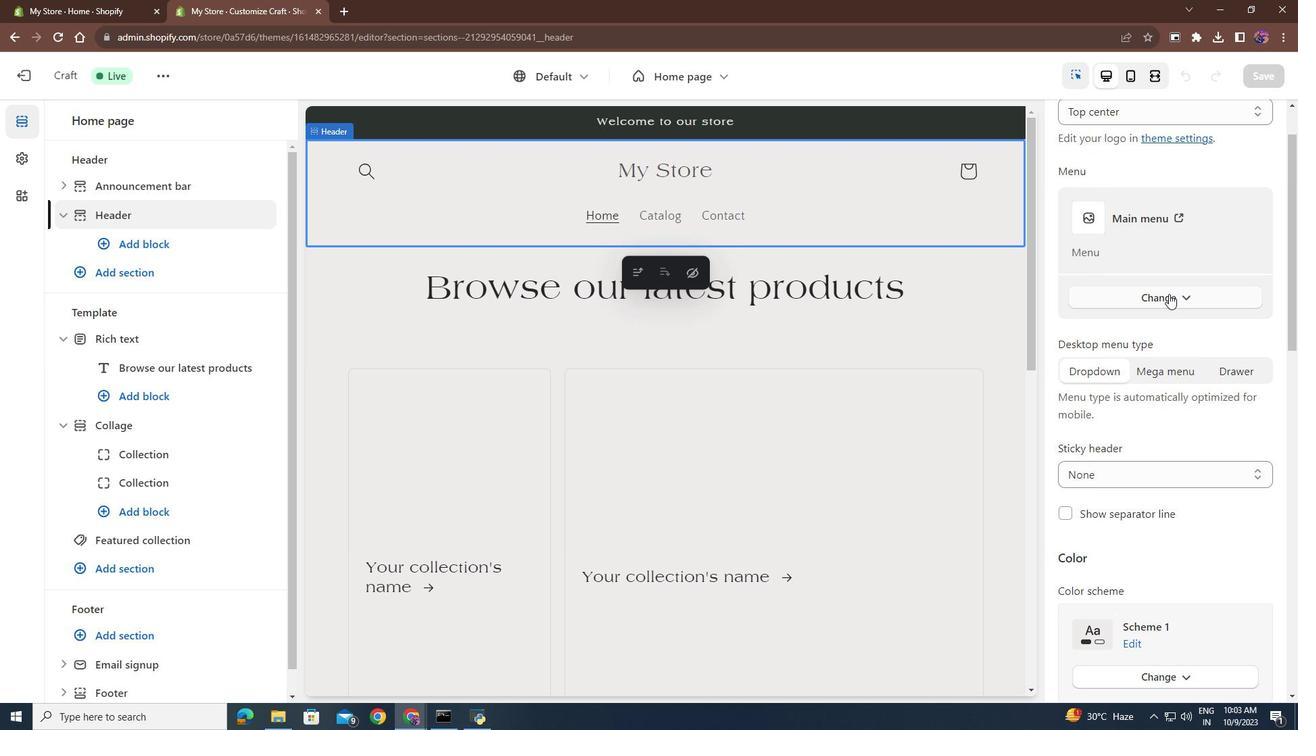 
Action: Mouse pressed left at (1169, 294)
Screenshot: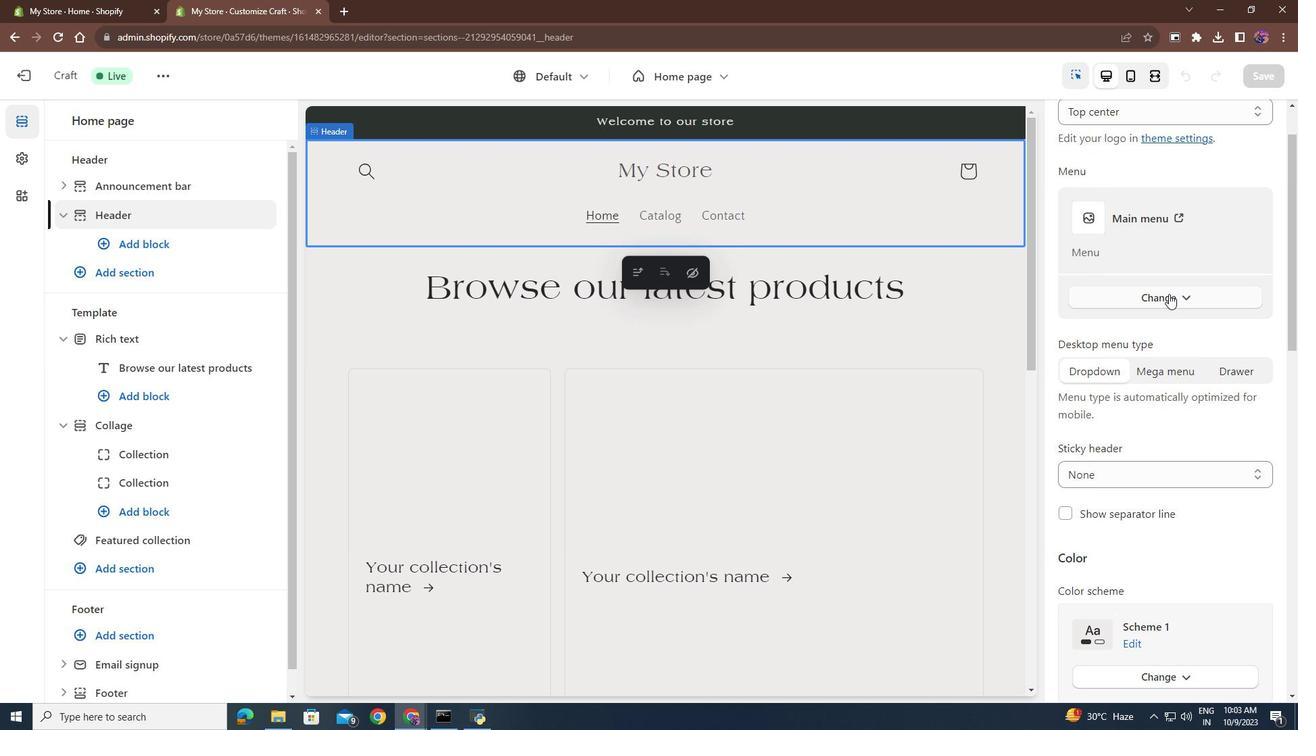 
Action: Mouse pressed left at (1169, 294)
Screenshot: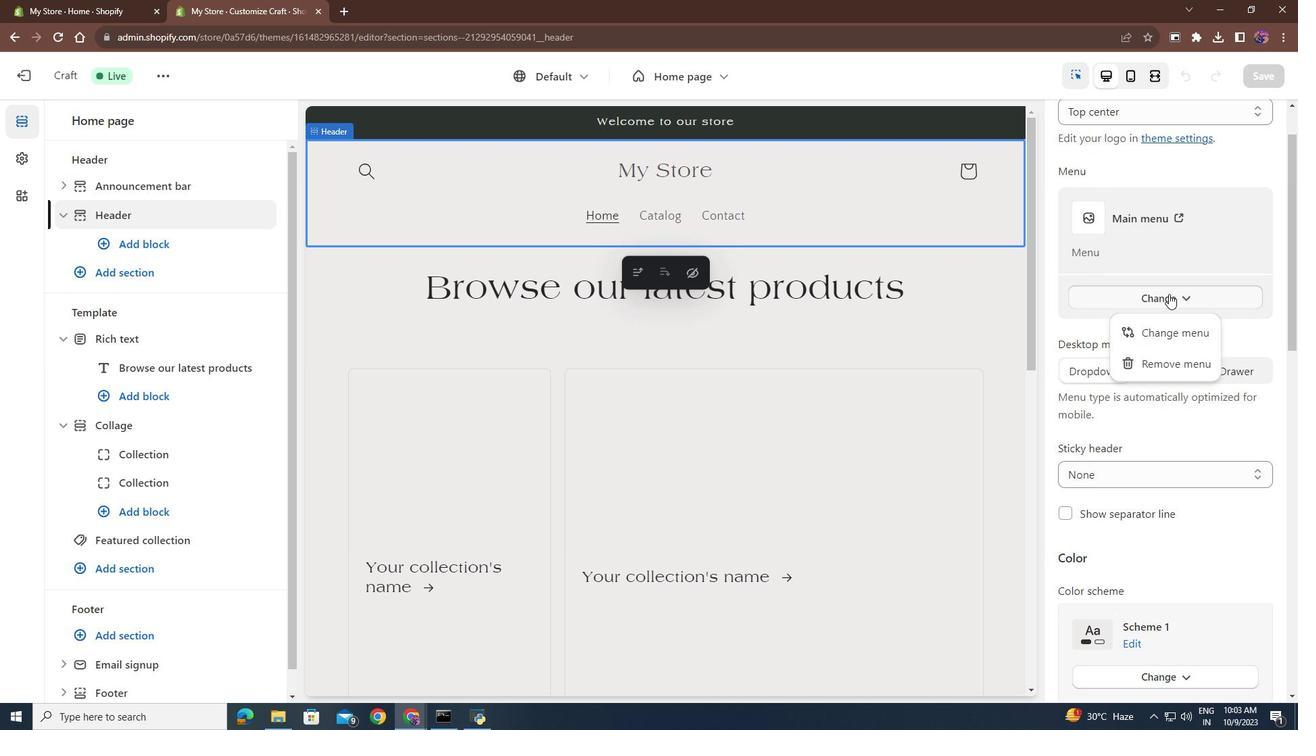 
Action: Mouse moved to (874, 462)
Screenshot: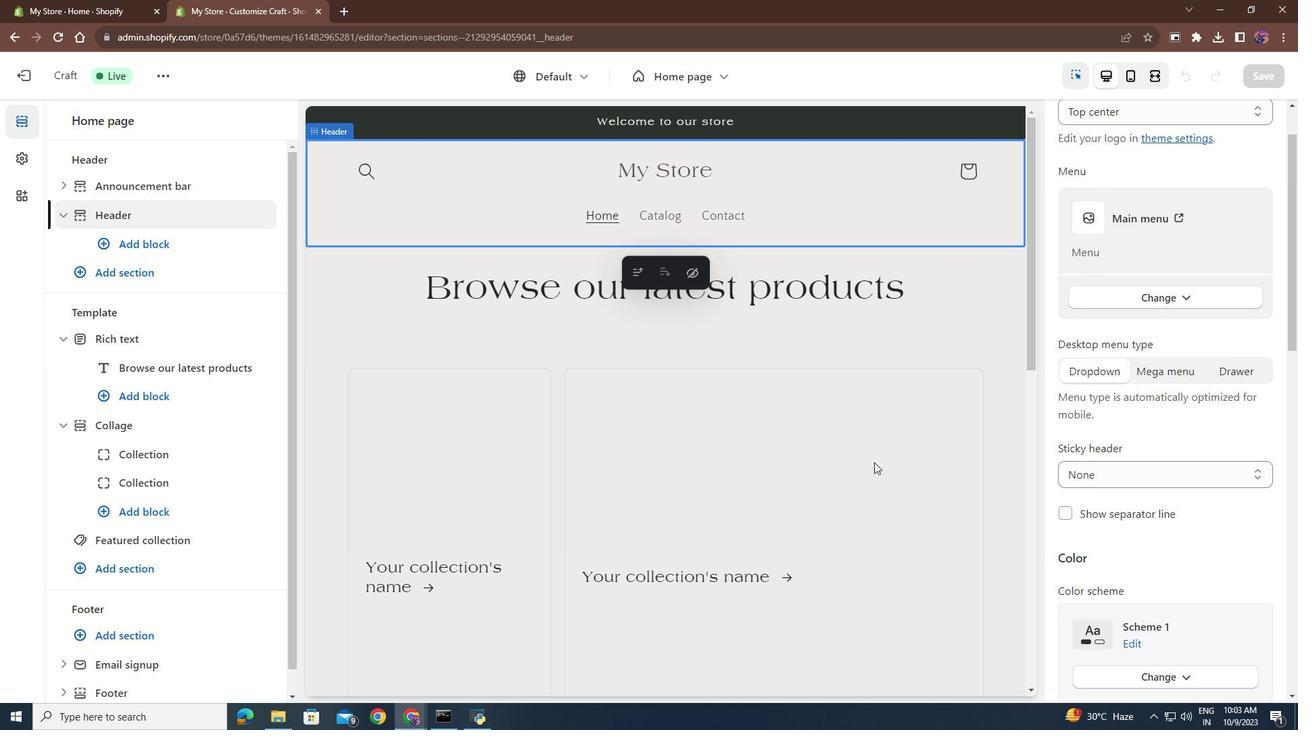 
Action: Mouse scrolled (874, 462) with delta (0, 0)
Screenshot: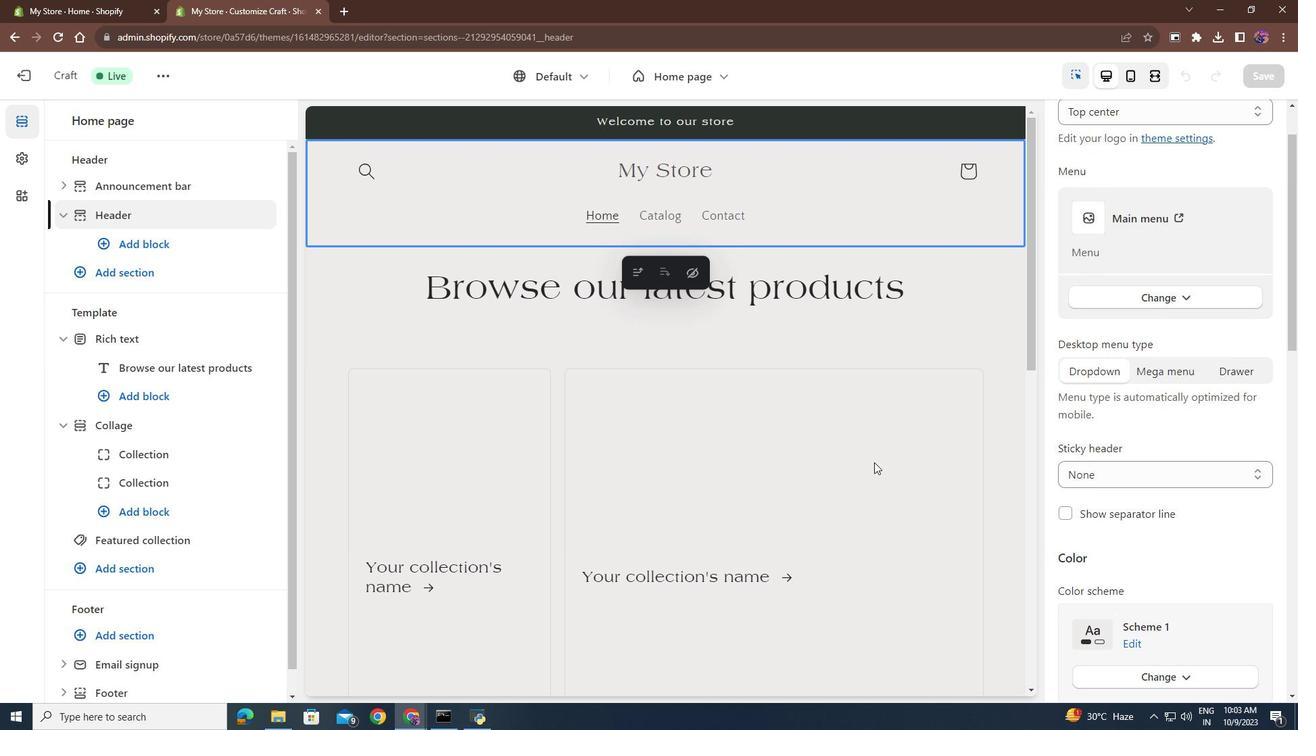 
Action: Mouse scrolled (874, 462) with delta (0, 0)
Screenshot: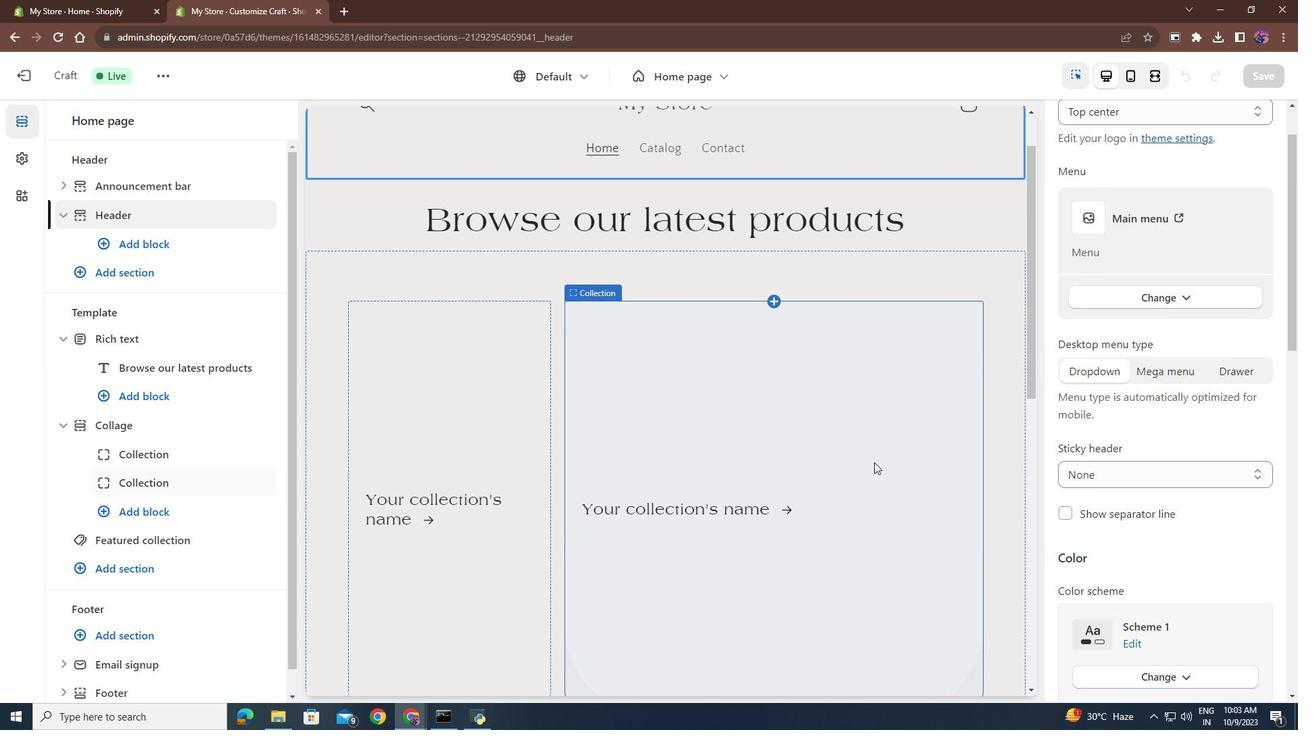 
Action: Mouse scrolled (874, 463) with delta (0, 0)
Screenshot: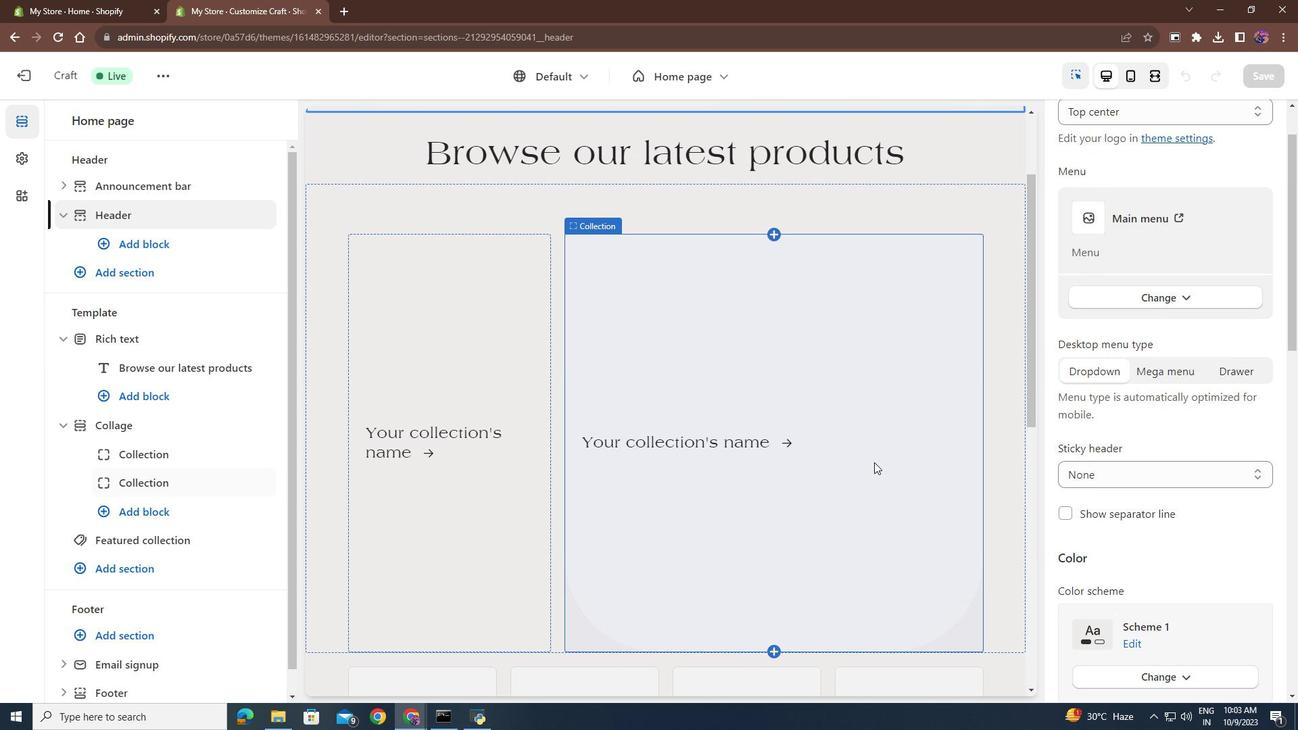 
Action: Mouse moved to (152, 367)
Screenshot: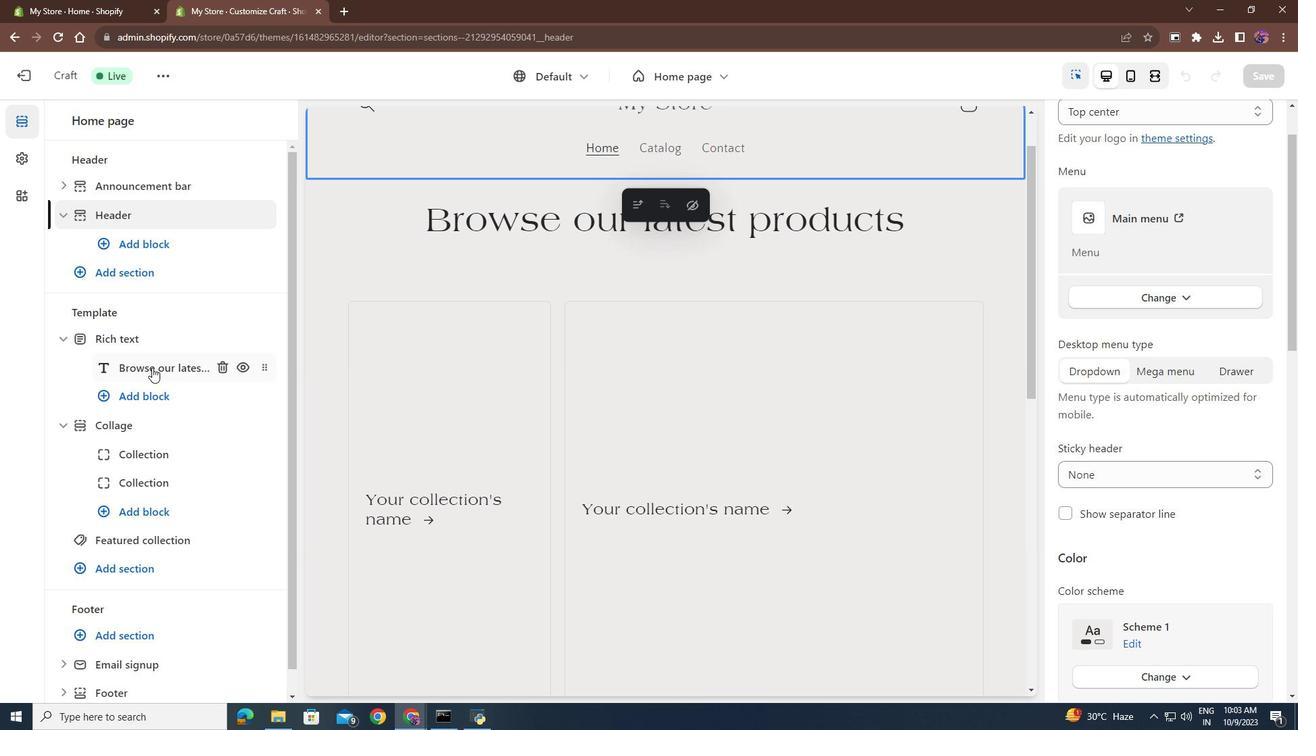 
Action: Mouse pressed left at (152, 367)
Screenshot: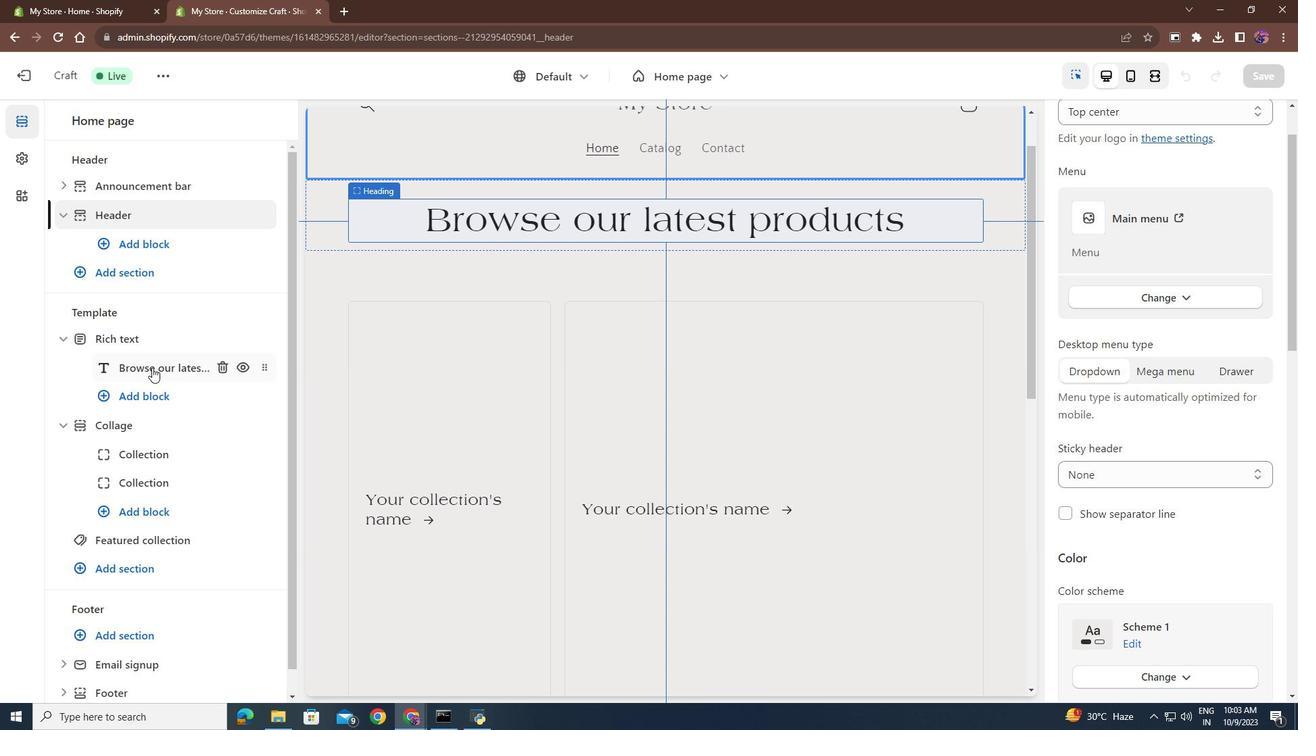 
Action: Mouse moved to (220, 367)
Screenshot: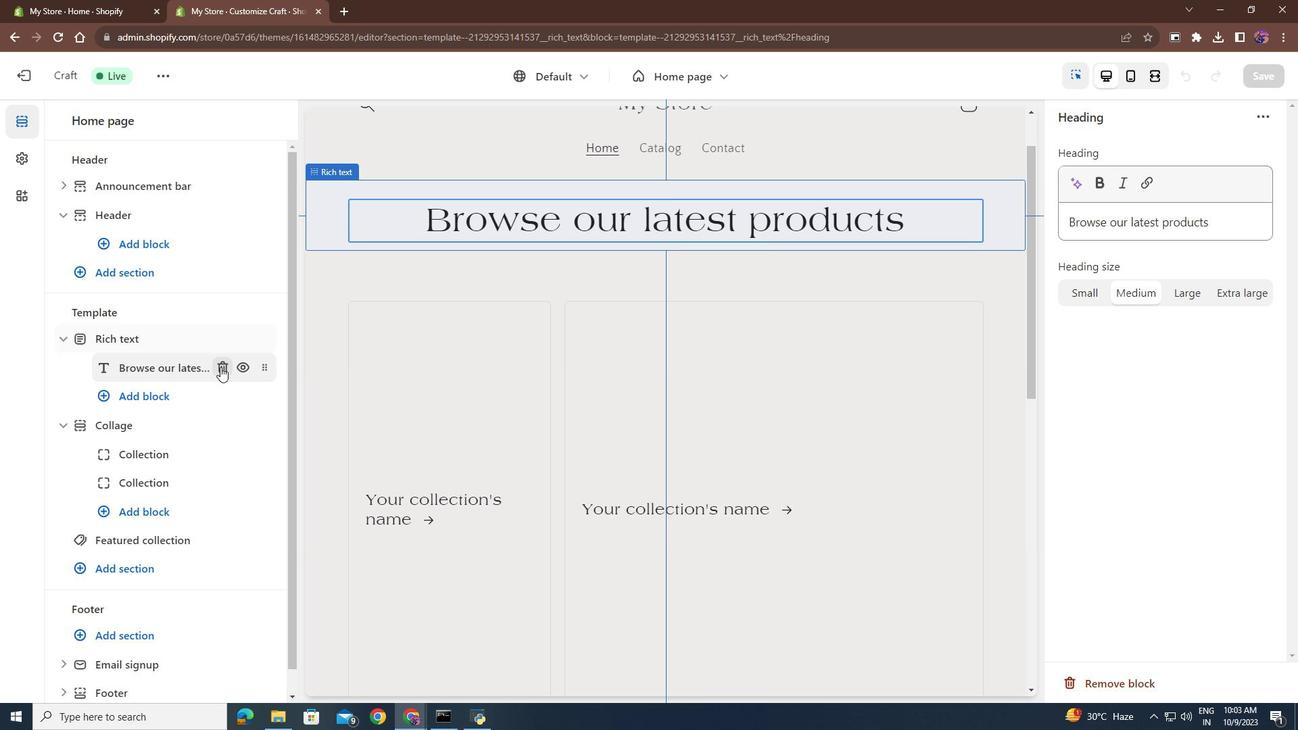 
Action: Mouse pressed left at (220, 367)
Screenshot: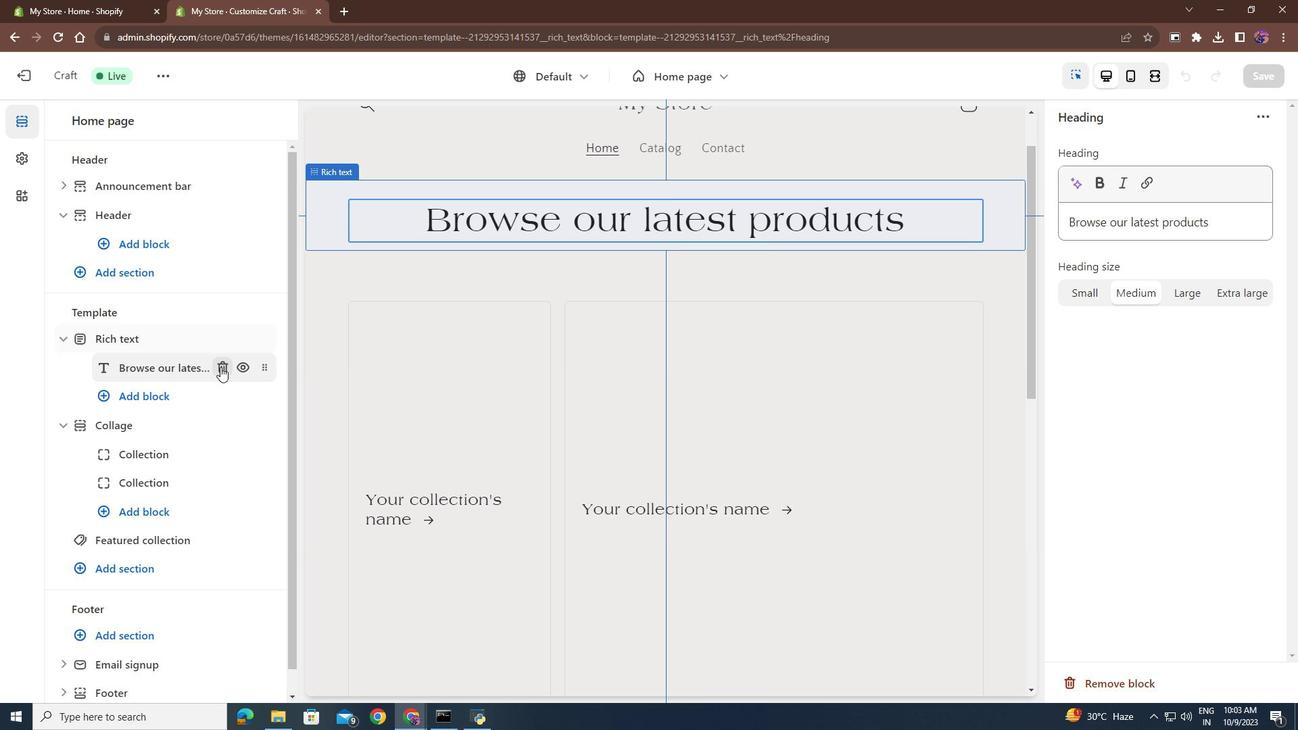
Action: Mouse moved to (142, 397)
Screenshot: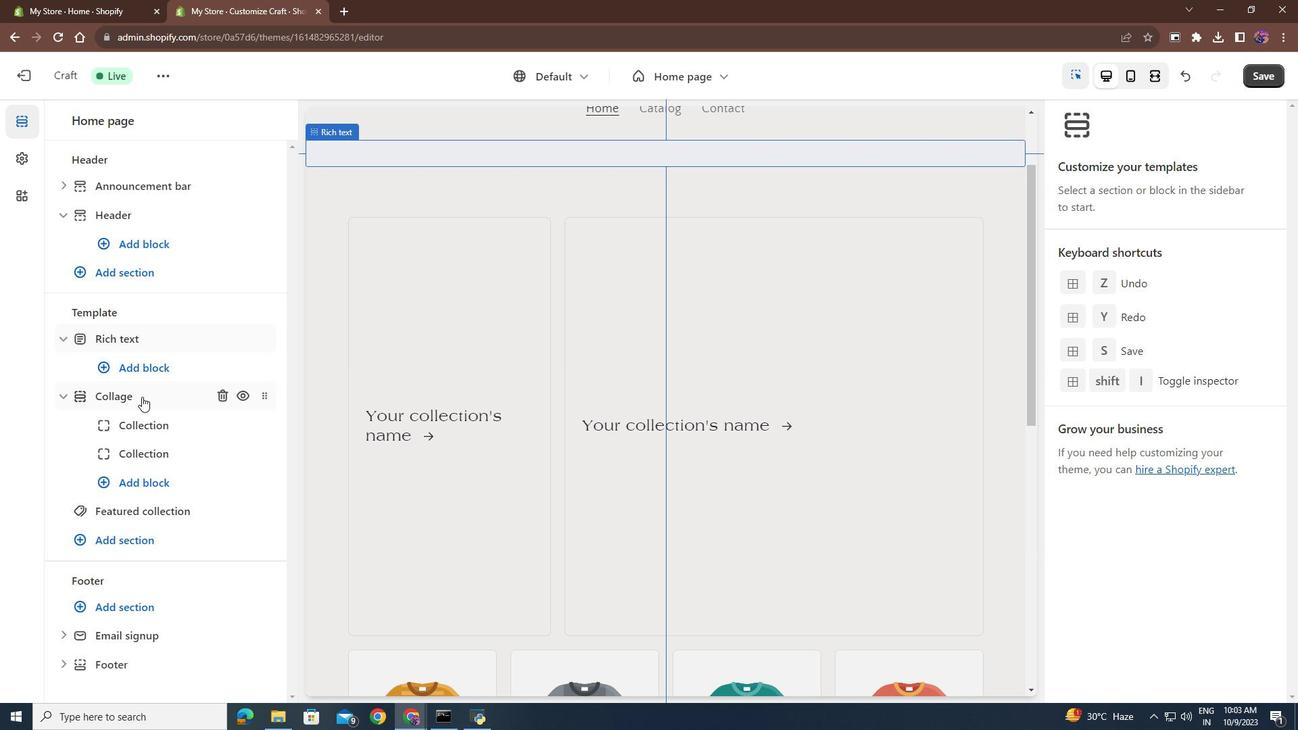 
Action: Mouse pressed left at (142, 397)
Screenshot: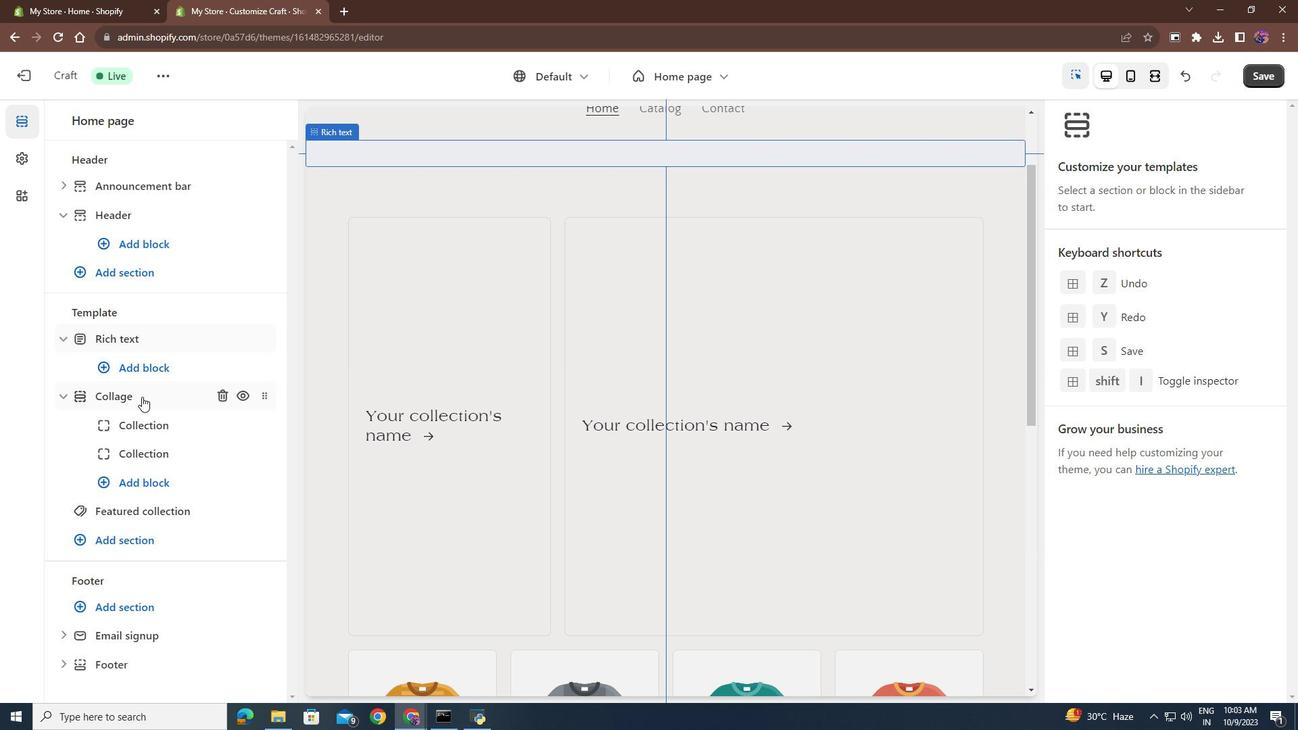 
Action: Mouse moved to (221, 397)
Screenshot: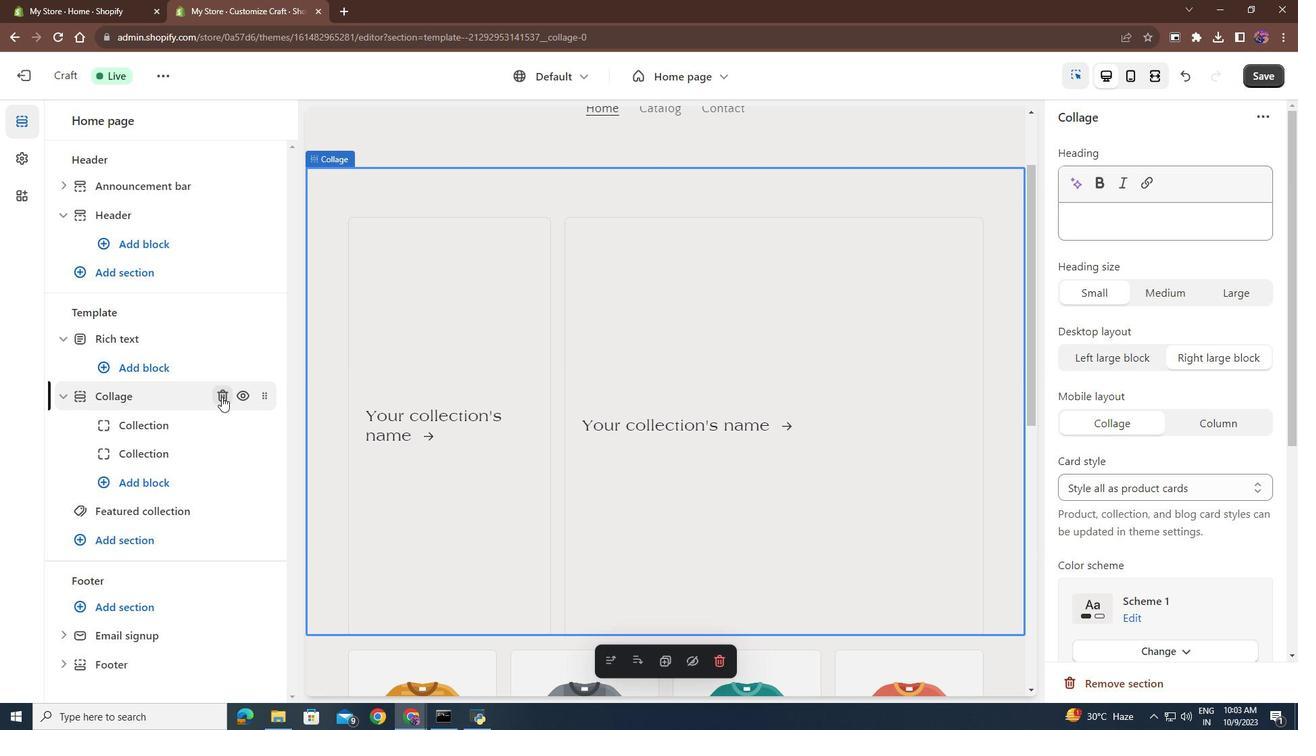 
Action: Mouse pressed left at (221, 397)
Screenshot: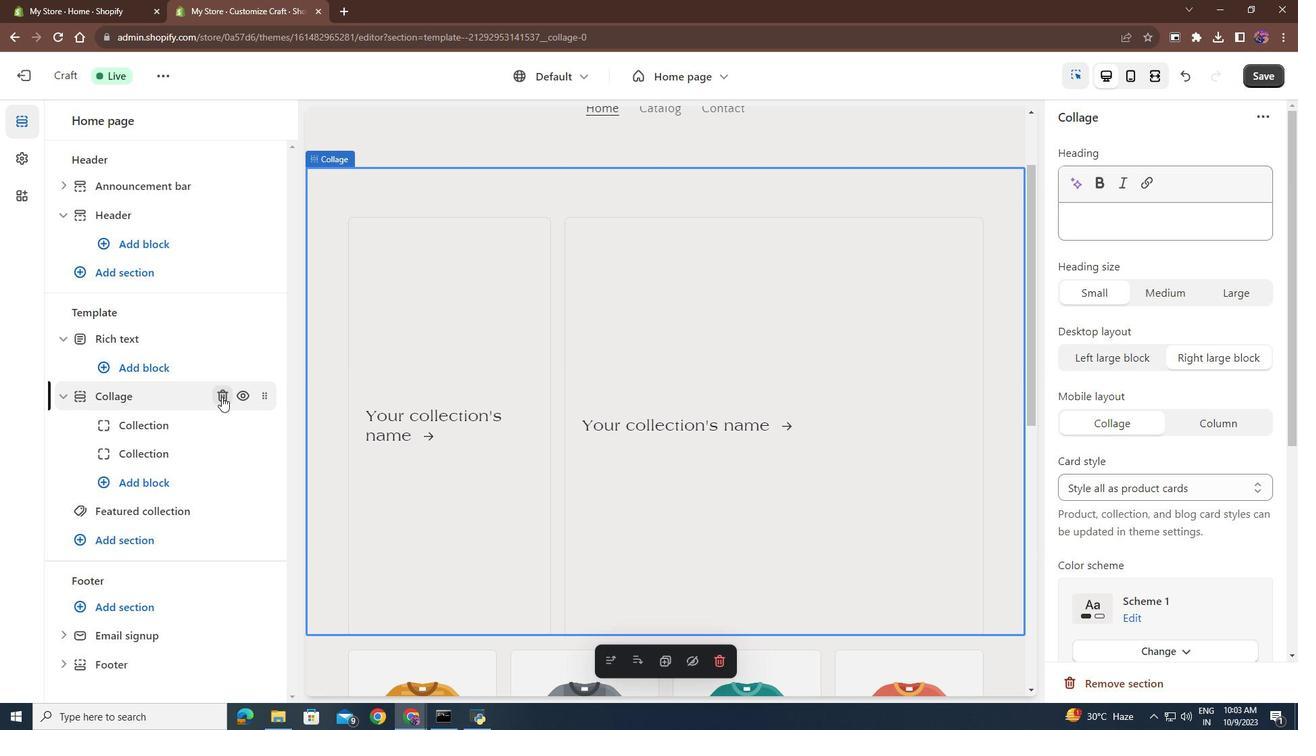 
Action: Mouse moved to (416, 478)
Screenshot: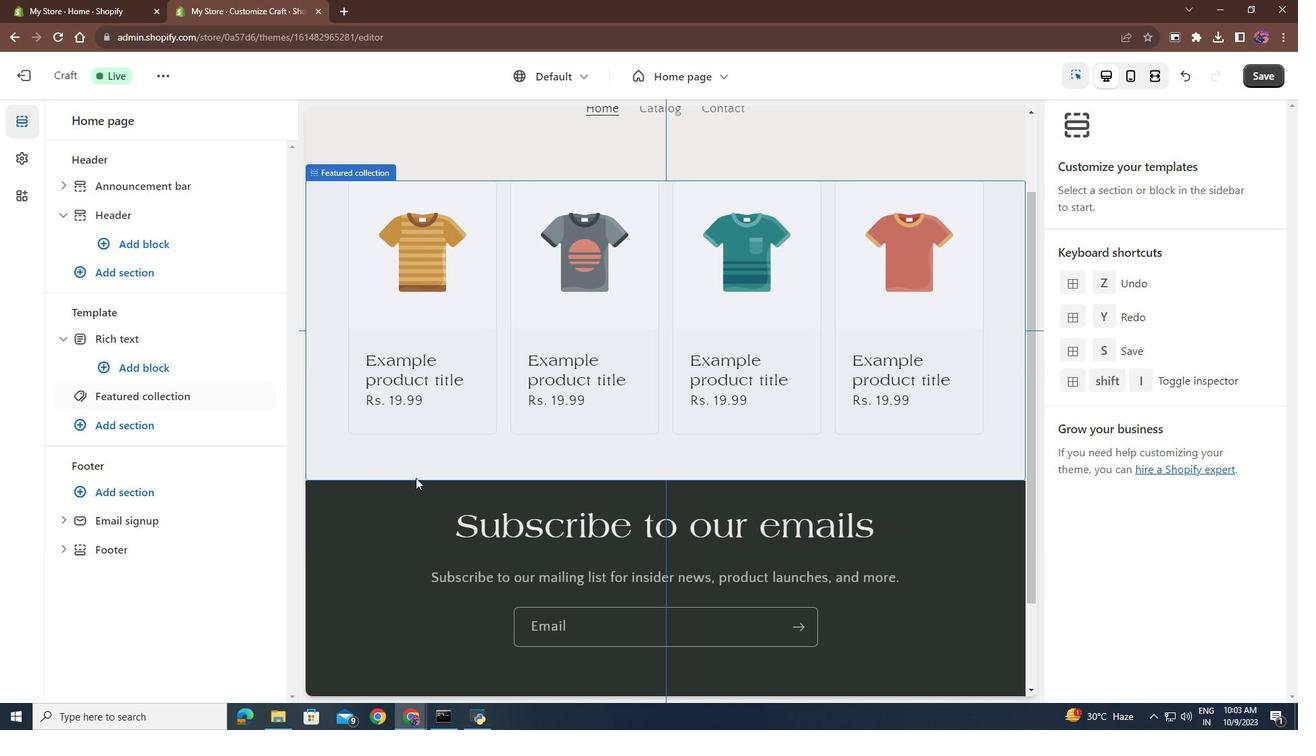 
Action: Mouse scrolled (416, 478) with delta (0, 0)
Screenshot: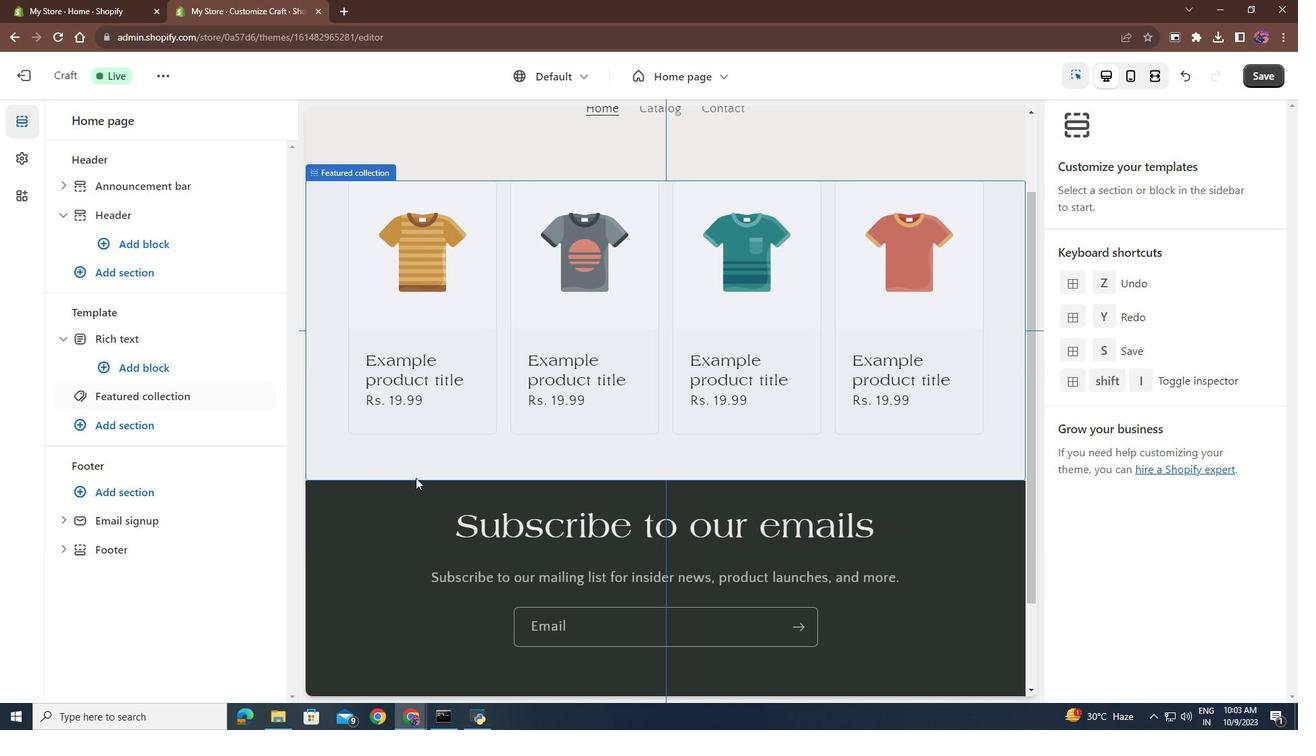 
Action: Mouse scrolled (416, 478) with delta (0, 0)
Screenshot: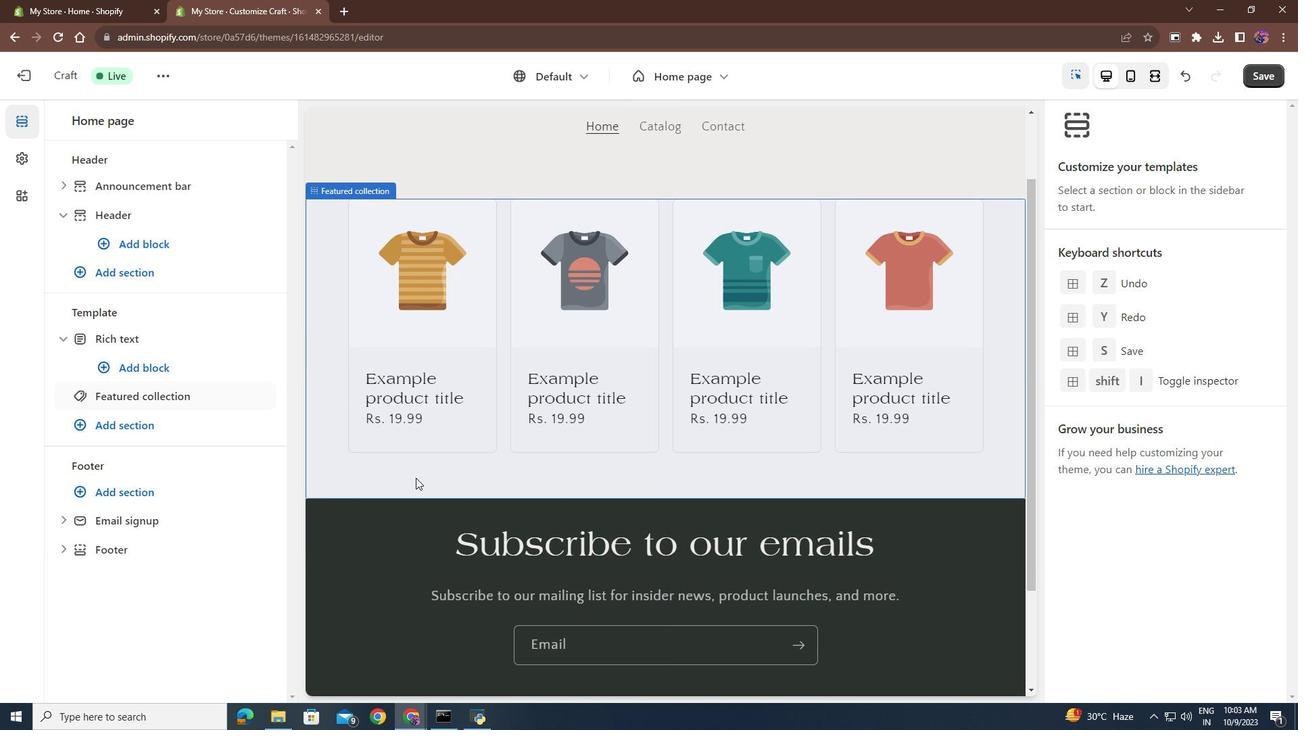 
Action: Mouse scrolled (416, 478) with delta (0, 0)
Screenshot: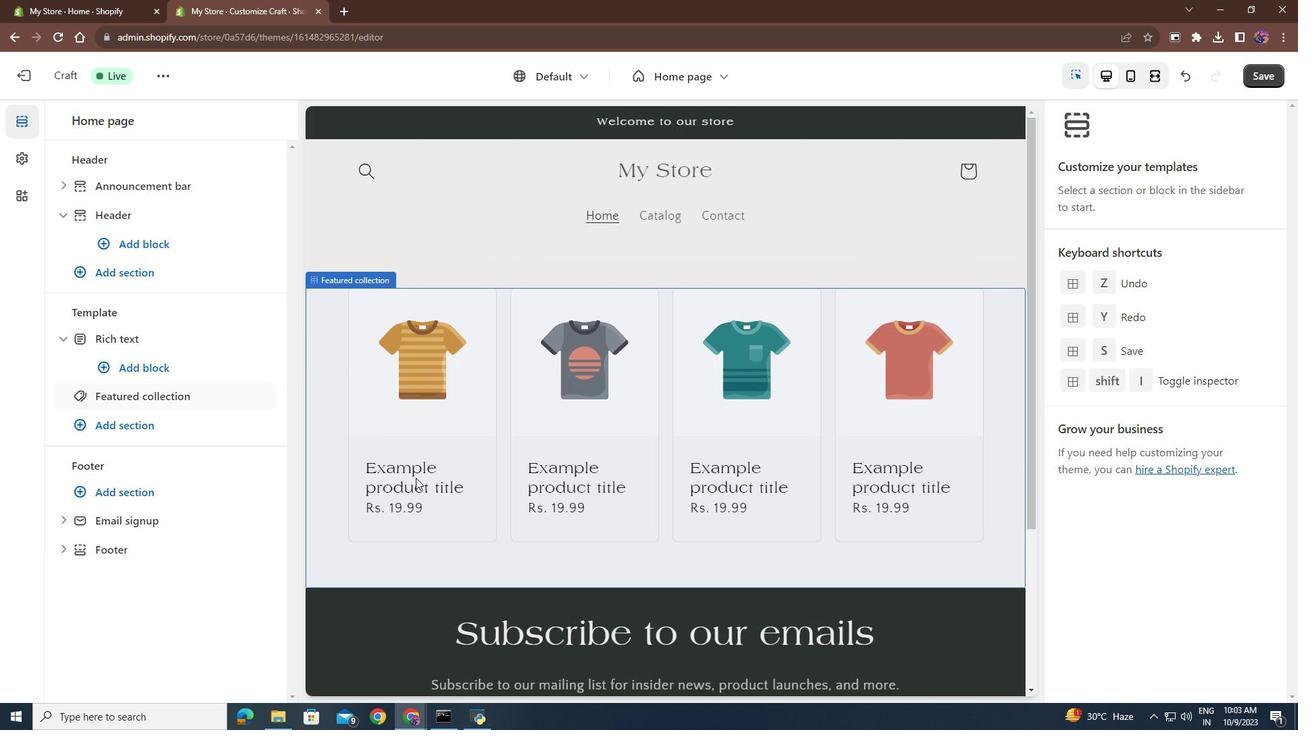 
Action: Mouse moved to (593, 252)
Screenshot: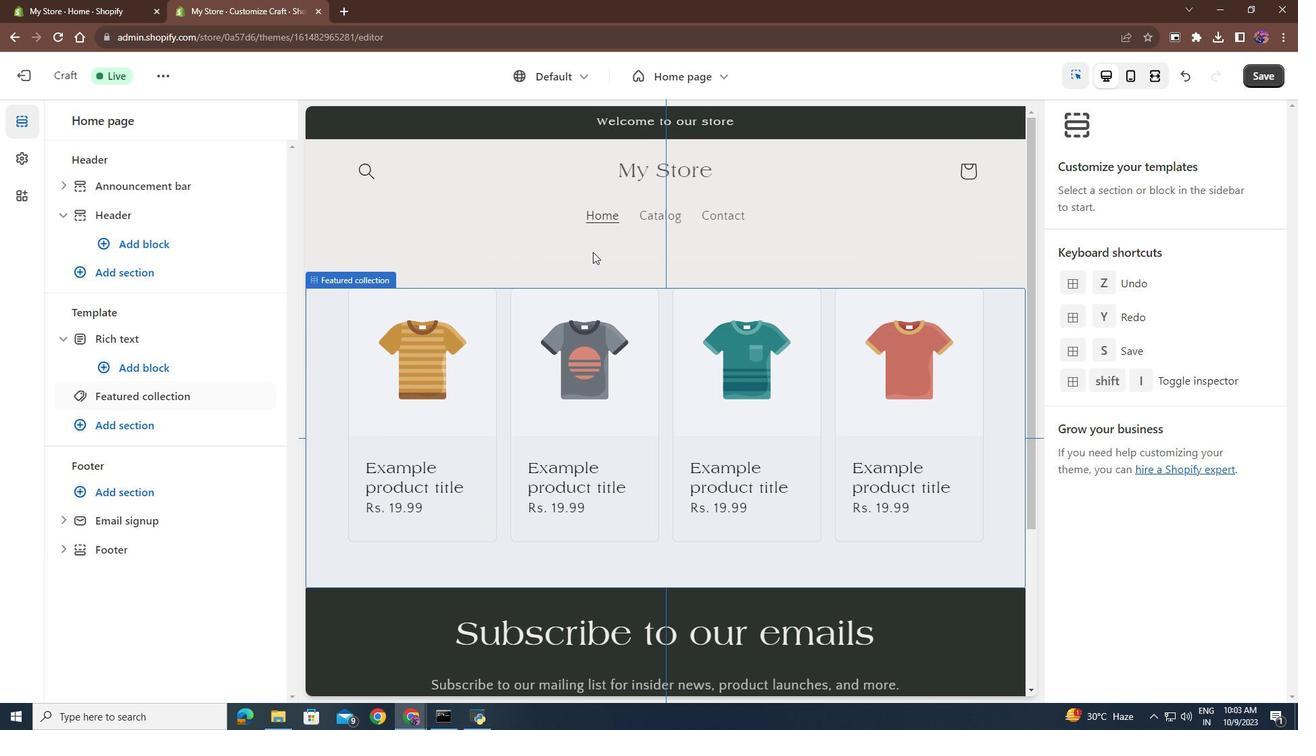 
Action: Mouse pressed left at (593, 252)
Screenshot: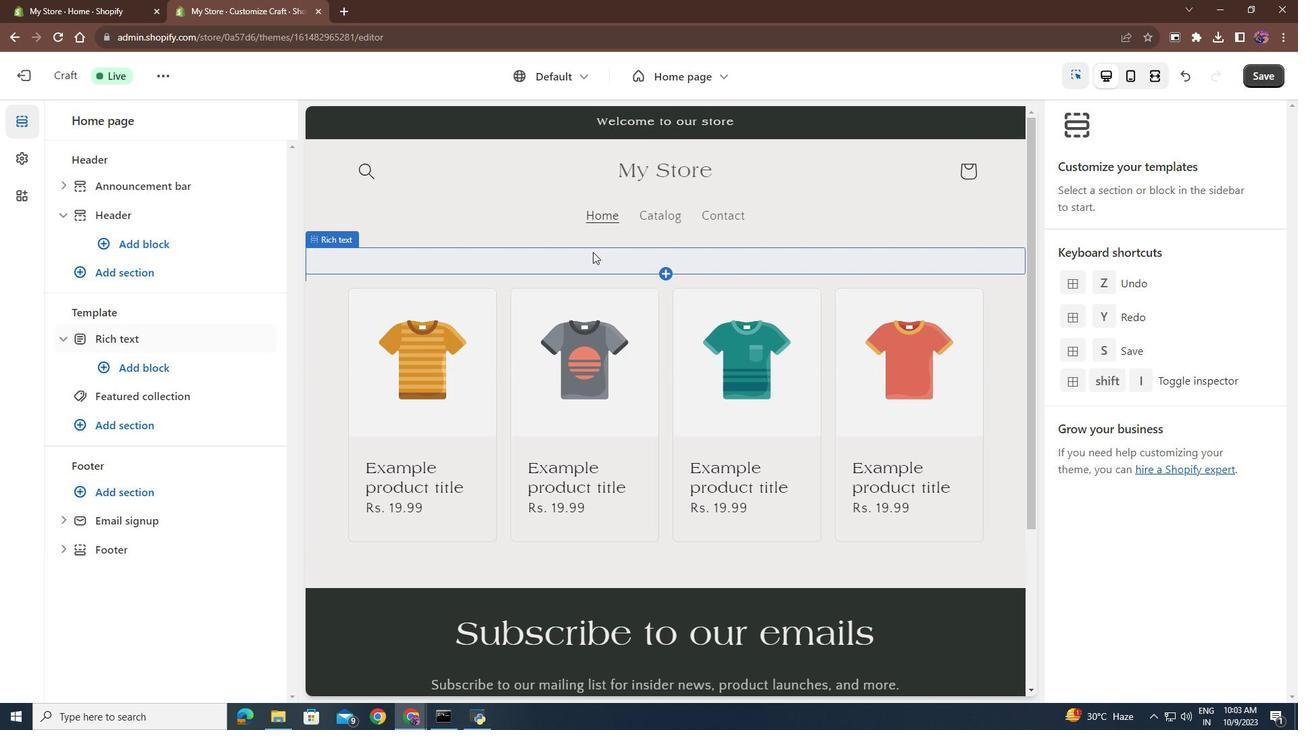 
Action: Mouse moved to (152, 370)
Screenshot: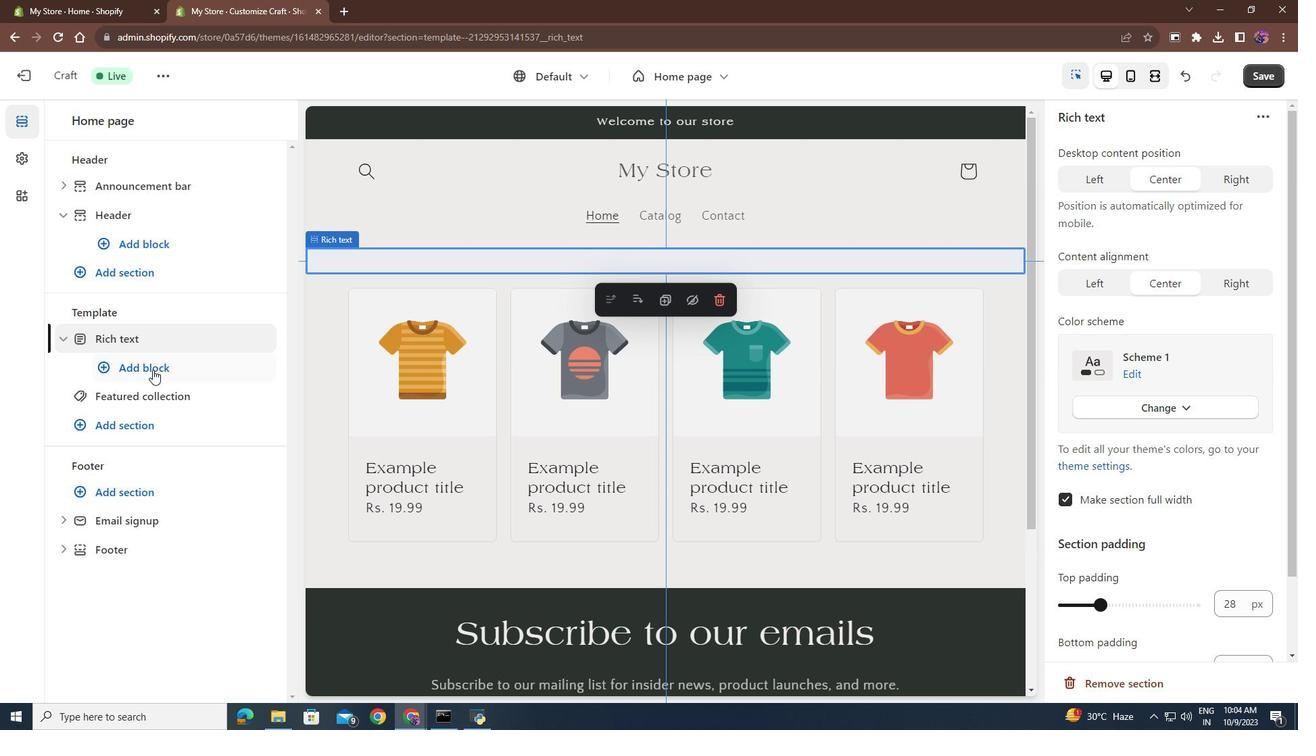 
Action: Mouse pressed left at (152, 370)
Screenshot: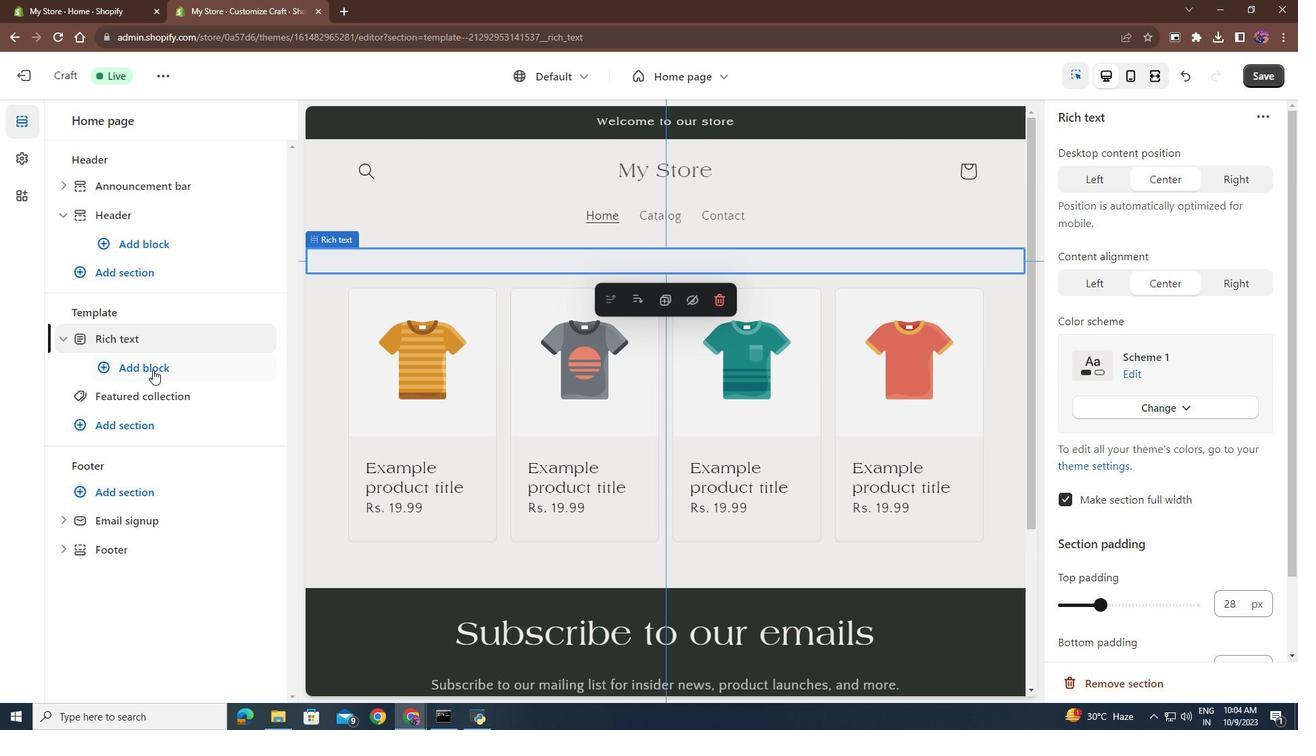 
Action: Mouse moved to (336, 405)
Screenshot: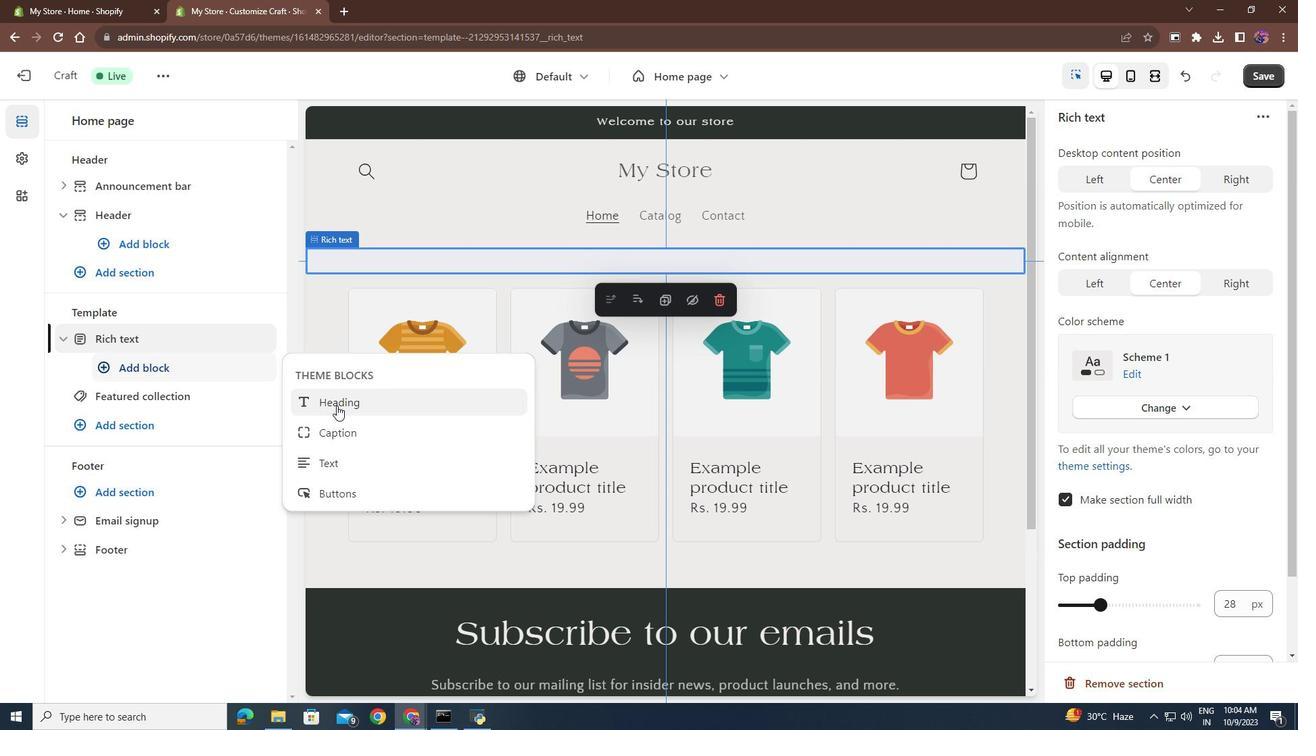
Action: Mouse pressed left at (336, 405)
Screenshot: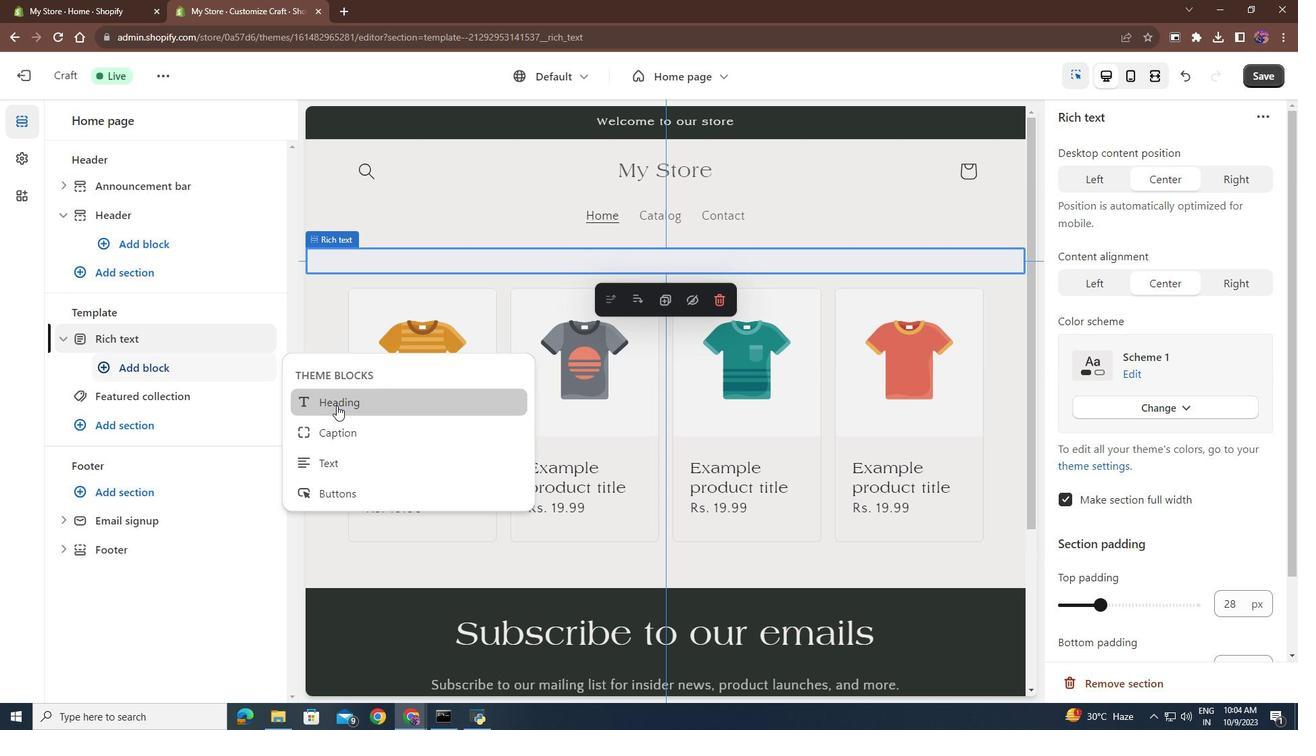 
Action: Mouse moved to (741, 295)
Screenshot: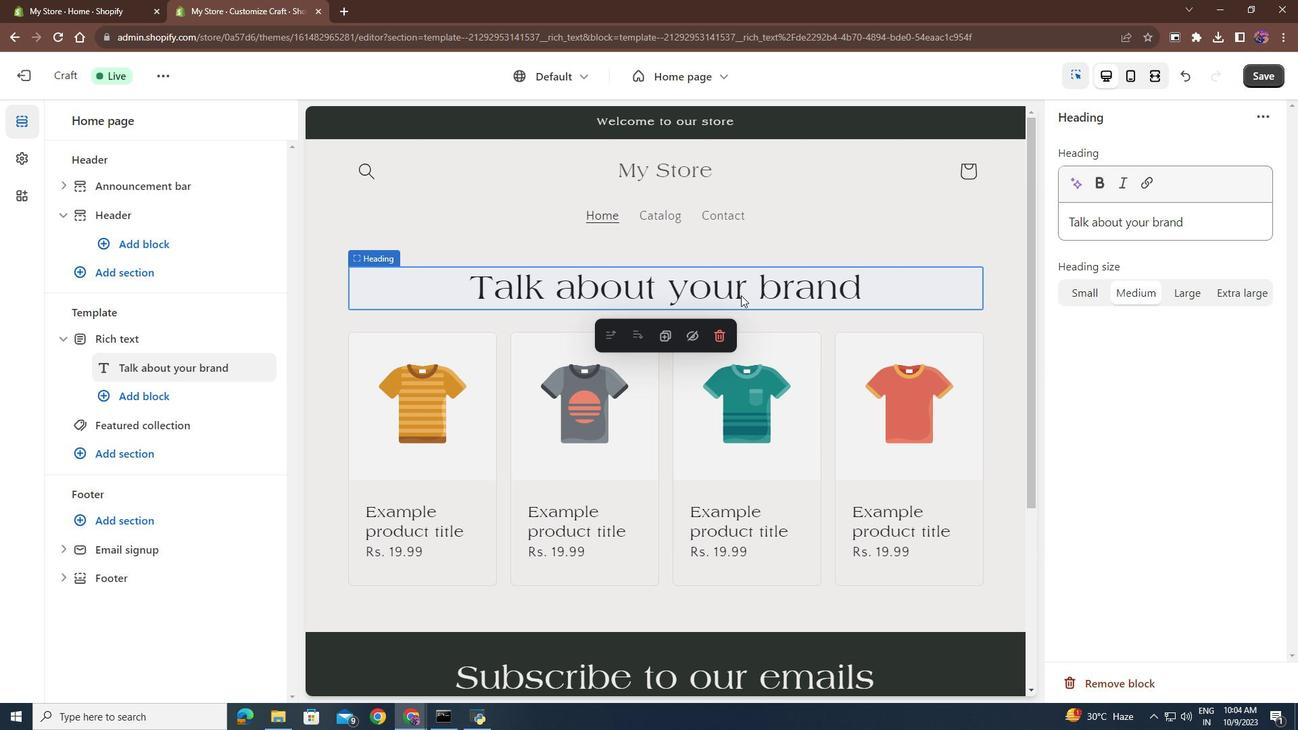 
Action: Mouse pressed left at (741, 295)
Screenshot: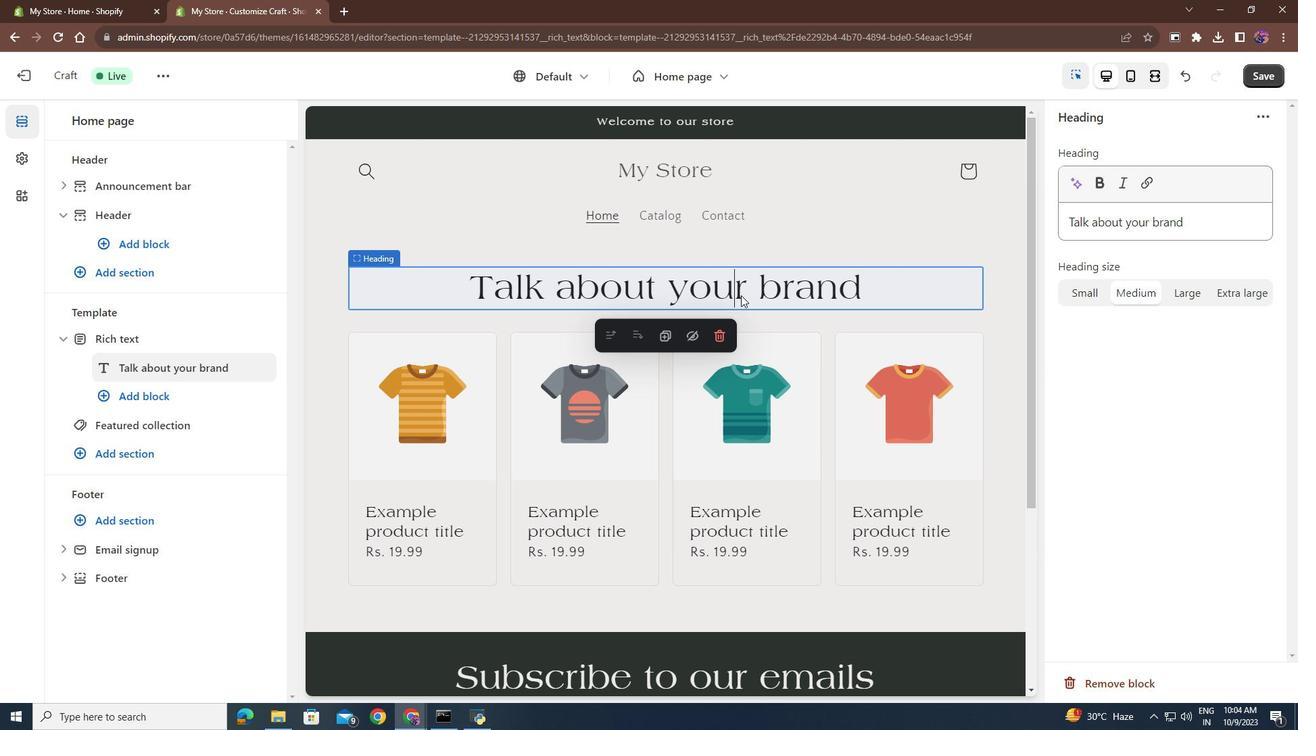 
Action: Mouse moved to (1195, 225)
Screenshot: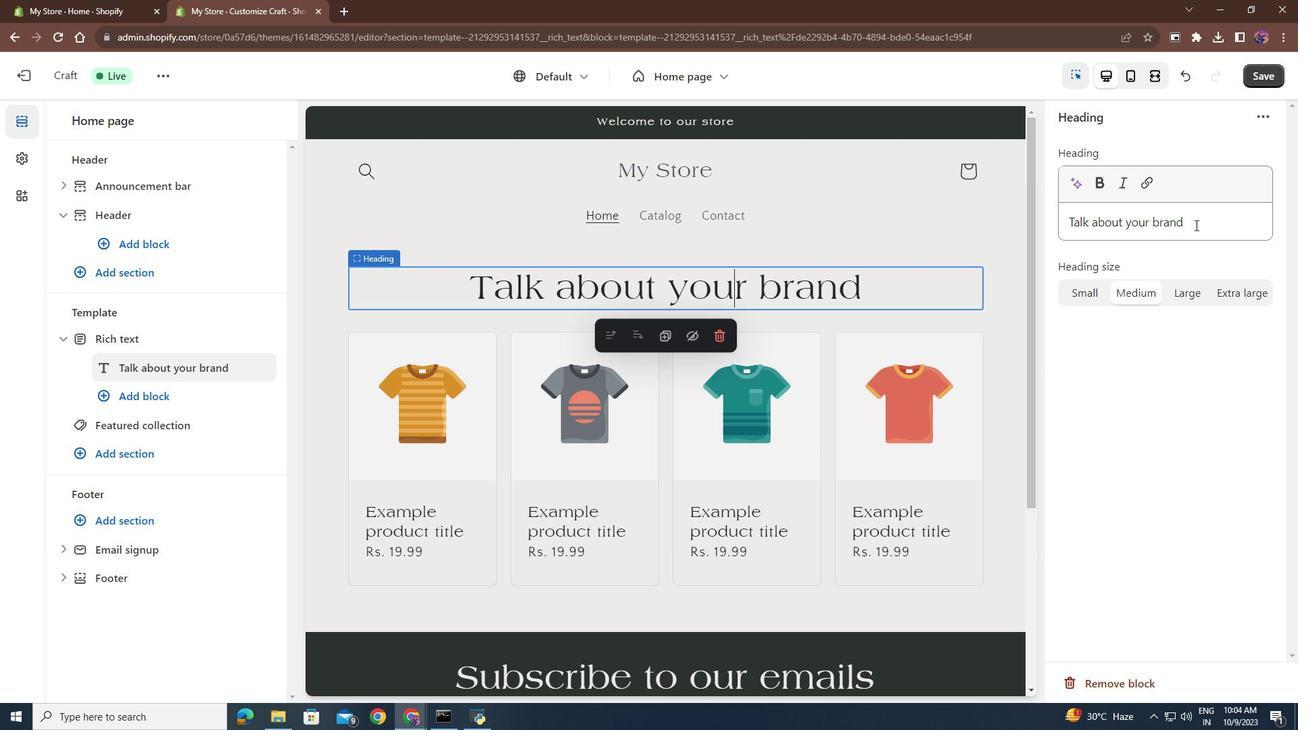 
Action: Mouse pressed left at (1195, 225)
Screenshot: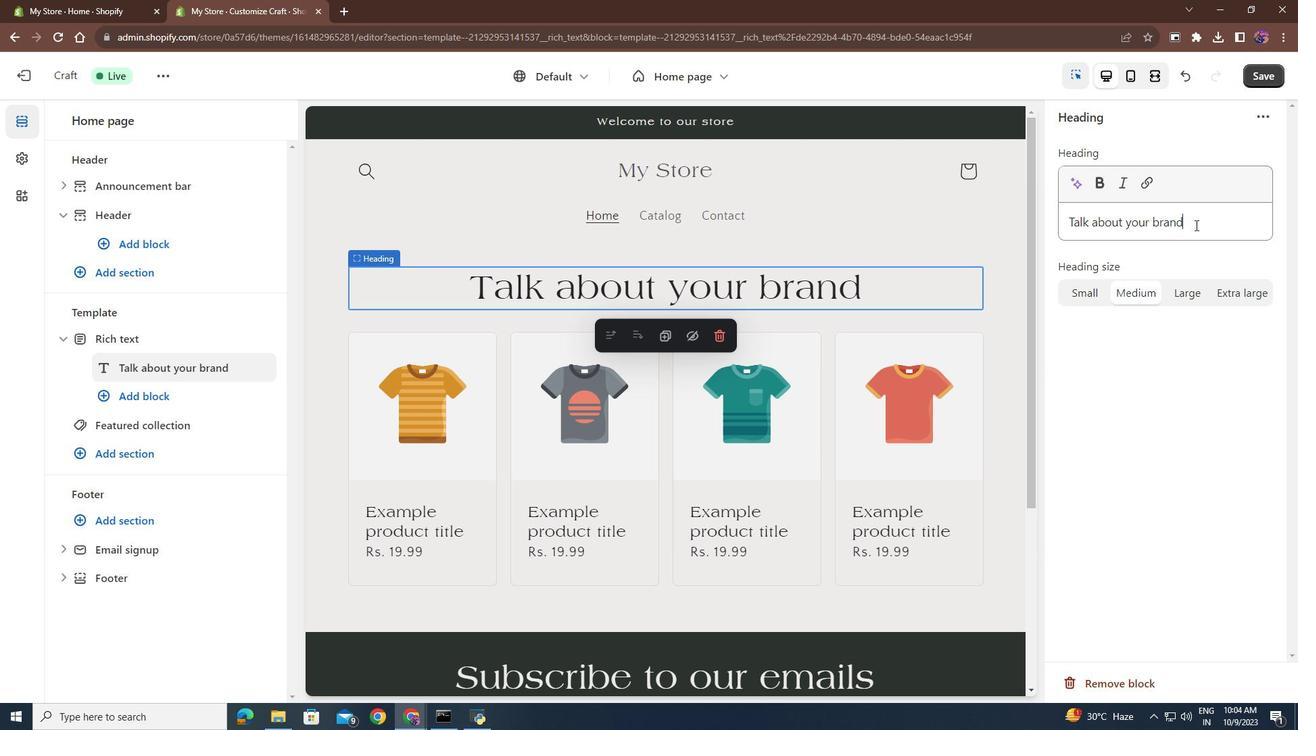 
Action: Mouse moved to (1204, 224)
Screenshot: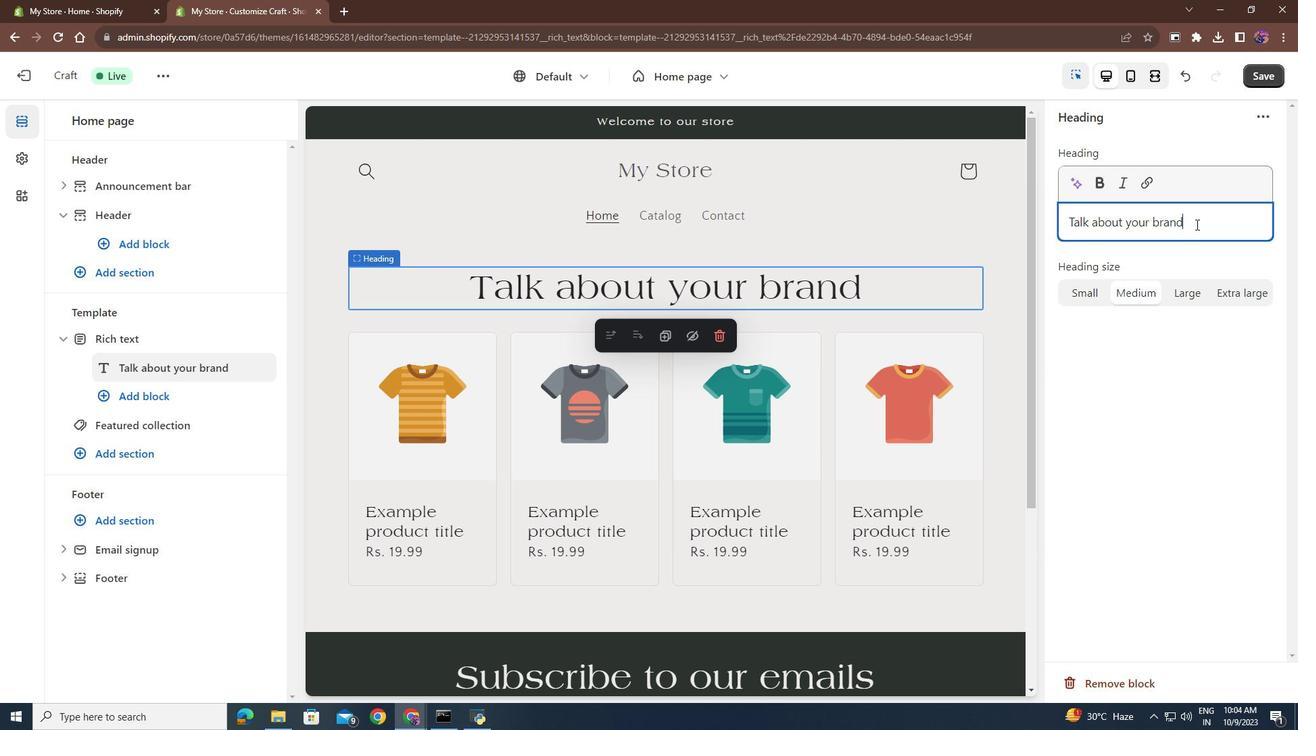 
Action: Mouse pressed left at (1204, 224)
Screenshot: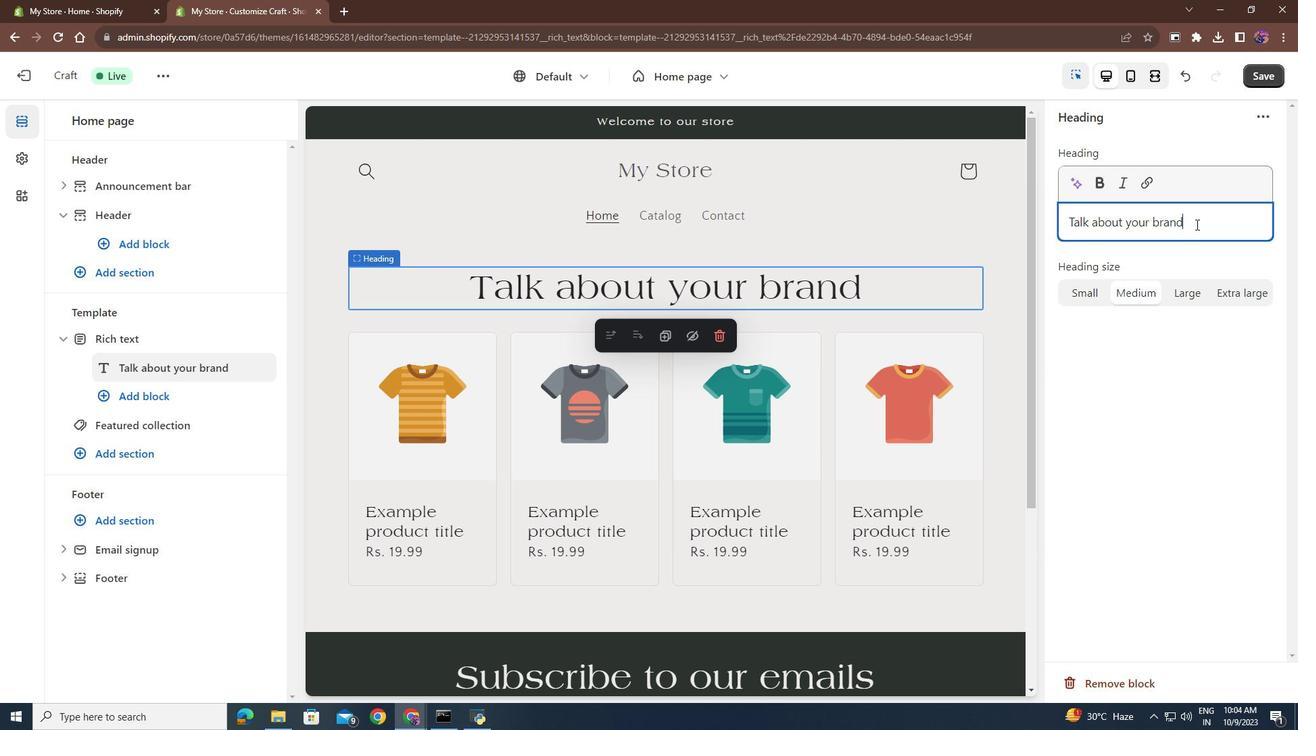 
Action: Mouse moved to (1203, 222)
Screenshot: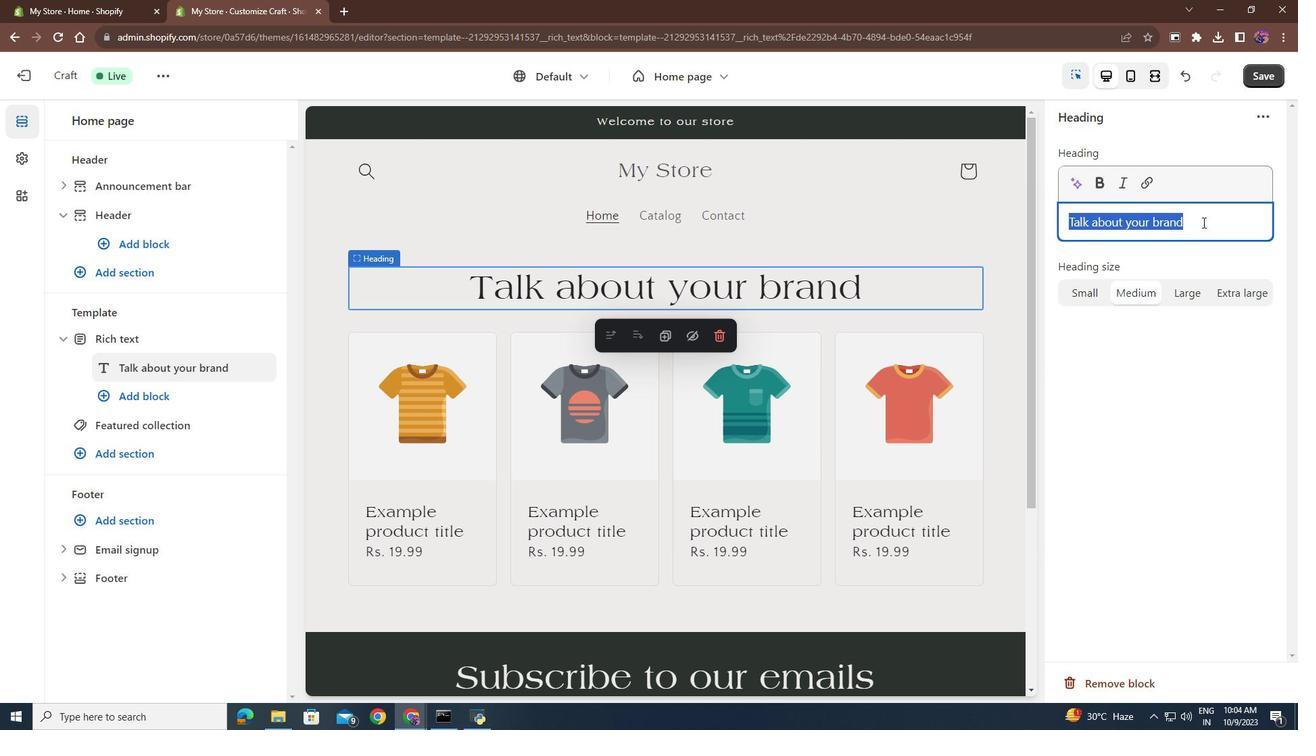 
Action: Key pressed <Key.shift><Key.shift><Key.shift><Key.shift><Key.shift><Key.shift><Key.shift><Key.shift><Key.shift><Key.shift><Key.shift><Key.shift><Key.shift><Key.shift><Key.shift>Eco-<Key.shift>Friendly<Key.space><Key.shift>Building<Key.space><Key.shift>Materials<Key.space><Key.shift>That<Key.space><Key.shift><Key.shift><Key.shift><Key.shift><Key.shift><Key.shift><Key.shift><Key.shift>Help<Key.space><Key.shift><Key.shift><Key.shift><Key.shift><Key.shift><Key.shift><Key.shift><Key.shift><Key.shift><Key.shift><Key.shift><Key.shift><Key.shift><Key.shift><Key.shift><Key.shift><Key.shift><Key.shift><Key.shift><Key.shift><Key.shift><Key.shift><Key.shift><Key.shift><Key.shift><Key.shift><Key.shift><Key.shift><Key.shift><Key.shift><Key.shift><Key.shift><Key.shift><Key.shift><Key.shift><Key.shift><Key.shift><Key.shift>You<Key.space><Key.shift>Save<Key.space><Key.shift>Energy<Key.space><Key.shift>And<Key.space><Key.shift><Key.shift><Key.shift><Key.shift><Key.shift>The<Key.space><Key.shift>Earth
Screenshot: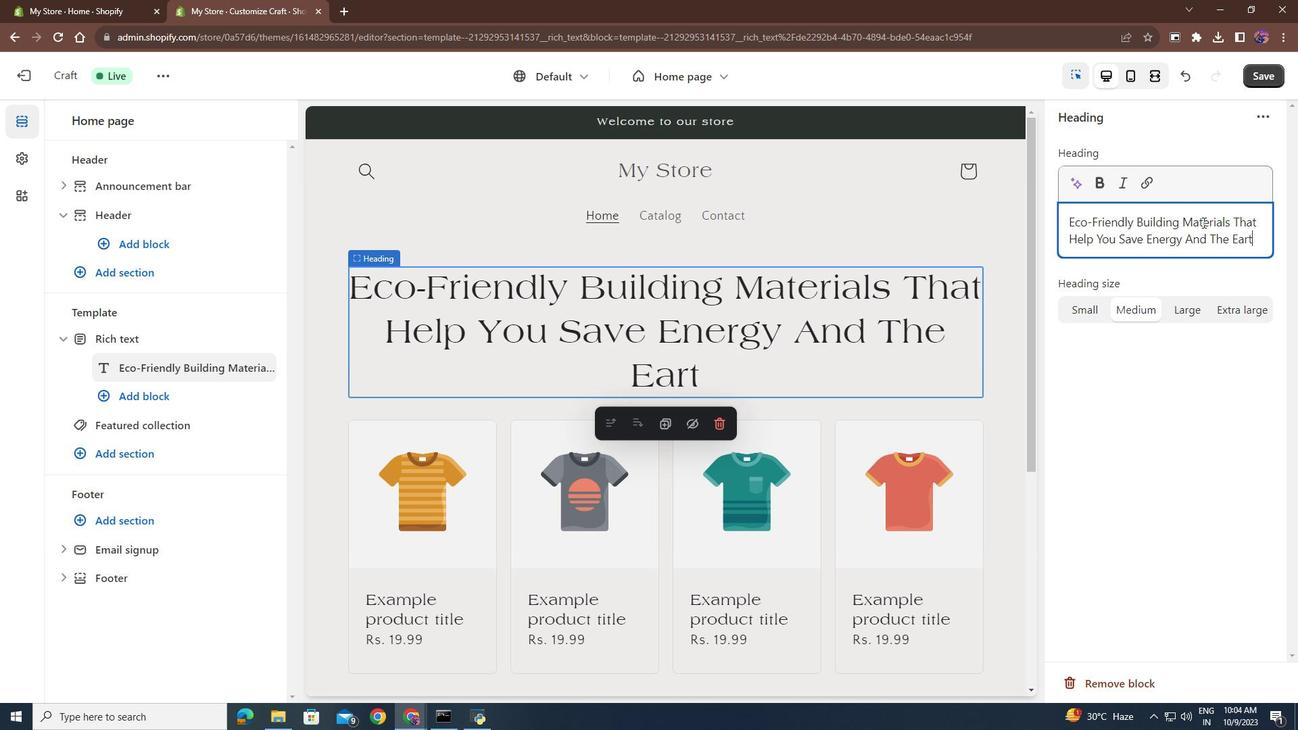
Action: Mouse moved to (1091, 306)
Screenshot: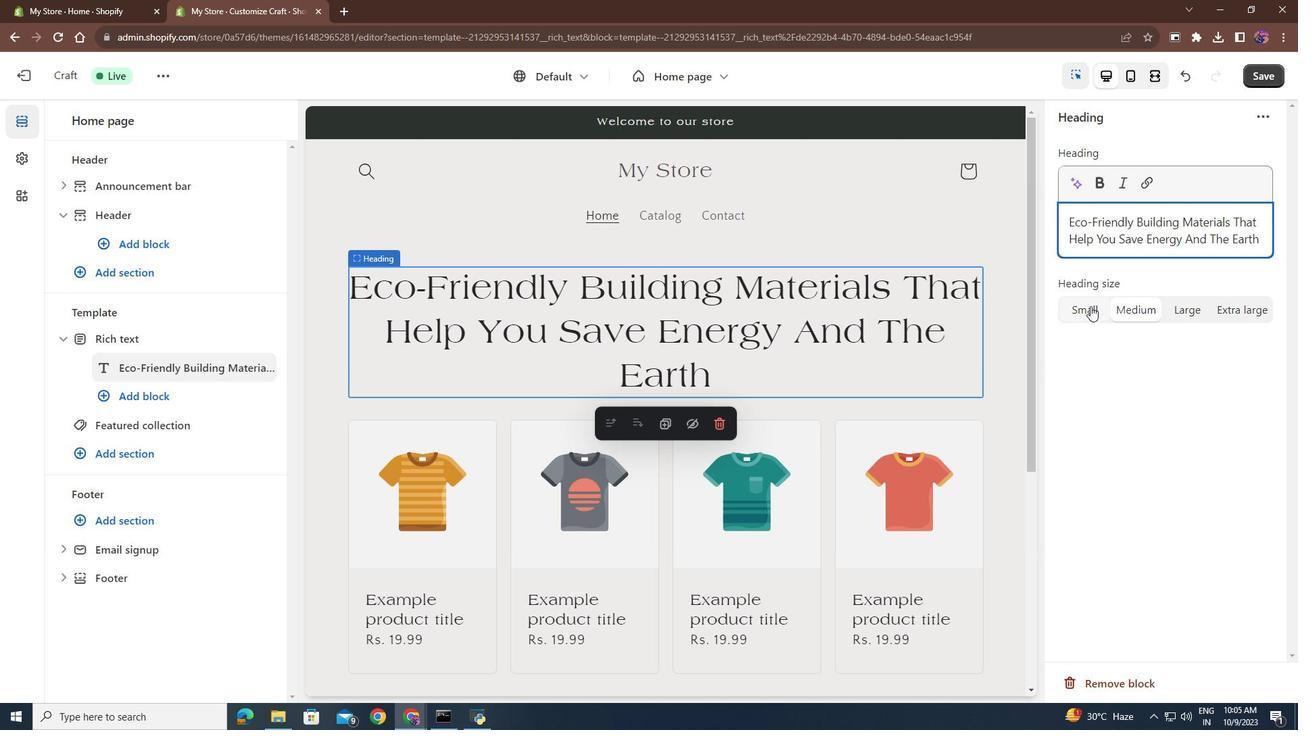 
Action: Mouse pressed left at (1091, 306)
Screenshot: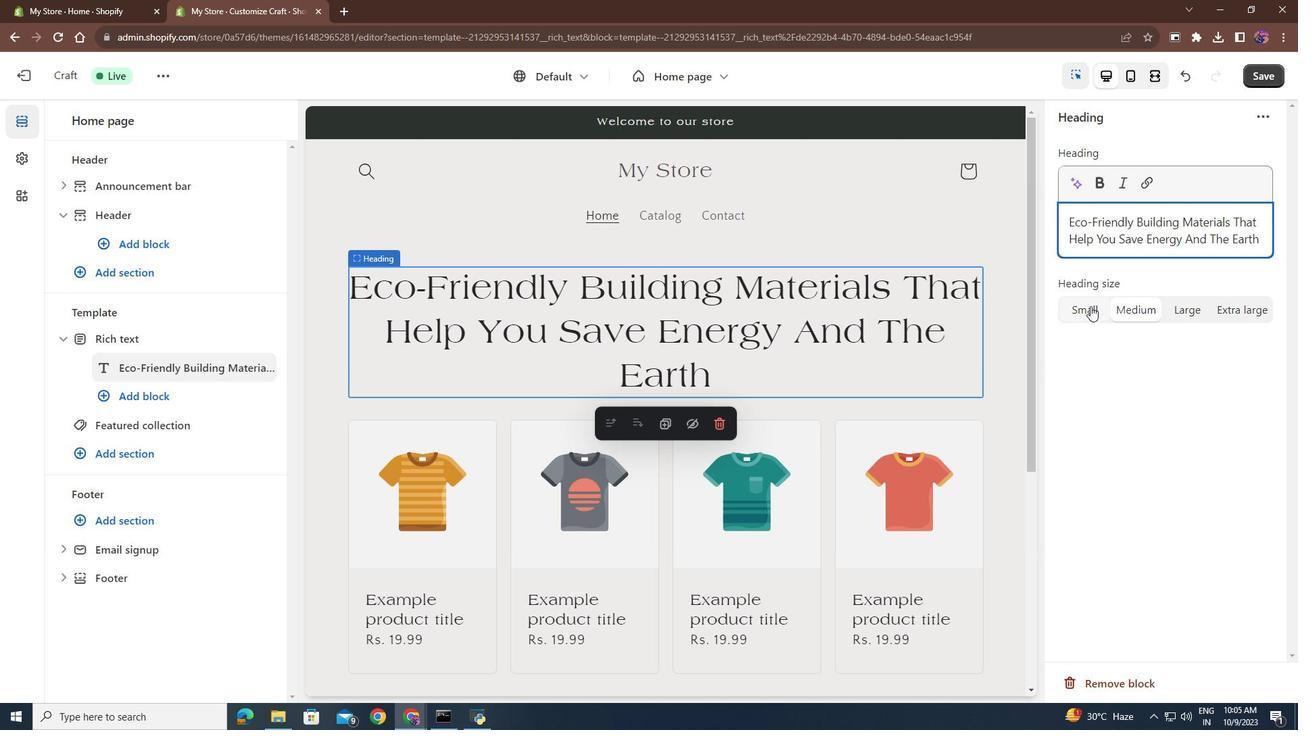 
Action: Mouse moved to (1174, 243)
Screenshot: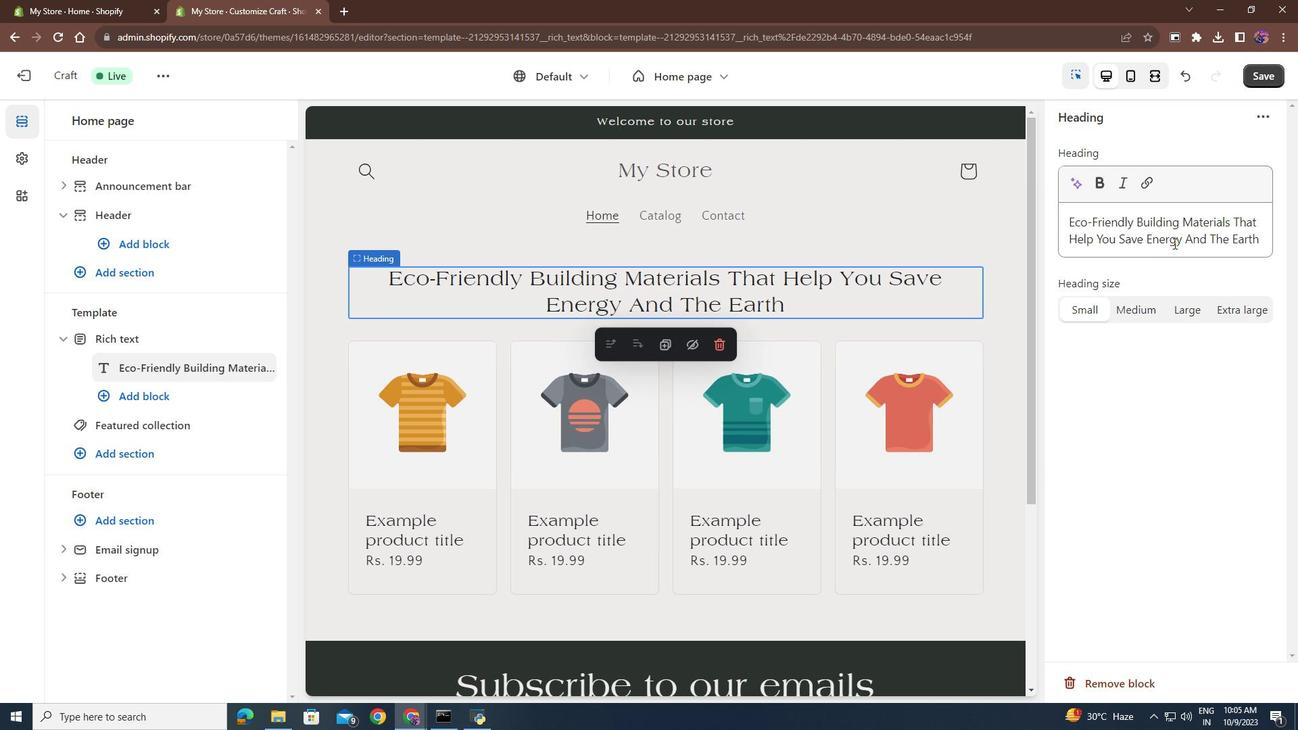 
Action: Mouse pressed left at (1174, 243)
Screenshot: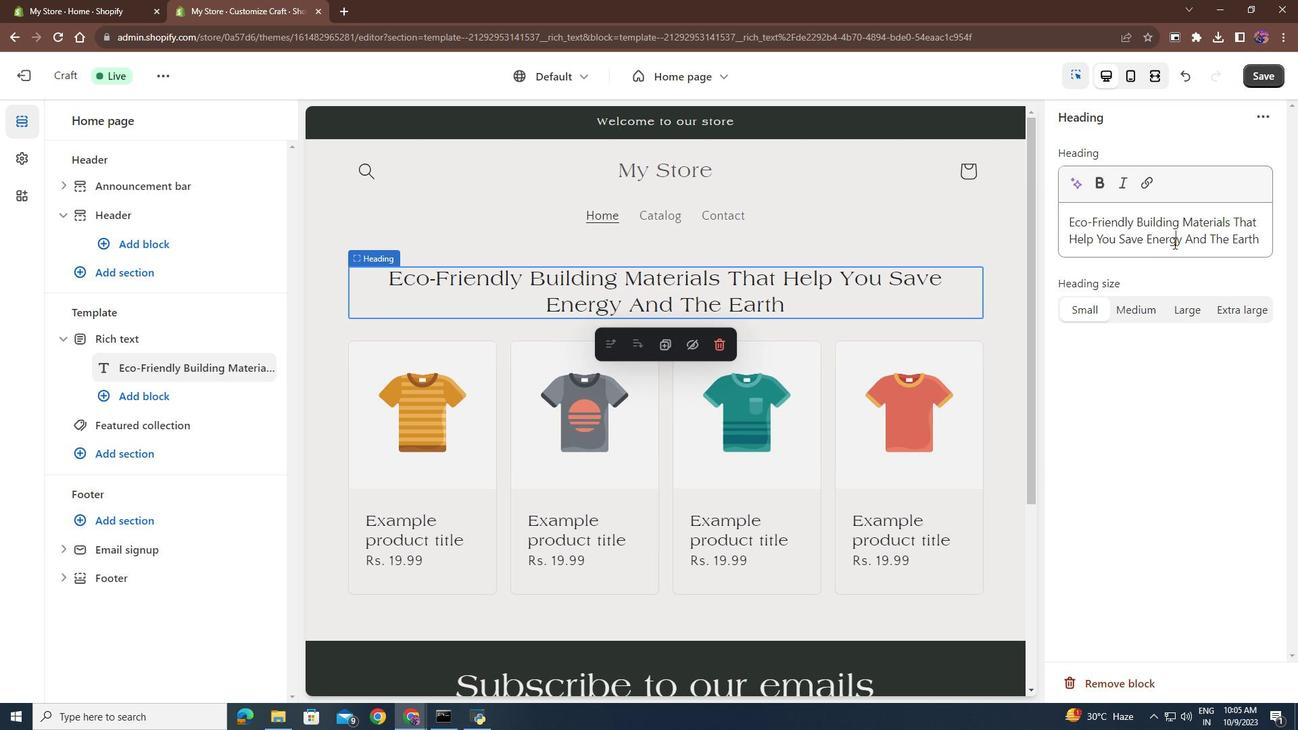 
Action: Mouse moved to (1260, 240)
Screenshot: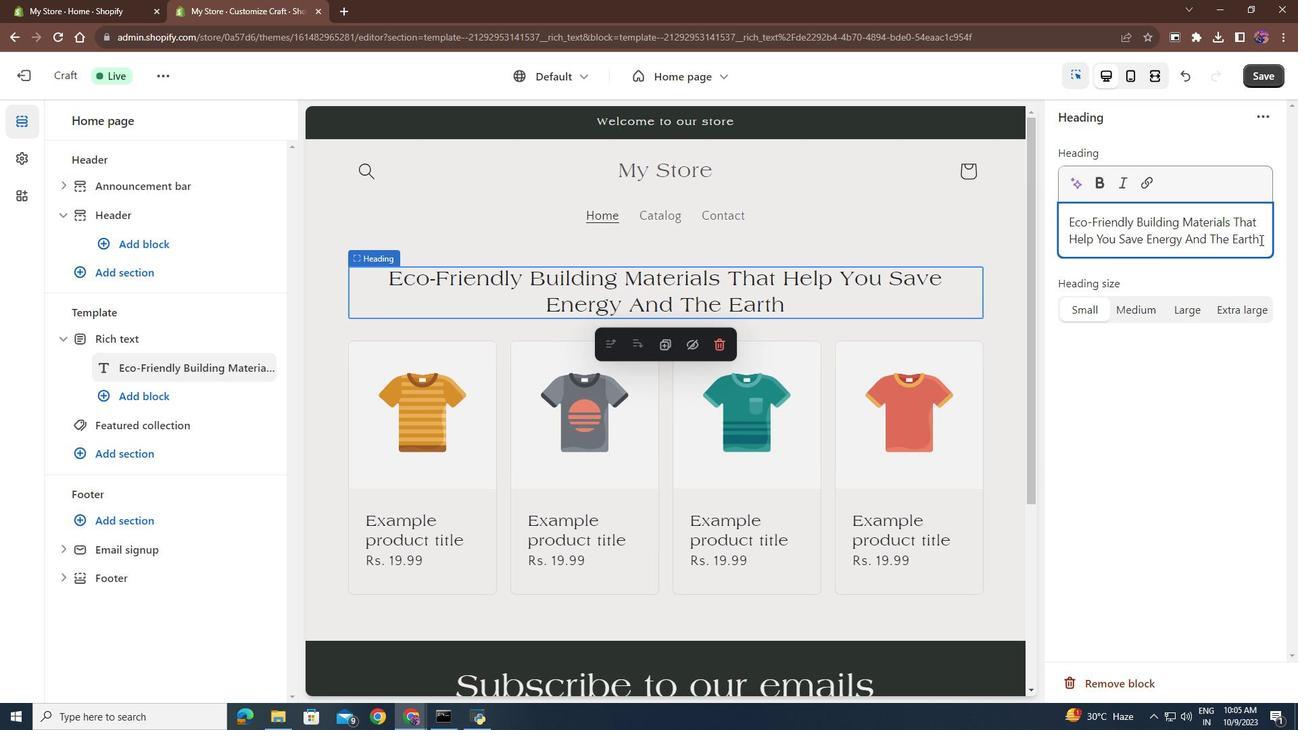 
Action: Mouse pressed left at (1260, 240)
Screenshot: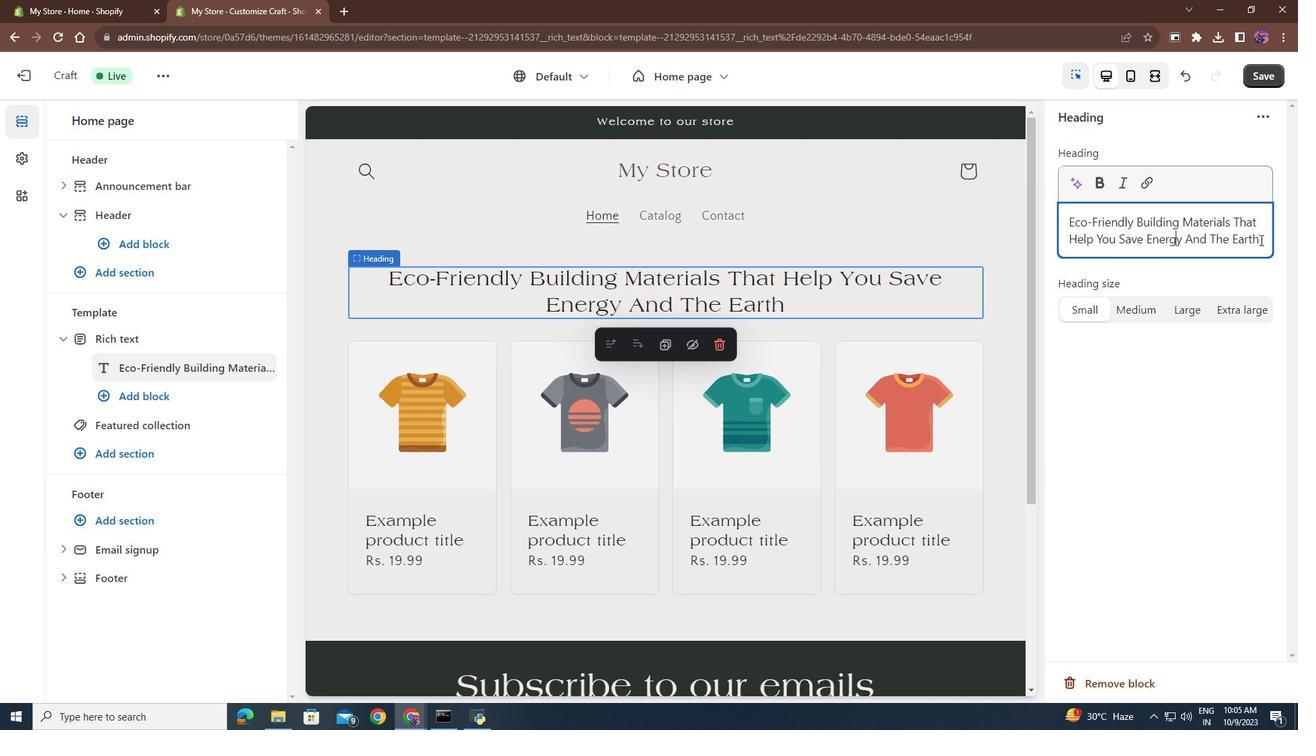 
Action: Mouse moved to (1099, 180)
Screenshot: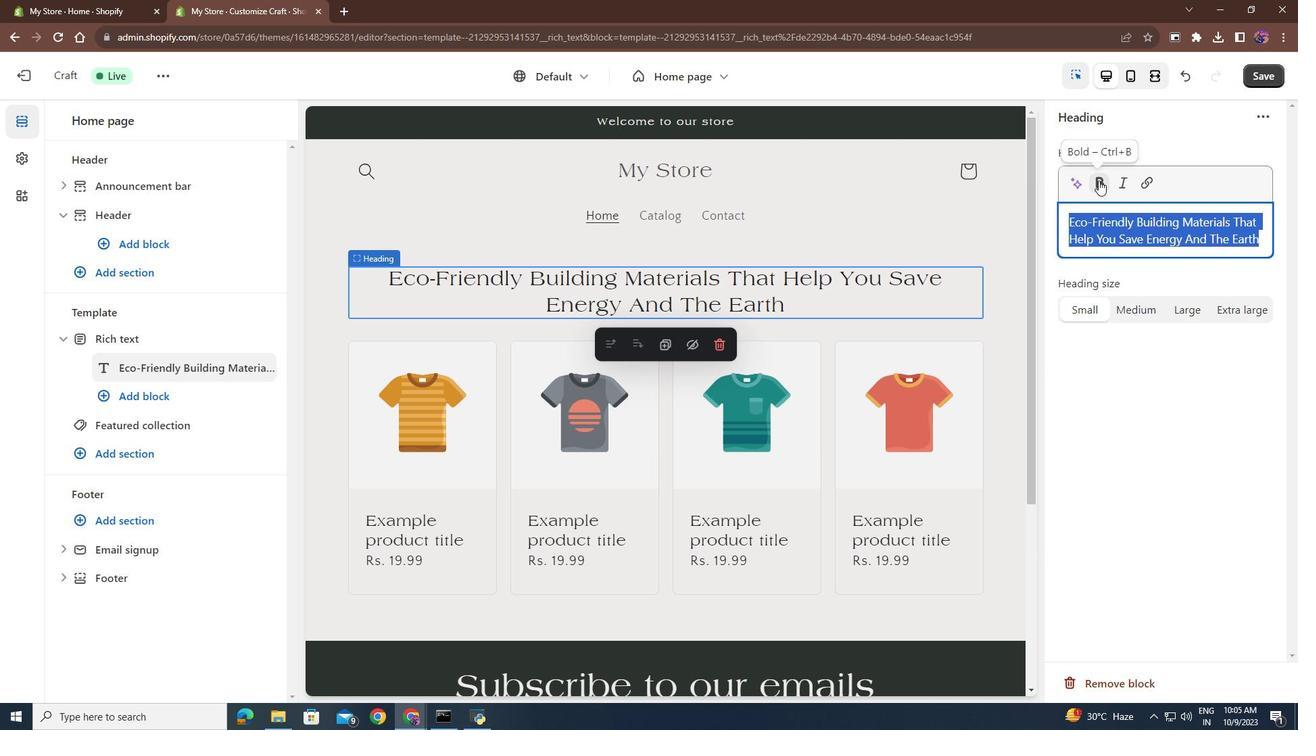 
Action: Mouse pressed left at (1099, 180)
Screenshot: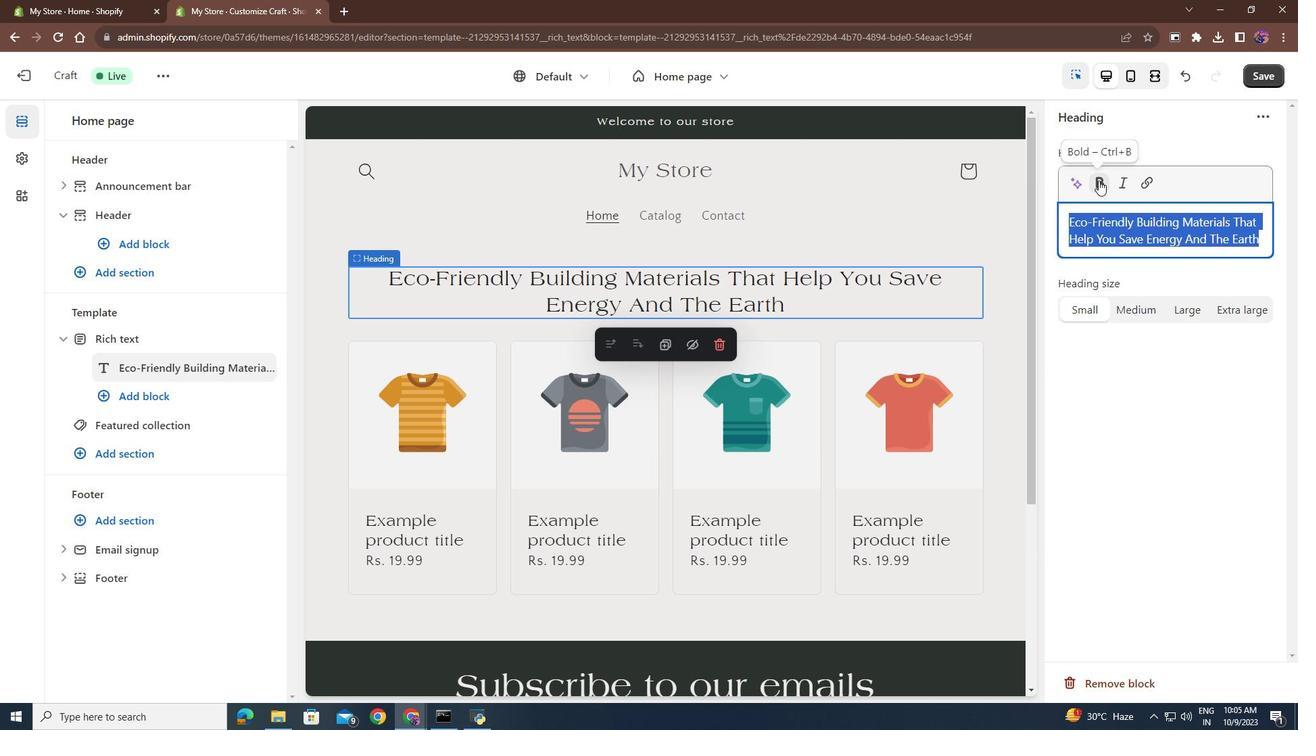 
Action: Mouse moved to (1142, 265)
Screenshot: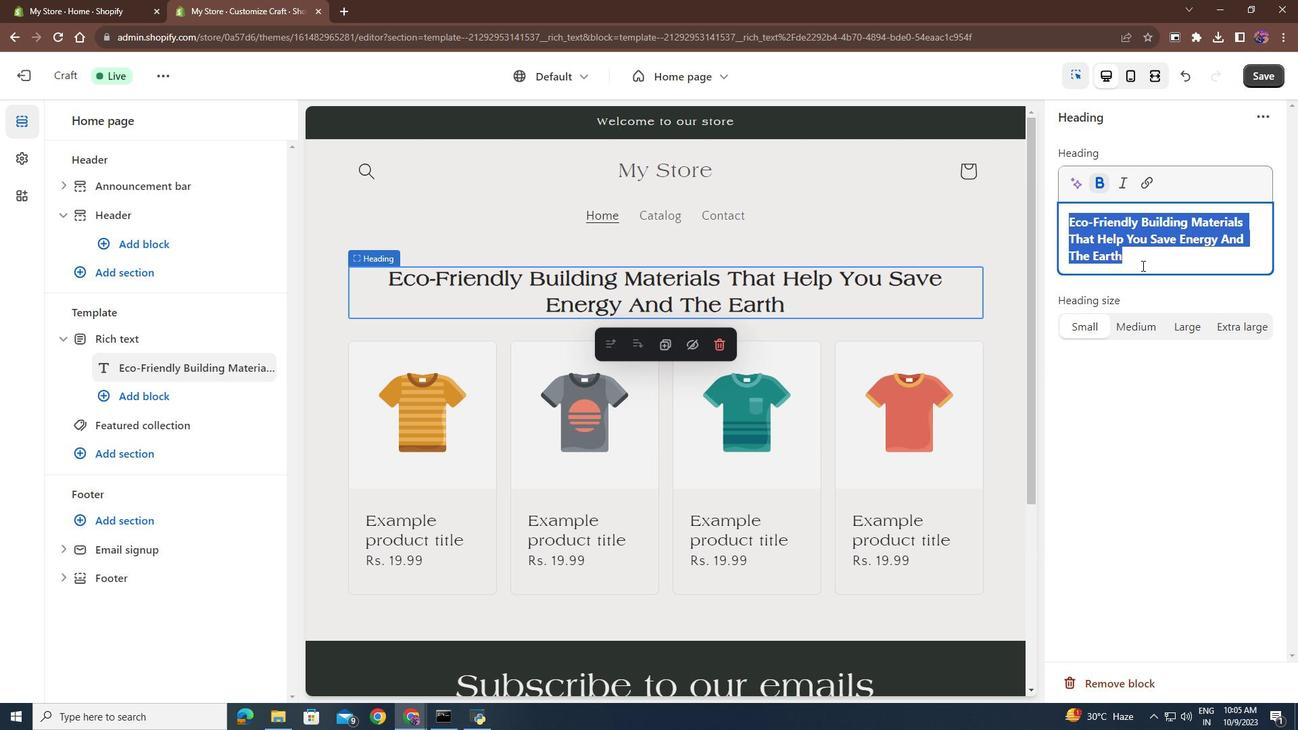 
Action: Mouse pressed left at (1142, 265)
Screenshot: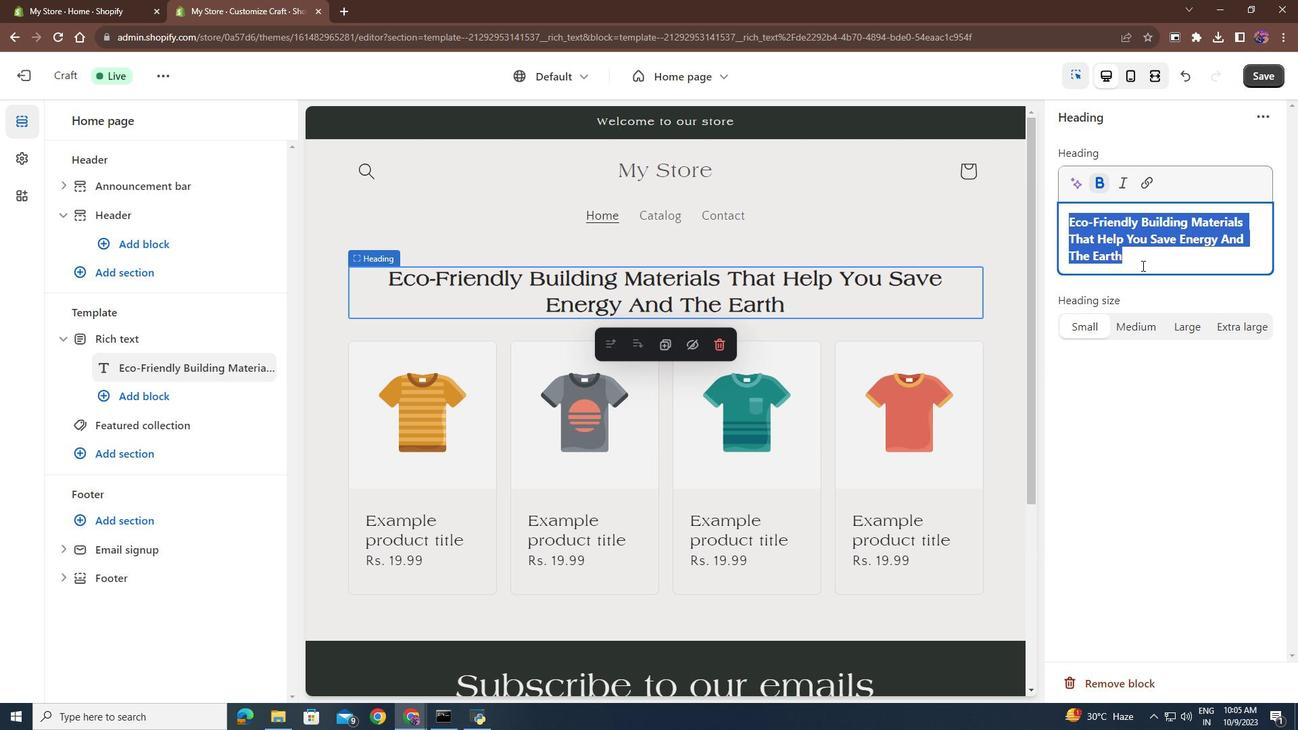 
Action: Mouse moved to (1148, 293)
Screenshot: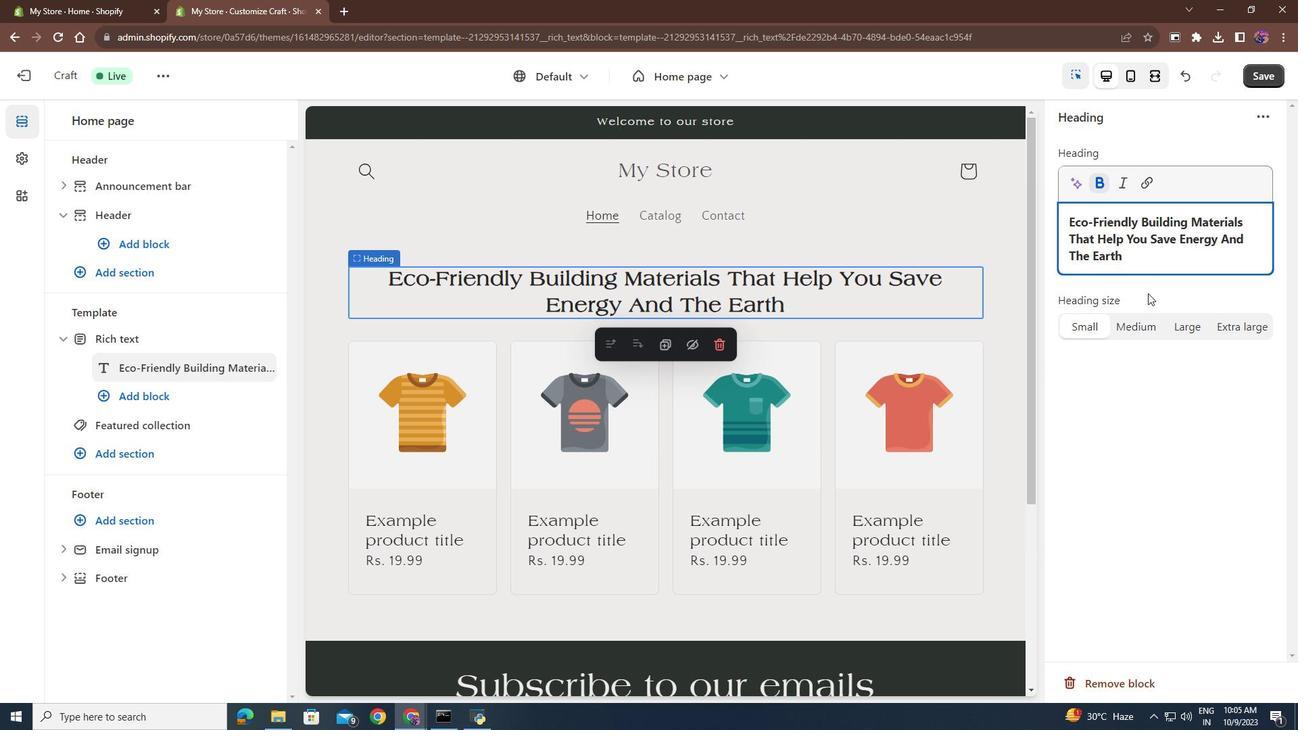 
Action: Mouse pressed left at (1148, 293)
Screenshot: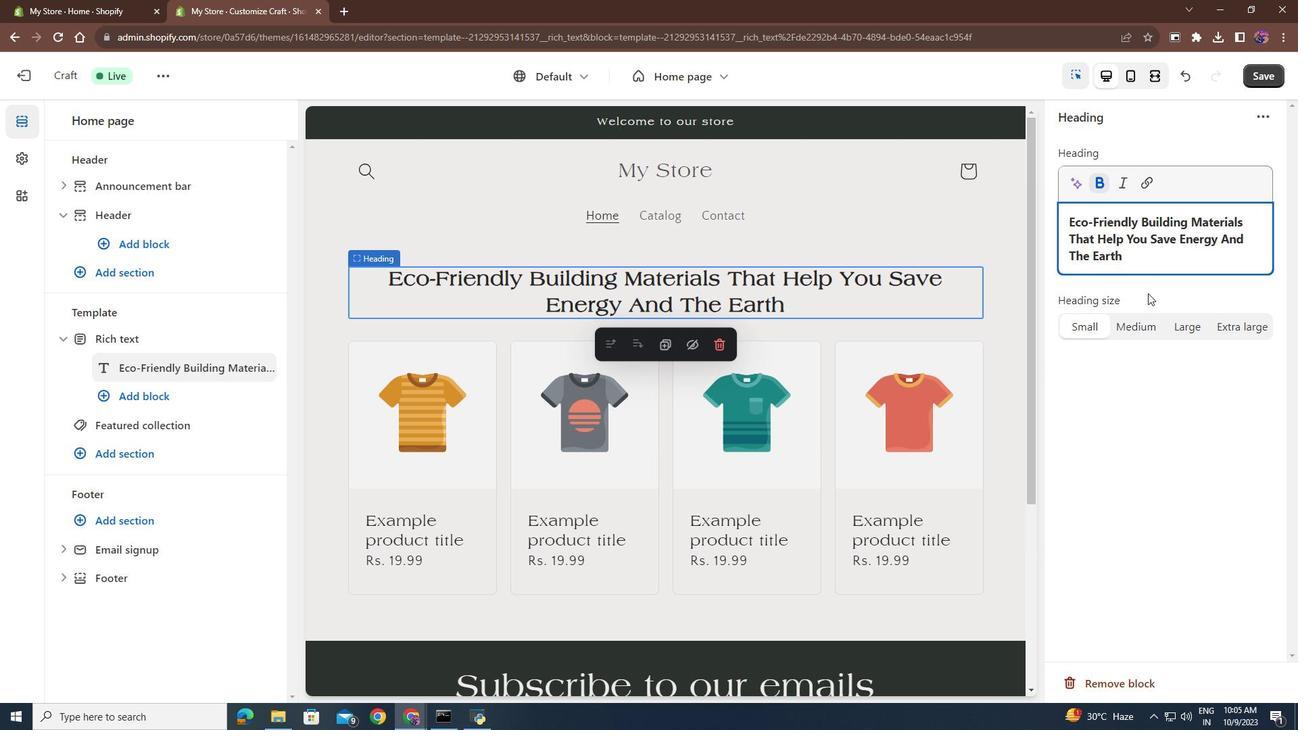 
Action: Mouse moved to (507, 289)
Screenshot: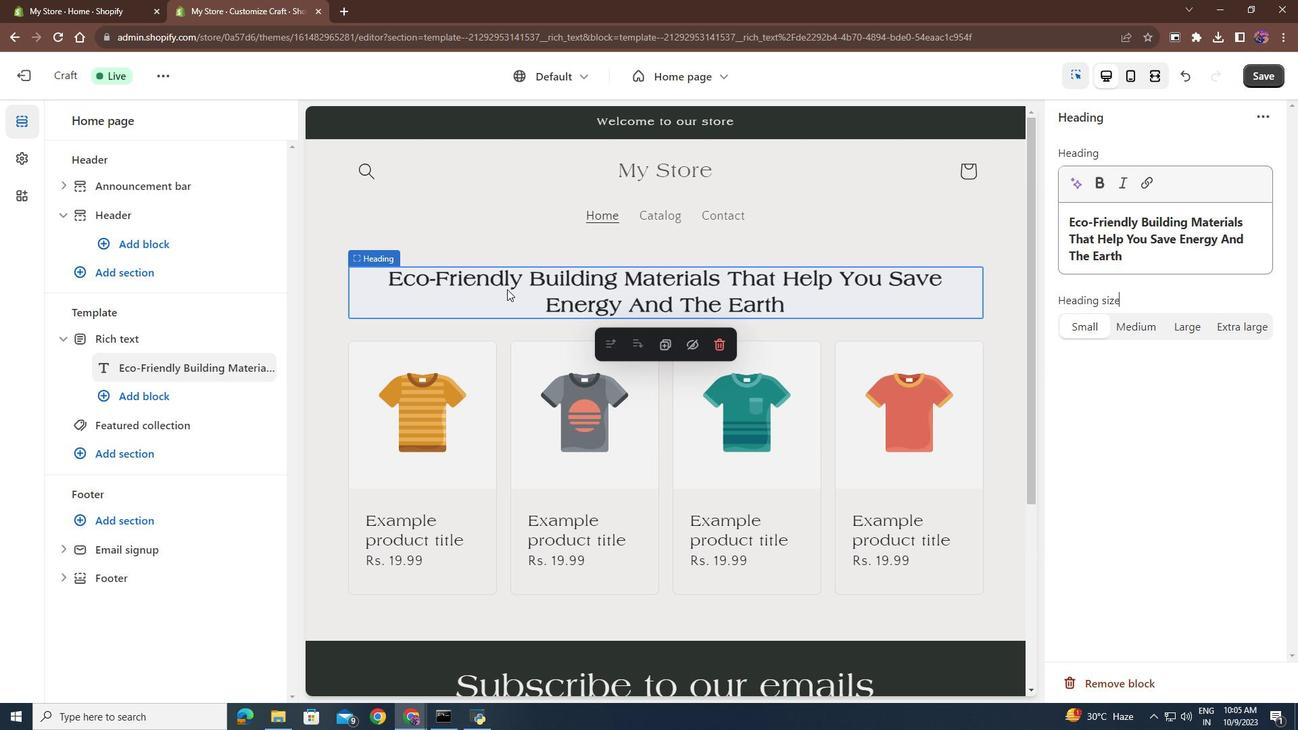 
Action: Mouse pressed left at (507, 289)
Screenshot: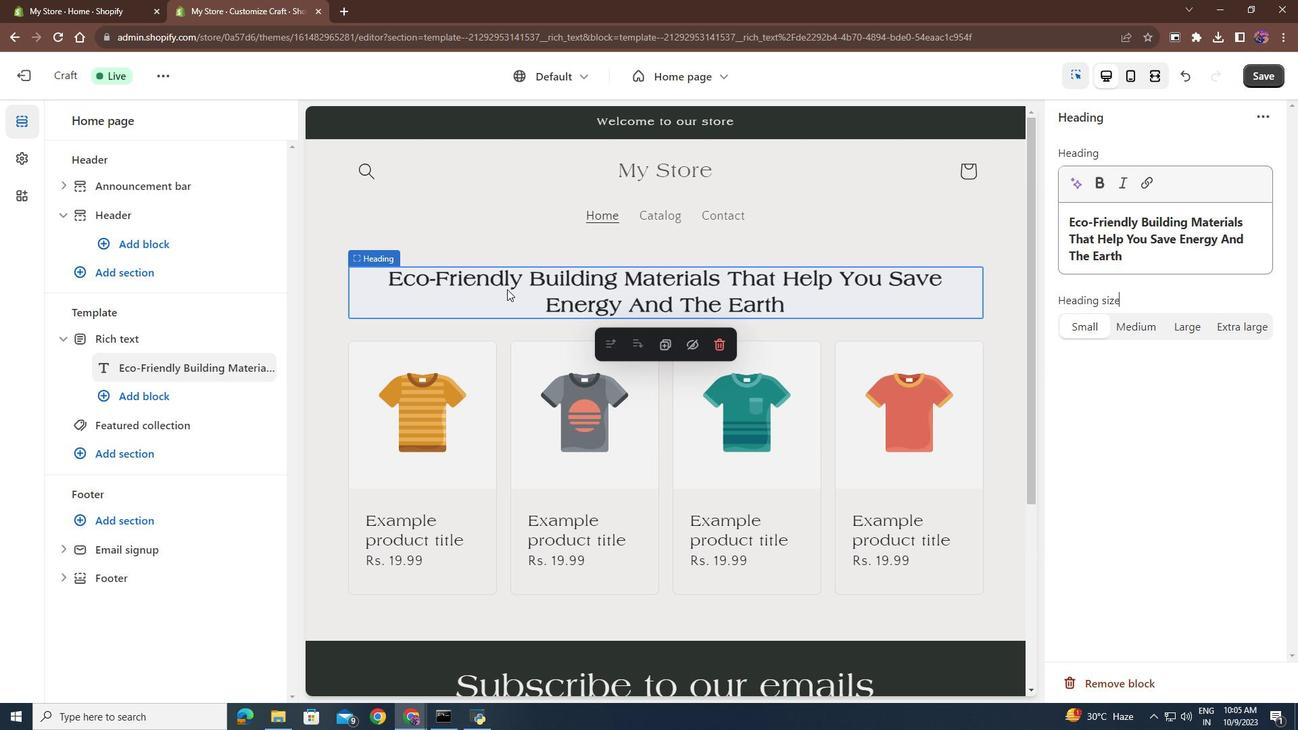 
Action: Mouse moved to (143, 395)
Screenshot: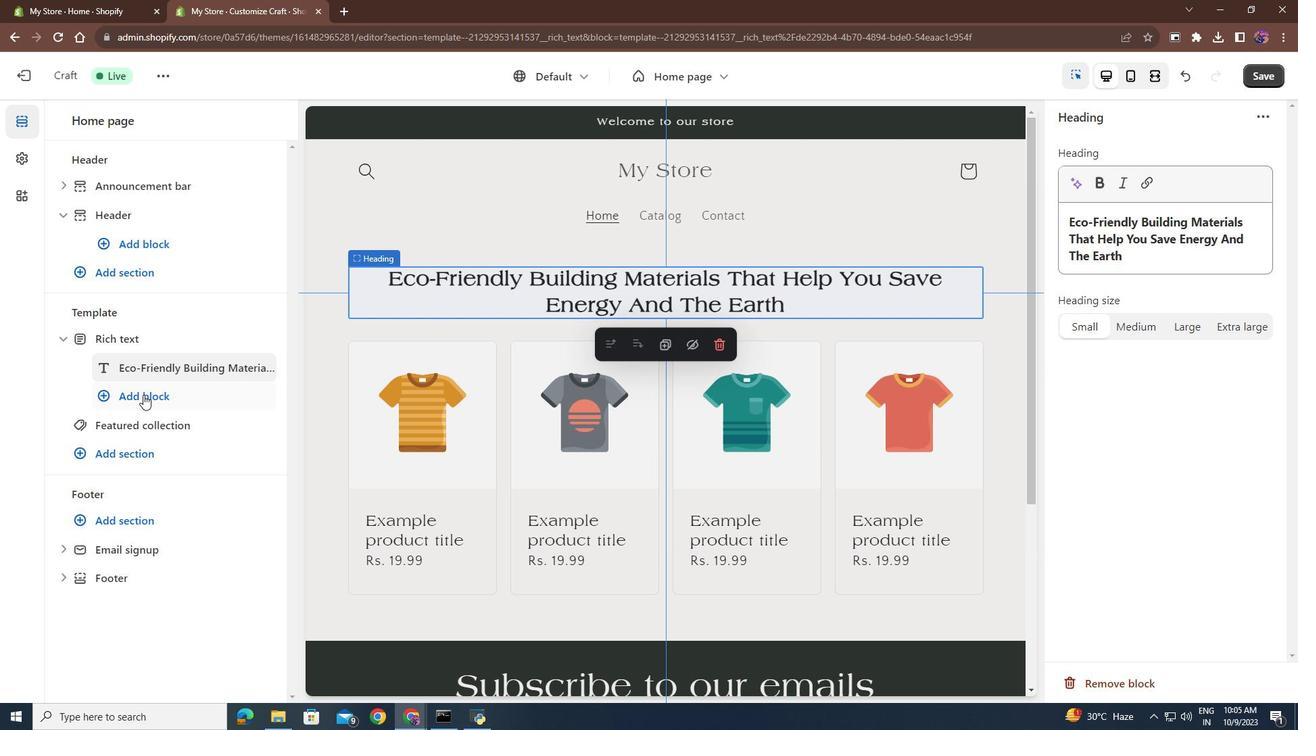 
Action: Mouse pressed left at (143, 395)
Screenshot: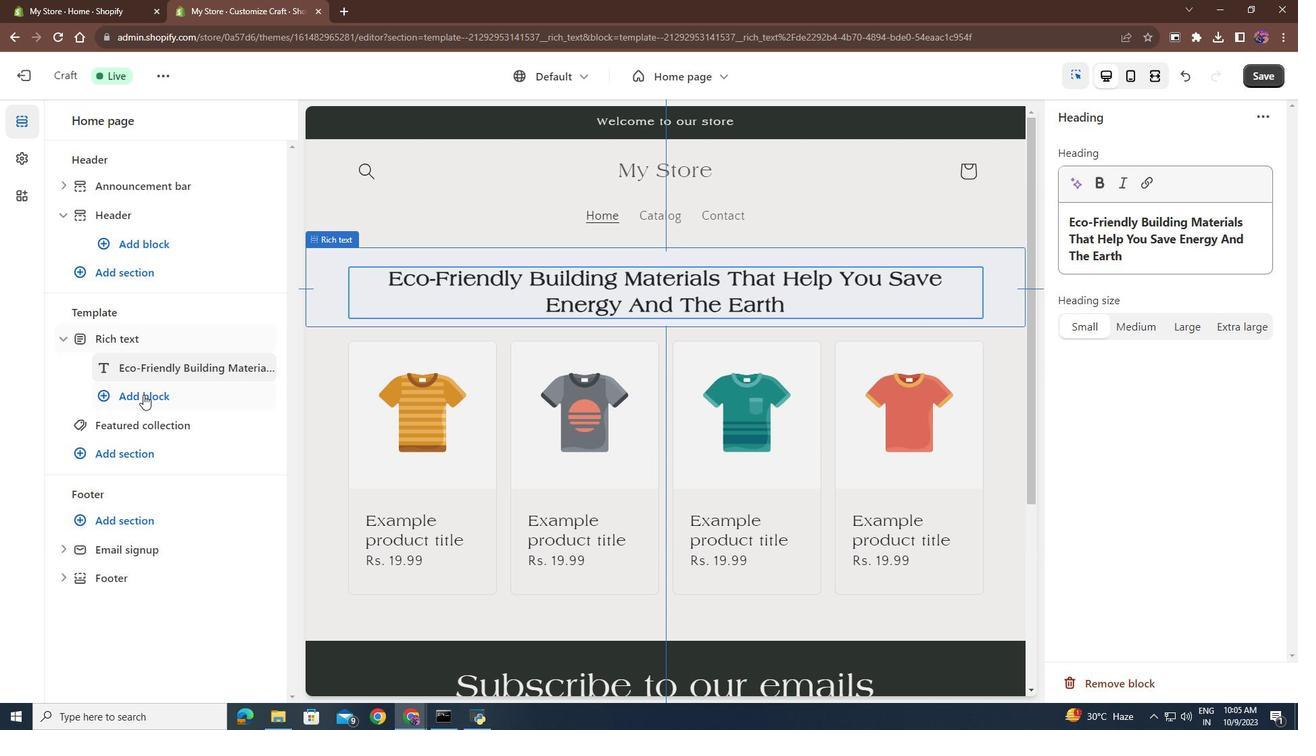 
Action: Mouse moved to (351, 493)
Screenshot: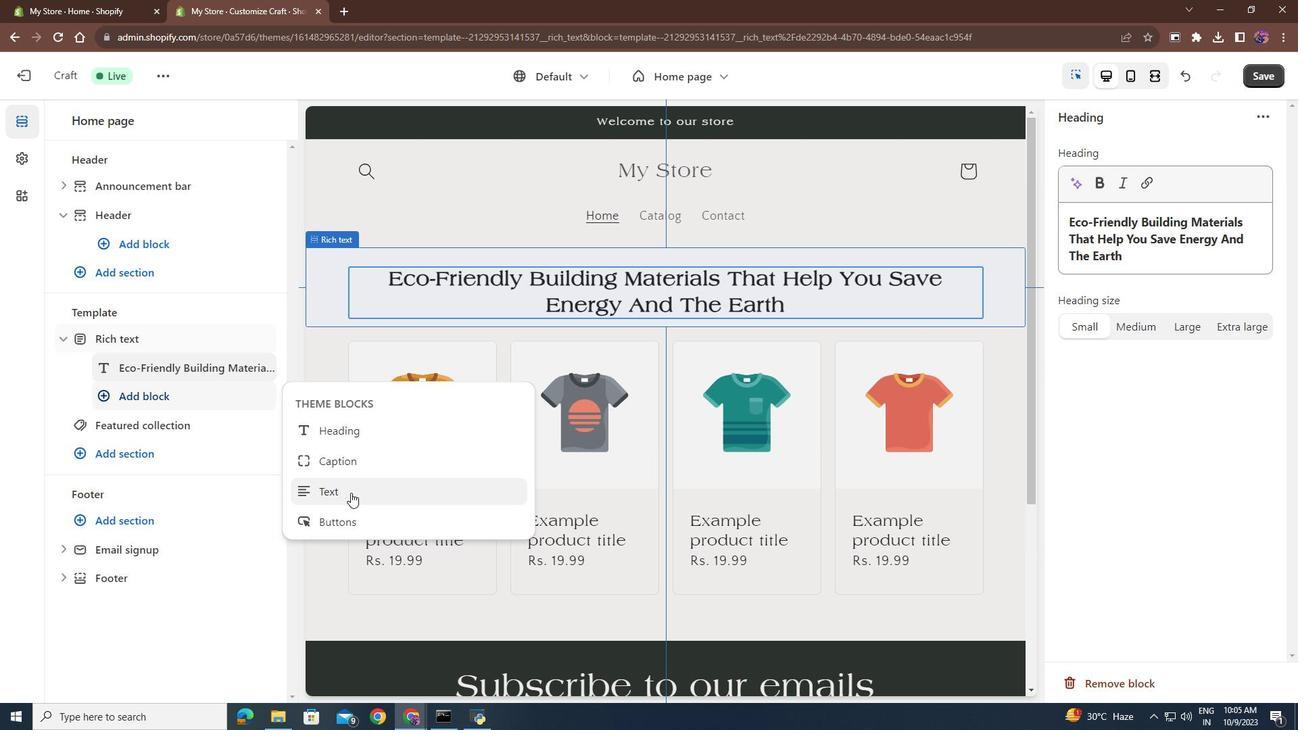 
Action: Mouse pressed left at (351, 493)
Screenshot: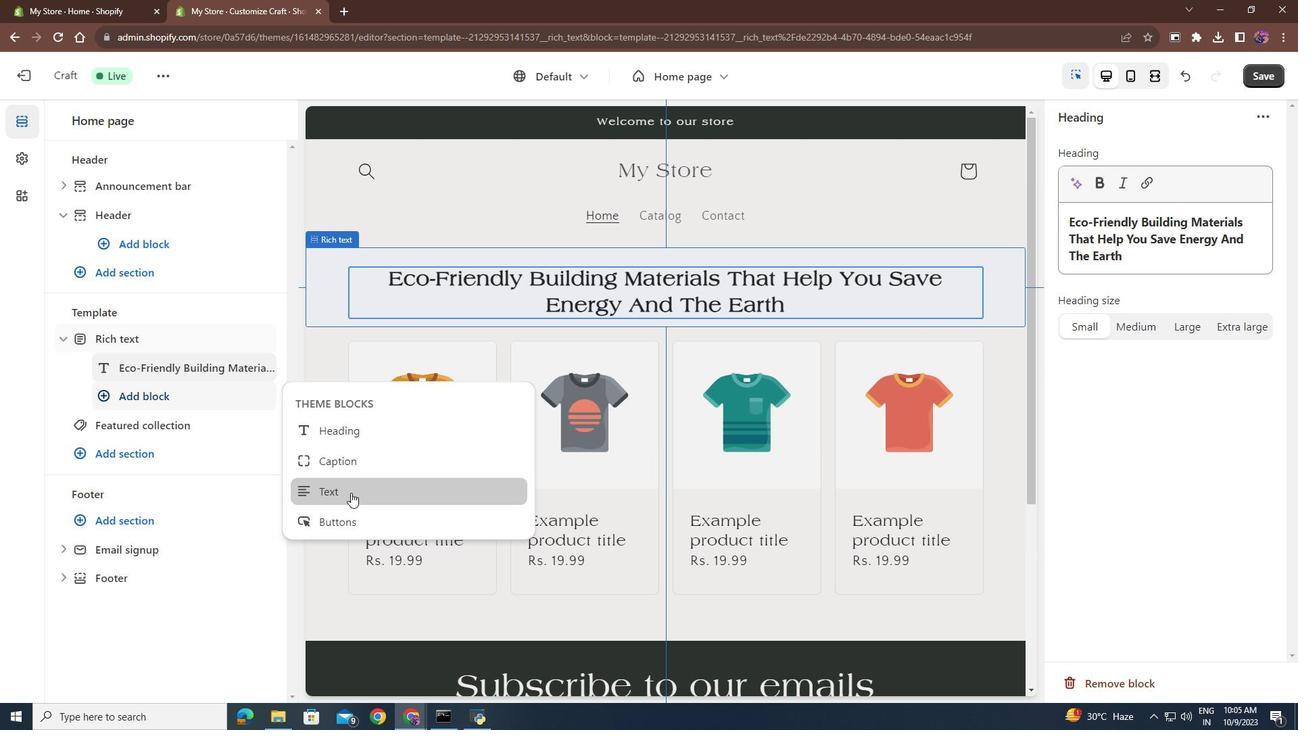 
Action: Mouse moved to (639, 357)
Screenshot: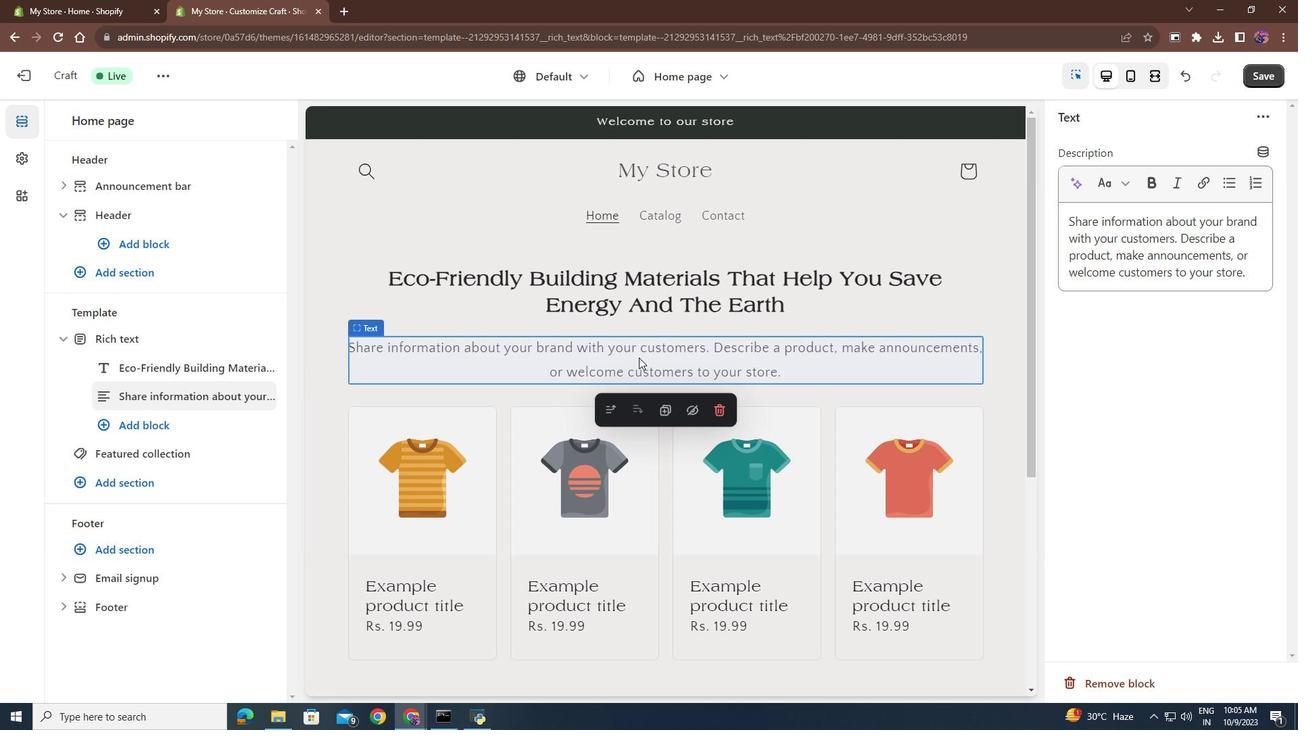 
Action: Mouse pressed left at (639, 357)
Screenshot: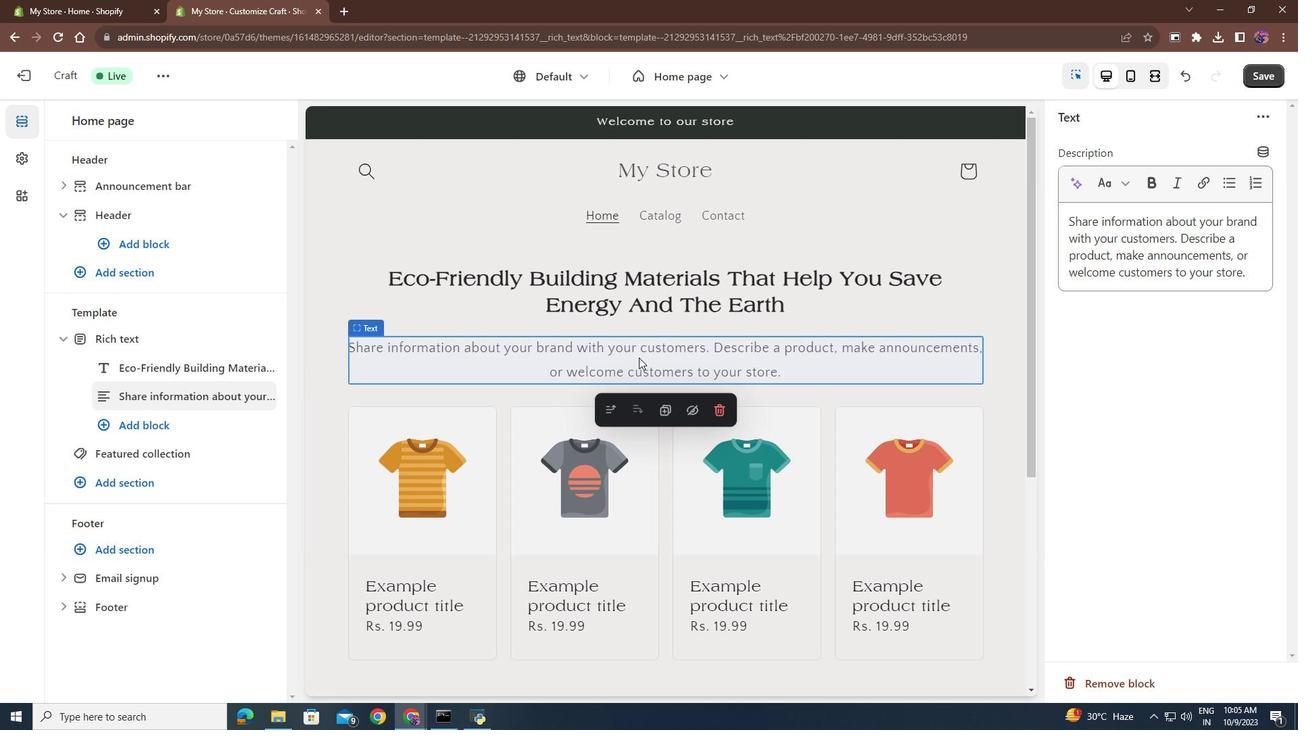 
Action: Mouse moved to (1248, 275)
Screenshot: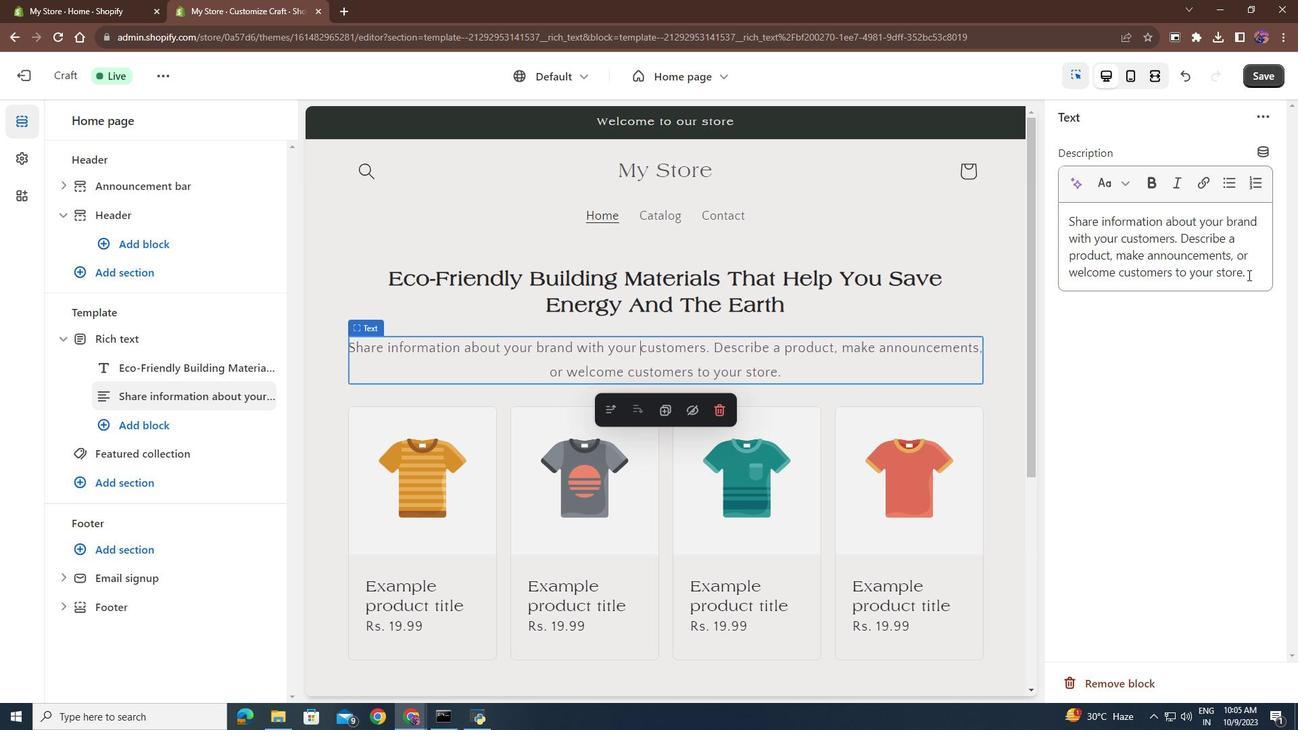 
Action: Mouse pressed left at (1248, 275)
Screenshot: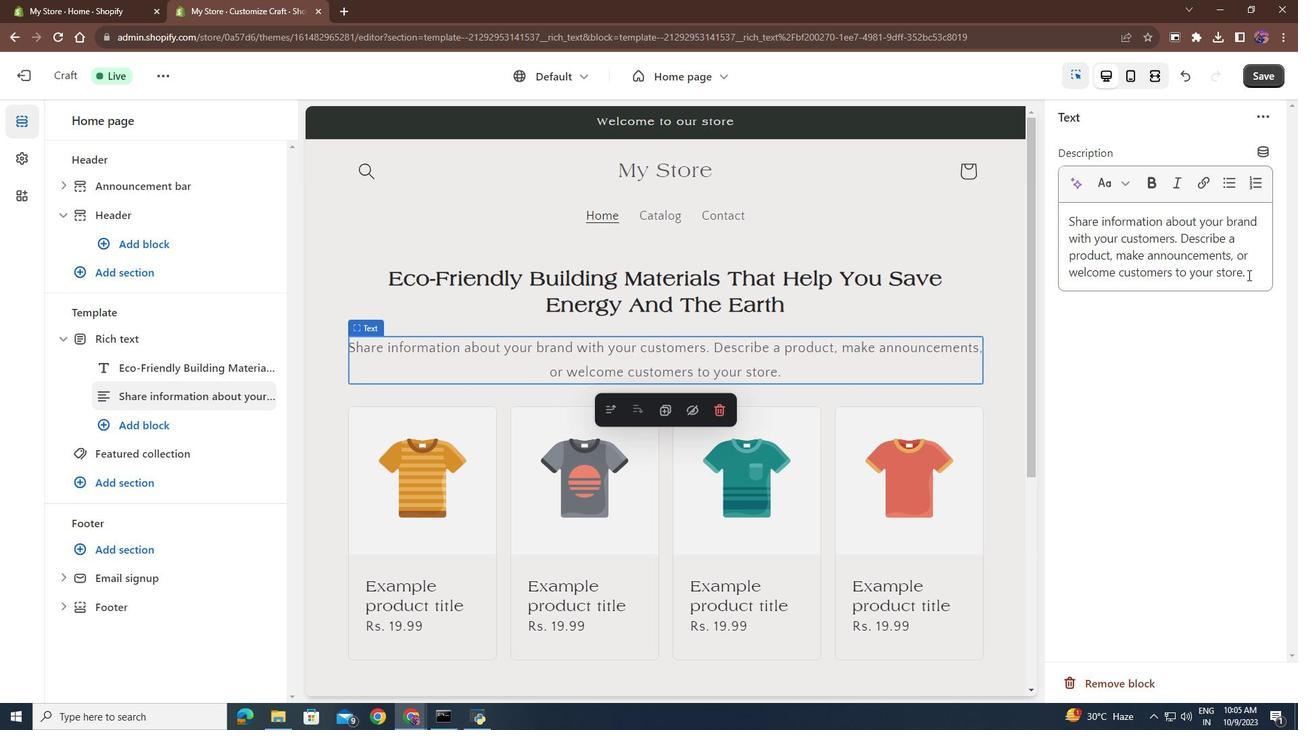 
Action: Mouse moved to (1253, 274)
Screenshot: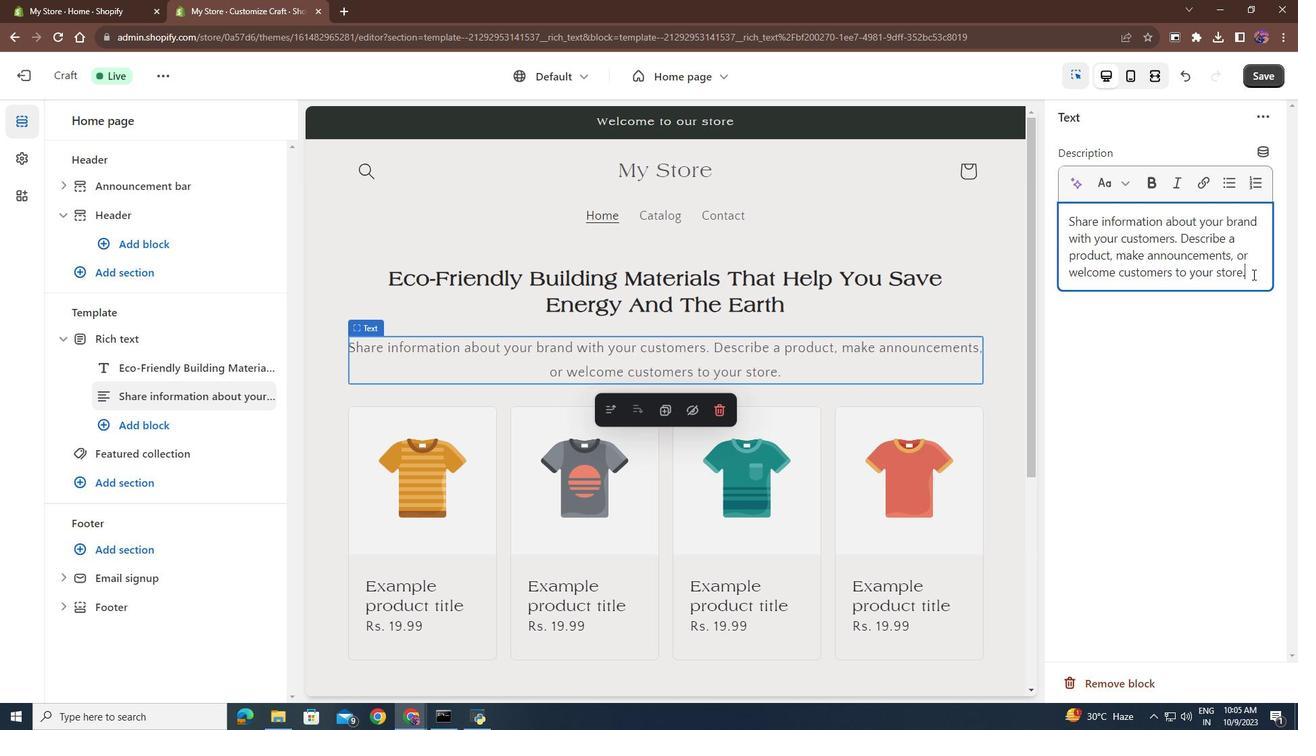 
Action: Mouse pressed left at (1253, 274)
Screenshot: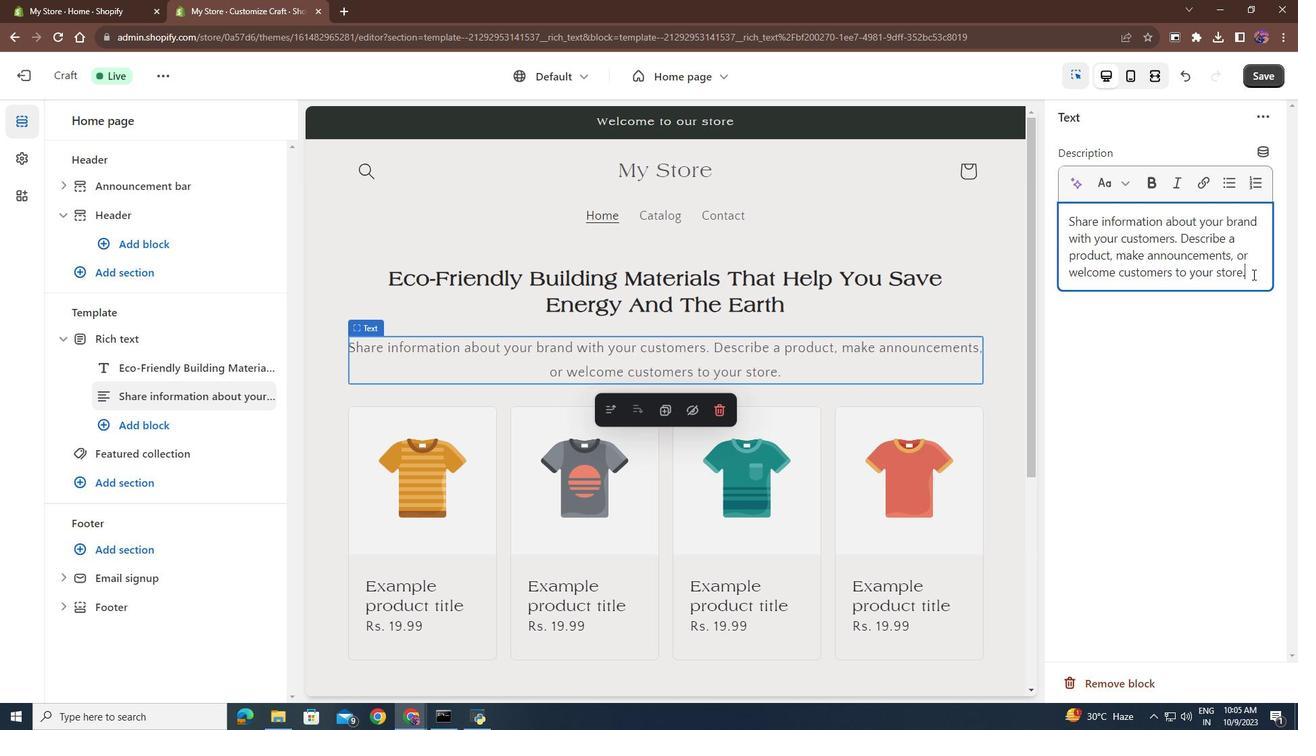 
Action: Mouse moved to (1068, 212)
Screenshot: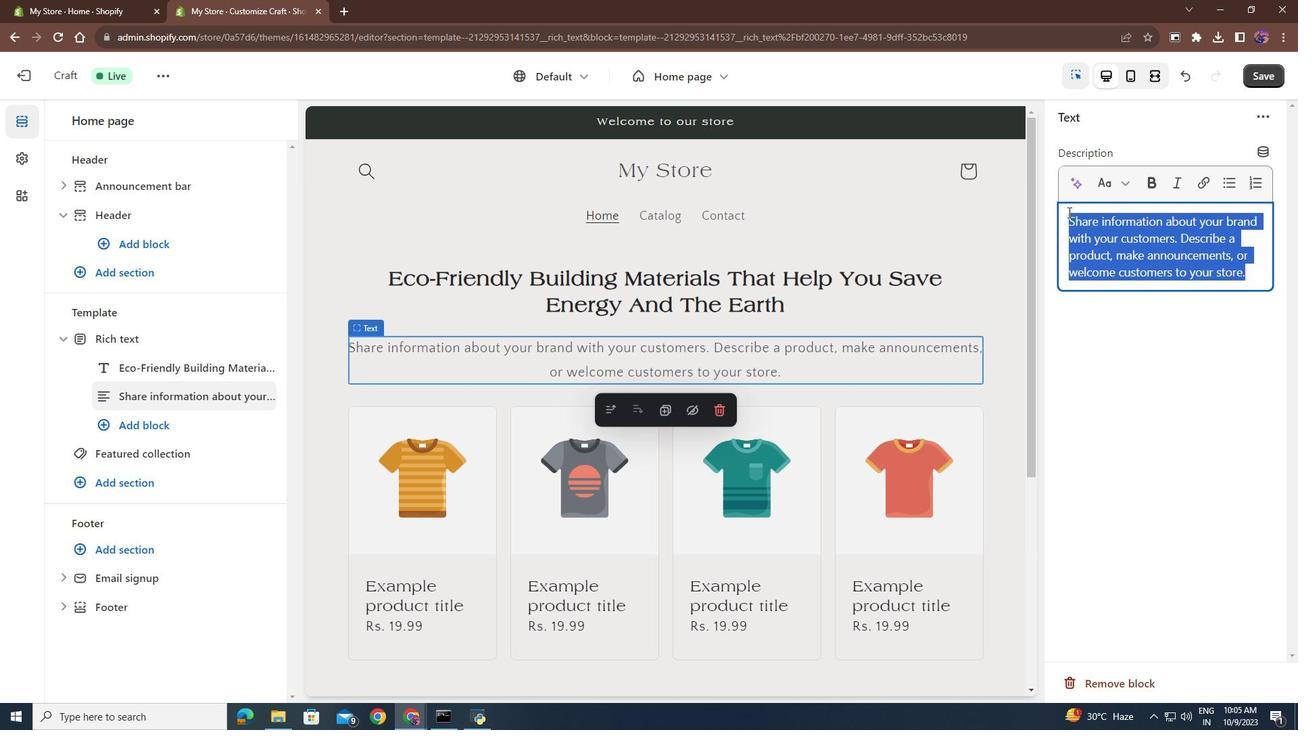 
Action: Key pressed <Key.backspace>
Screenshot: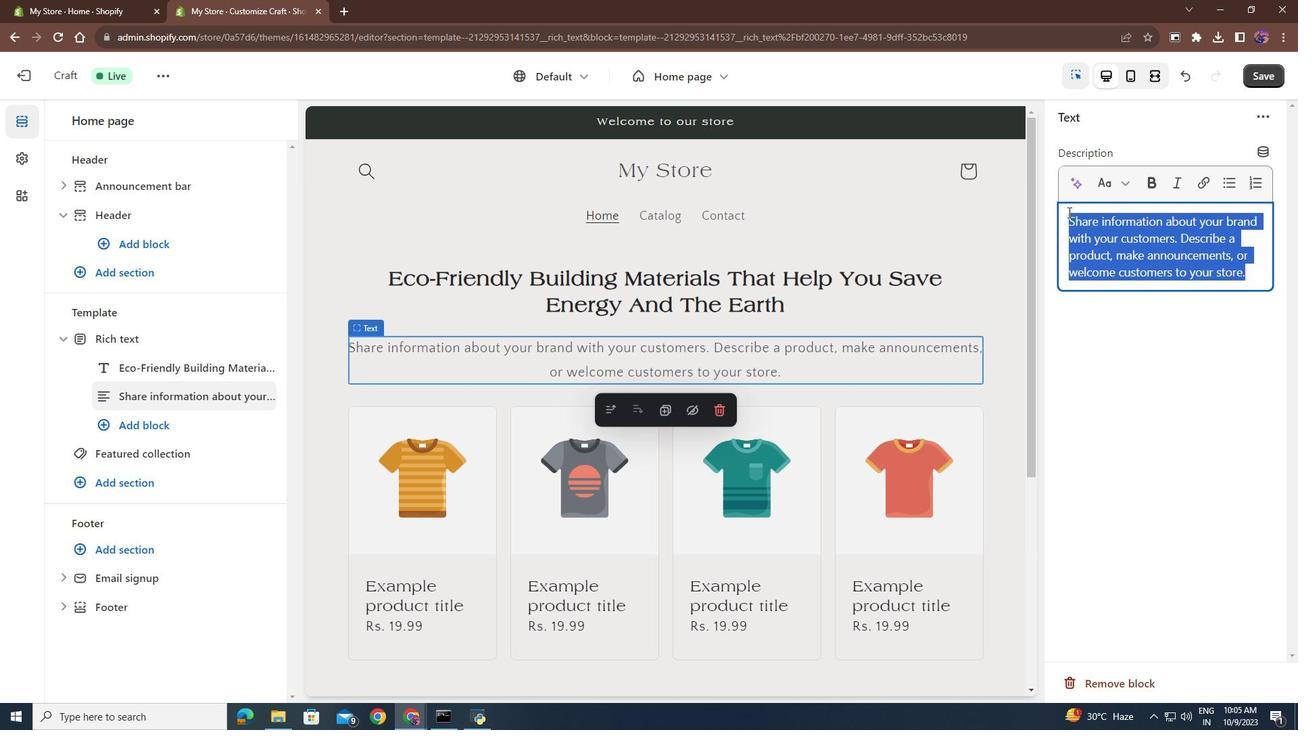 
Action: Mouse moved to (483, 311)
Screenshot: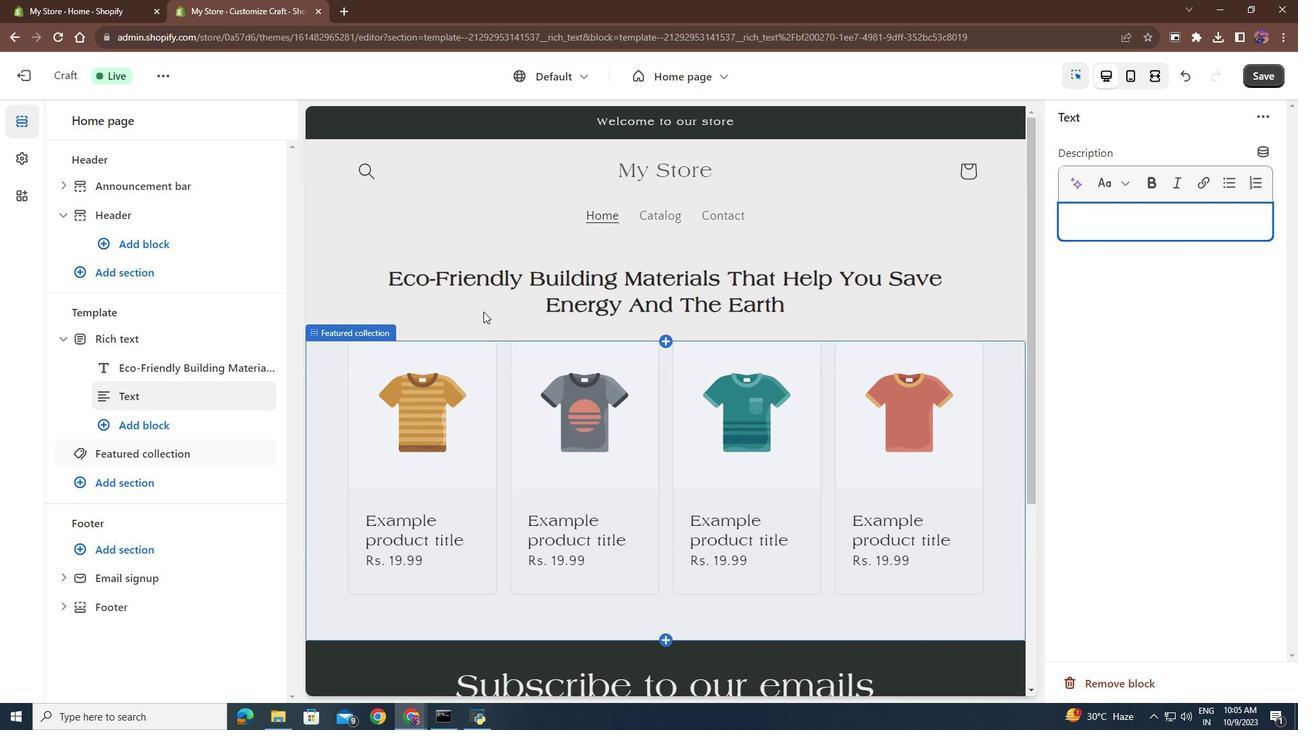 
Action: Mouse pressed left at (483, 311)
Screenshot: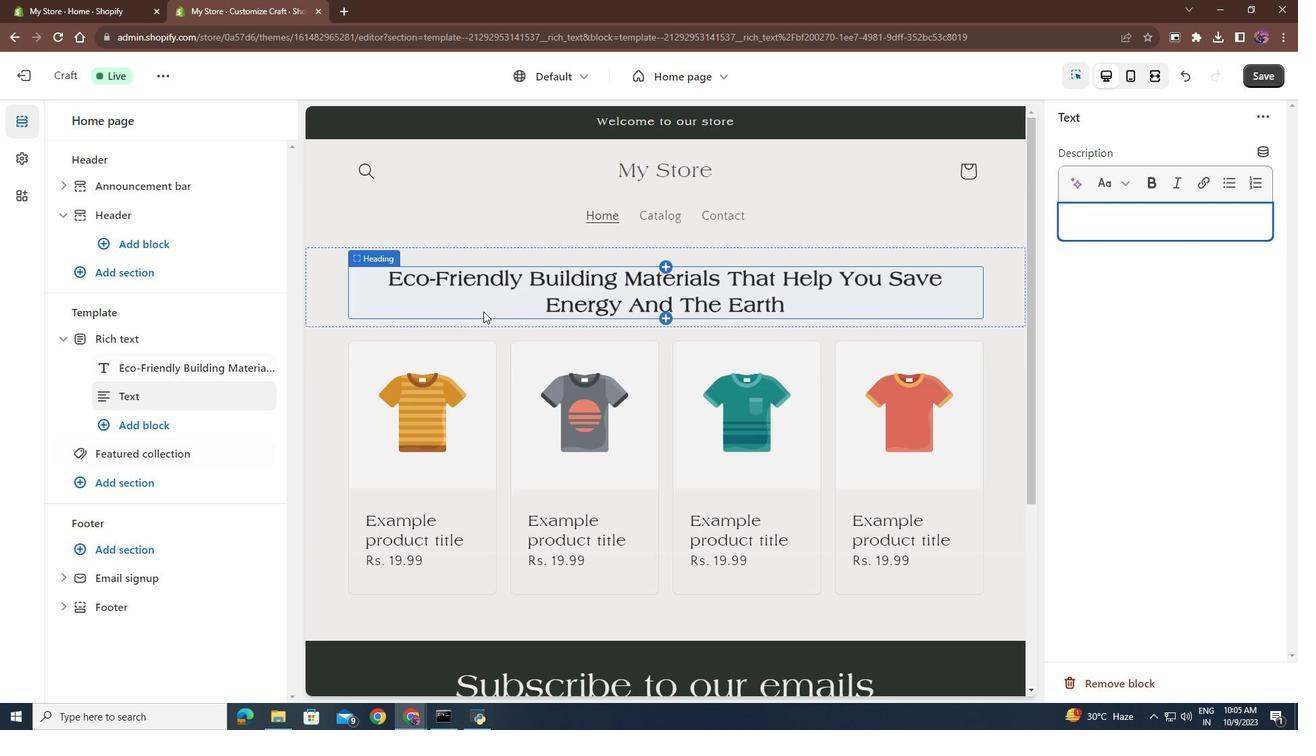 
Action: Mouse moved to (516, 302)
Screenshot: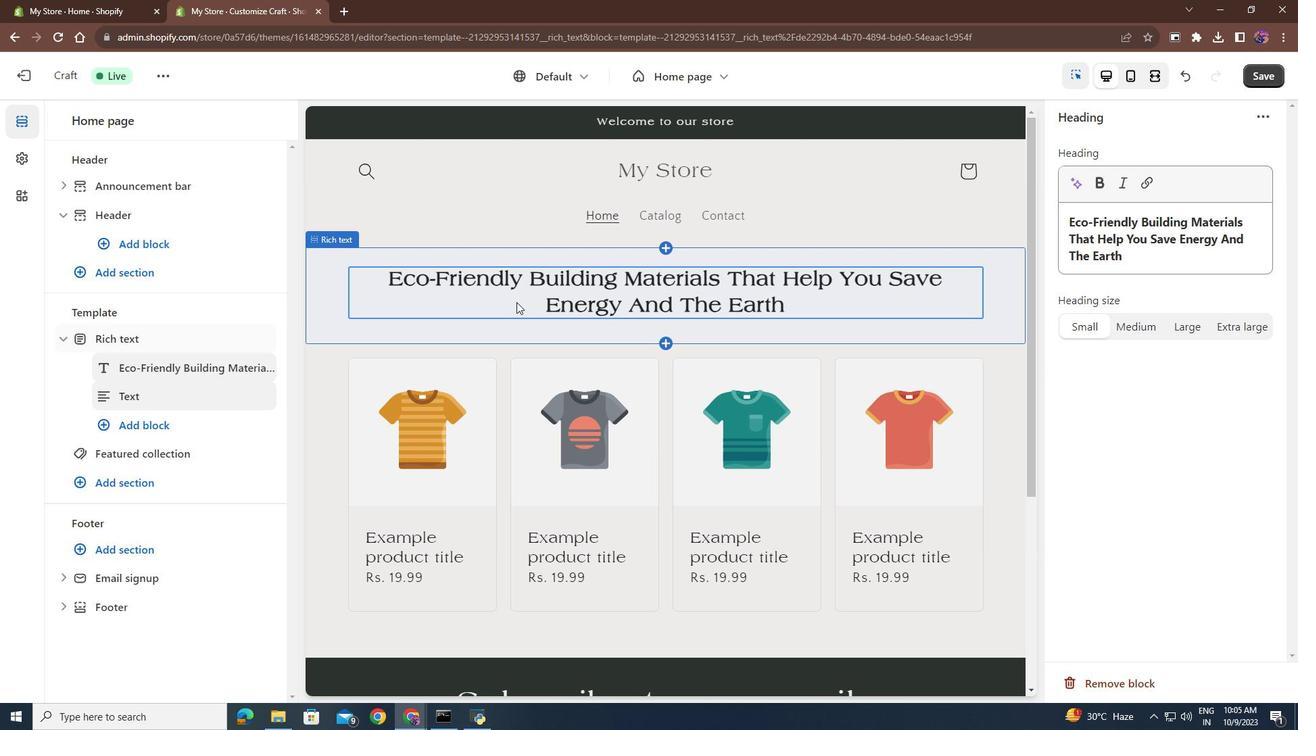
Action: Mouse pressed left at (516, 302)
Screenshot: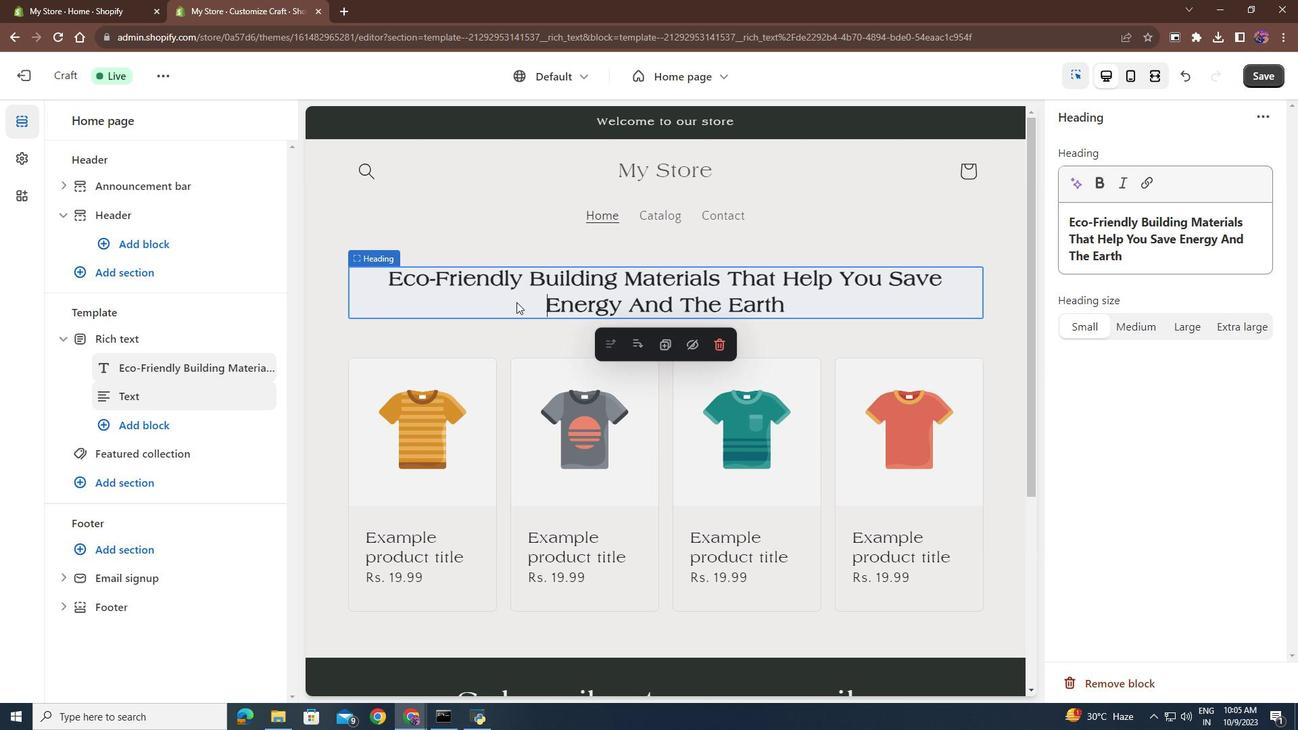 
Action: Mouse moved to (357, 329)
Screenshot: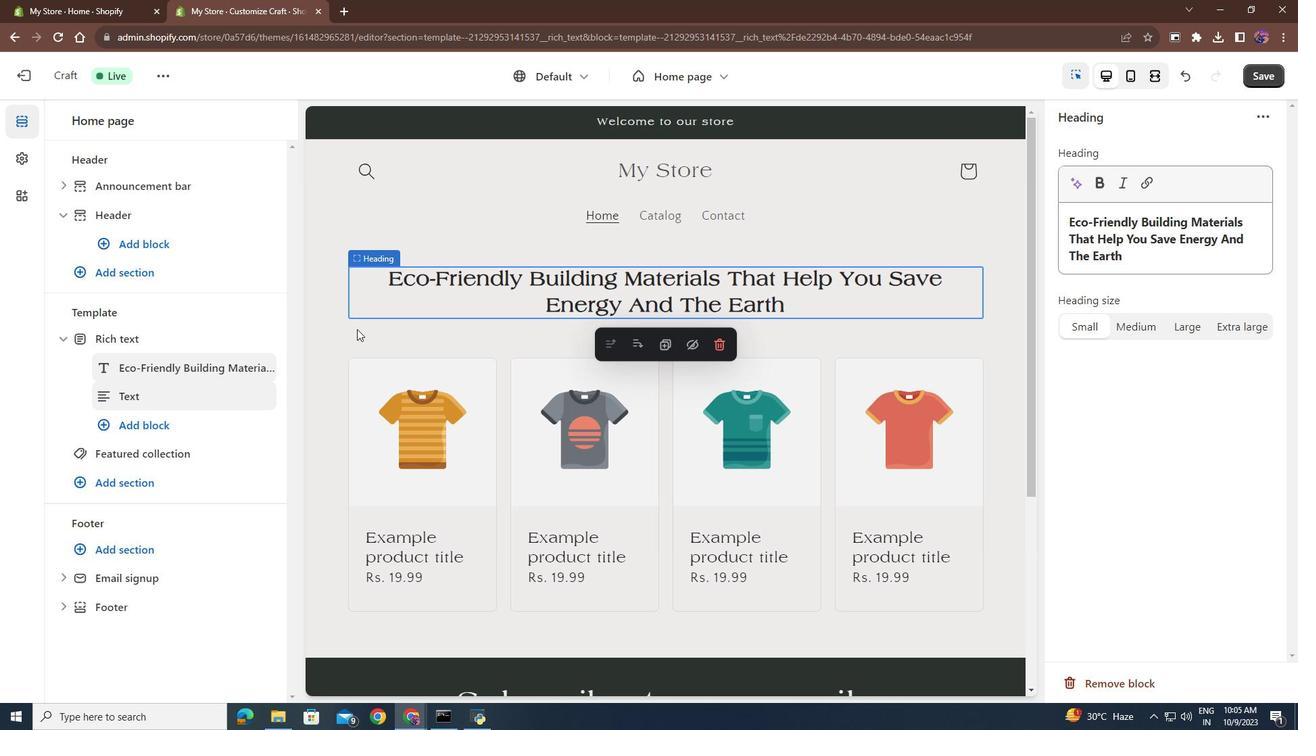 
Action: Mouse scrolled (357, 328) with delta (0, 0)
Screenshot: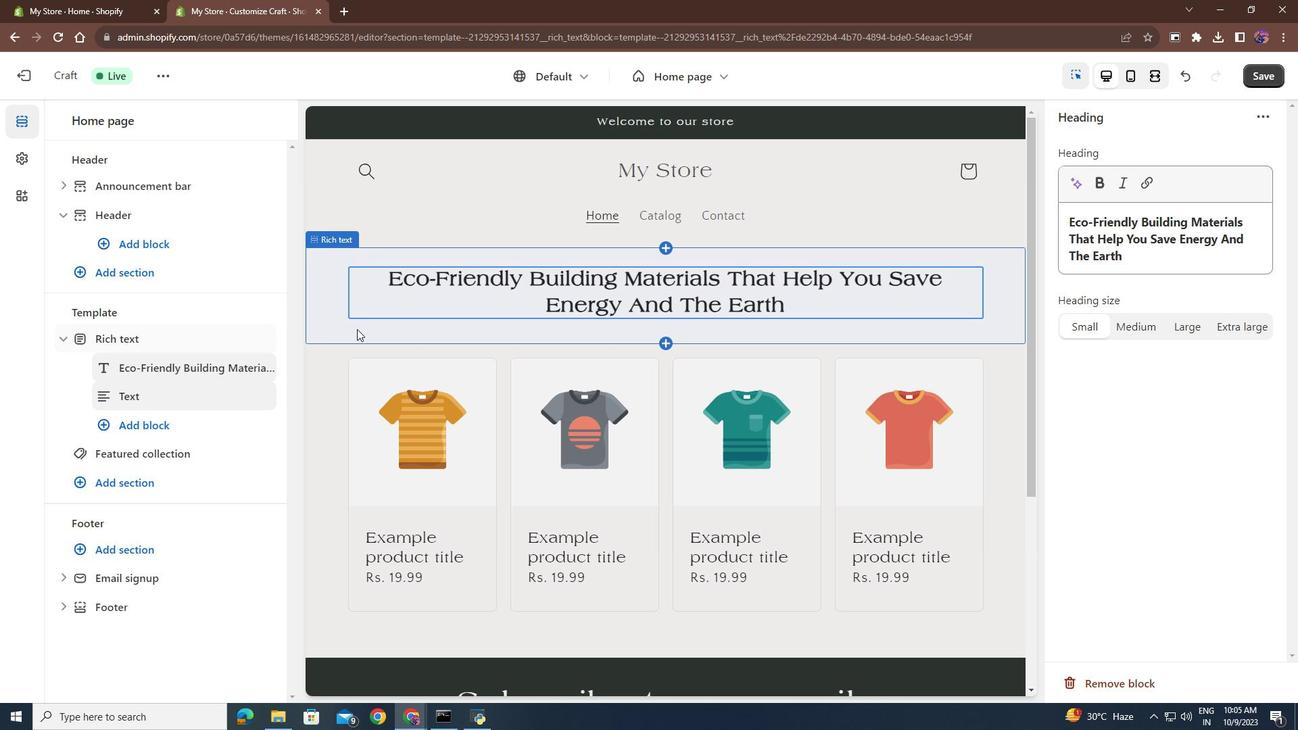 
Action: Mouse scrolled (357, 328) with delta (0, 0)
Screenshot: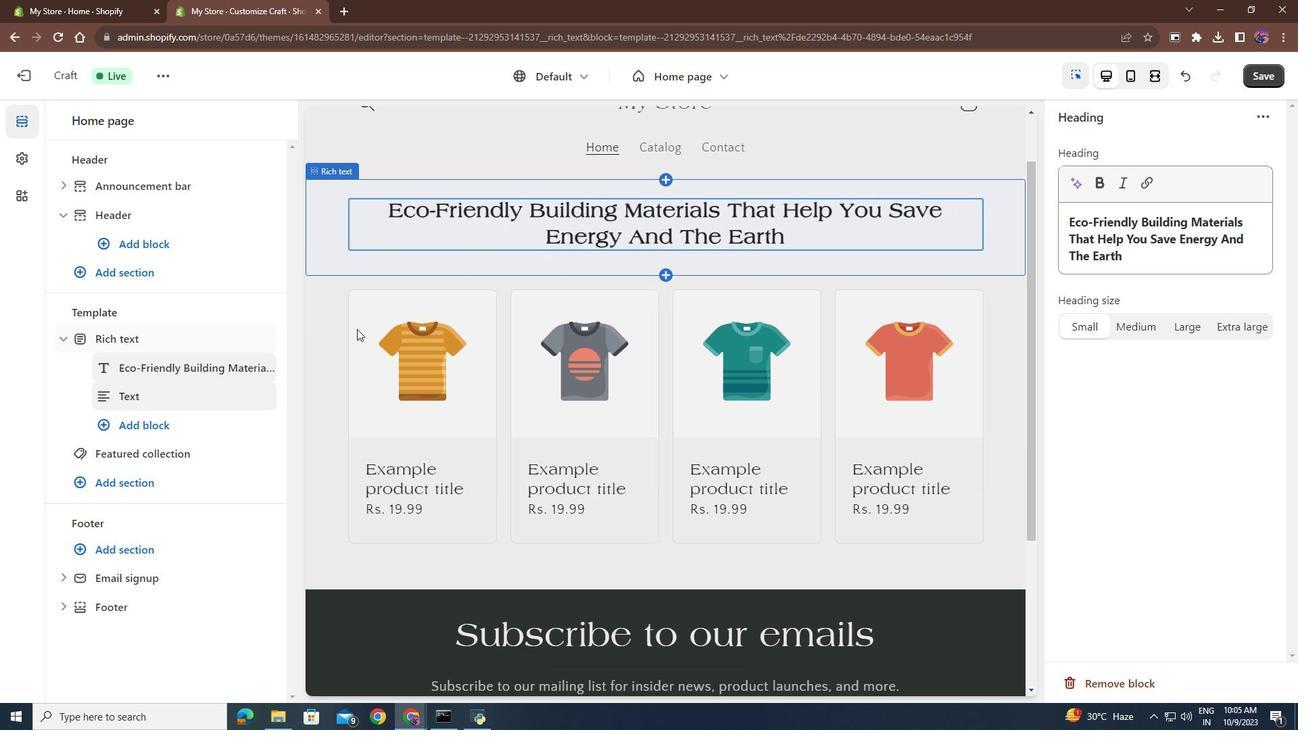 
Action: Mouse moved to (155, 390)
Screenshot: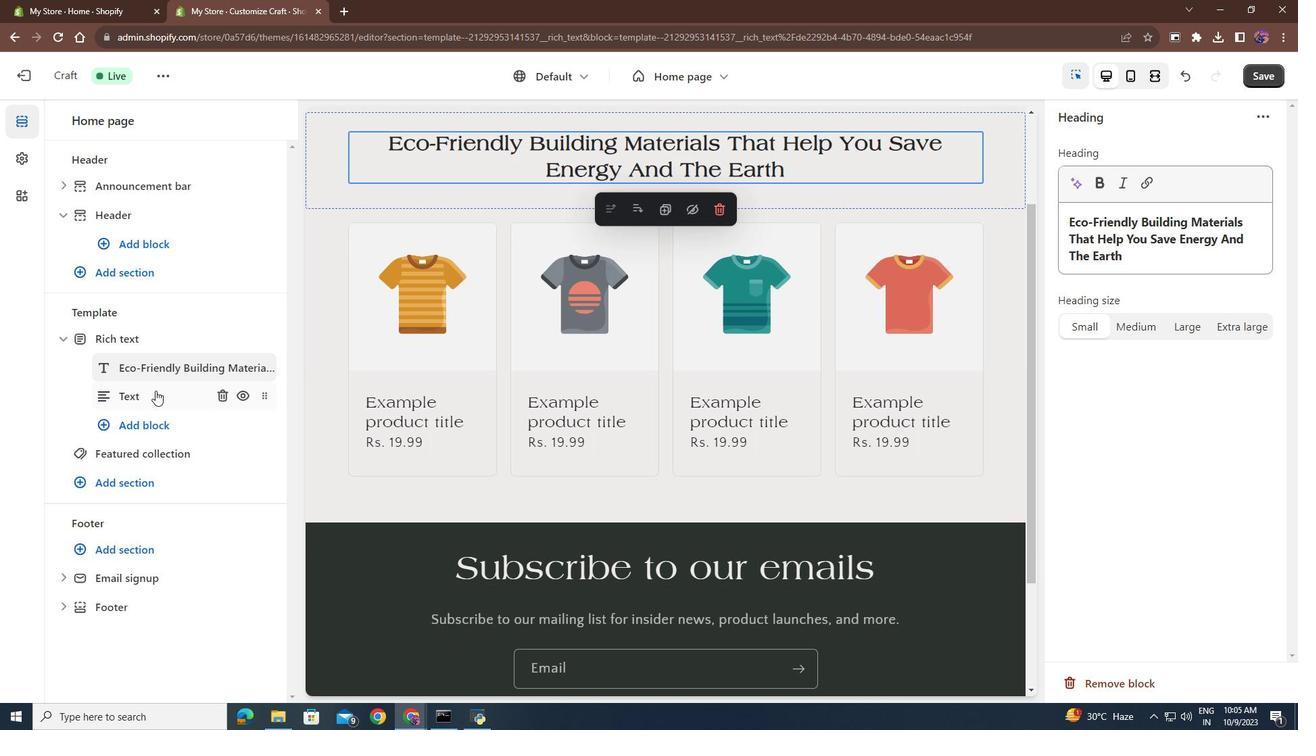 
Action: Mouse pressed left at (155, 390)
Screenshot: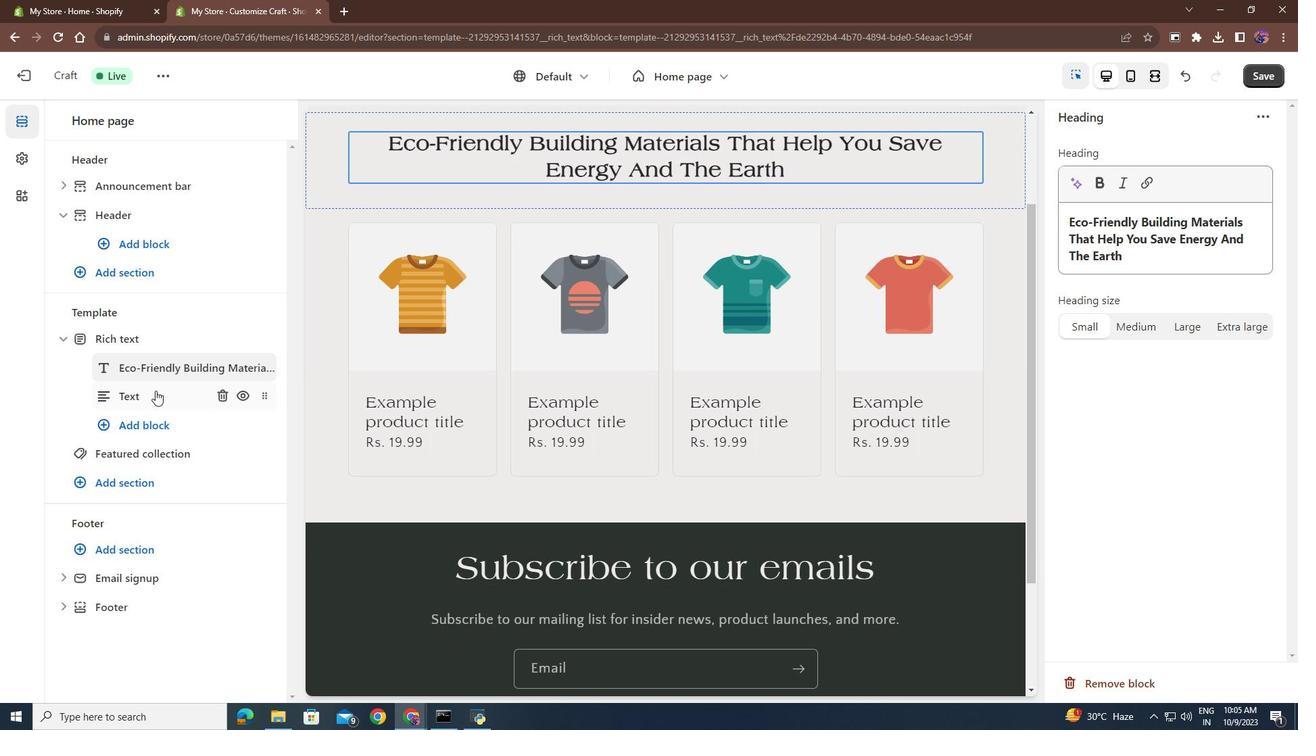
Action: Mouse moved to (222, 394)
Screenshot: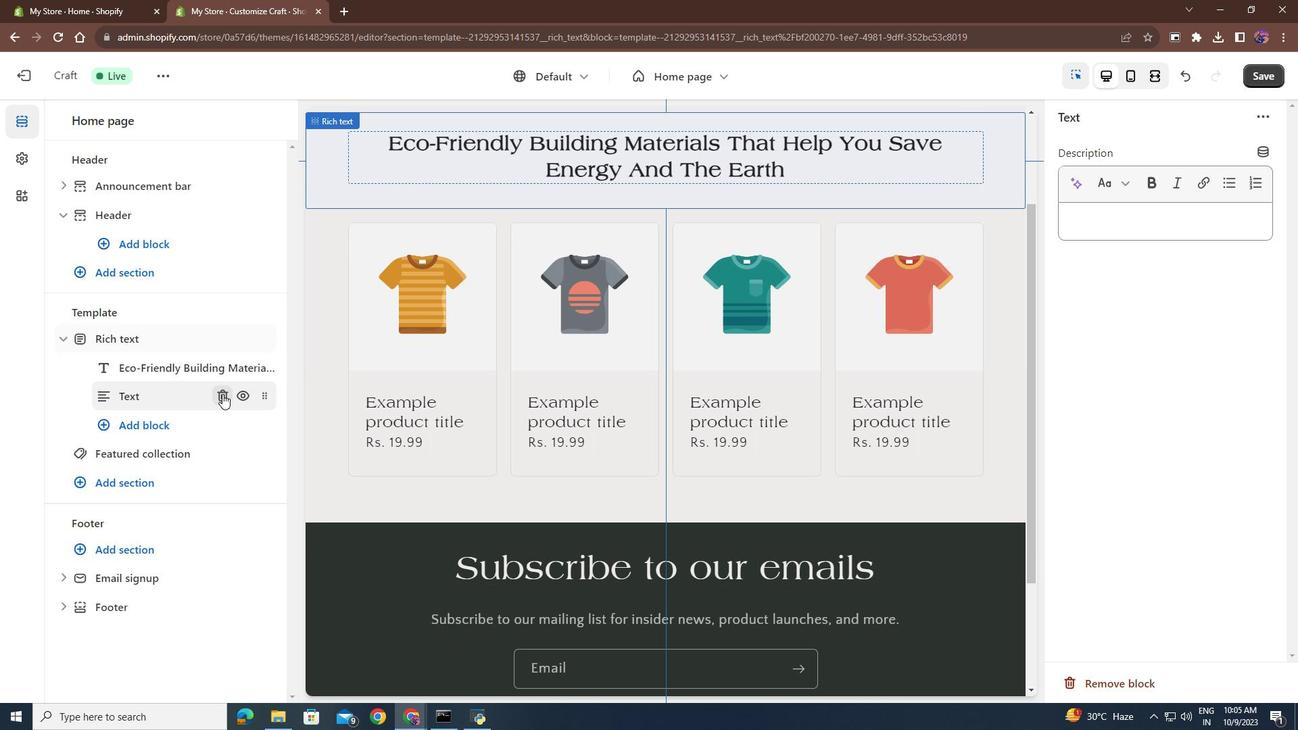 
Action: Mouse pressed left at (222, 394)
Screenshot: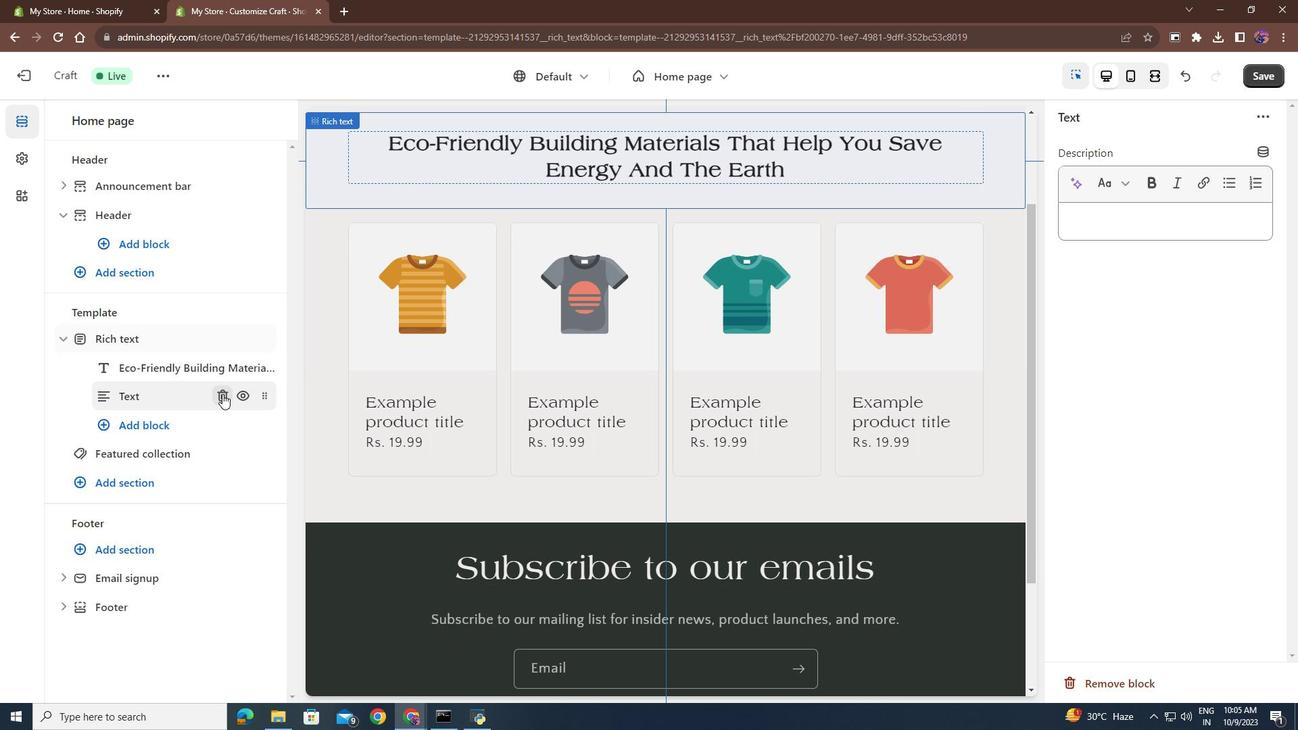 
Action: Mouse moved to (200, 375)
Screenshot: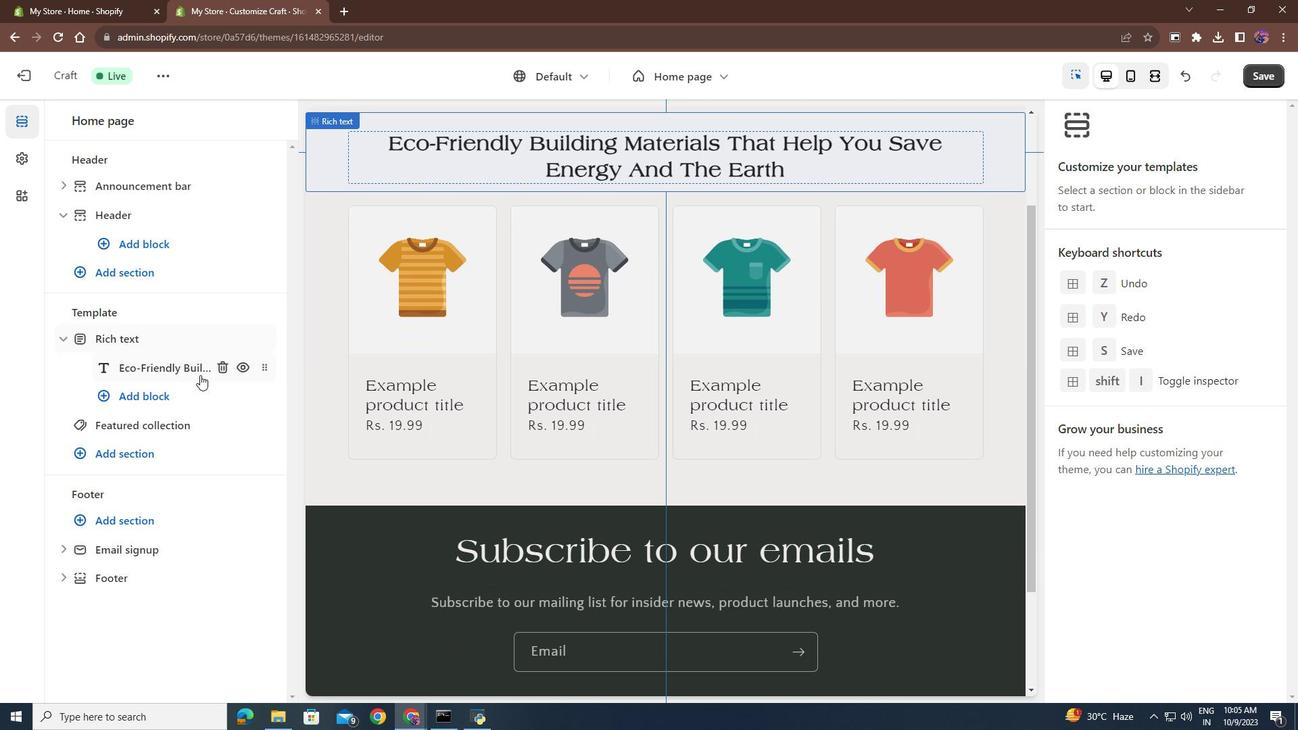 
Action: Mouse scrolled (200, 376) with delta (0, 0)
Screenshot: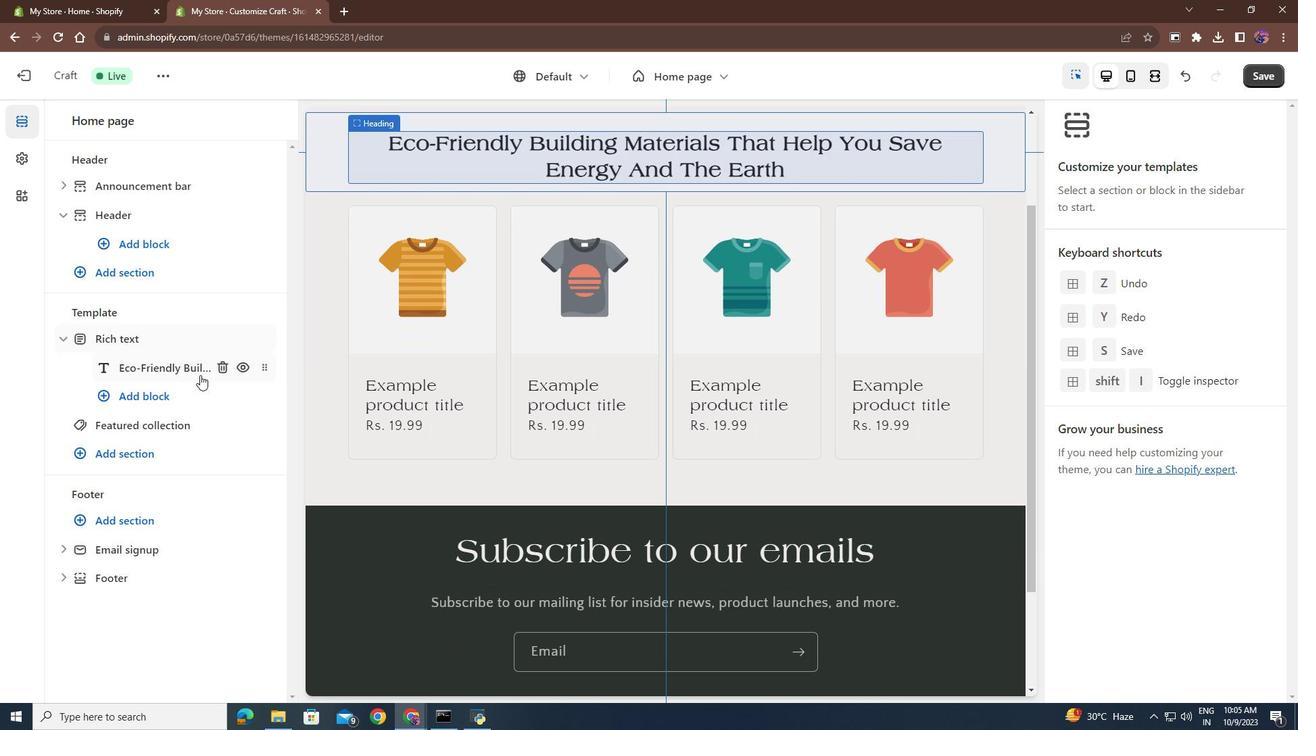 
Action: Mouse moved to (222, 366)
Screenshot: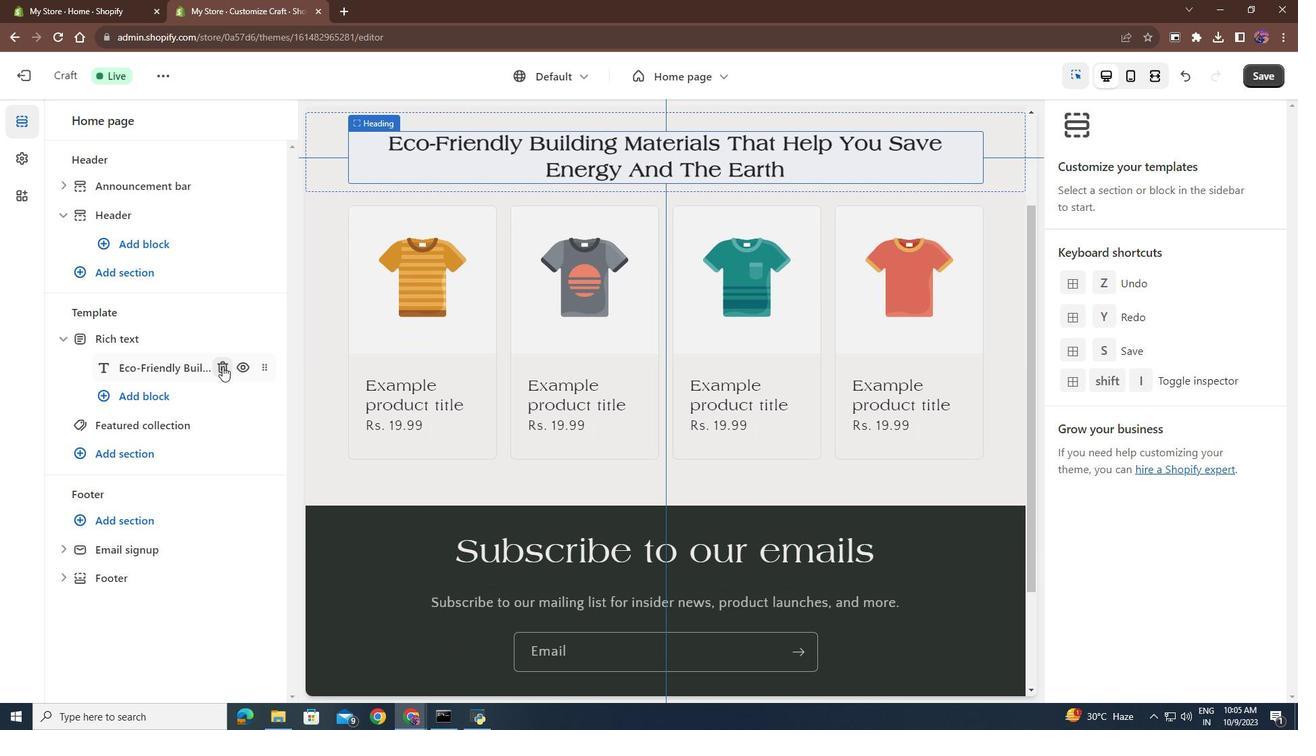 
Action: Mouse pressed left at (222, 366)
Screenshot: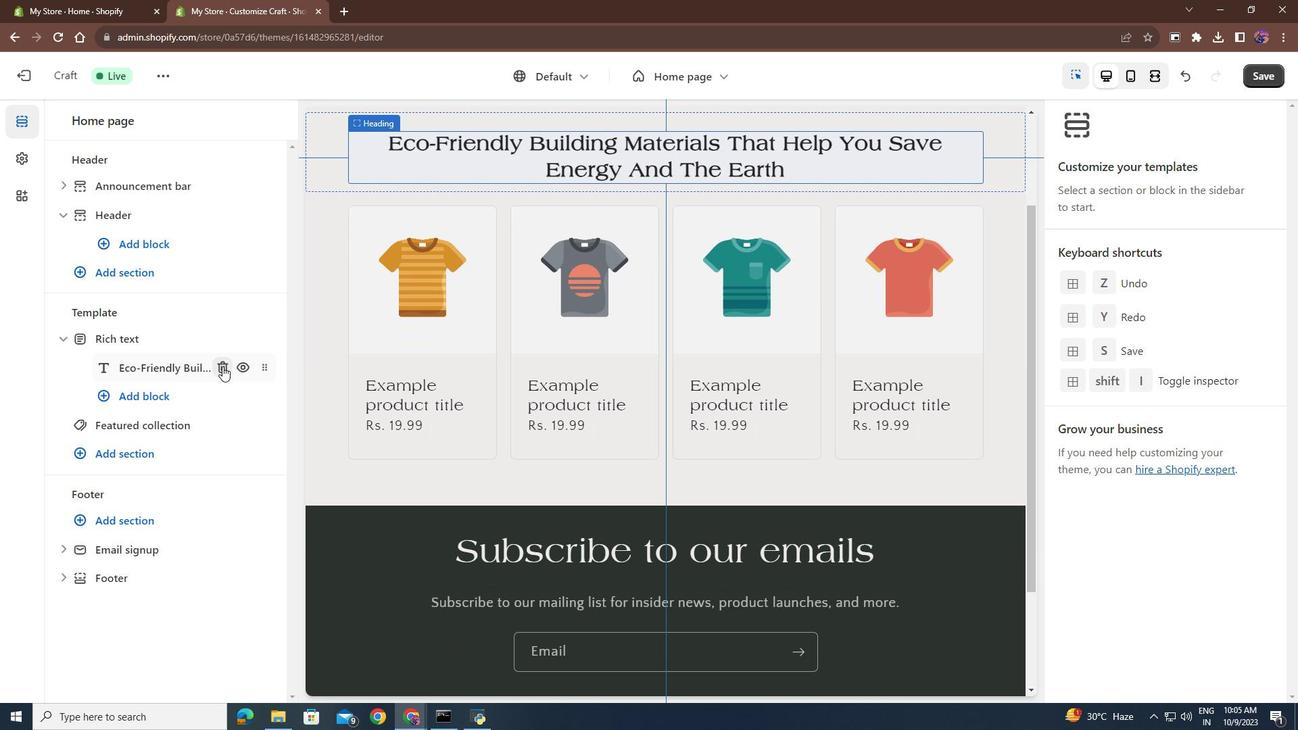 
Action: Mouse moved to (185, 399)
Screenshot: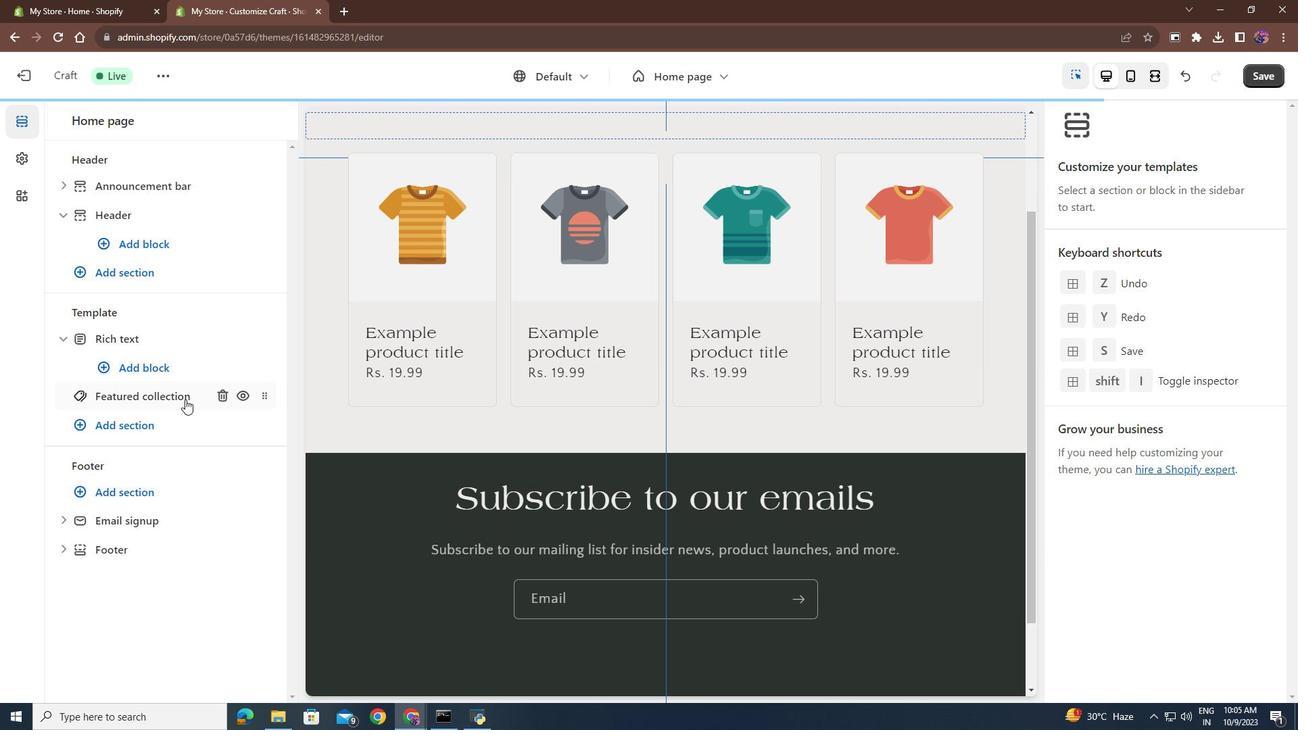 
Action: Mouse scrolled (185, 400) with delta (0, 0)
Screenshot: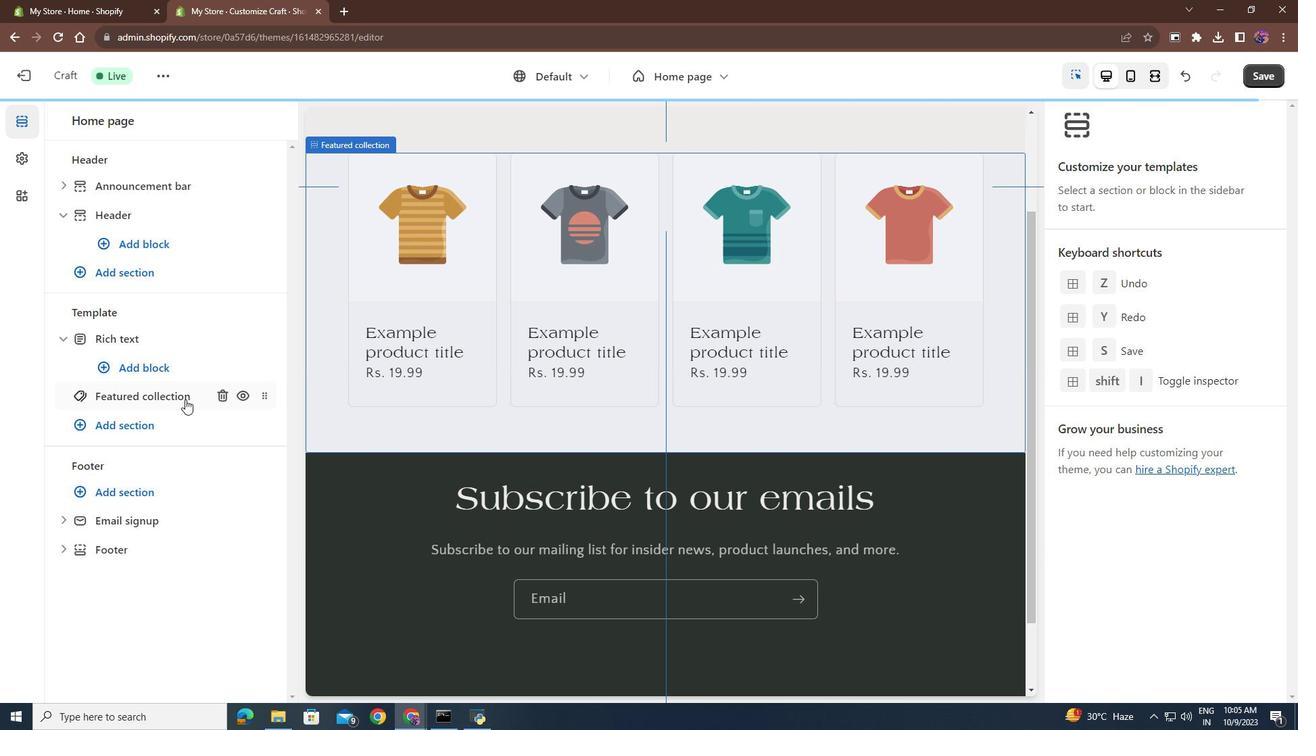 
Action: Mouse moved to (185, 399)
Screenshot: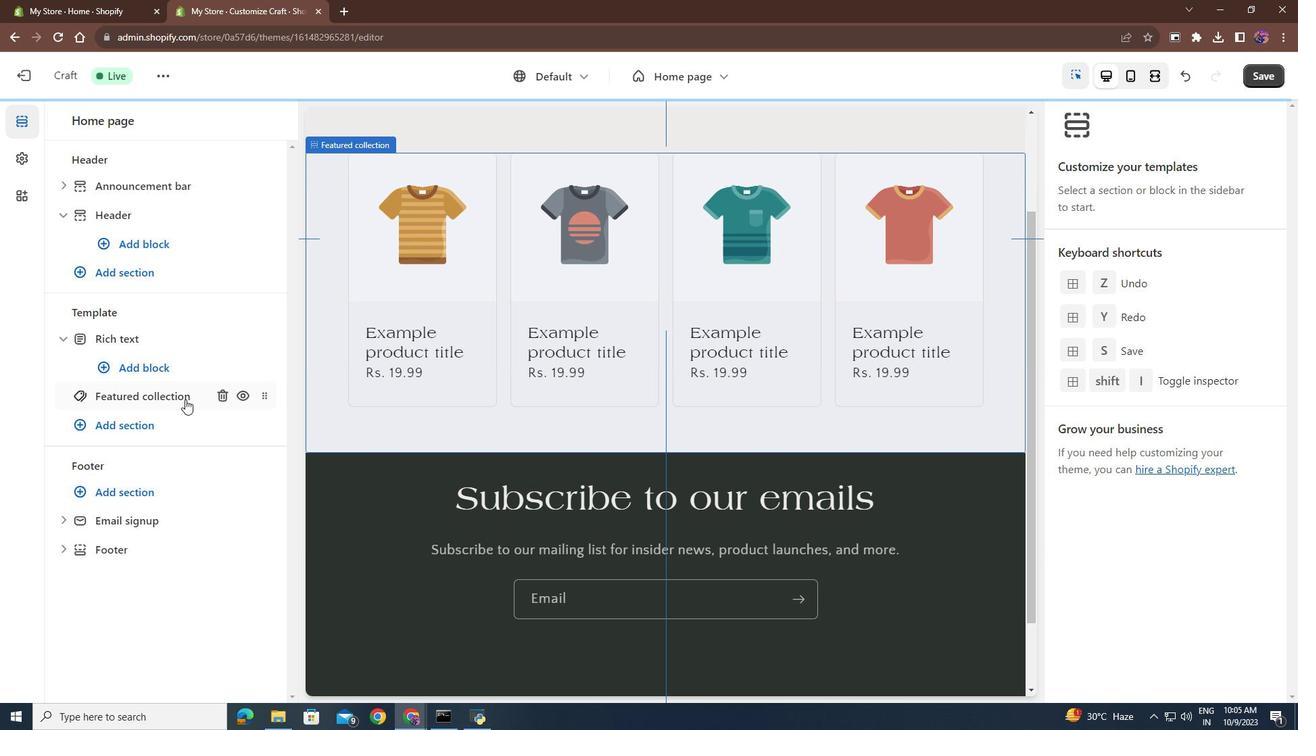 
Action: Mouse scrolled (185, 400) with delta (0, 0)
Screenshot: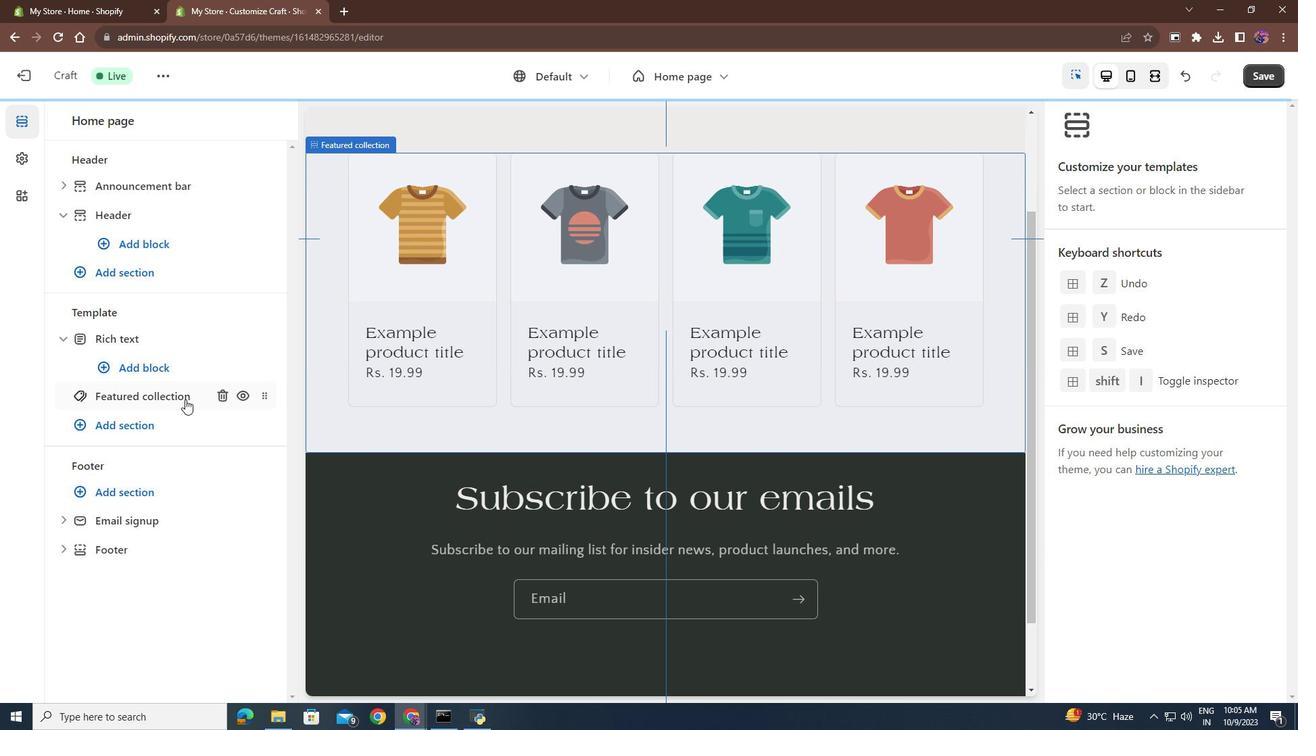 
Action: Mouse scrolled (185, 400) with delta (0, 0)
Screenshot: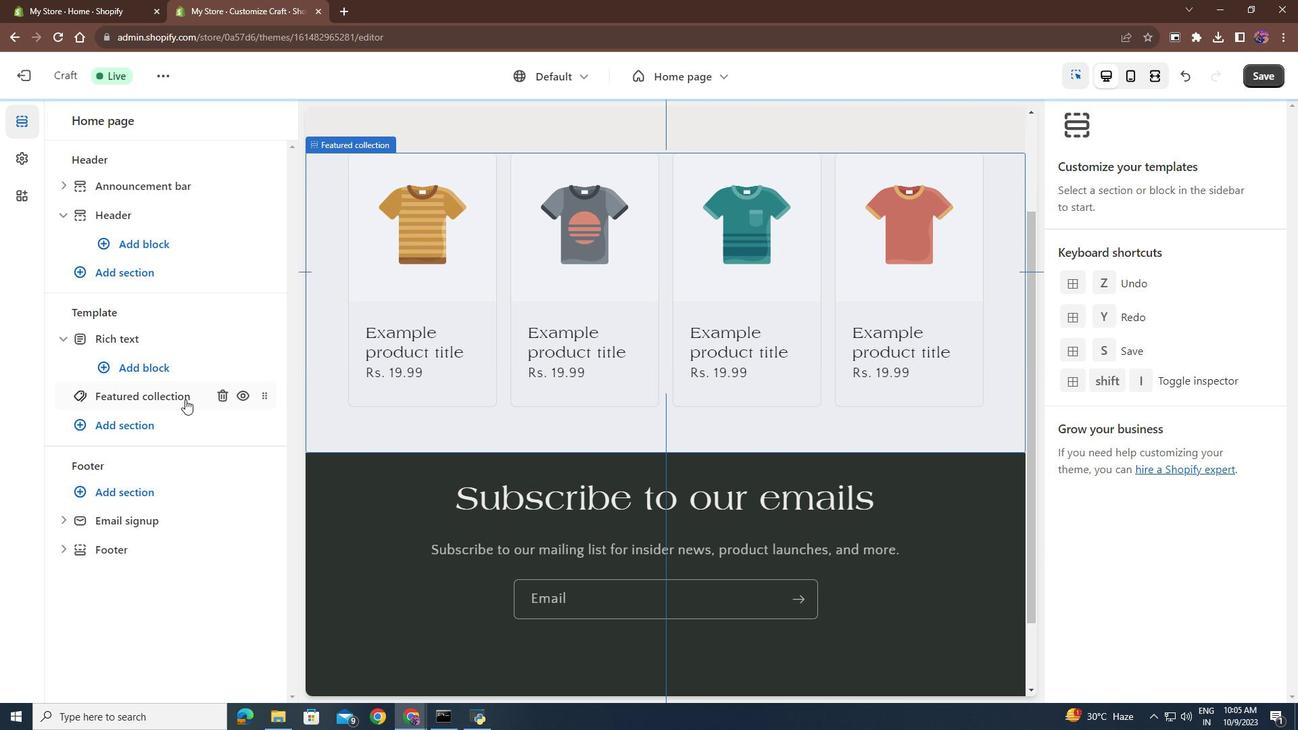 
Action: Mouse moved to (422, 368)
Screenshot: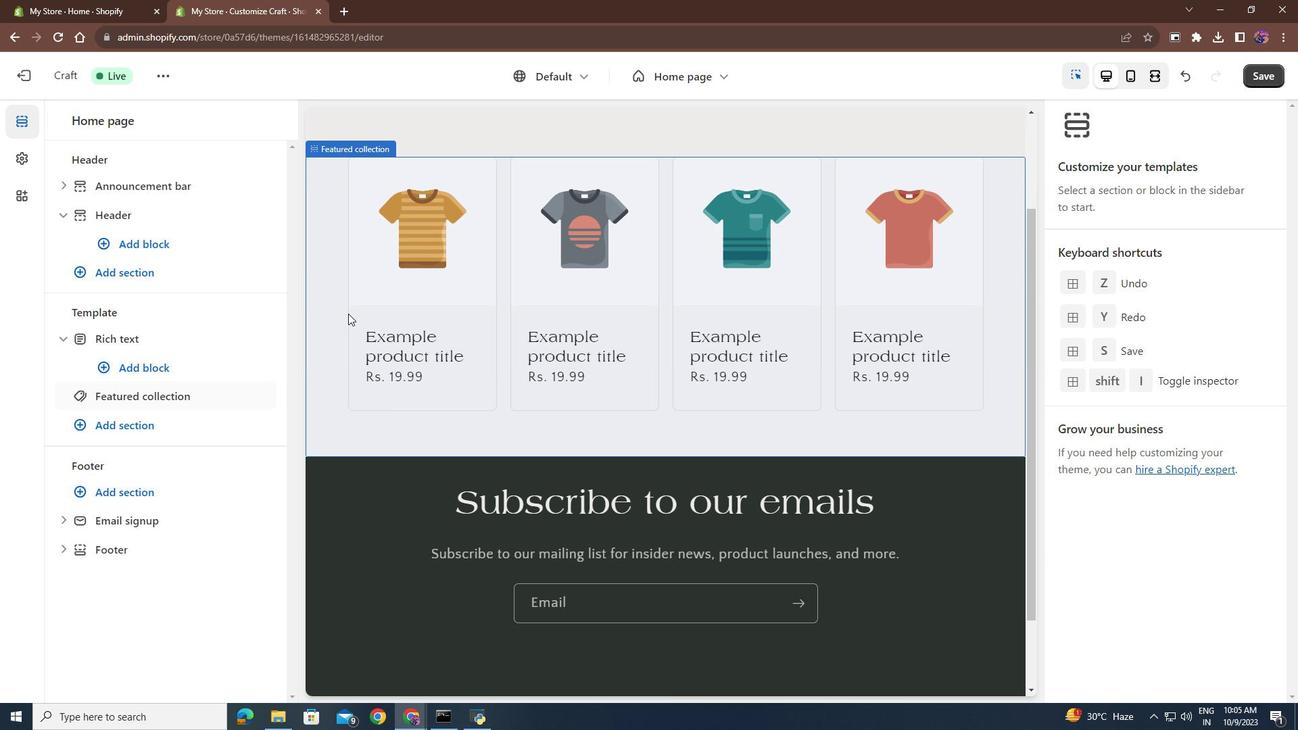 
Action: Mouse scrolled (422, 369) with delta (0, 0)
Screenshot: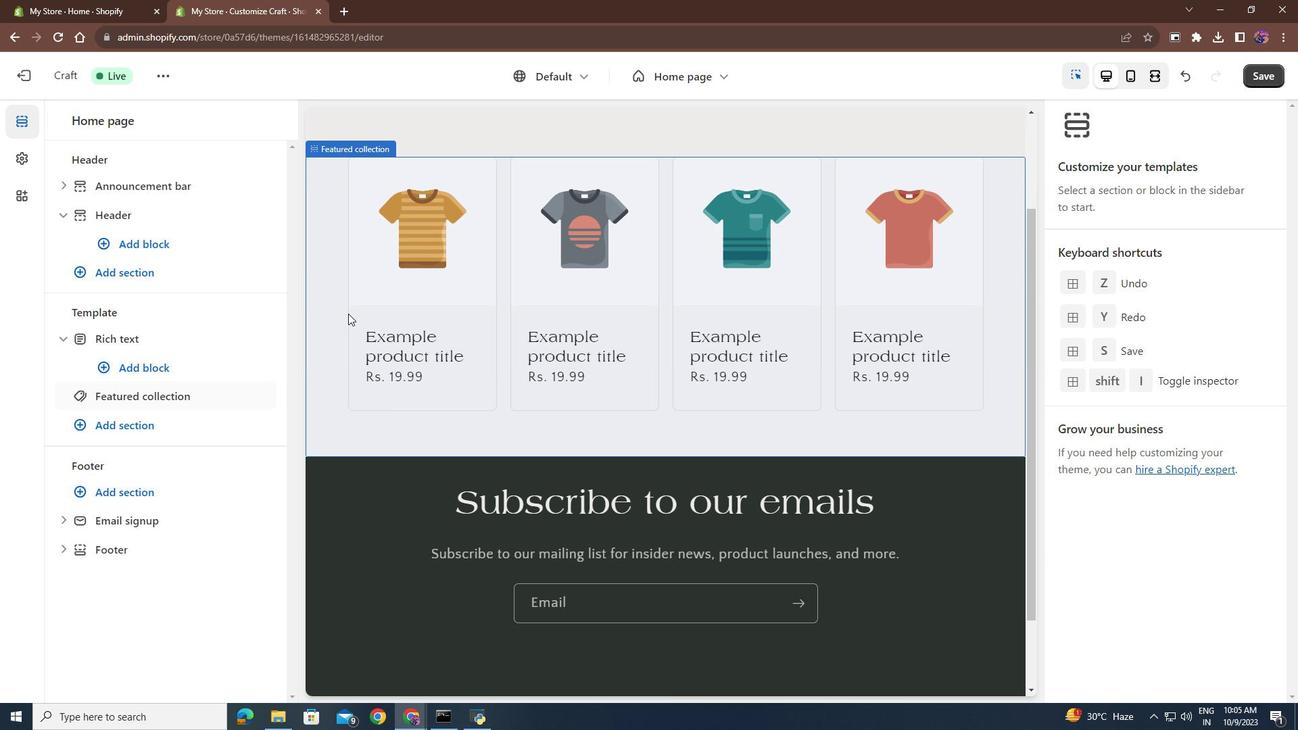 
Action: Mouse moved to (238, 198)
Screenshot: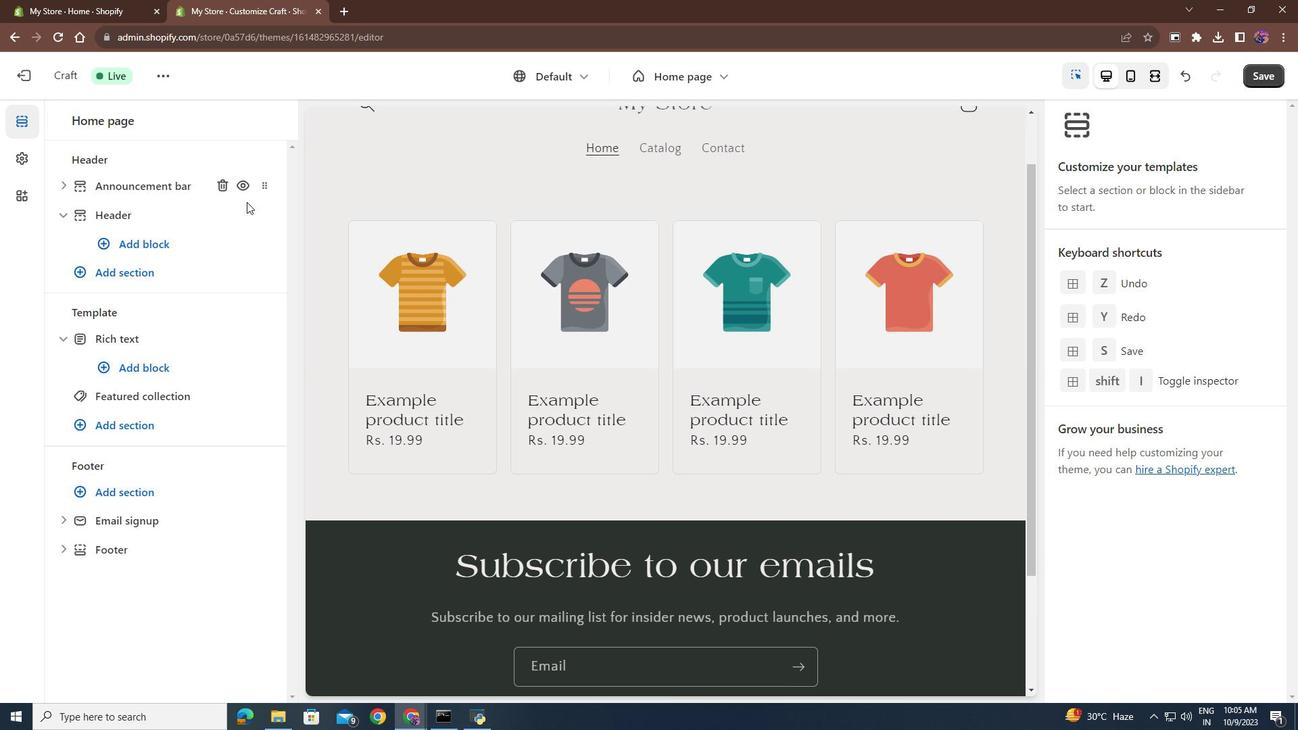 
Action: Mouse scrolled (238, 199) with delta (0, 0)
Screenshot: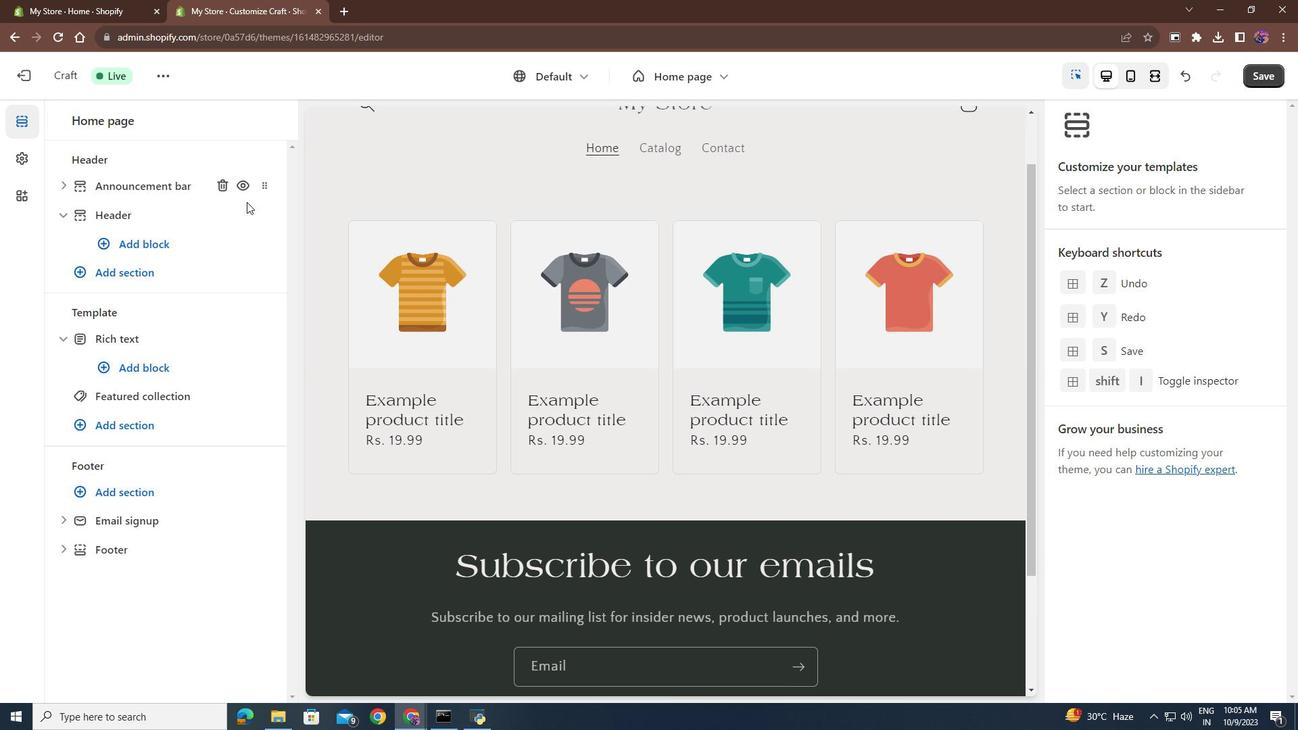 
Action: Mouse moved to (244, 200)
Screenshot: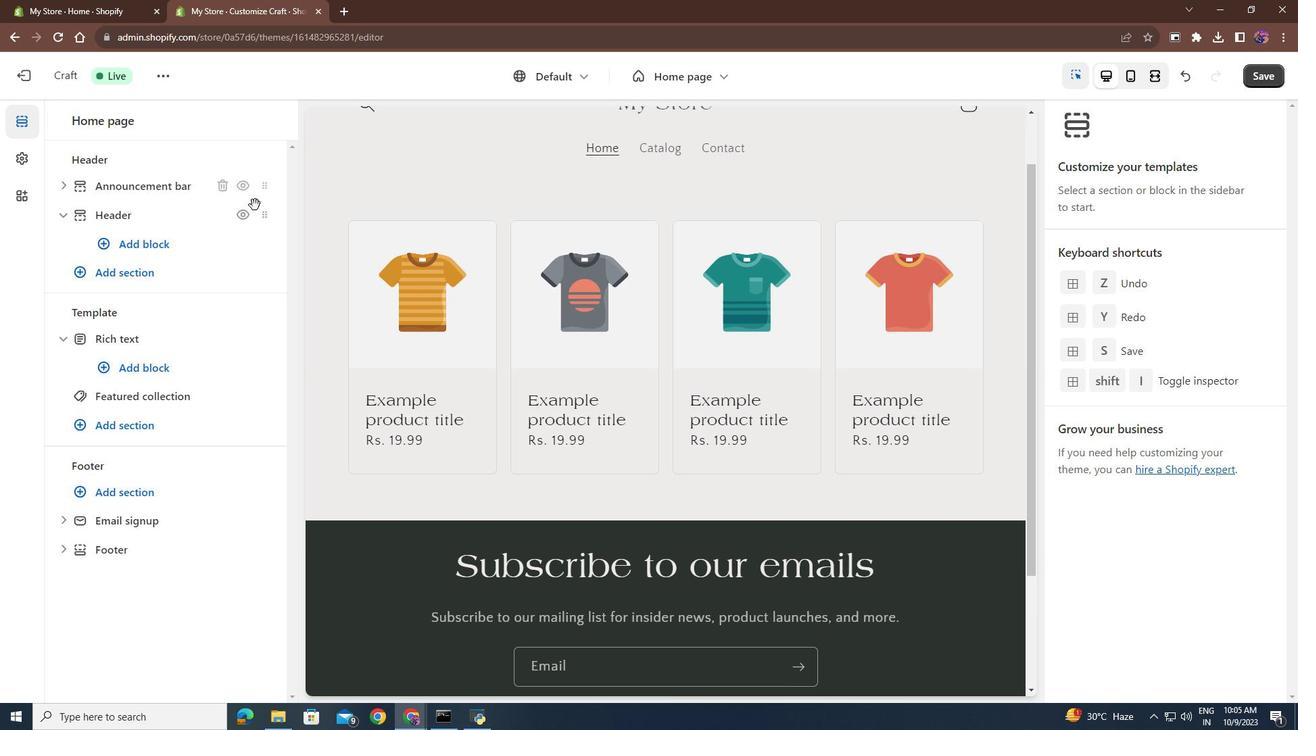 
Action: Mouse scrolled (244, 201) with delta (0, 0)
Screenshot: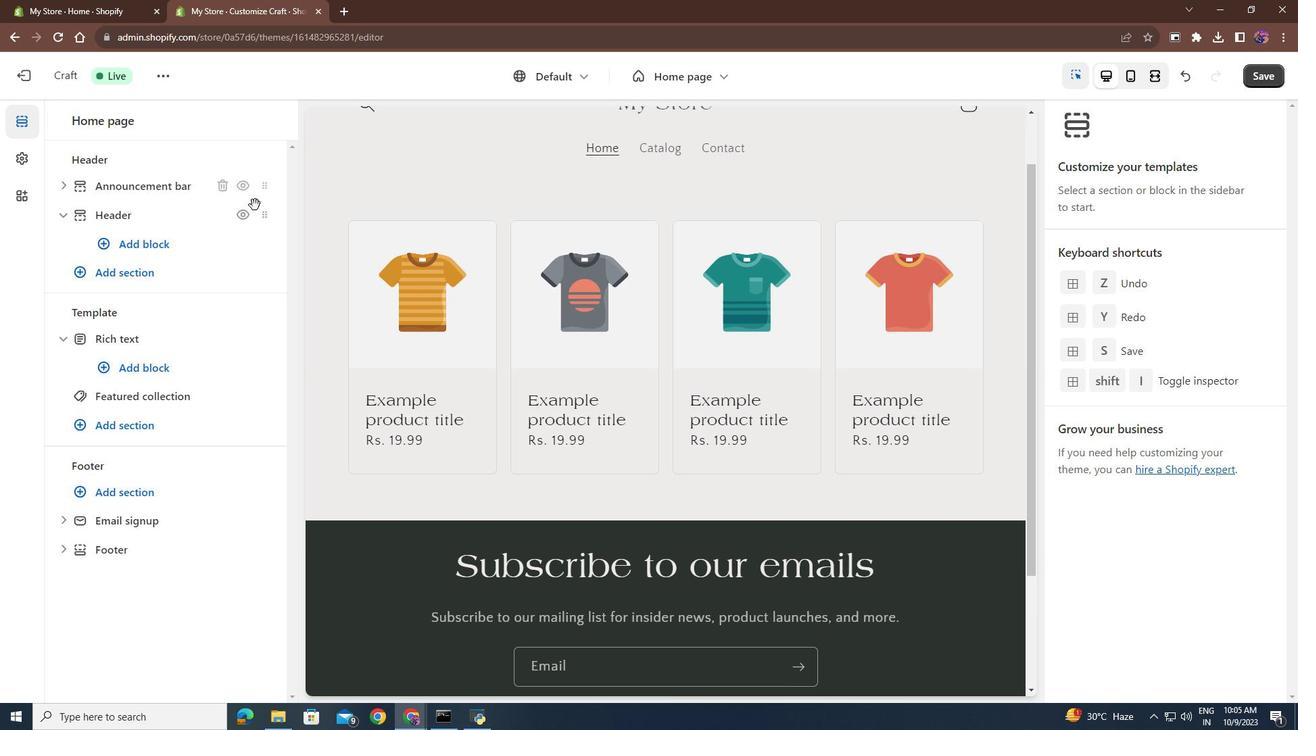 
Action: Mouse moved to (252, 203)
Screenshot: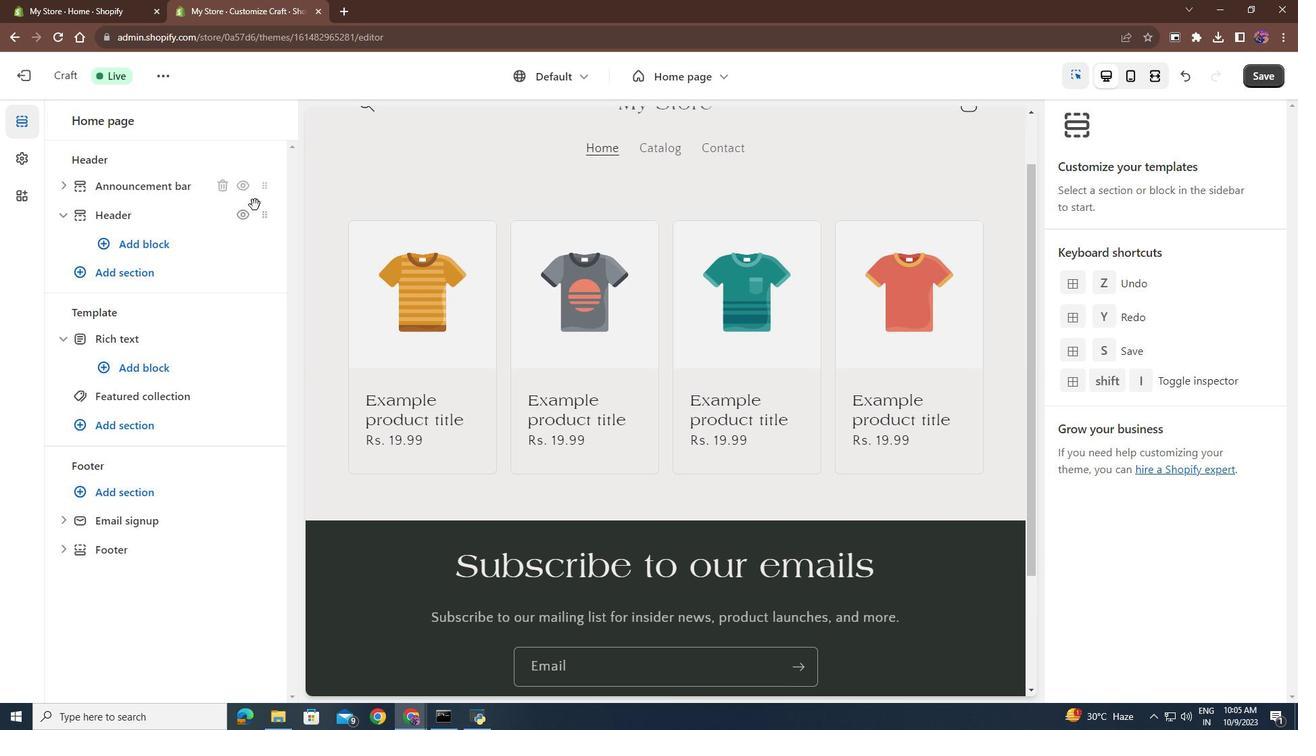 
Action: Mouse scrolled (252, 204) with delta (0, 0)
Screenshot: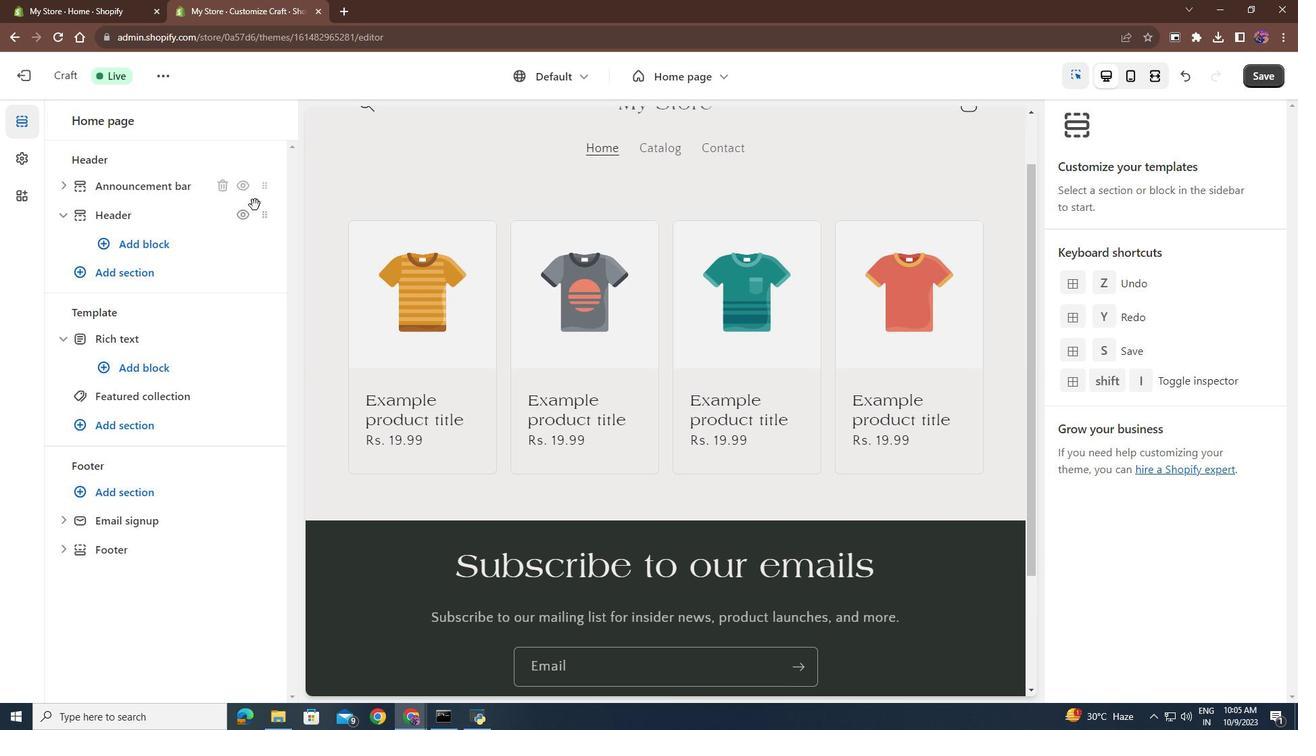 
Action: Mouse moved to (1270, 77)
Screenshot: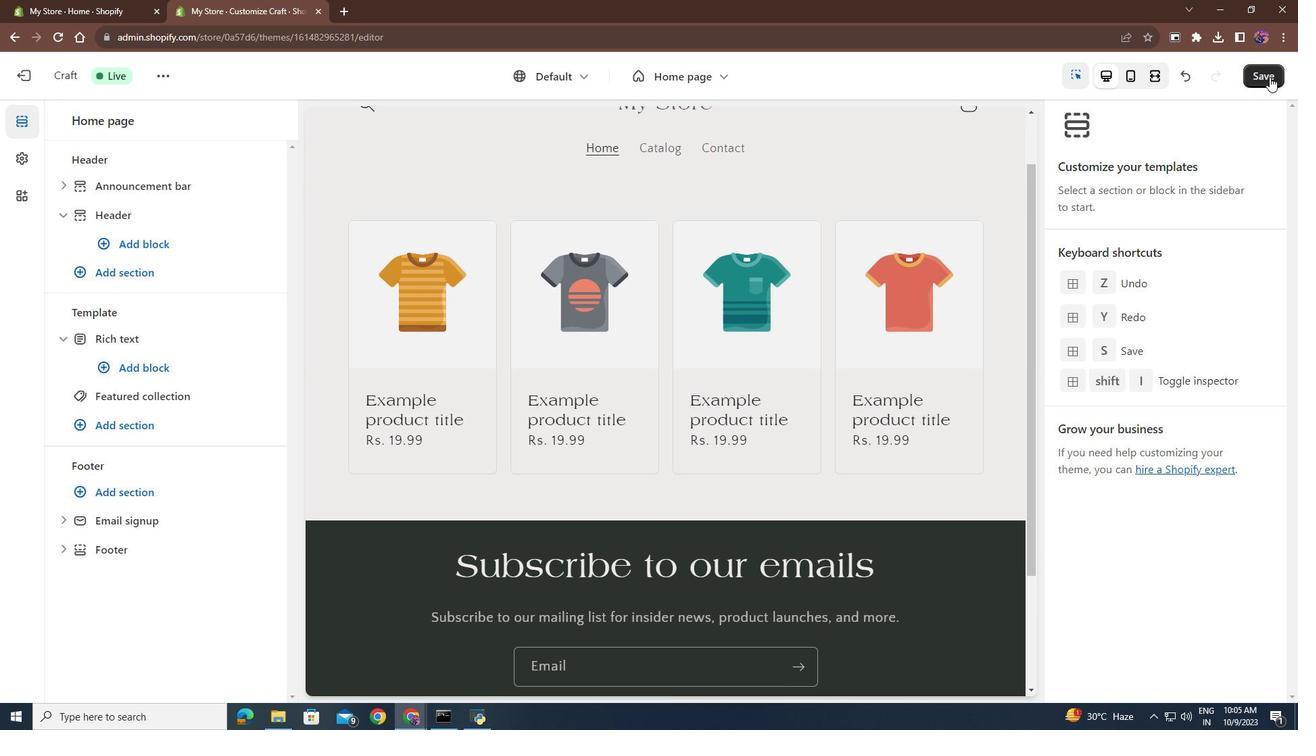 
Action: Mouse pressed left at (1270, 77)
Screenshot: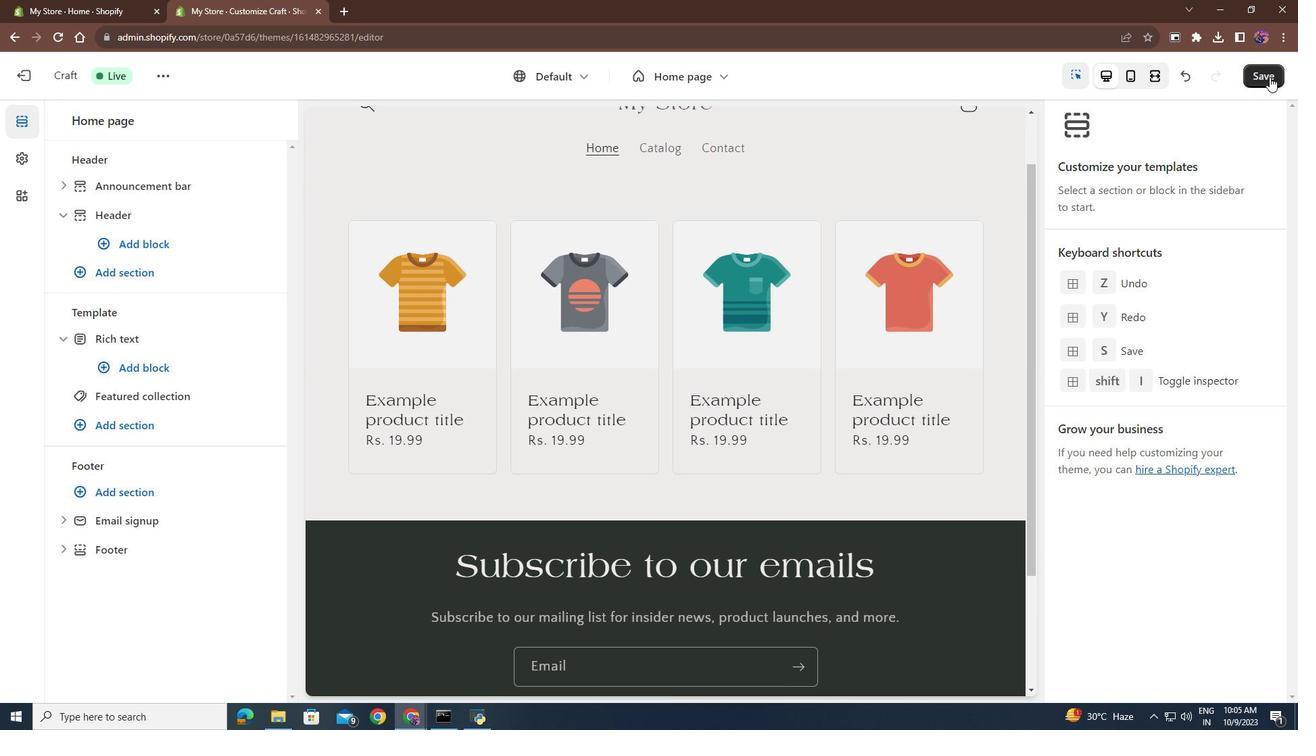 
Action: Mouse moved to (521, 349)
Screenshot: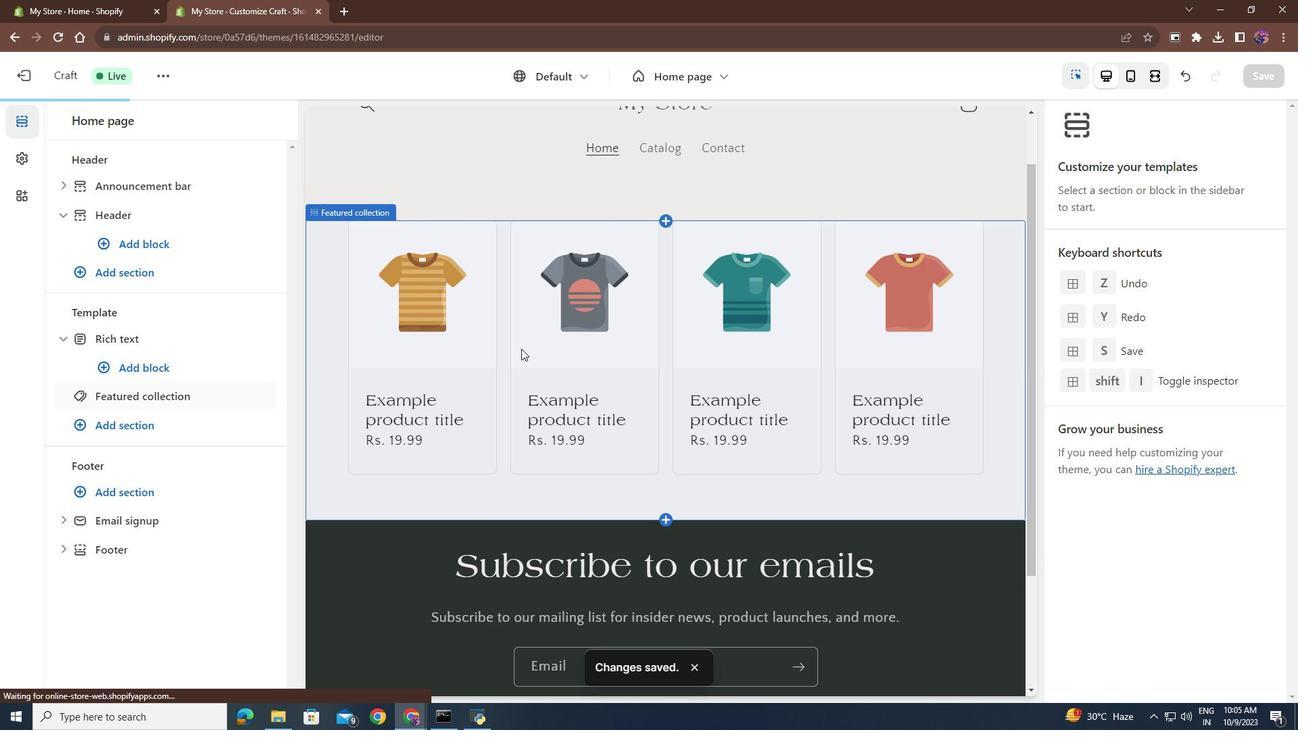 
Action: Mouse scrolled (521, 348) with delta (0, 0)
Screenshot: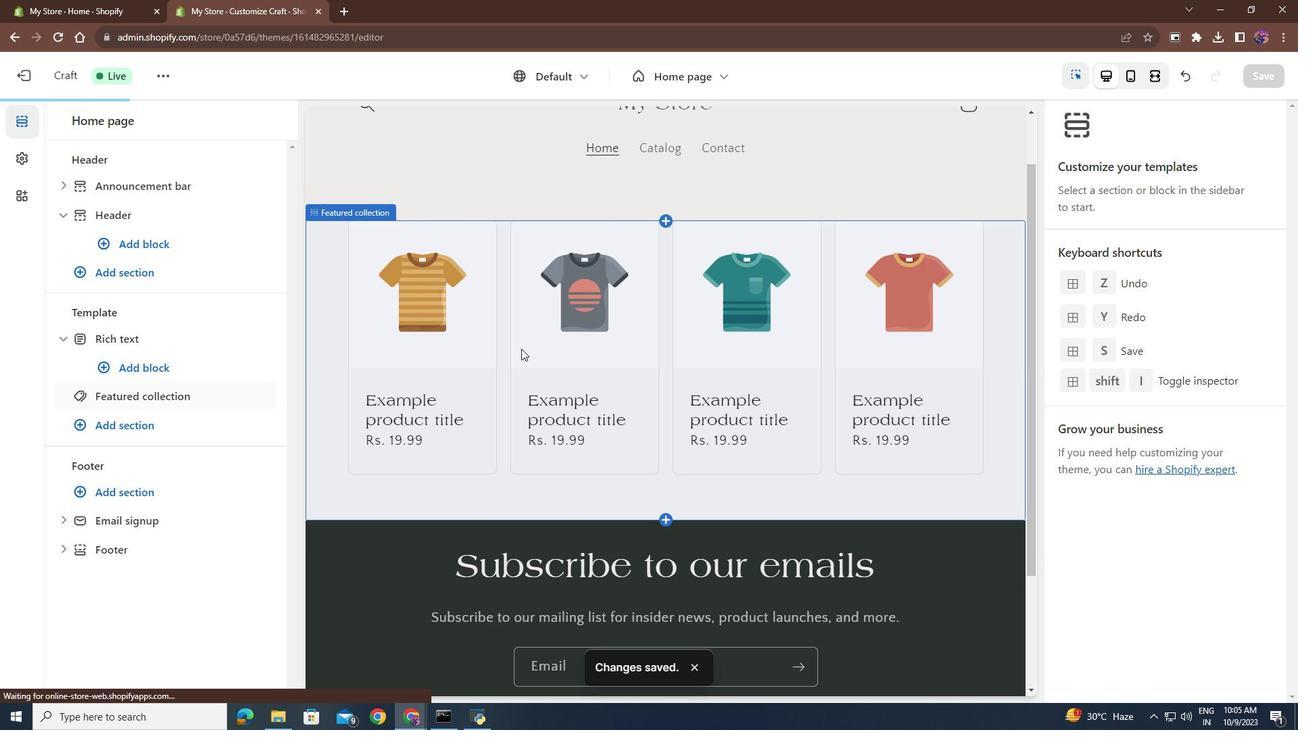 
Action: Mouse scrolled (521, 348) with delta (0, 0)
Screenshot: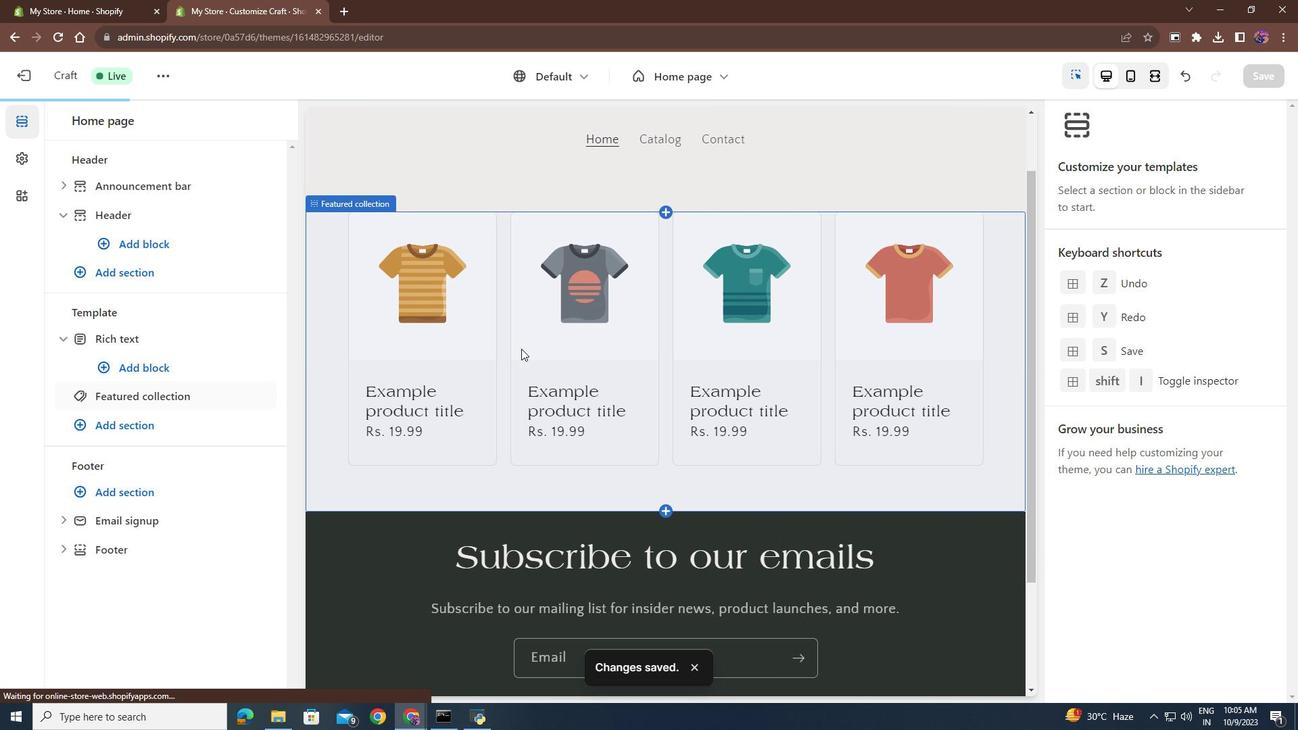 
Action: Mouse scrolled (521, 348) with delta (0, 0)
Screenshot: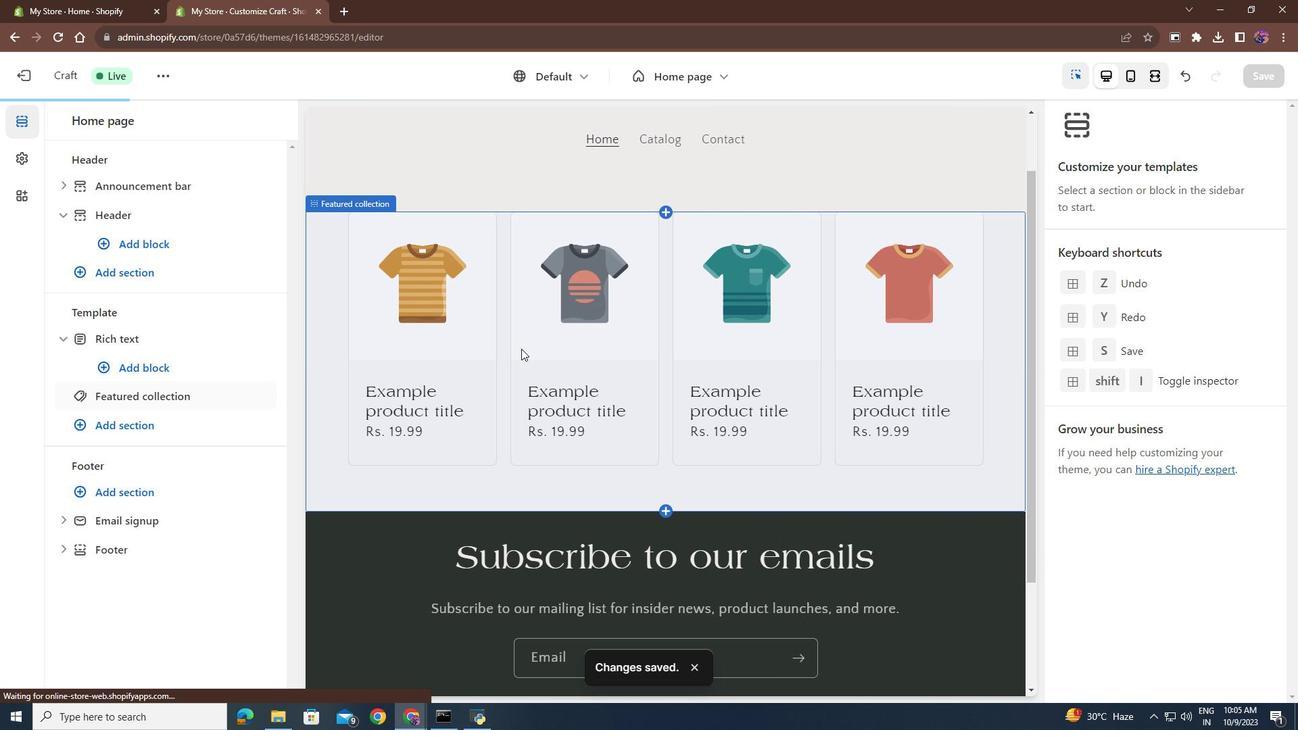 
Action: Mouse scrolled (521, 349) with delta (0, 0)
Screenshot: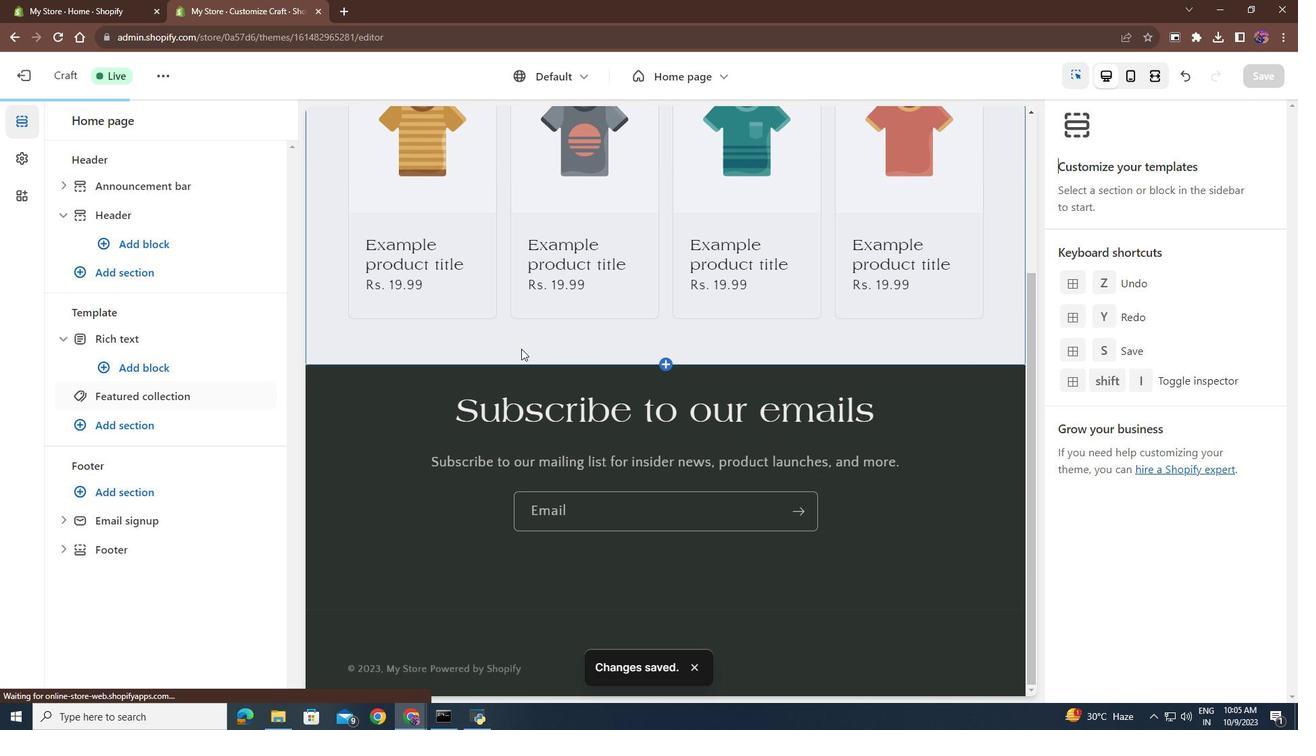 
Action: Mouse scrolled (521, 349) with delta (0, 0)
Screenshot: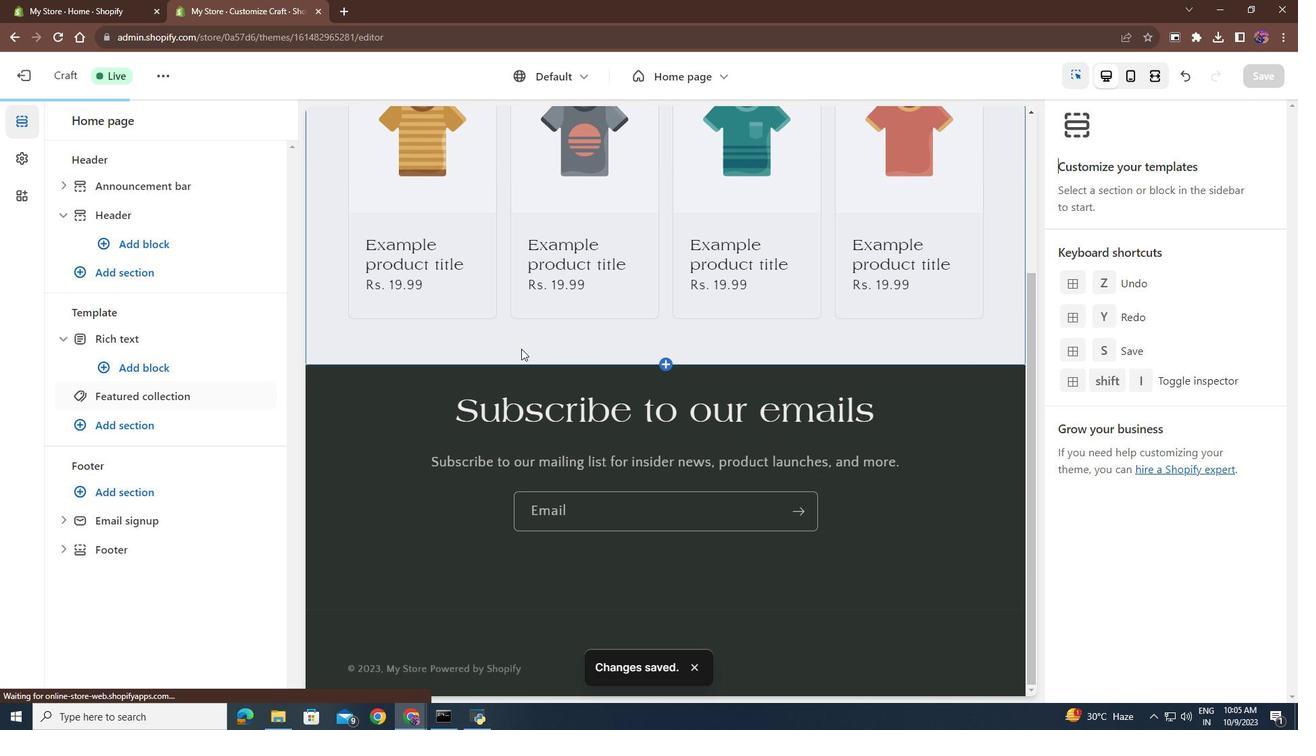 
Action: Mouse scrolled (521, 349) with delta (0, 0)
Screenshot: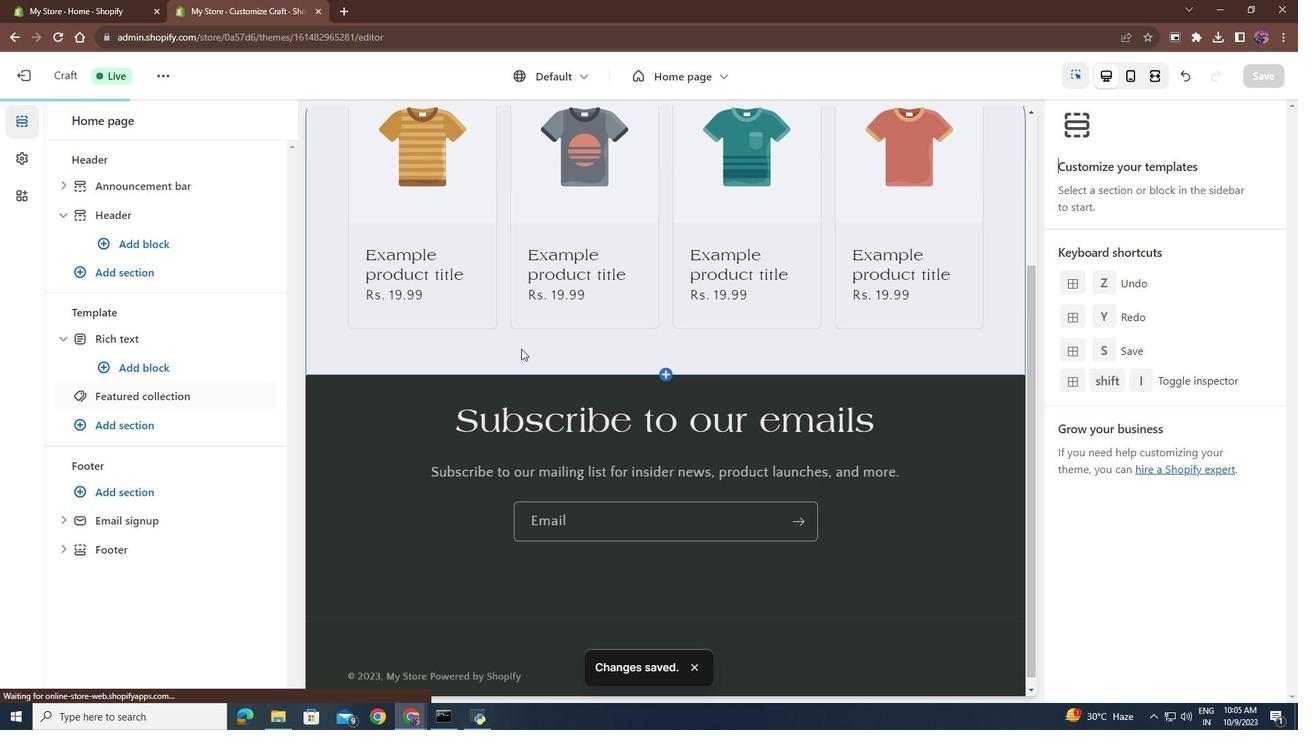 
Action: Mouse scrolled (521, 349) with delta (0, 0)
Screenshot: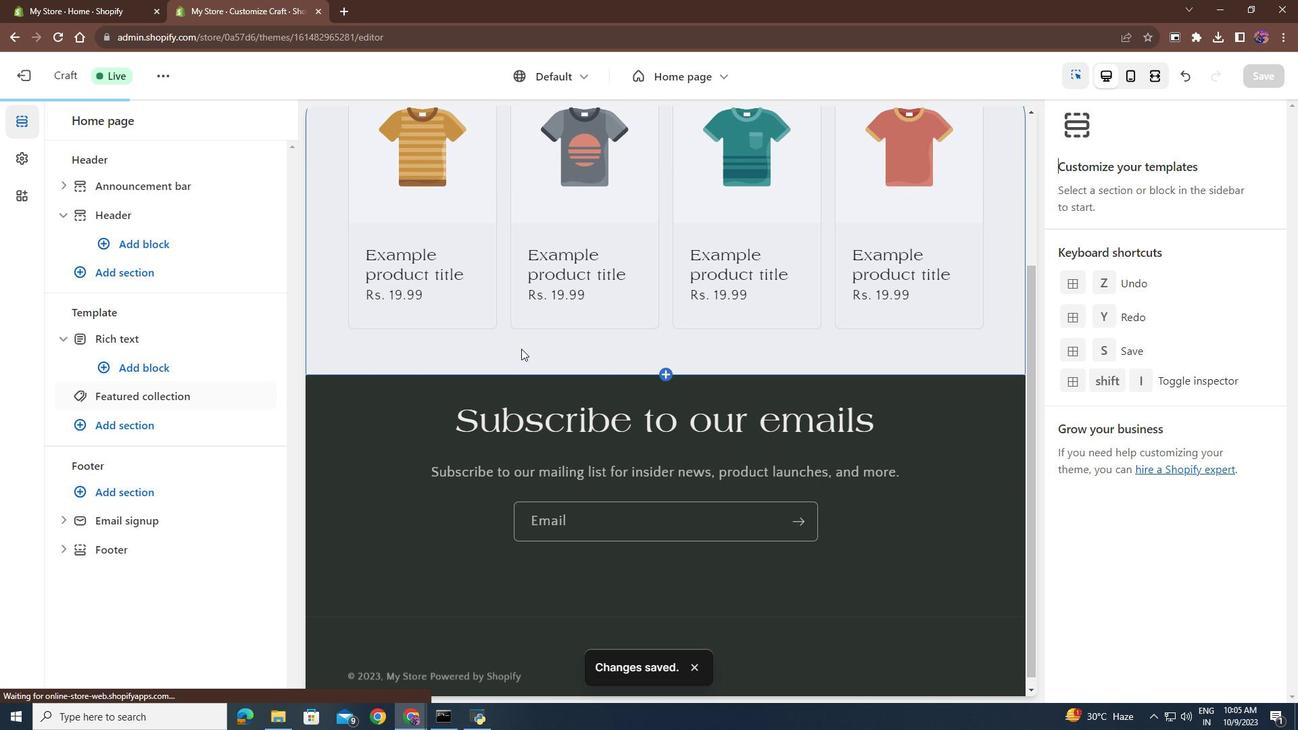 
Action: Mouse scrolled (521, 349) with delta (0, 0)
Screenshot: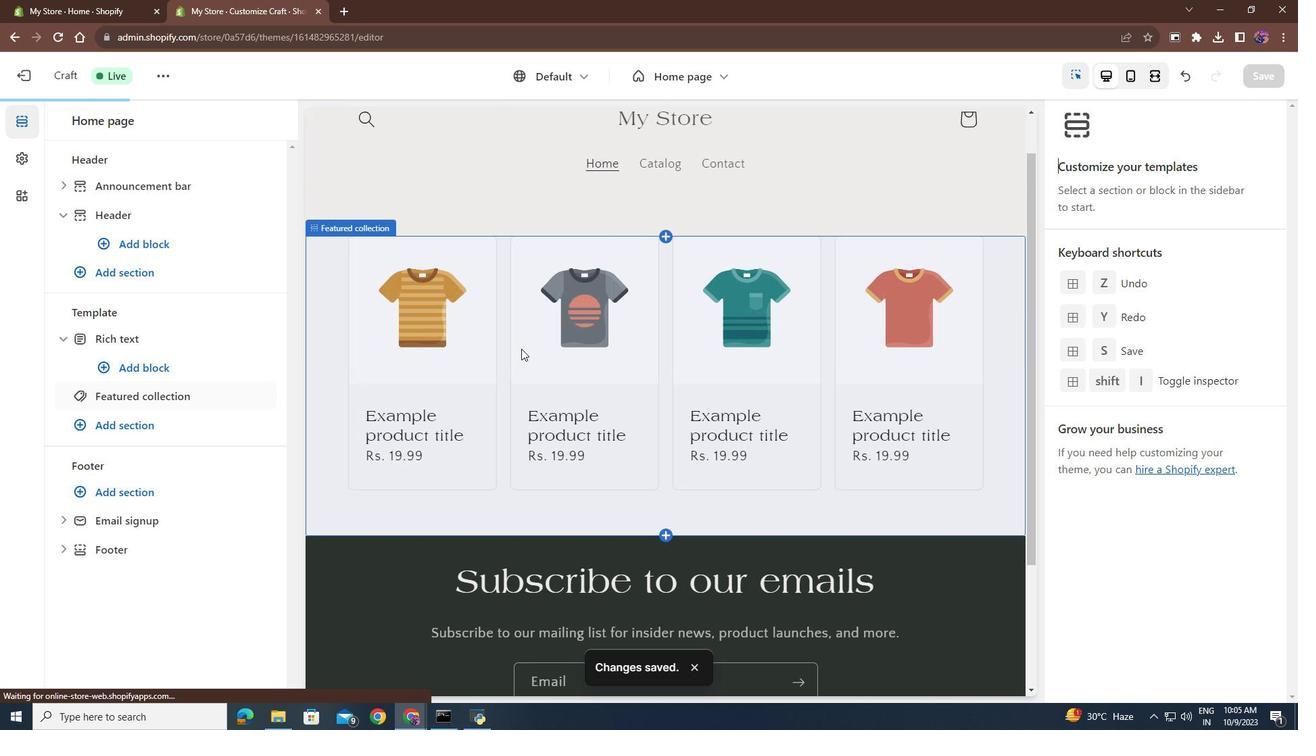 
Action: Mouse moved to (20, 74)
Screenshot: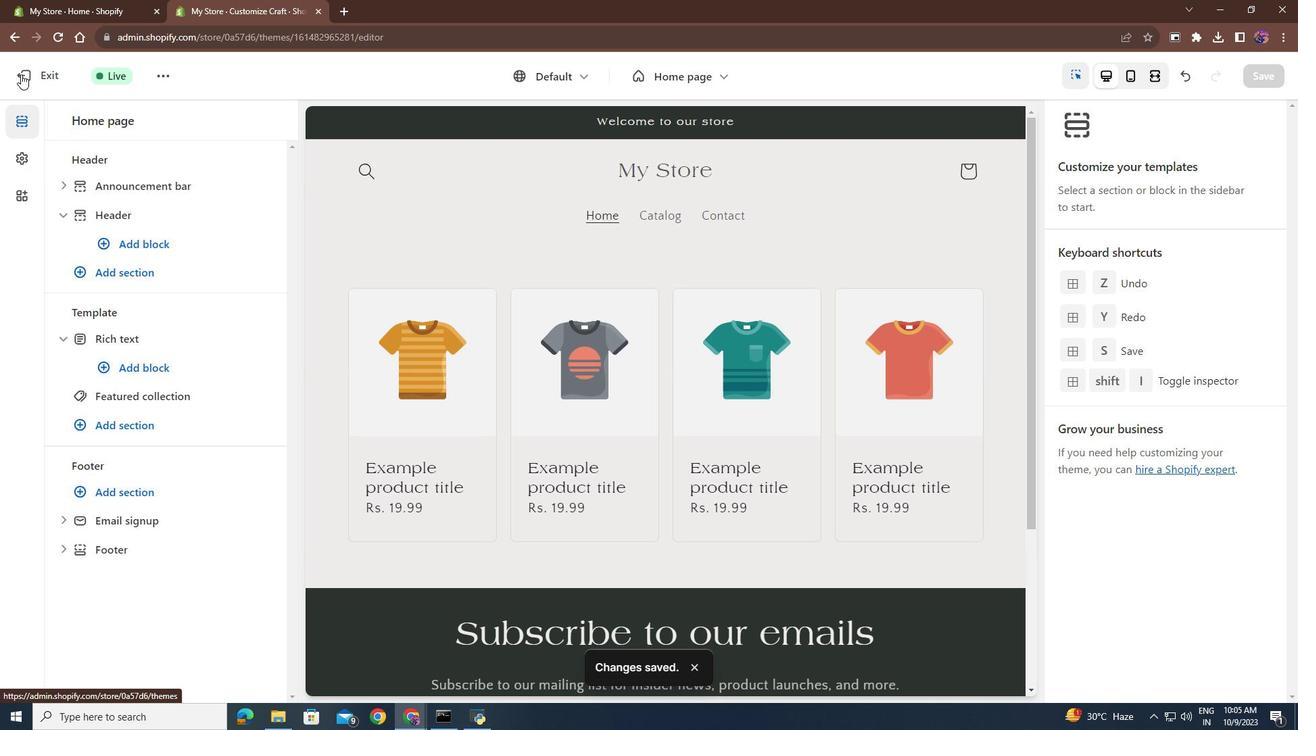 
Action: Mouse pressed left at (20, 74)
Screenshot: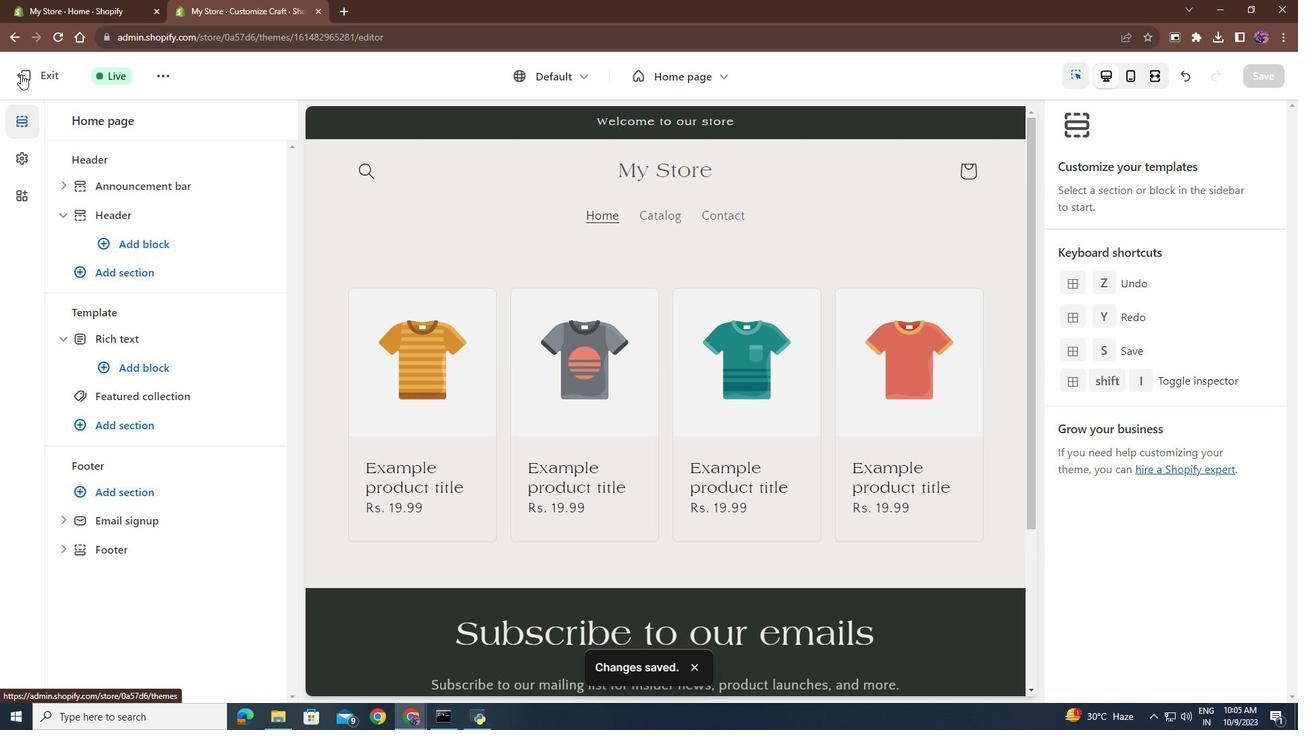 
Action: Mouse moved to (85, 424)
Screenshot: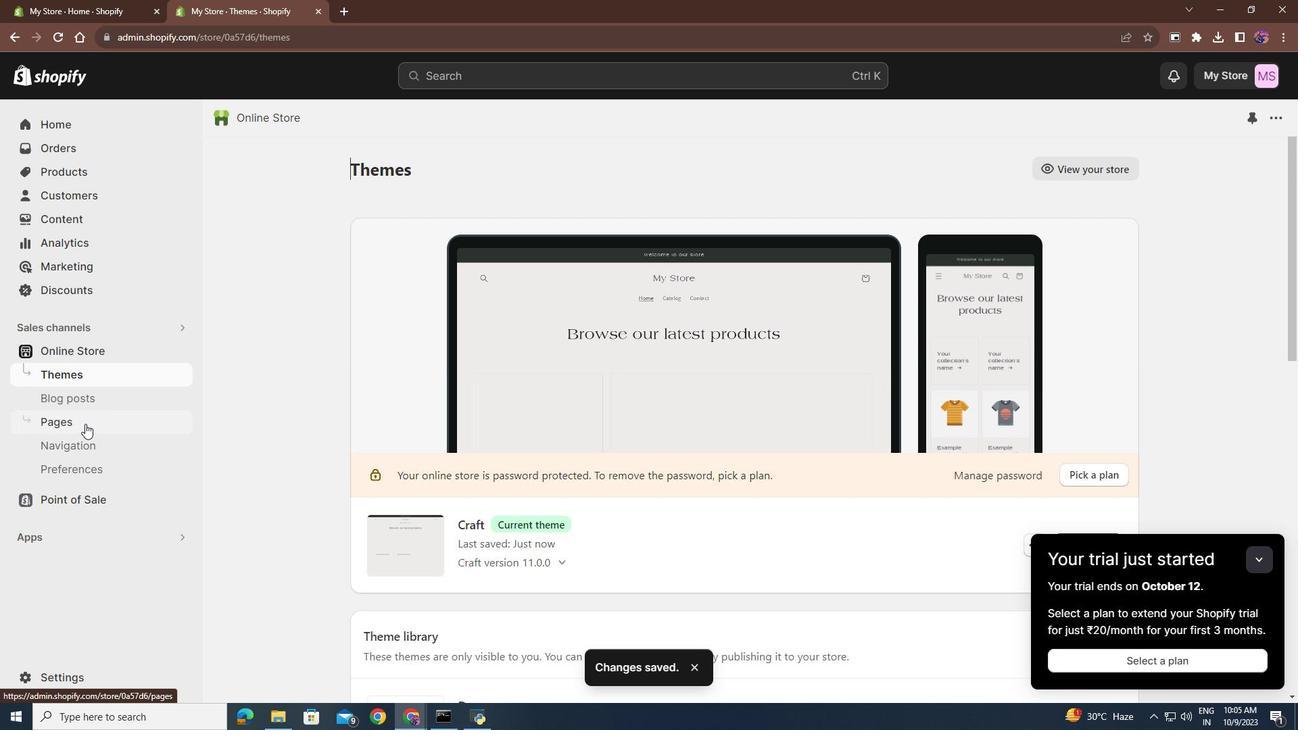 
Action: Mouse pressed left at (85, 424)
Screenshot: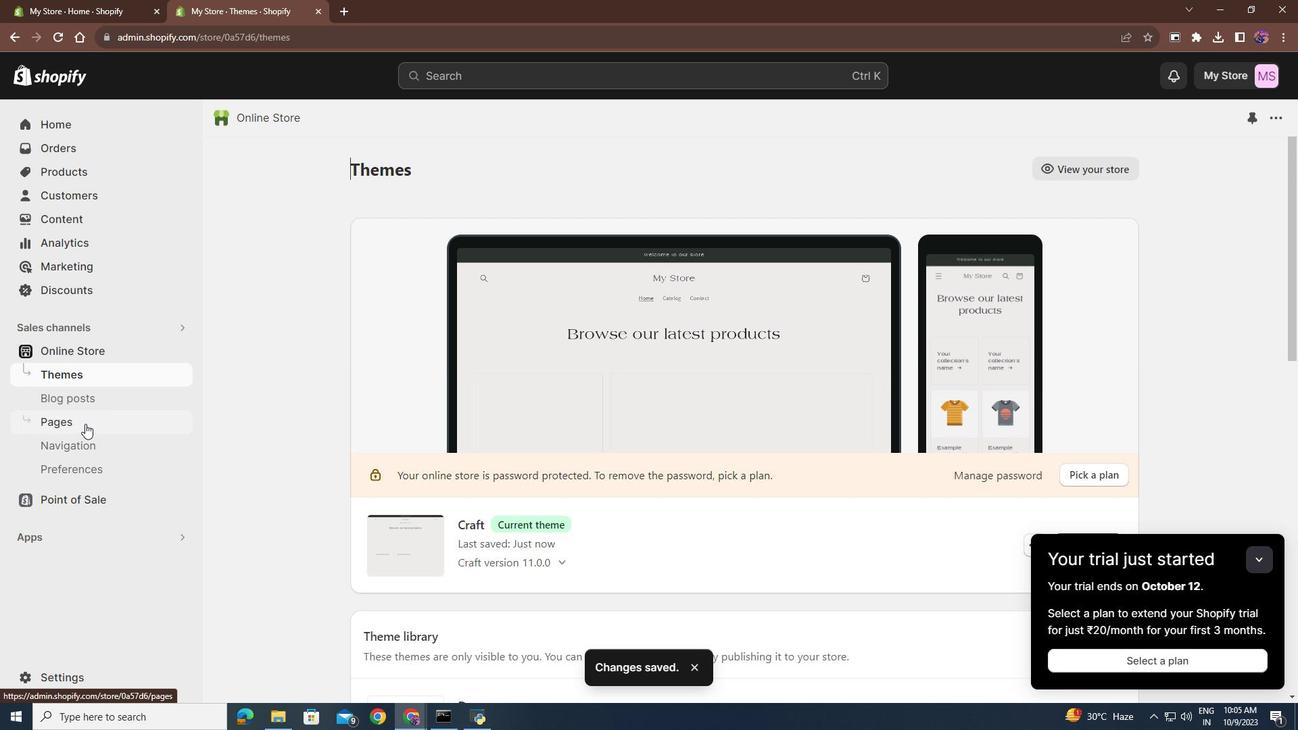 
Action: Mouse moved to (1231, 165)
Screenshot: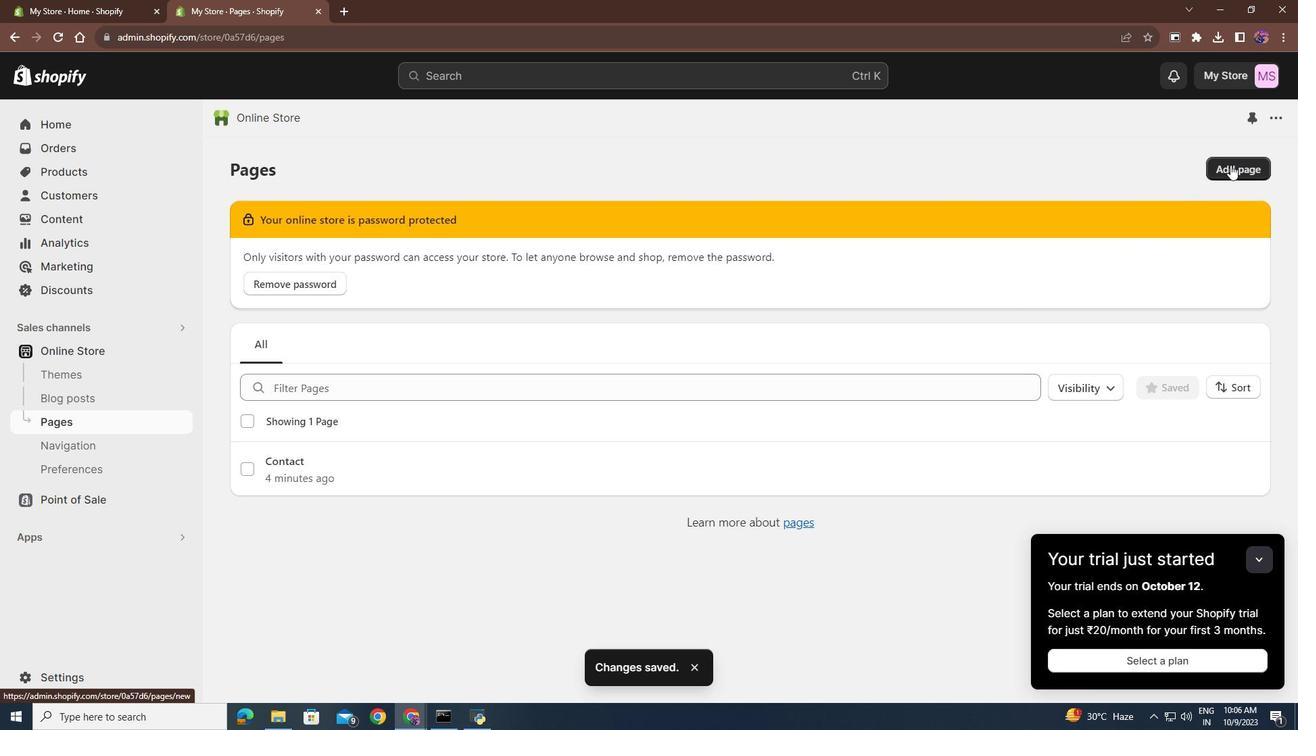 
Action: Mouse pressed left at (1231, 165)
Screenshot: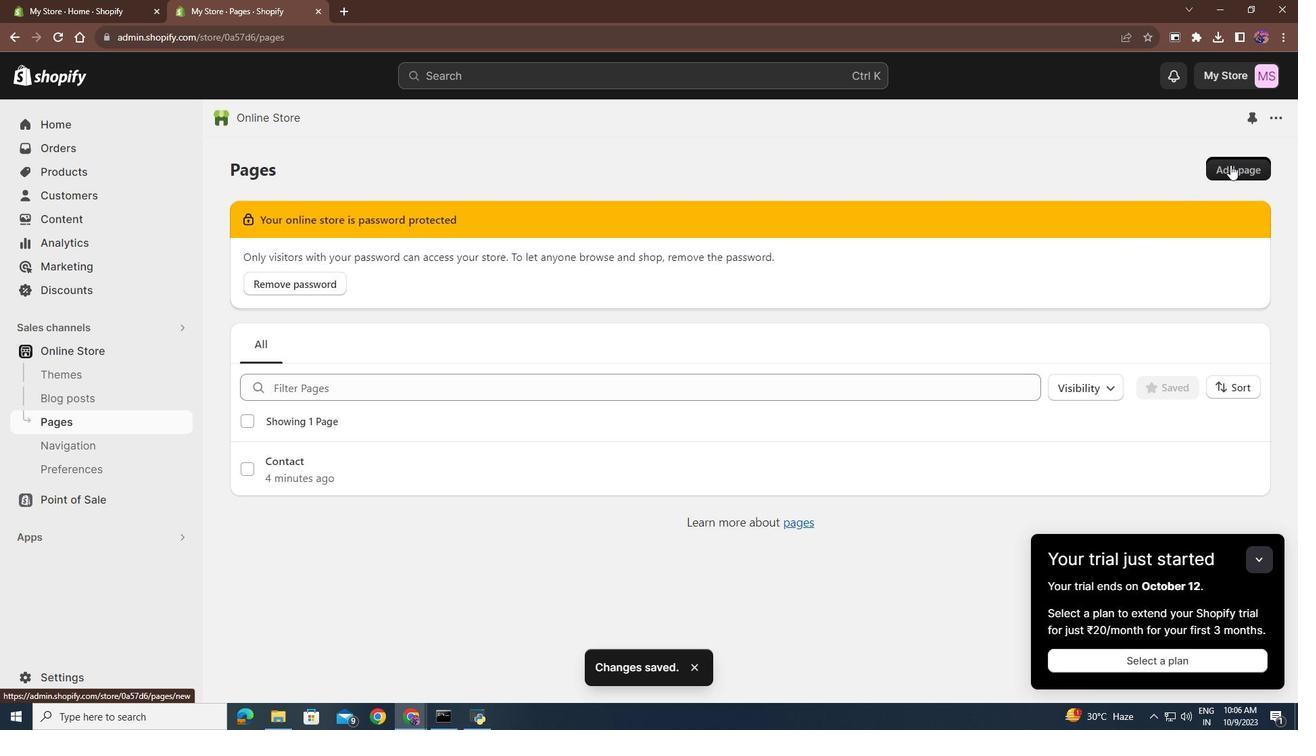 
Action: Mouse moved to (449, 247)
Screenshot: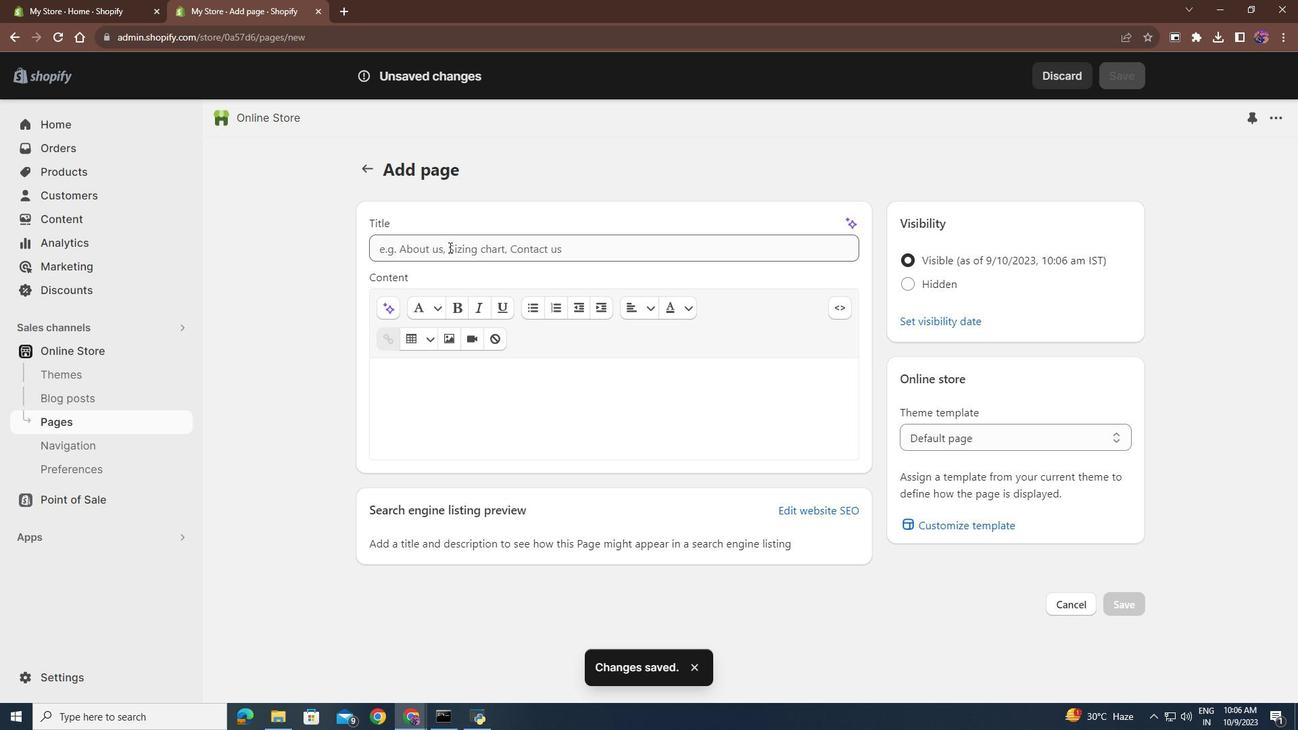 
Action: Mouse pressed left at (449, 247)
Screenshot: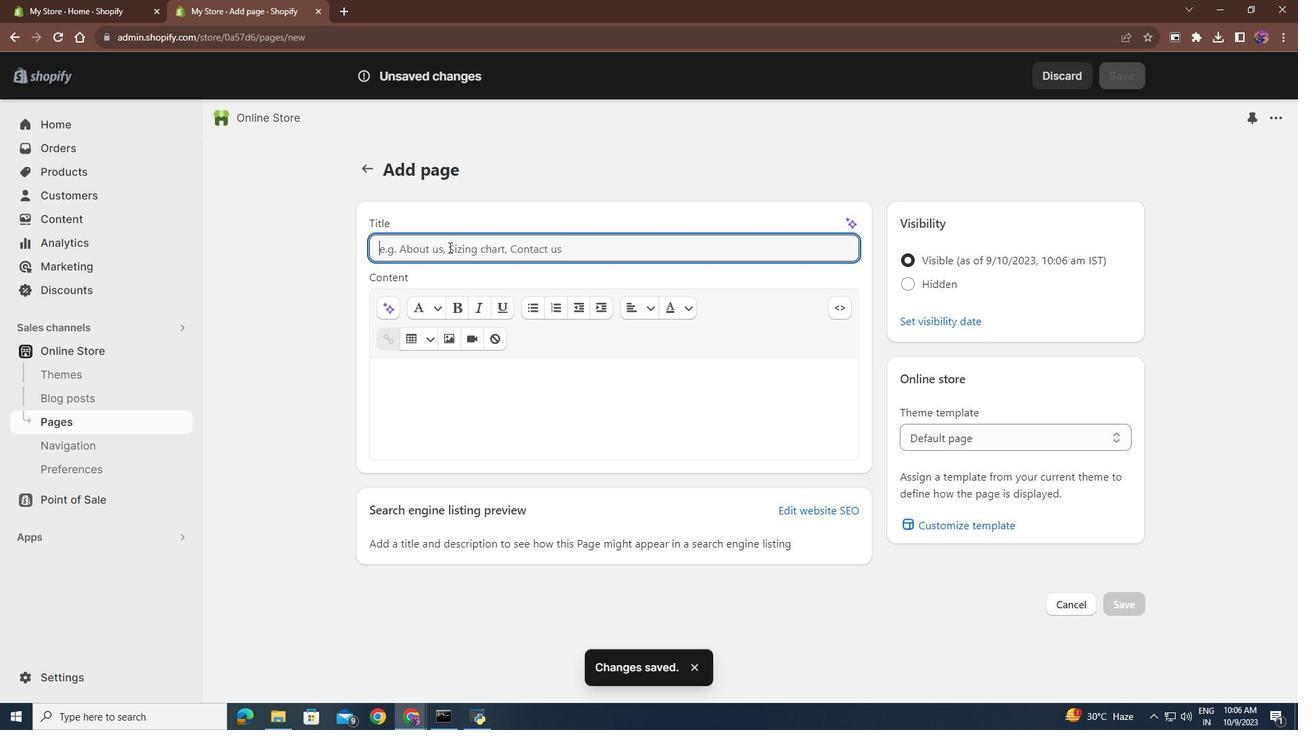 
Action: Key pressed <Key.shift><Key.shift>Home
Screenshot: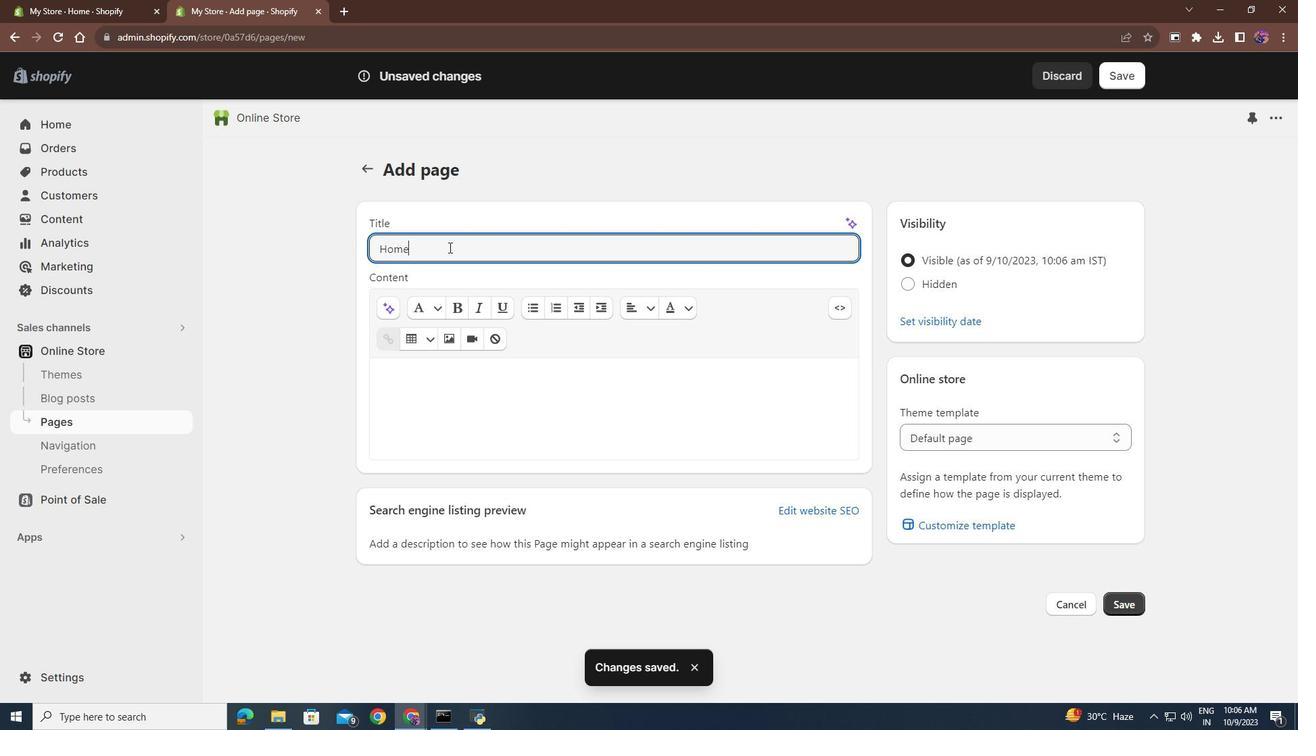 
Action: Mouse moved to (462, 399)
Screenshot: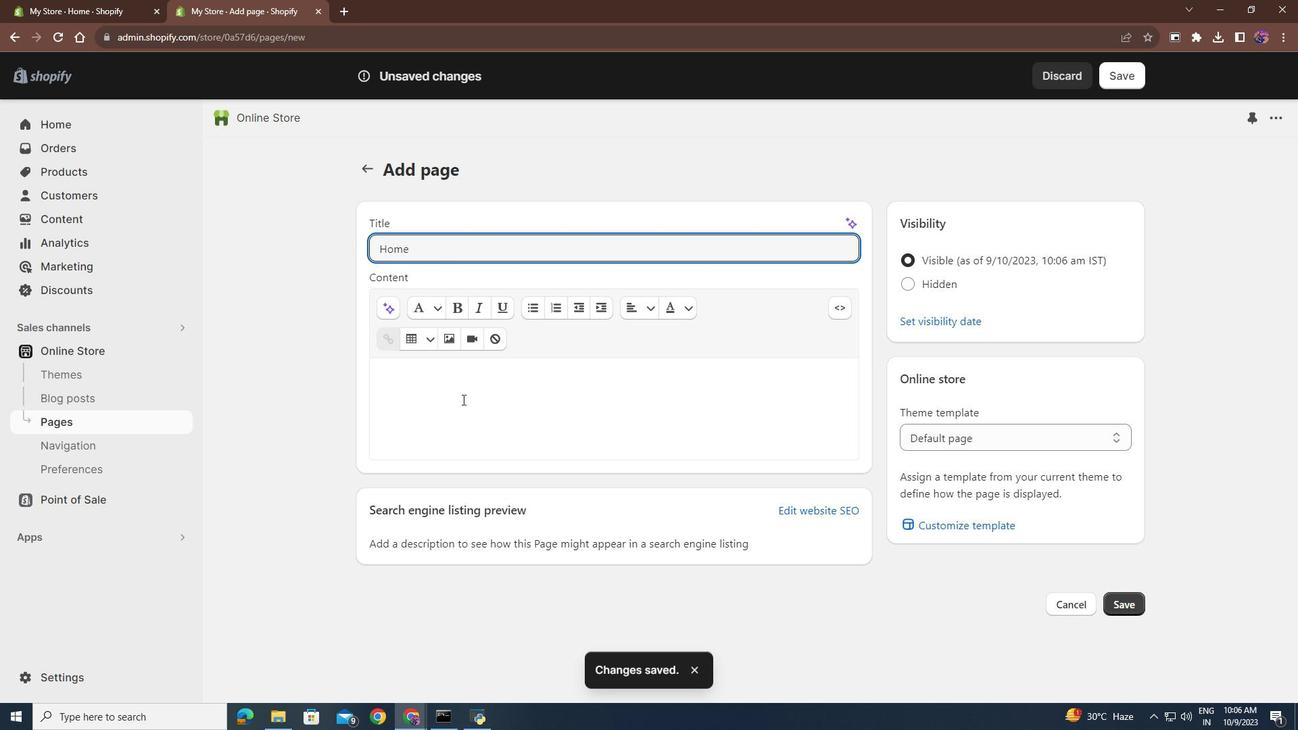 
Action: Mouse pressed left at (462, 399)
